 Task: Research Airbnb accommodation in Bc Kn, Vietnam from 9th December, 2023 to 12th December, 2023 for 1 adult.1  bedroom having 1 bed and 1 bathroom. Property type can be flat. Amenities needed are: wifi. Booking option can be shelf check-in. Look for 5 properties as per requirement.
Action: Mouse moved to (417, 55)
Screenshot: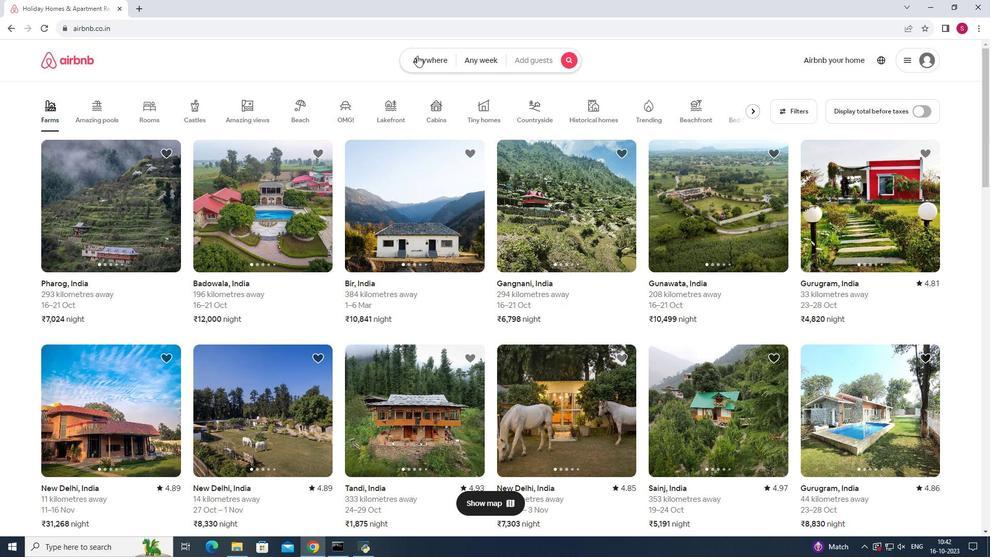 
Action: Mouse pressed left at (417, 55)
Screenshot: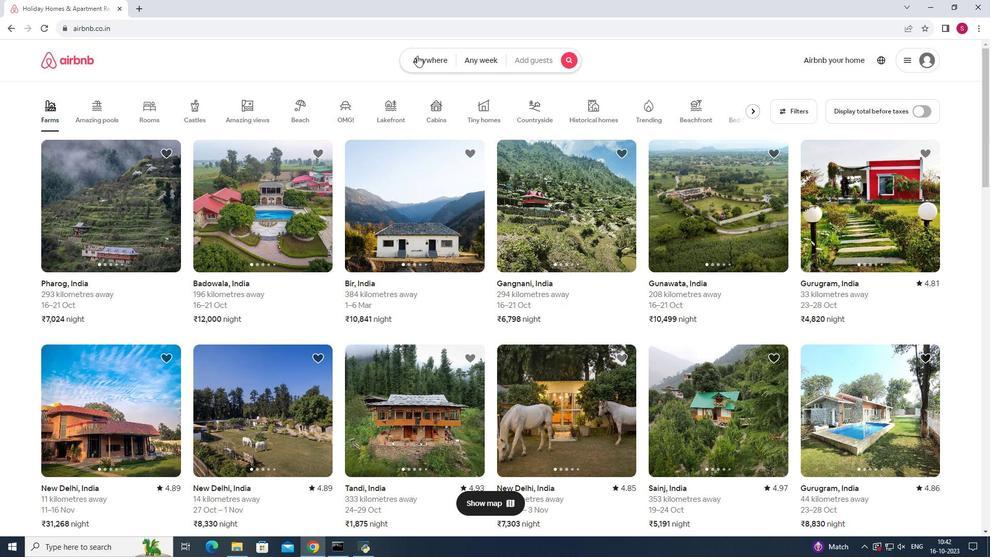 
Action: Key pressed <Key.shift>Bckn
Screenshot: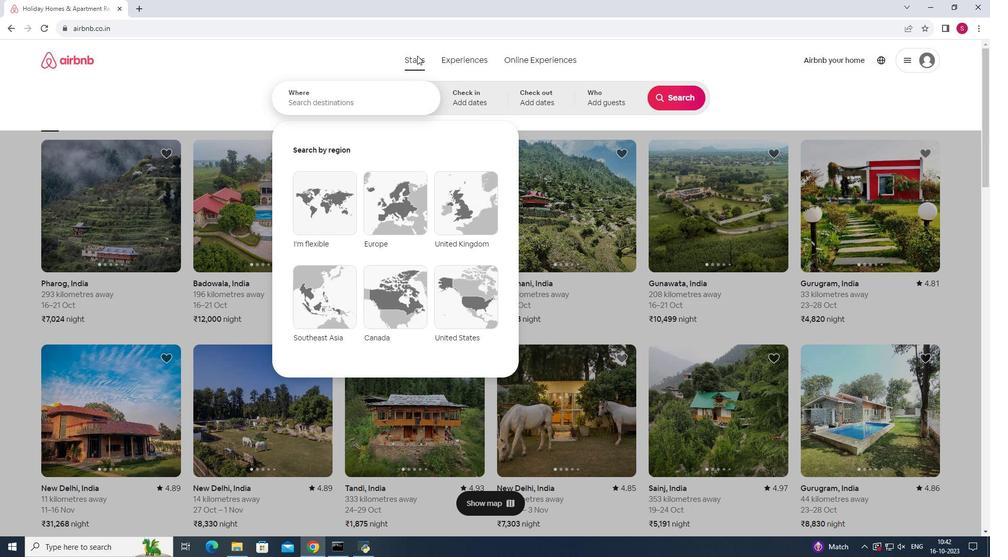 
Action: Mouse moved to (412, 98)
Screenshot: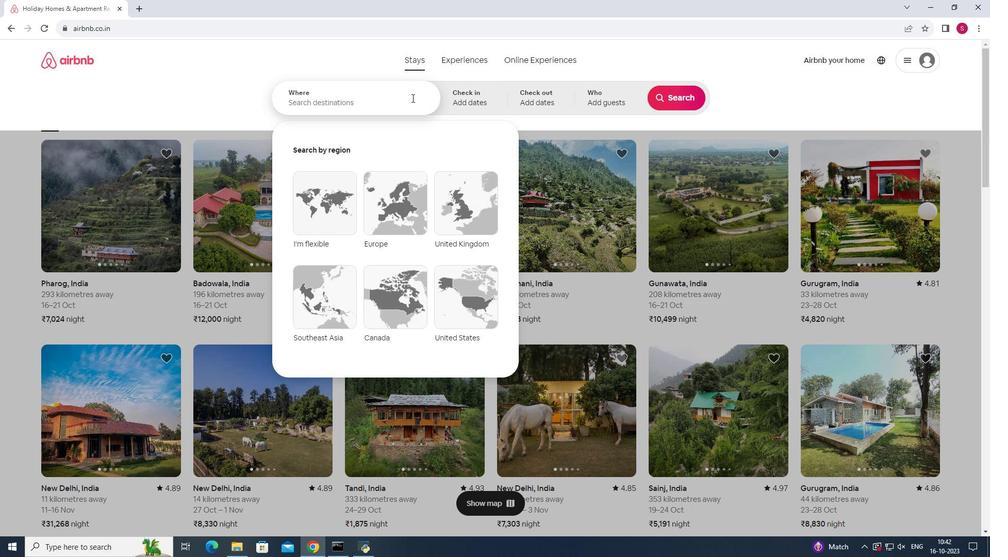 
Action: Mouse pressed left at (412, 98)
Screenshot: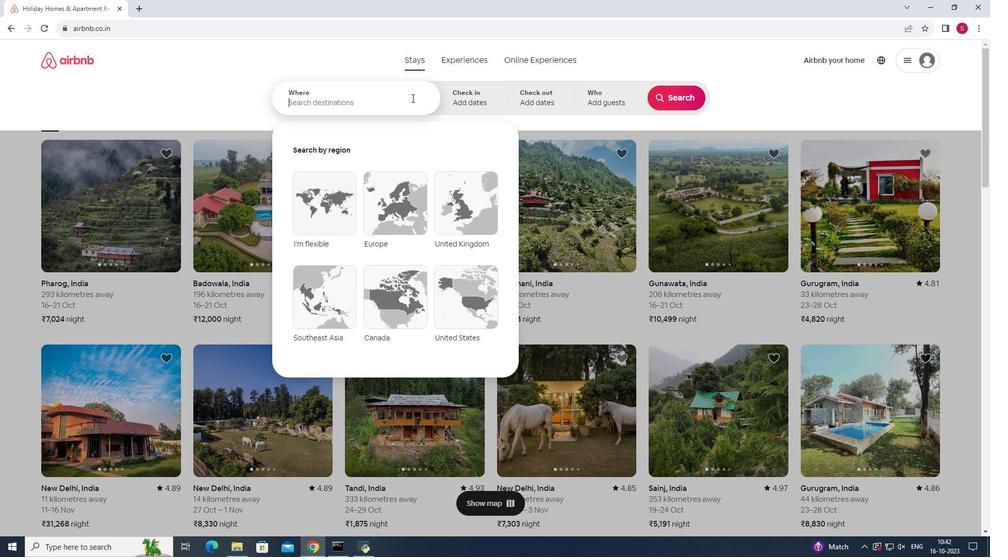 
Action: Key pressed <Key.shift>Bckn,<Key.space><Key.shift>Vietnam<Key.enter>
Screenshot: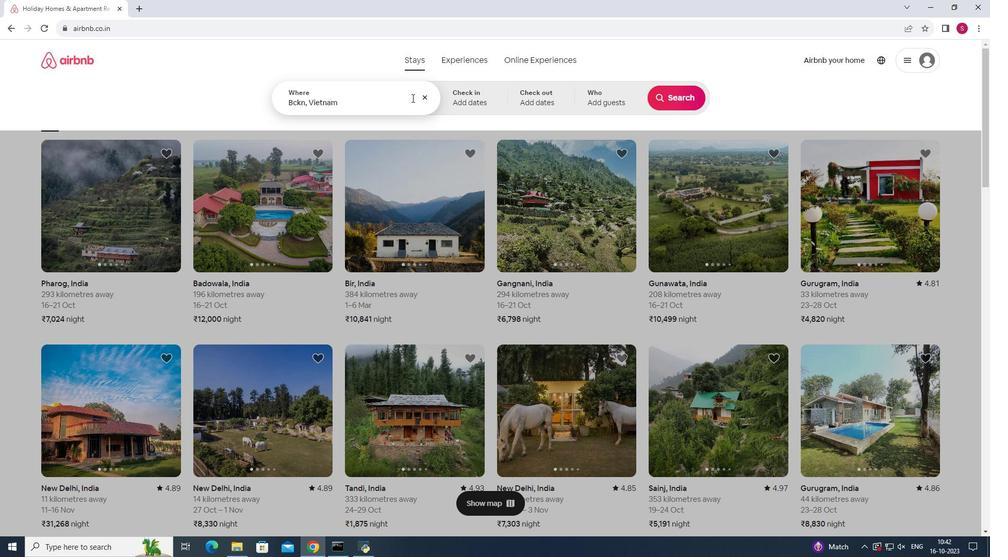 
Action: Mouse moved to (678, 182)
Screenshot: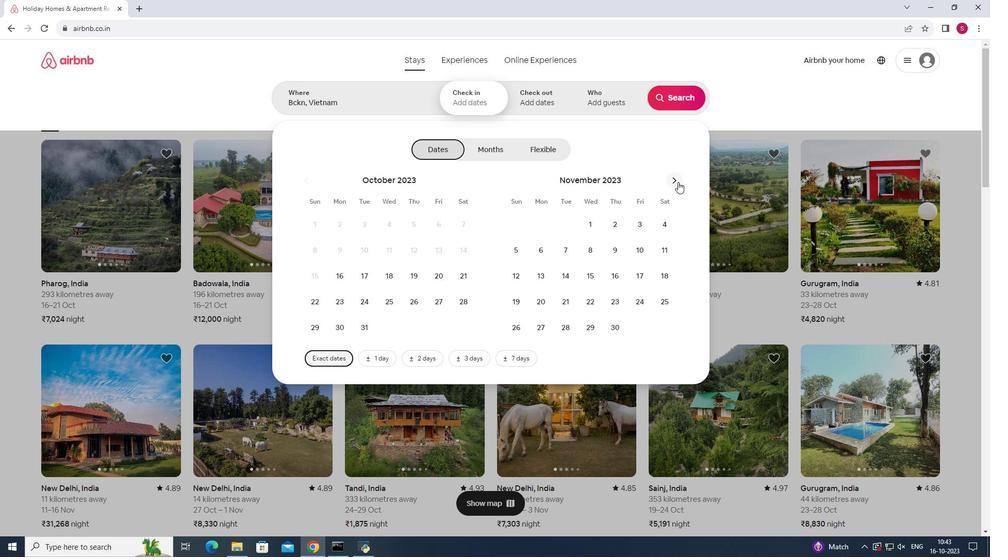 
Action: Mouse pressed left at (678, 182)
Screenshot: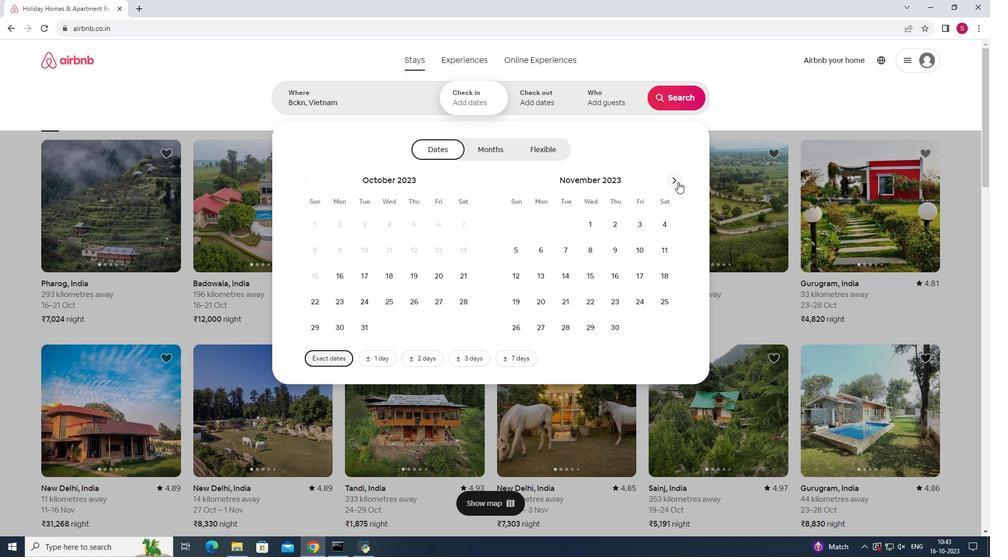 
Action: Mouse moved to (665, 255)
Screenshot: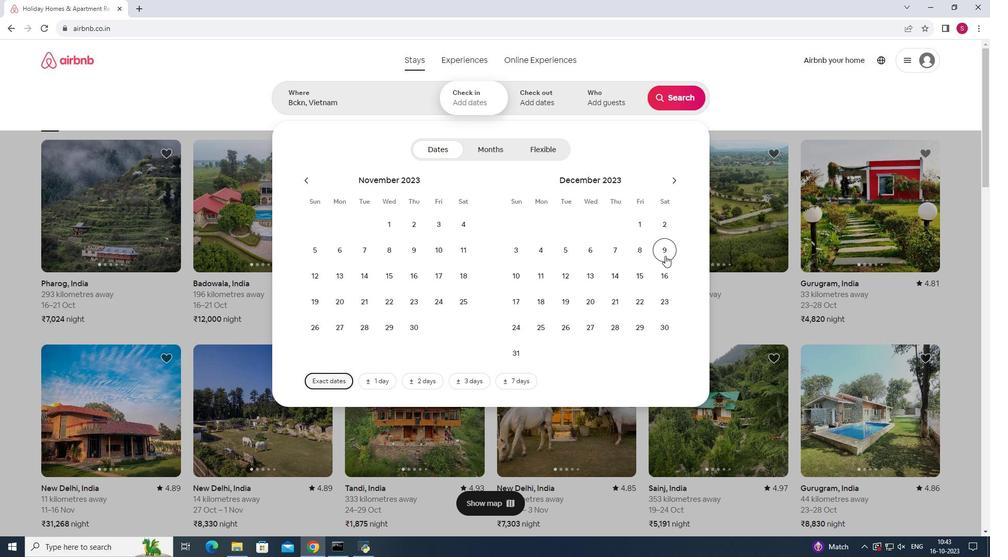 
Action: Mouse pressed left at (665, 255)
Screenshot: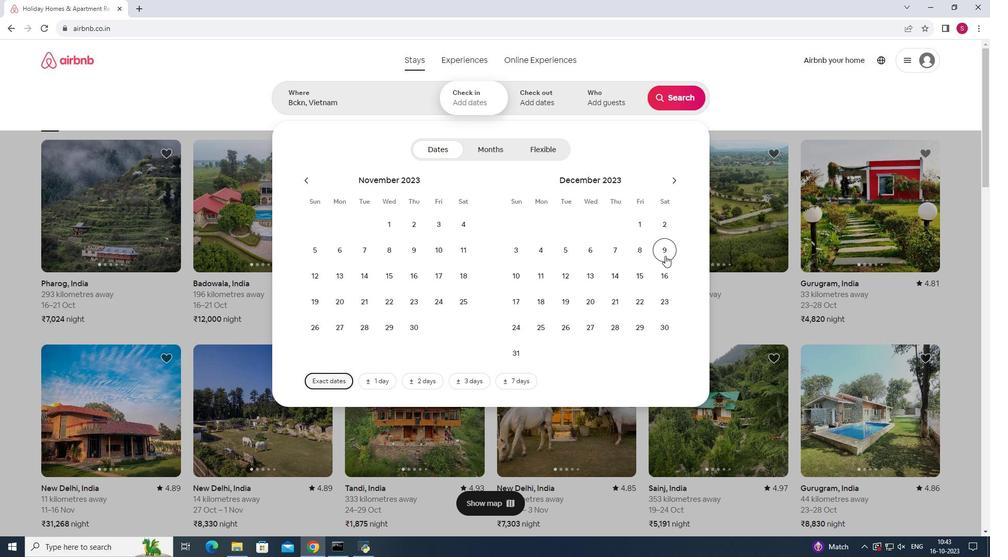 
Action: Mouse moved to (564, 273)
Screenshot: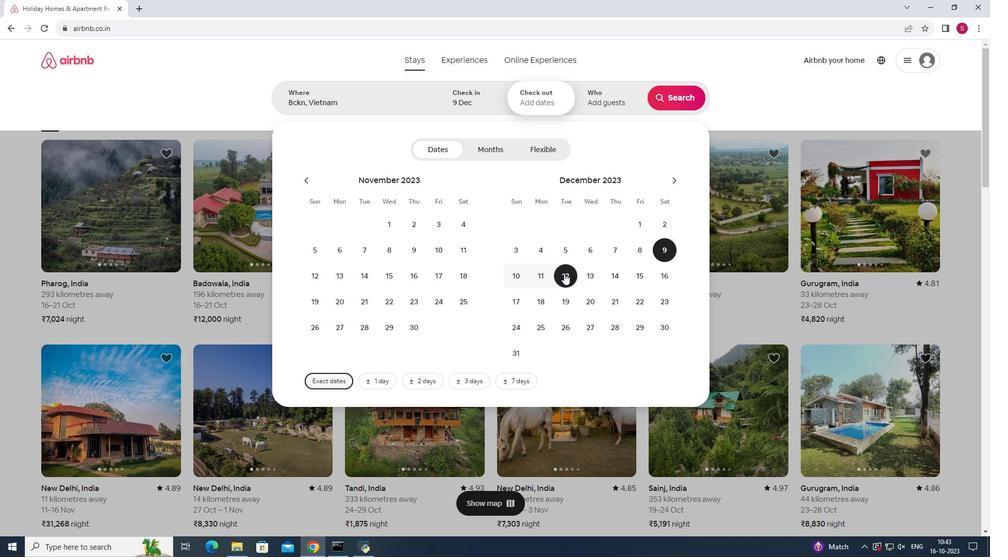 
Action: Mouse pressed left at (564, 273)
Screenshot: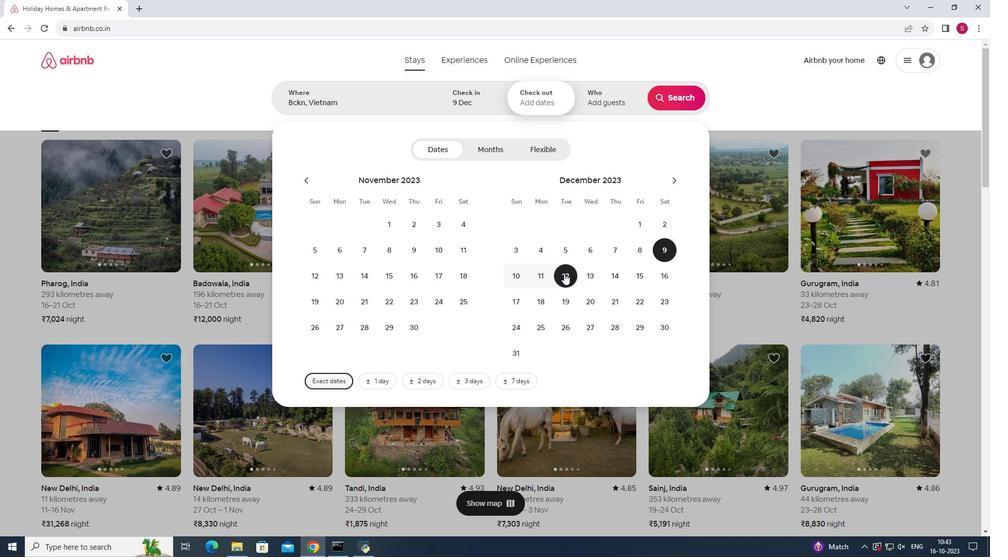 
Action: Mouse moved to (604, 92)
Screenshot: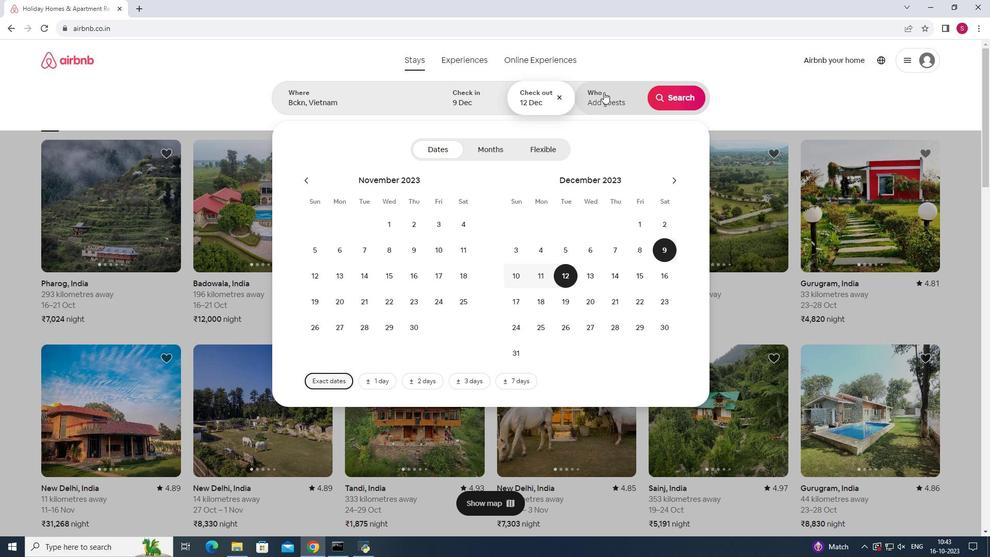 
Action: Mouse pressed left at (604, 92)
Screenshot: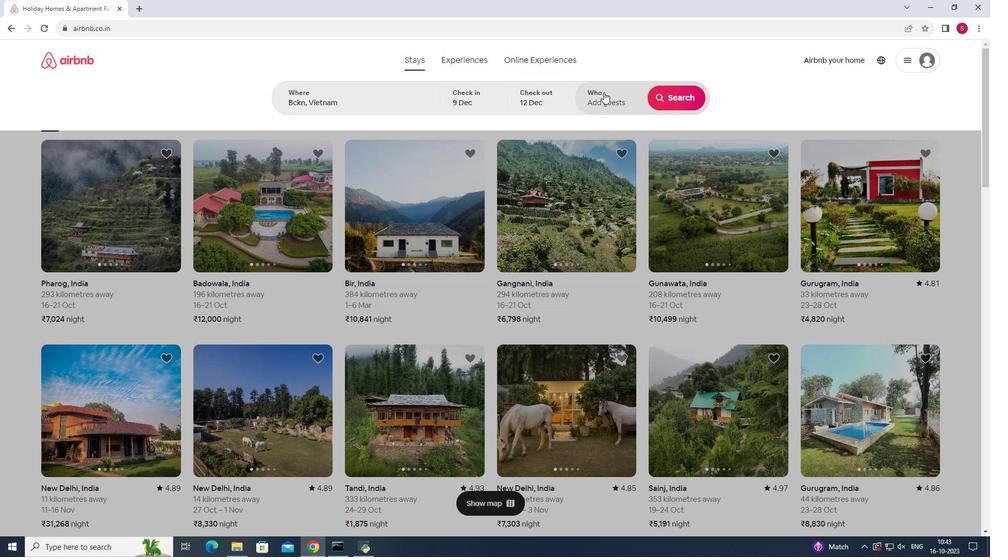 
Action: Mouse moved to (683, 151)
Screenshot: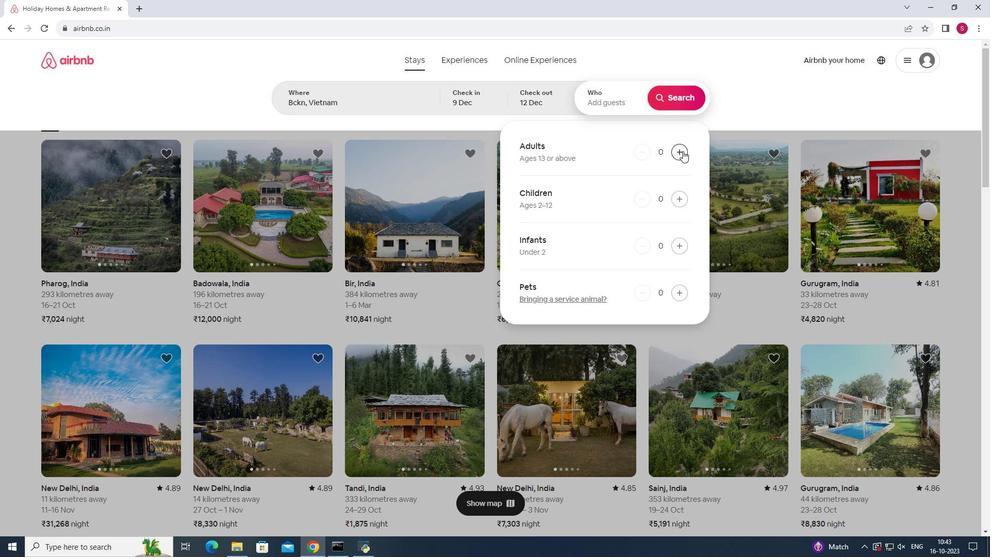 
Action: Mouse pressed left at (683, 151)
Screenshot: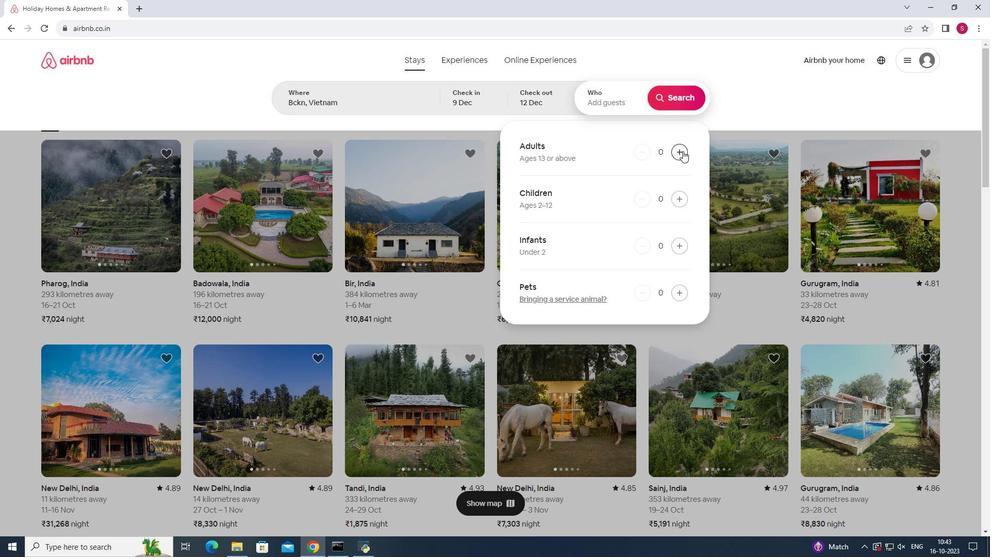 
Action: Mouse moved to (681, 92)
Screenshot: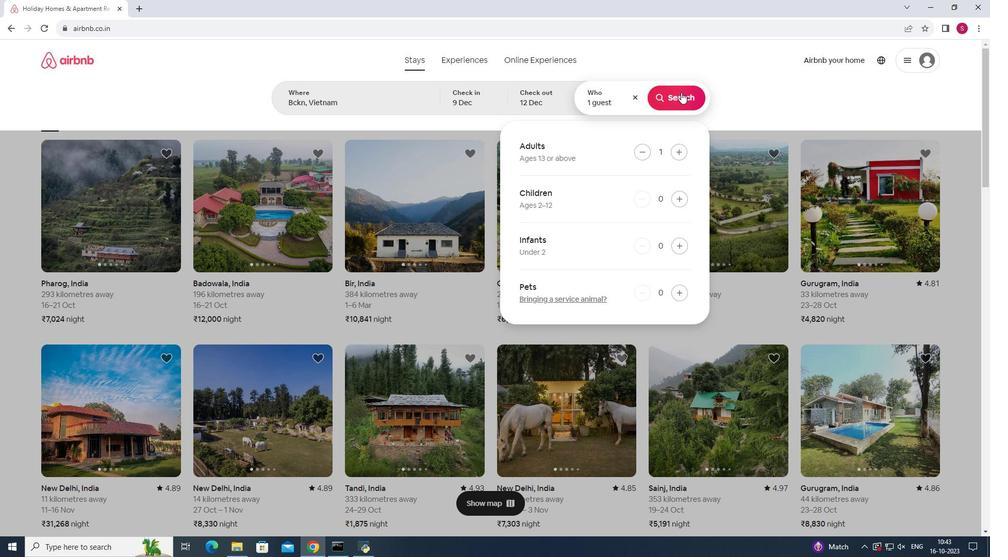 
Action: Mouse pressed left at (681, 92)
Screenshot: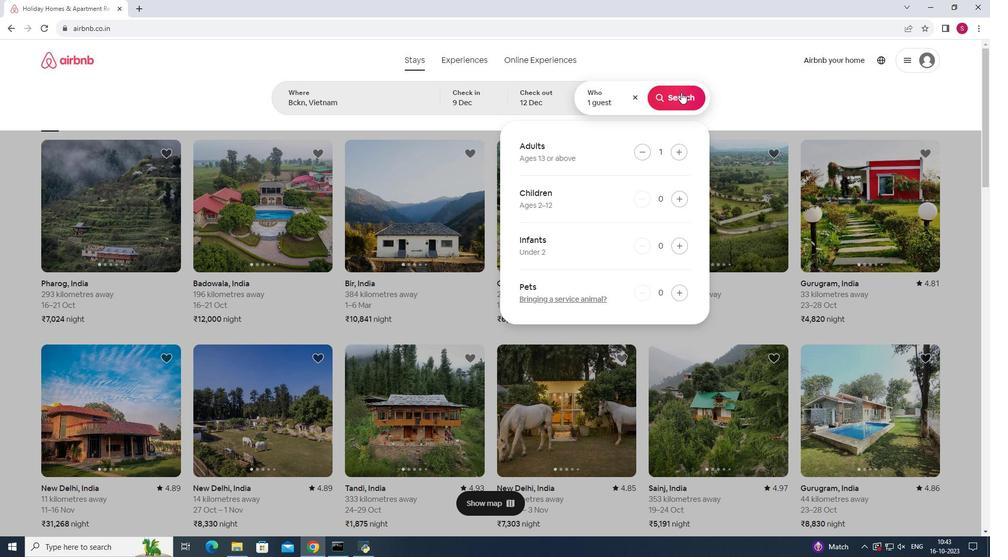 
Action: Mouse moved to (825, 104)
Screenshot: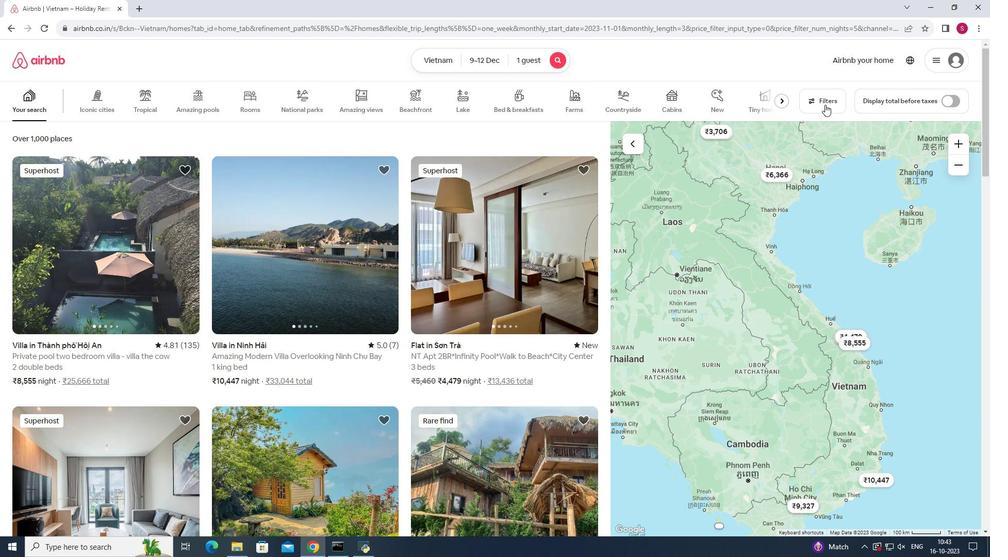 
Action: Mouse pressed left at (825, 104)
Screenshot: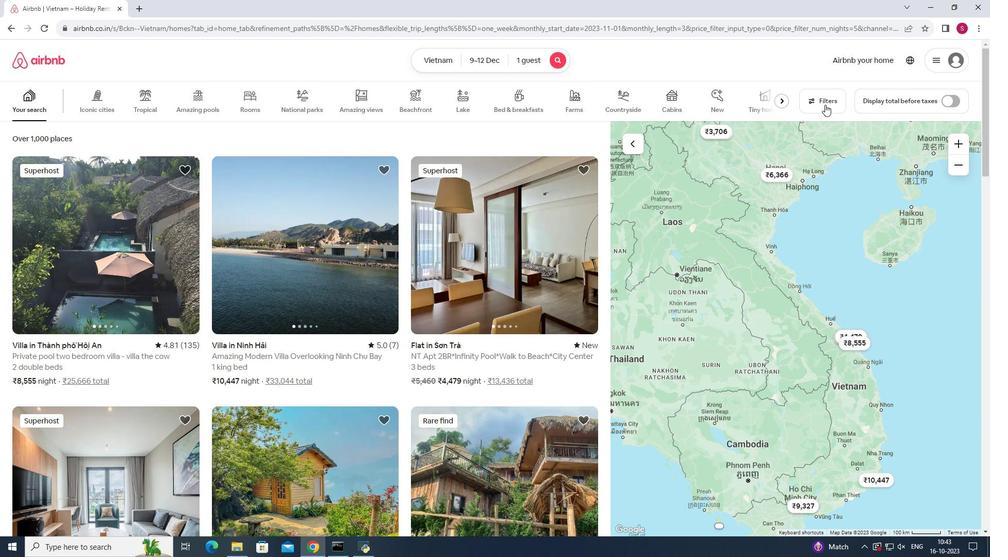 
Action: Mouse pressed left at (825, 104)
Screenshot: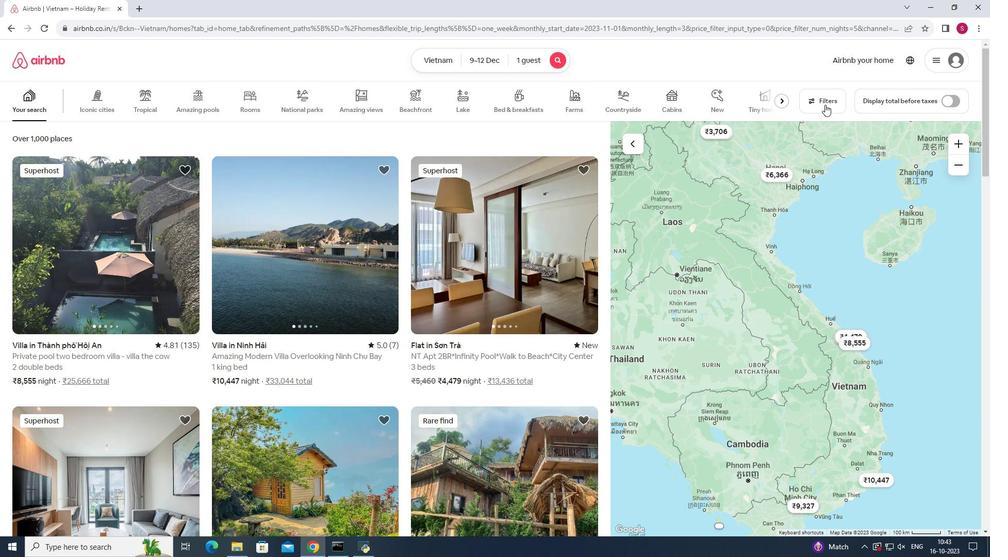 
Action: Mouse moved to (825, 101)
Screenshot: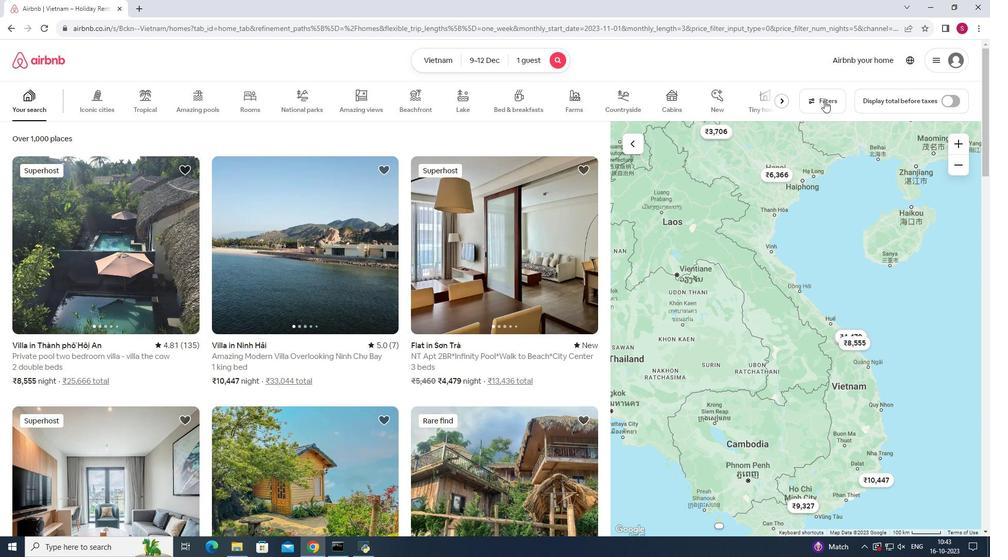 
Action: Mouse pressed left at (825, 101)
Screenshot: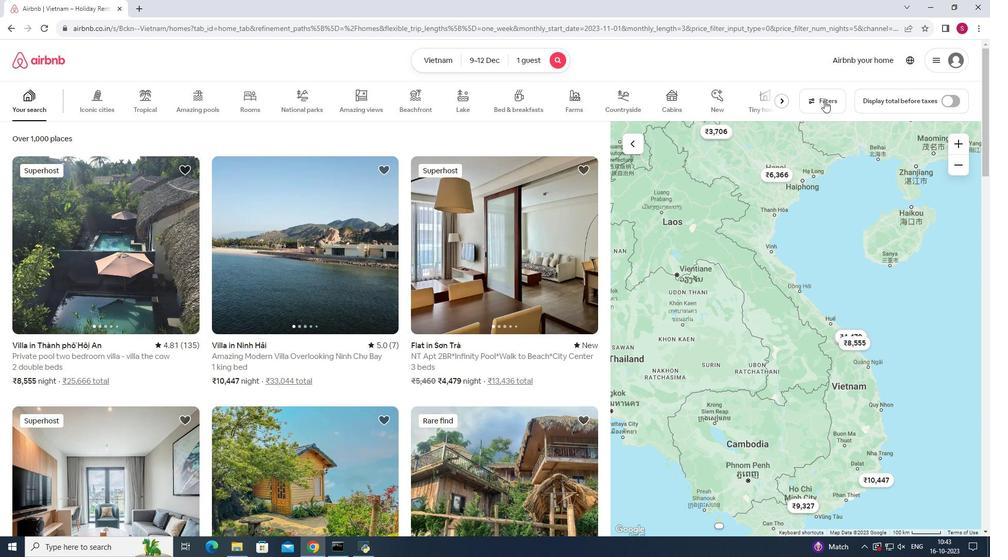 
Action: Mouse pressed left at (825, 101)
Screenshot: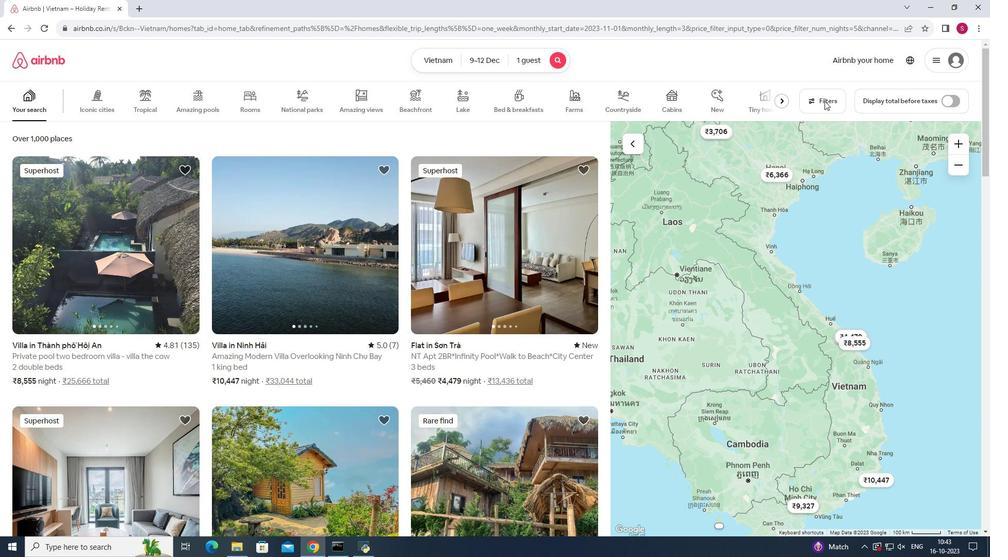 
Action: Mouse moved to (826, 94)
Screenshot: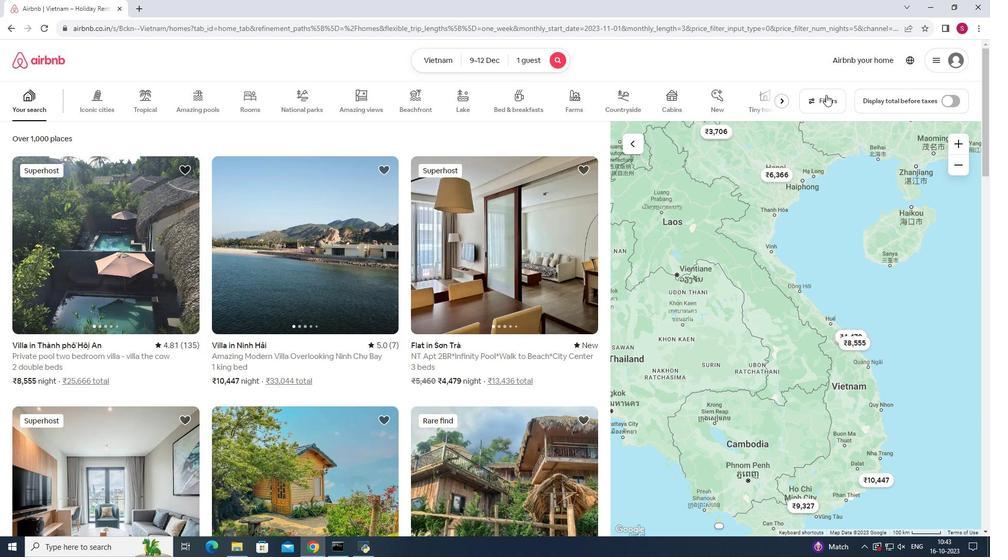 
Action: Mouse pressed left at (826, 94)
Screenshot: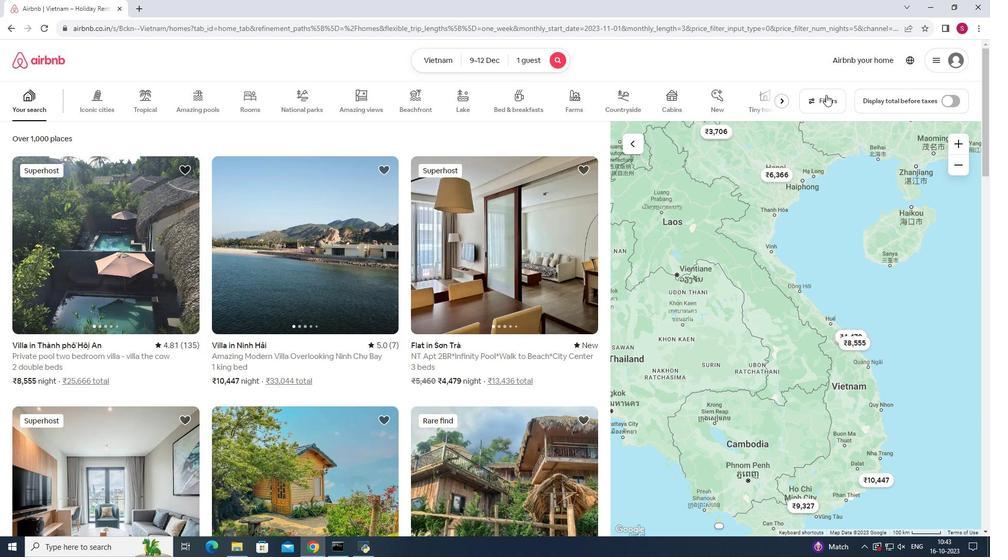 
Action: Mouse moved to (535, 237)
Screenshot: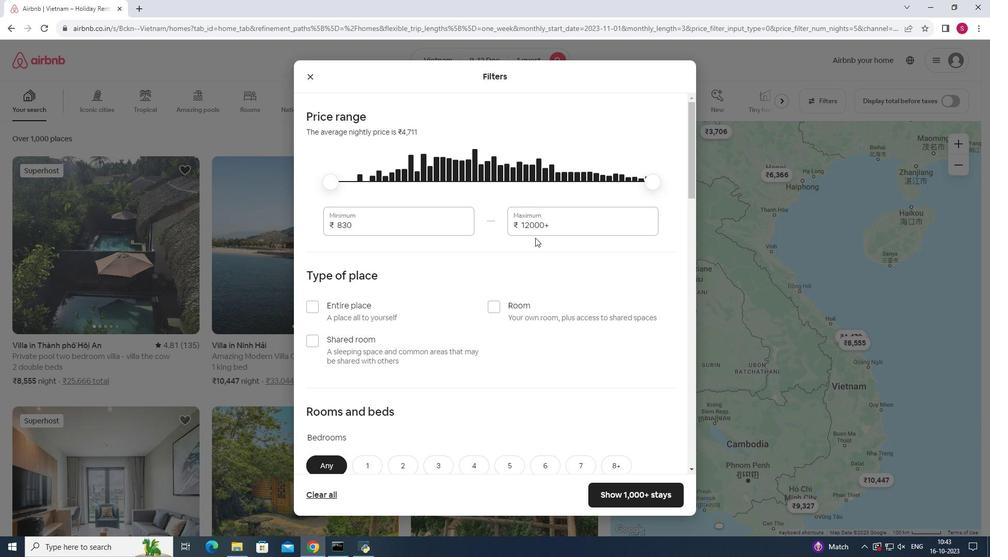 
Action: Mouse scrolled (535, 237) with delta (0, 0)
Screenshot: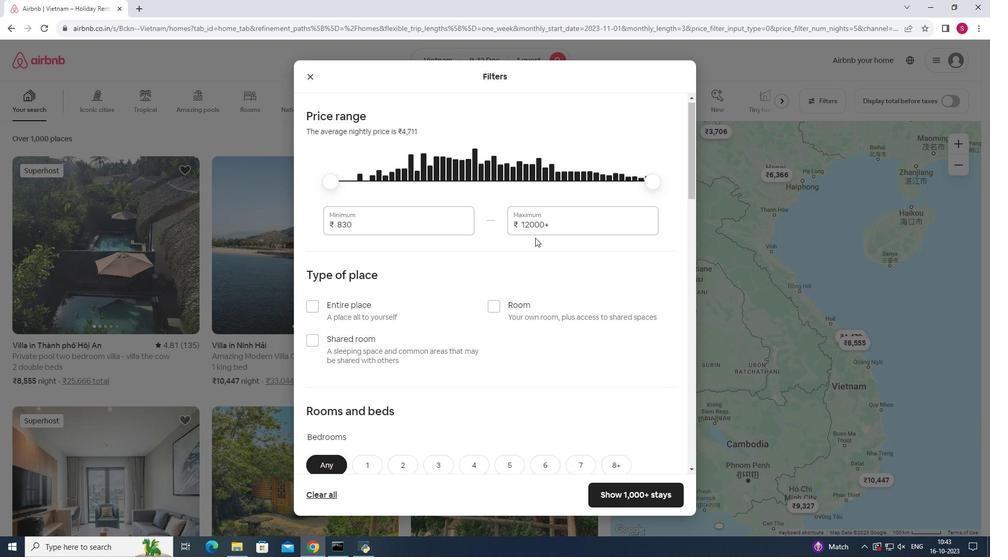 
Action: Mouse scrolled (535, 237) with delta (0, 0)
Screenshot: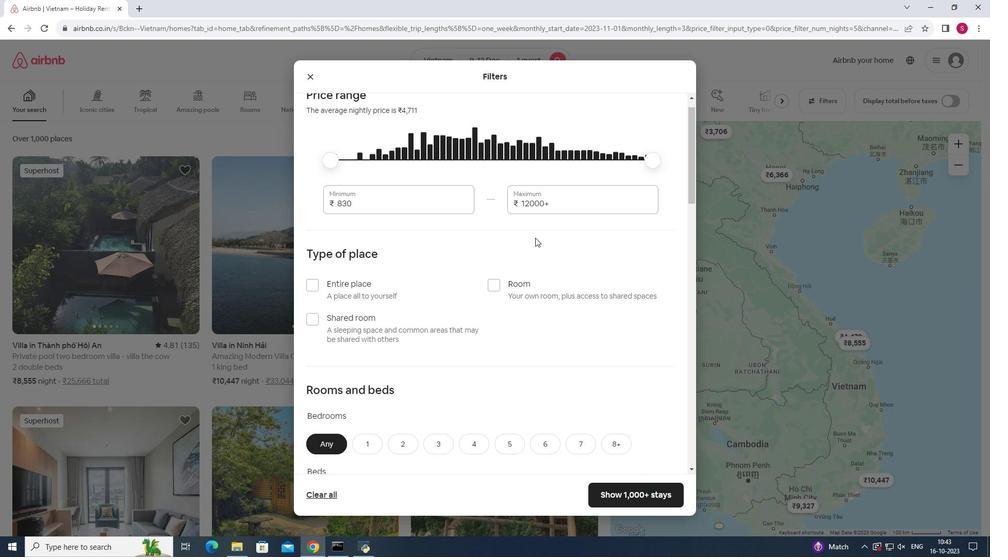 
Action: Mouse scrolled (535, 237) with delta (0, 0)
Screenshot: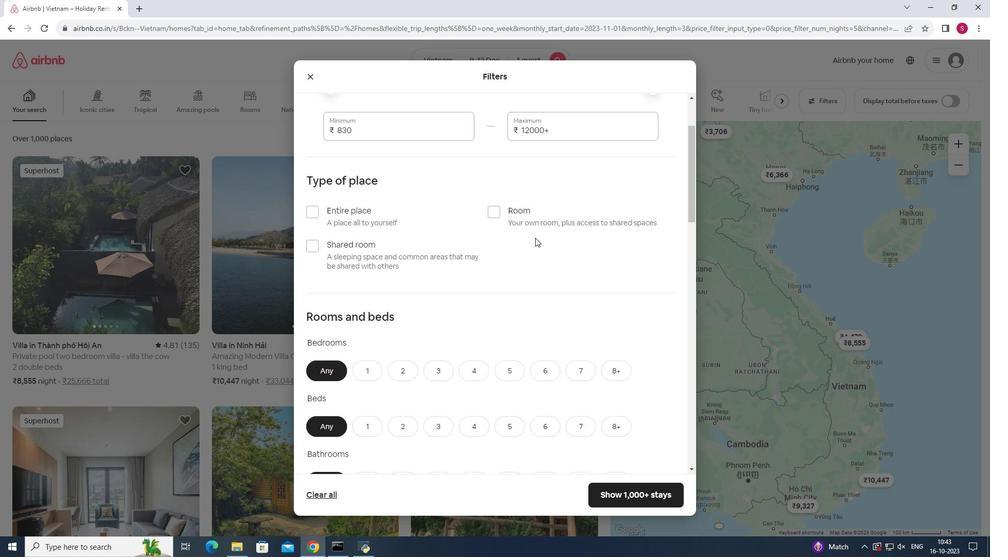 
Action: Mouse scrolled (535, 237) with delta (0, 0)
Screenshot: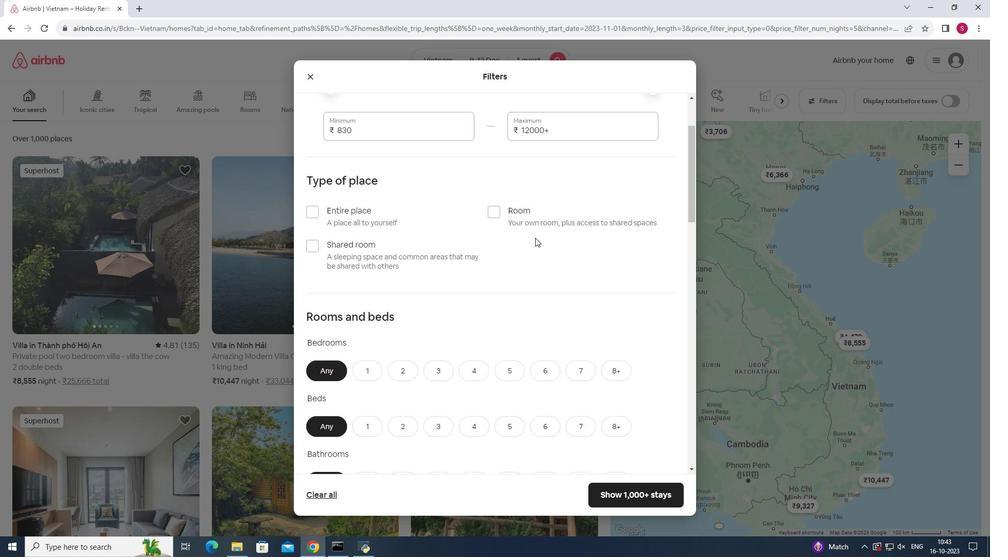 
Action: Mouse scrolled (535, 237) with delta (0, 0)
Screenshot: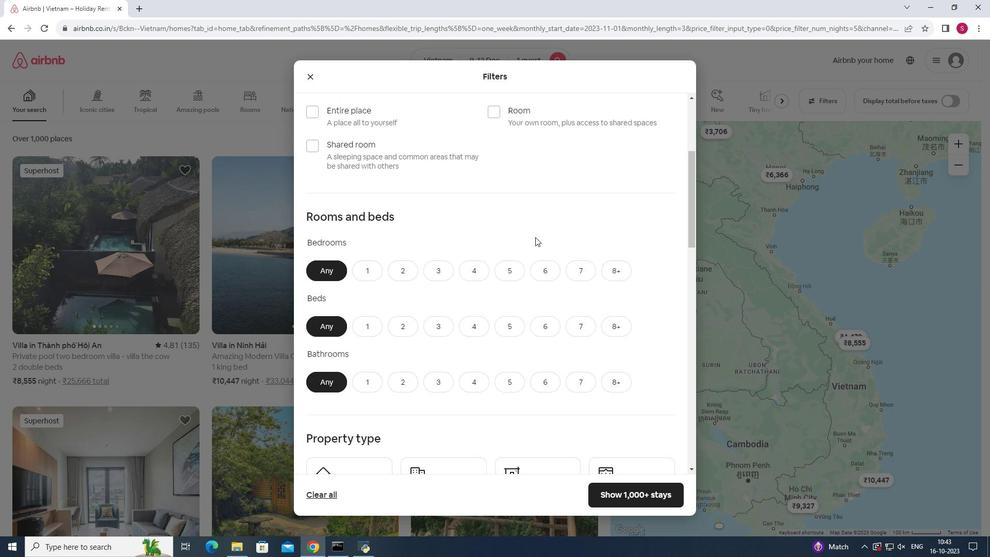 
Action: Mouse moved to (370, 209)
Screenshot: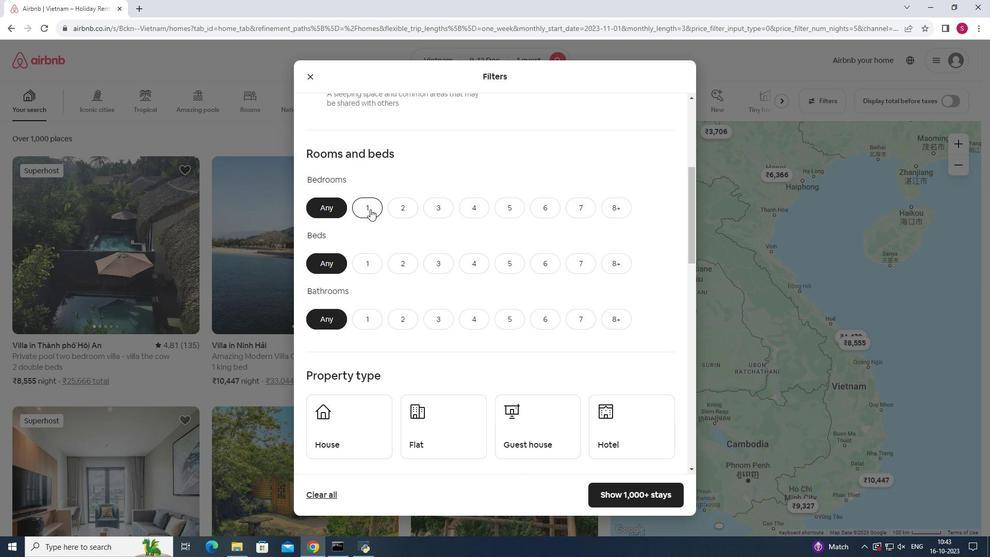 
Action: Mouse pressed left at (370, 209)
Screenshot: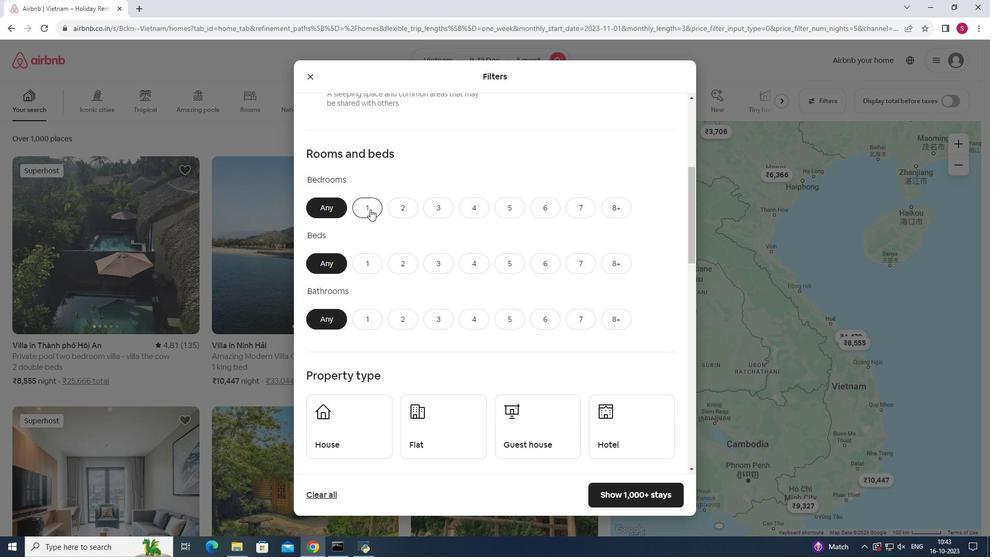 
Action: Mouse moved to (366, 262)
Screenshot: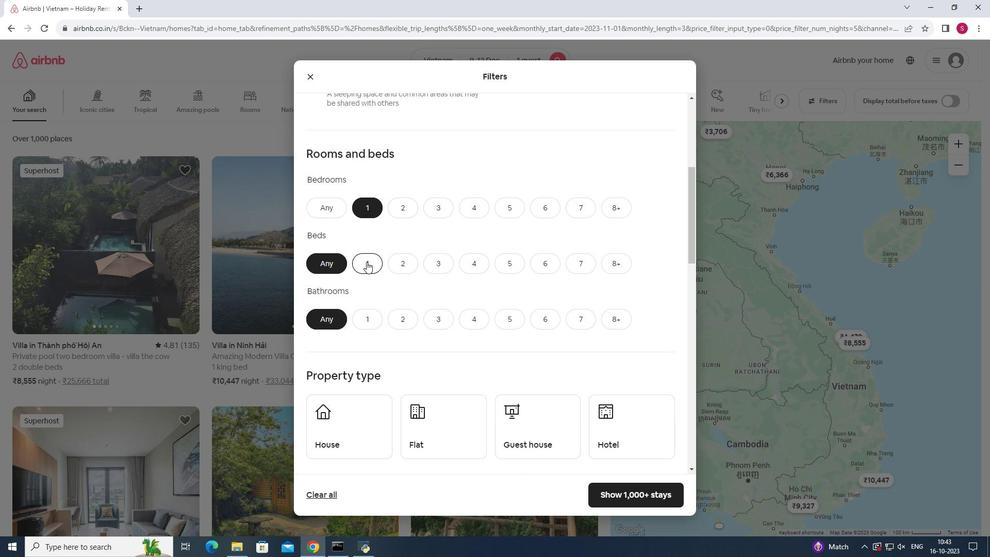
Action: Mouse pressed left at (366, 262)
Screenshot: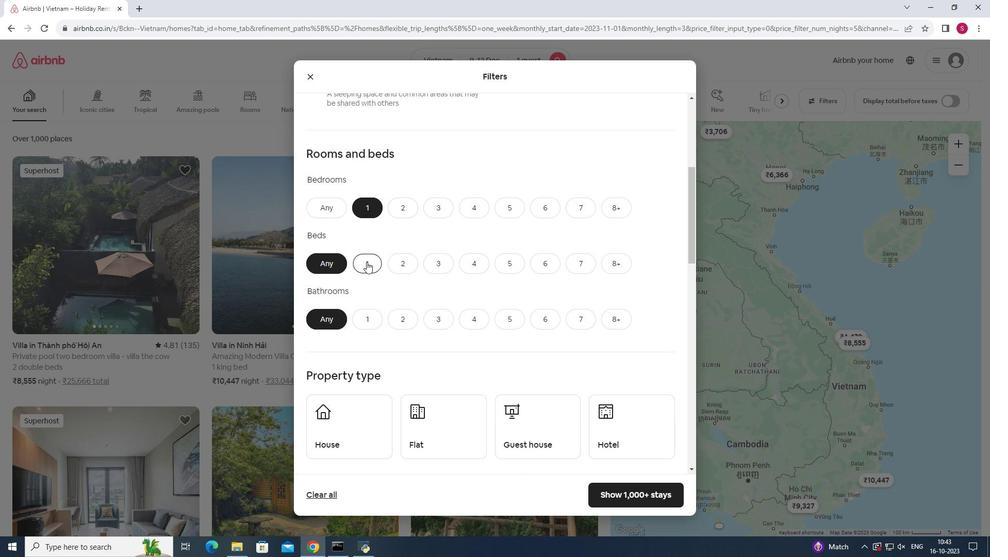 
Action: Mouse moved to (371, 316)
Screenshot: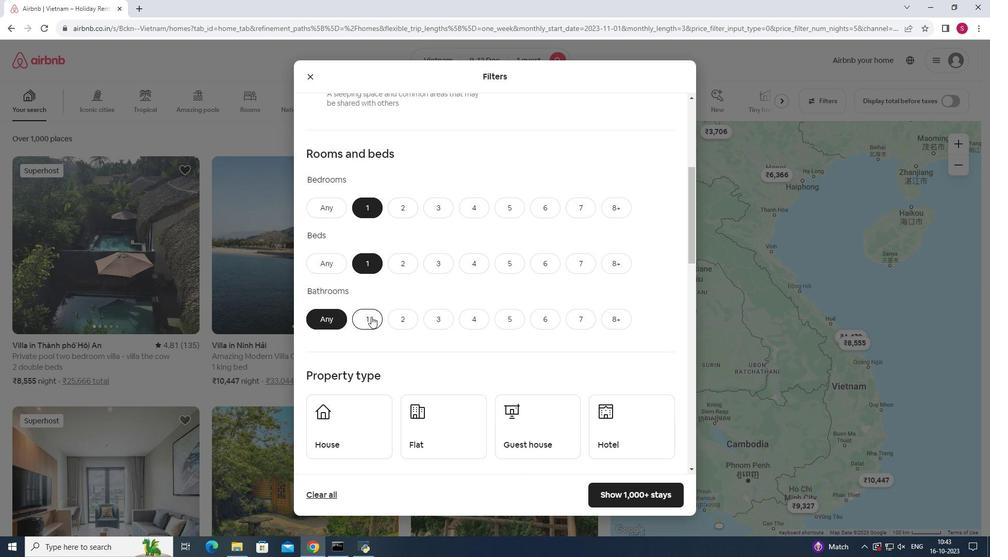 
Action: Mouse pressed left at (371, 316)
Screenshot: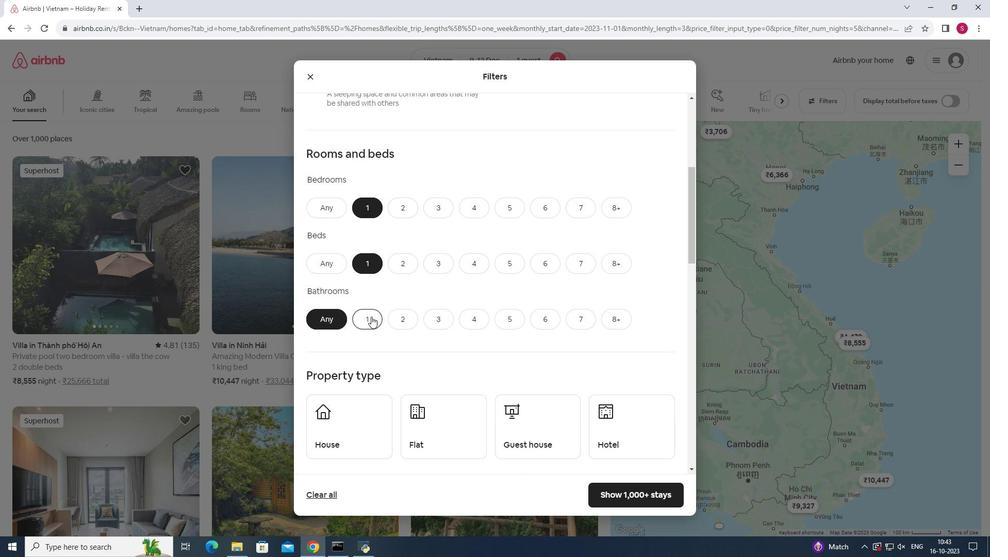 
Action: Mouse moved to (447, 318)
Screenshot: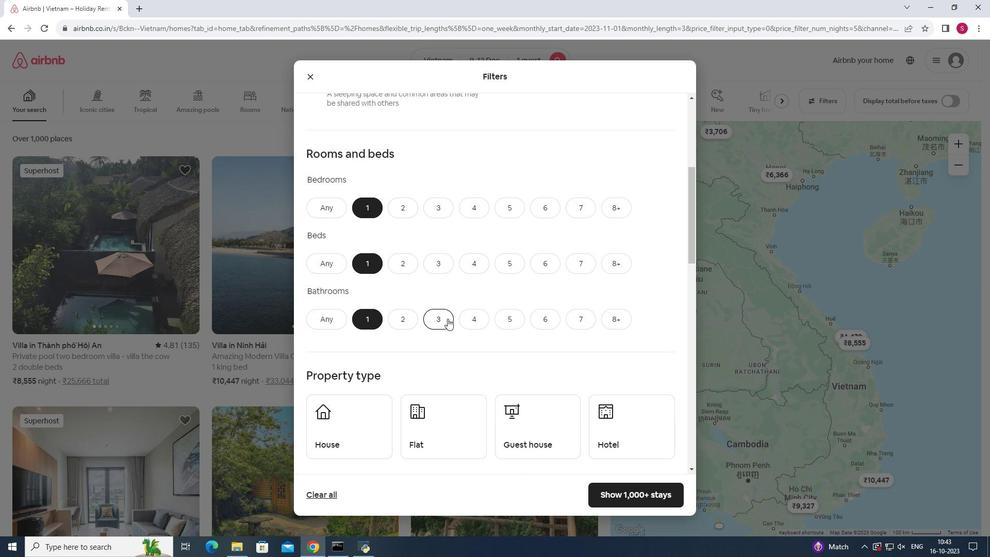 
Action: Mouse scrolled (447, 318) with delta (0, 0)
Screenshot: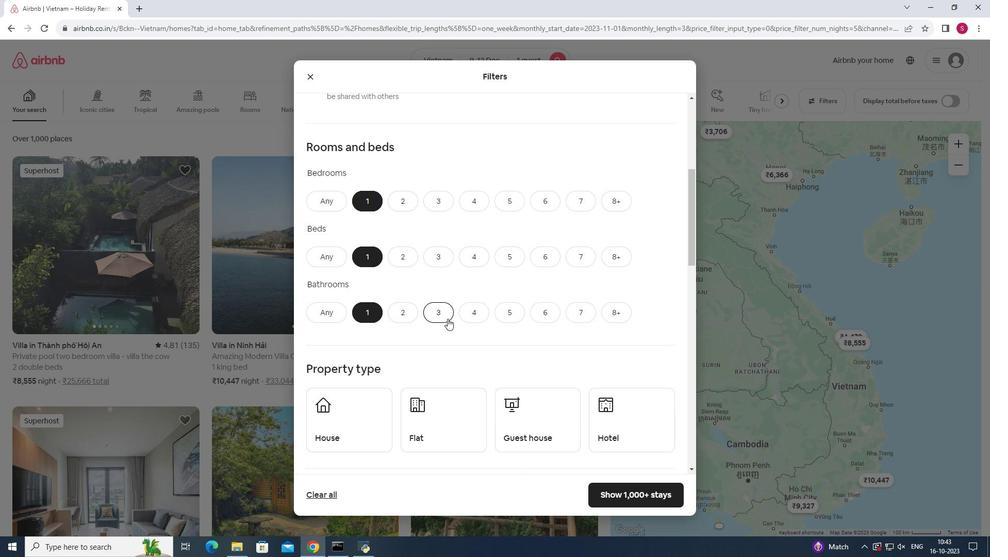 
Action: Mouse scrolled (447, 318) with delta (0, 0)
Screenshot: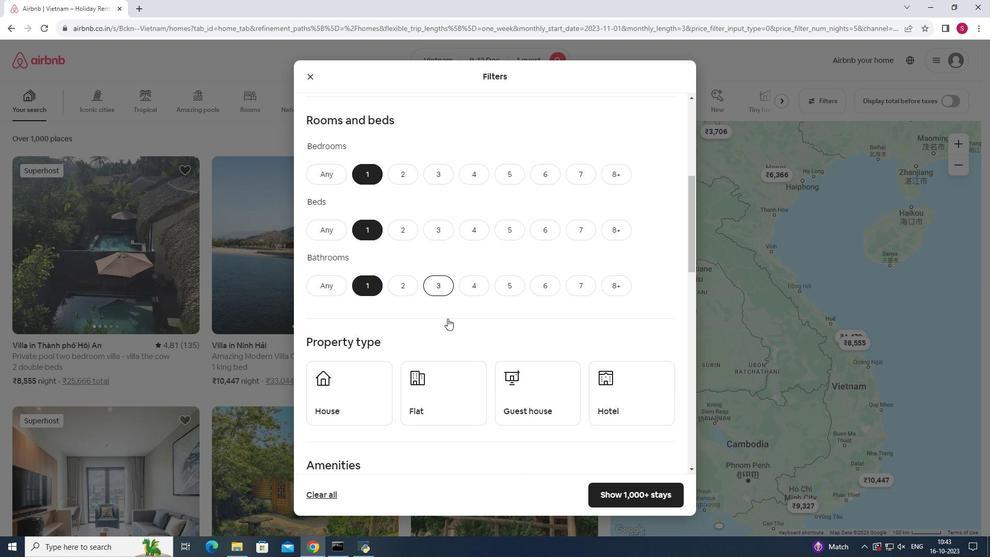 
Action: Mouse moved to (428, 319)
Screenshot: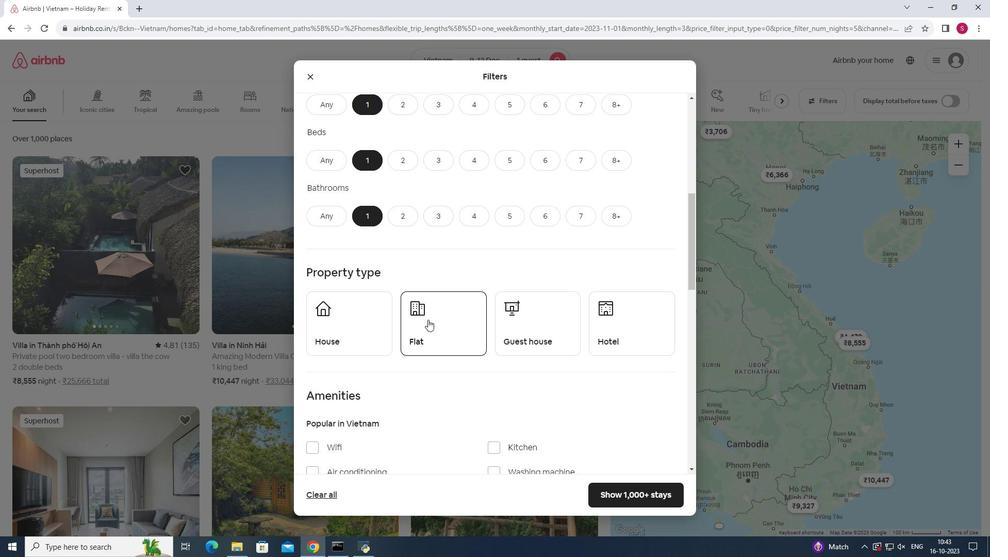 
Action: Mouse pressed left at (428, 319)
Screenshot: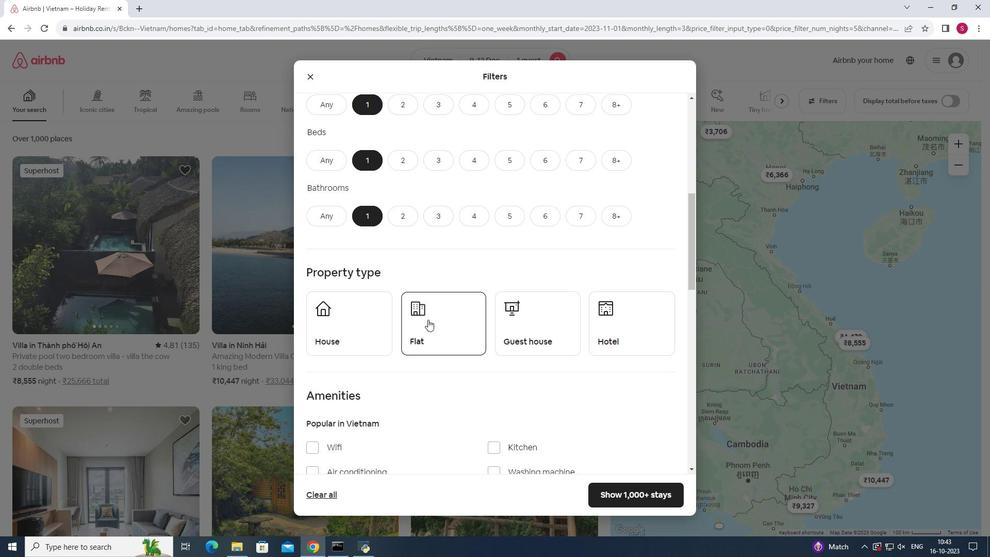 
Action: Mouse moved to (453, 325)
Screenshot: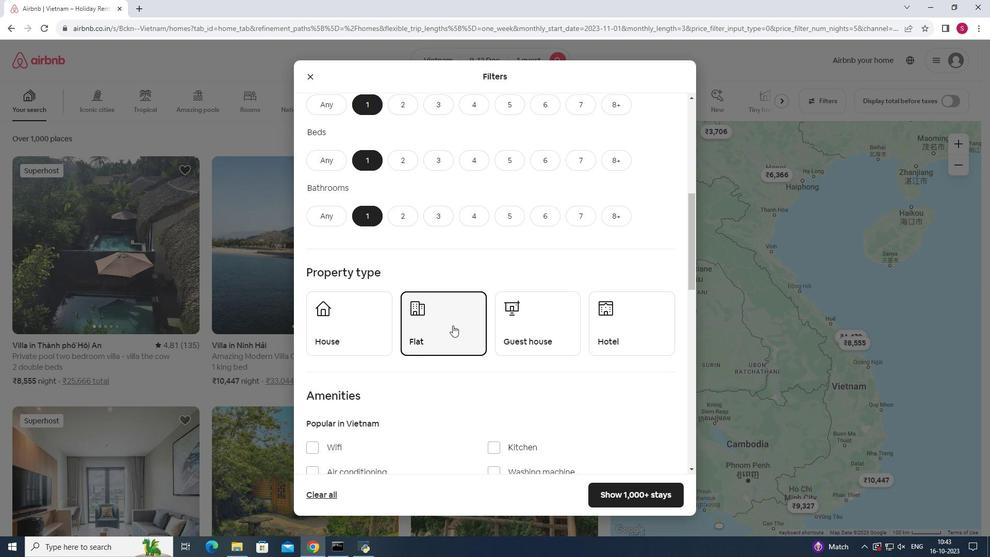 
Action: Mouse scrolled (453, 325) with delta (0, 0)
Screenshot: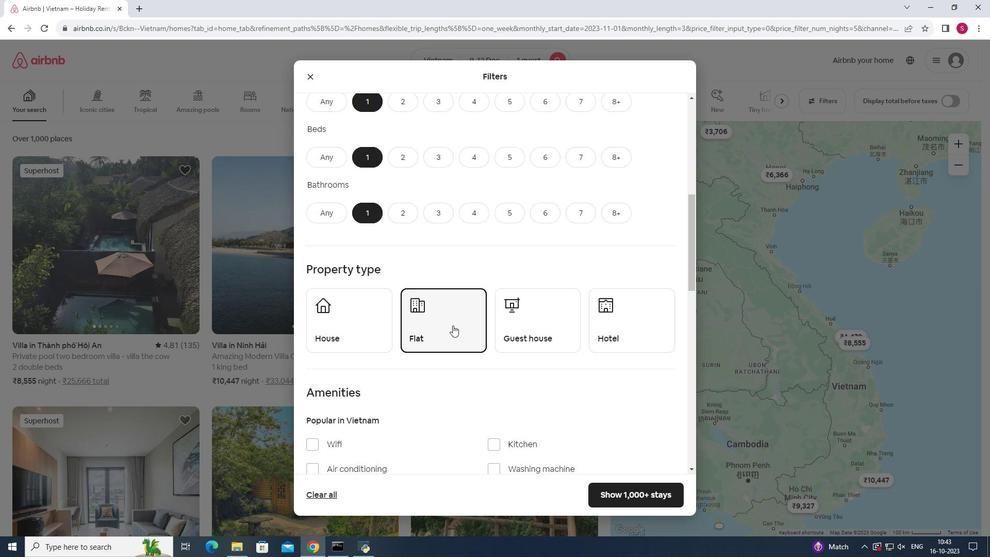 
Action: Mouse scrolled (453, 325) with delta (0, 0)
Screenshot: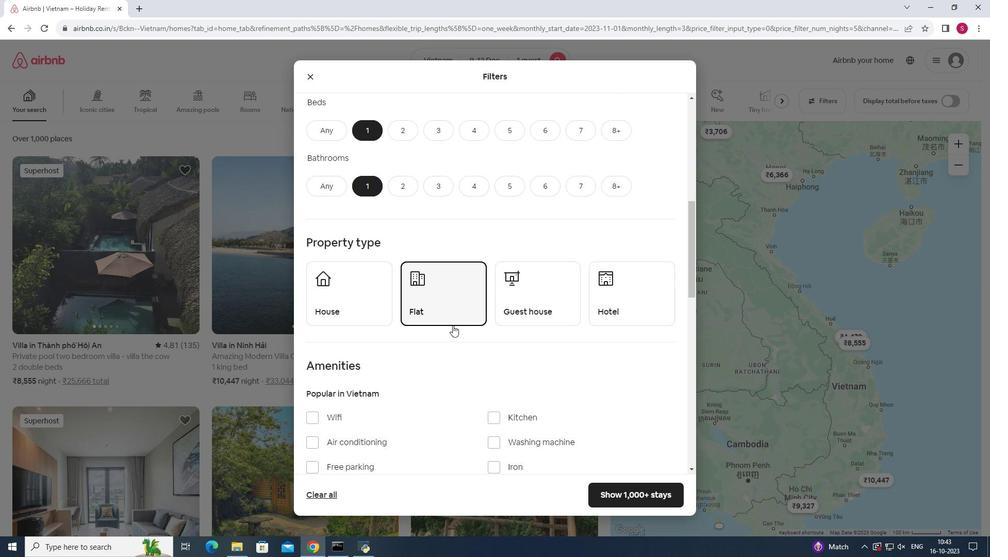 
Action: Mouse moved to (453, 325)
Screenshot: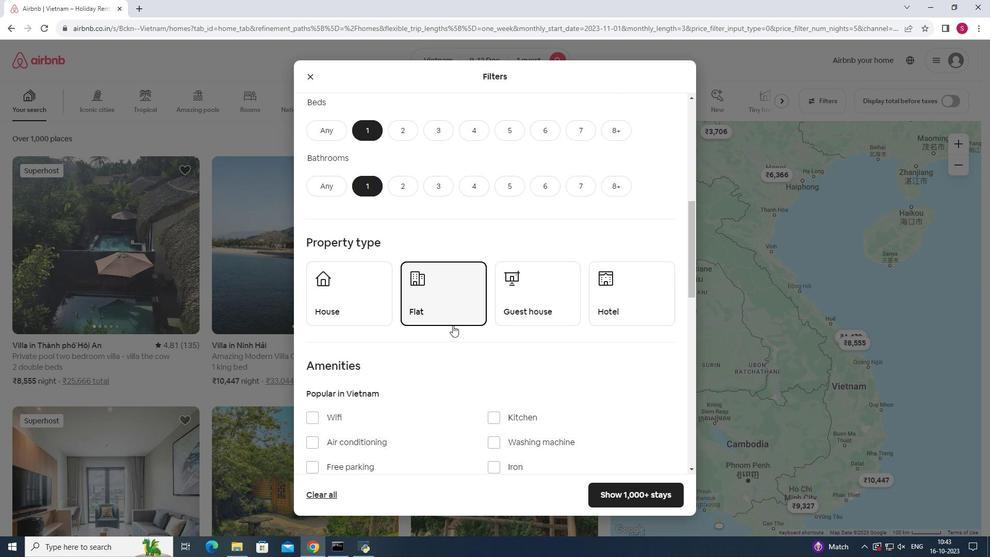 
Action: Mouse scrolled (453, 325) with delta (0, 0)
Screenshot: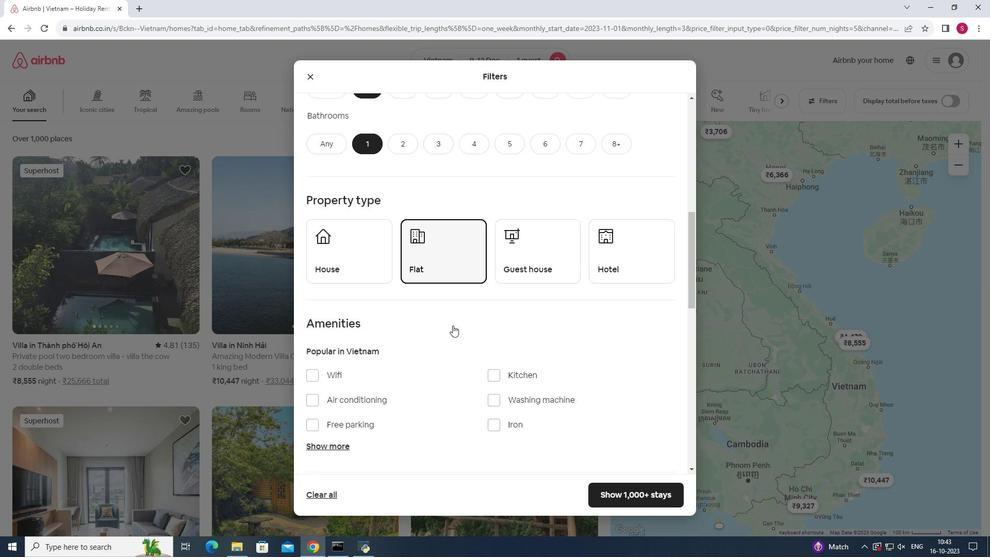 
Action: Mouse scrolled (453, 325) with delta (0, 0)
Screenshot: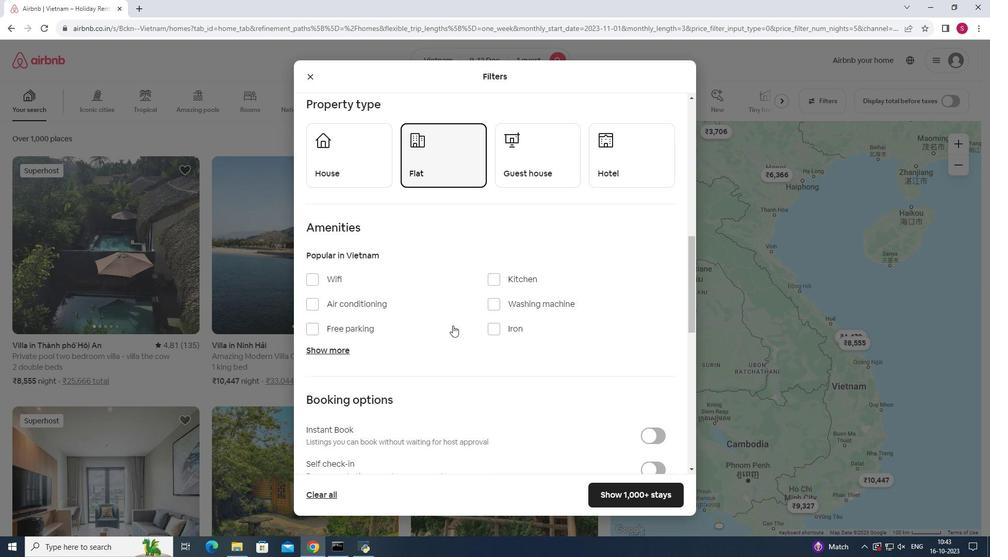 
Action: Mouse moved to (453, 326)
Screenshot: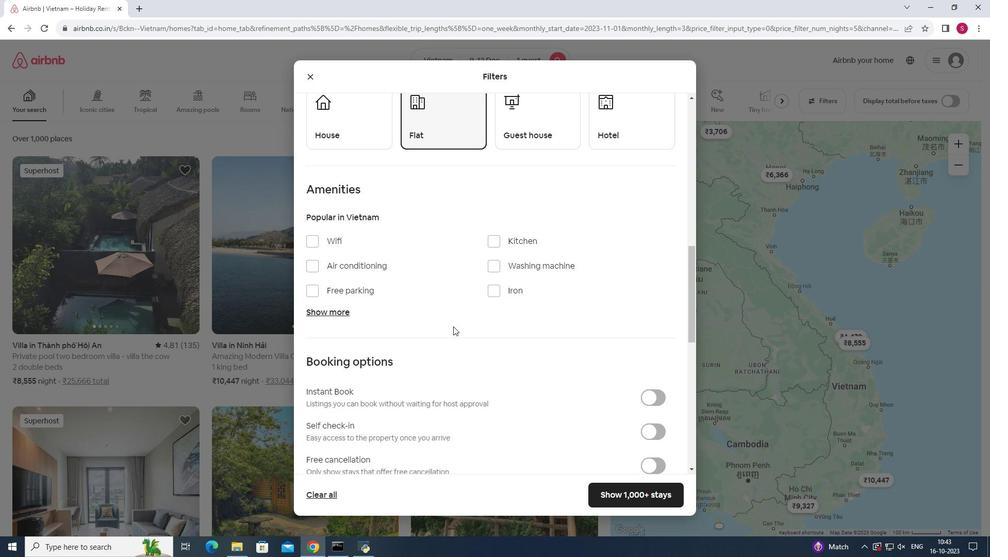 
Action: Mouse scrolled (453, 326) with delta (0, 0)
Screenshot: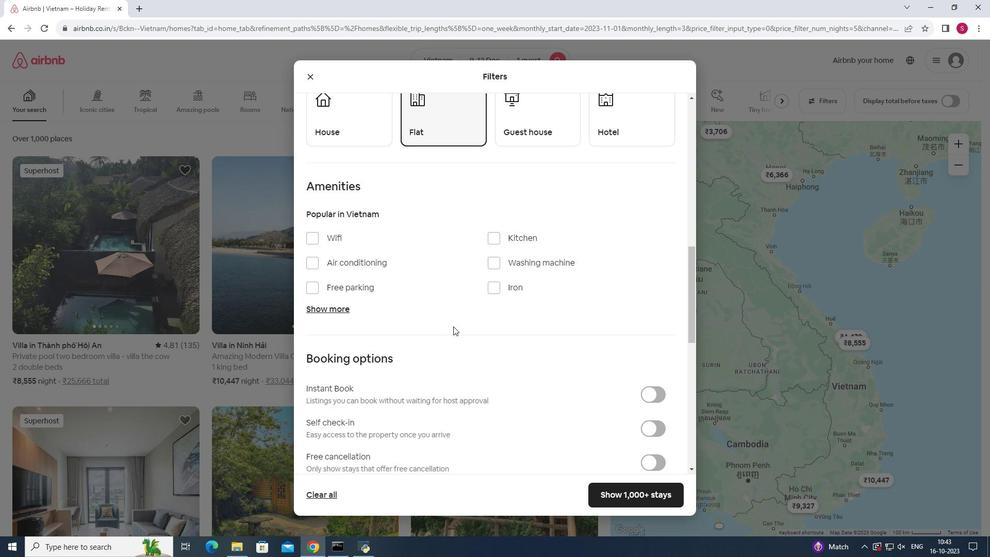 
Action: Mouse moved to (316, 189)
Screenshot: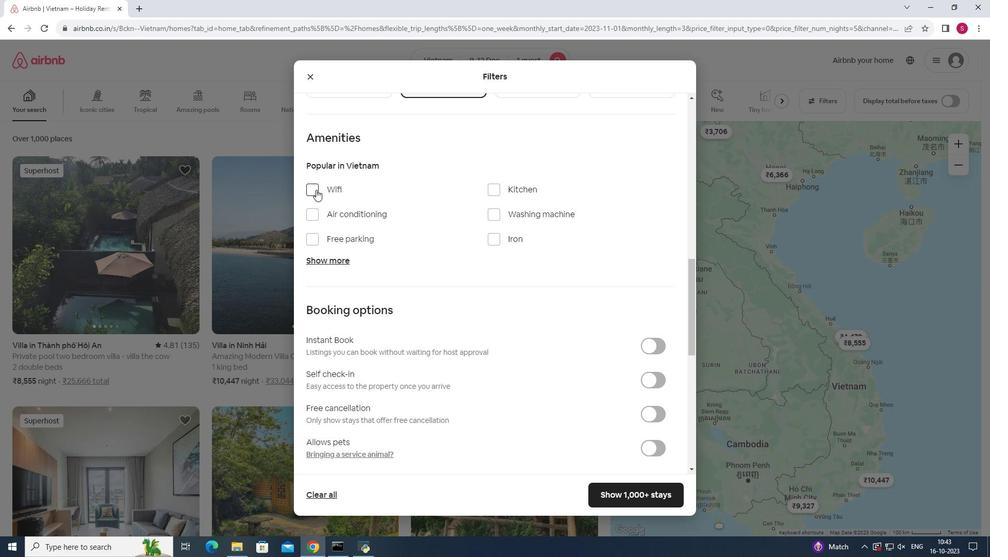 
Action: Mouse pressed left at (316, 189)
Screenshot: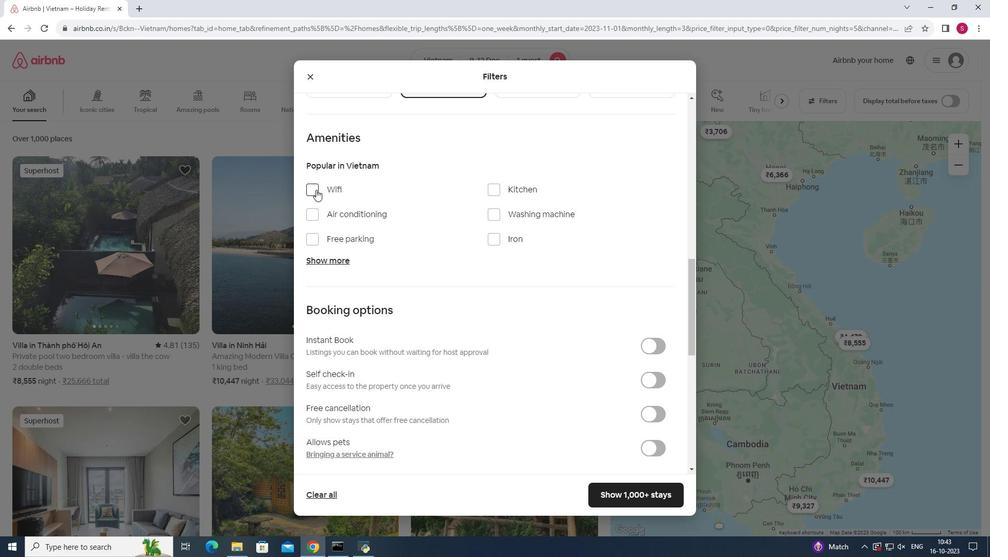 
Action: Mouse moved to (522, 354)
Screenshot: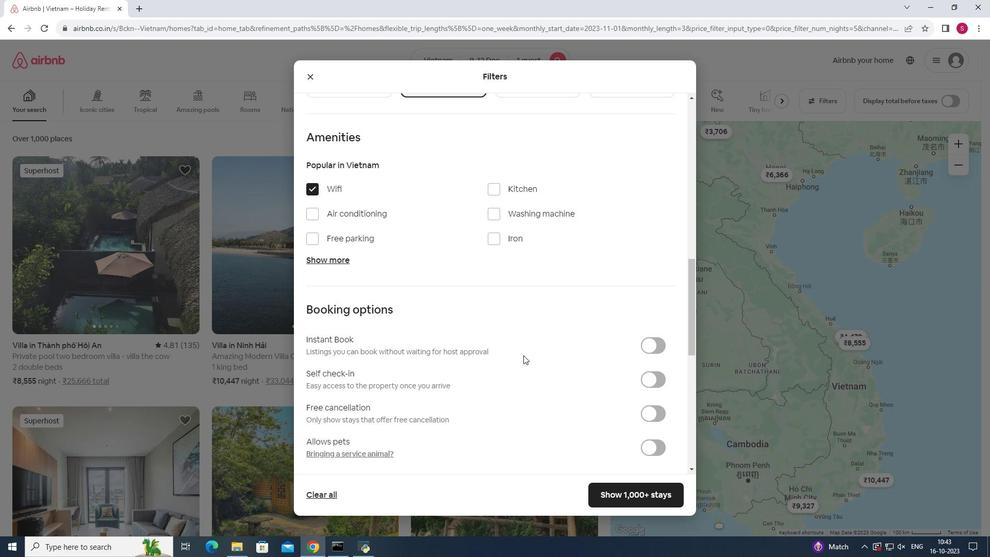 
Action: Mouse scrolled (522, 354) with delta (0, 0)
Screenshot: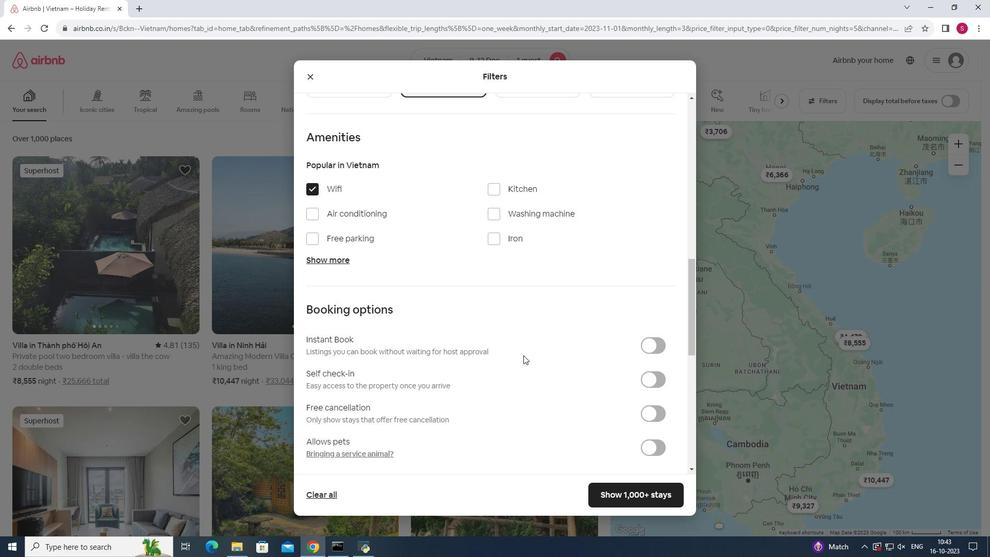 
Action: Mouse moved to (523, 355)
Screenshot: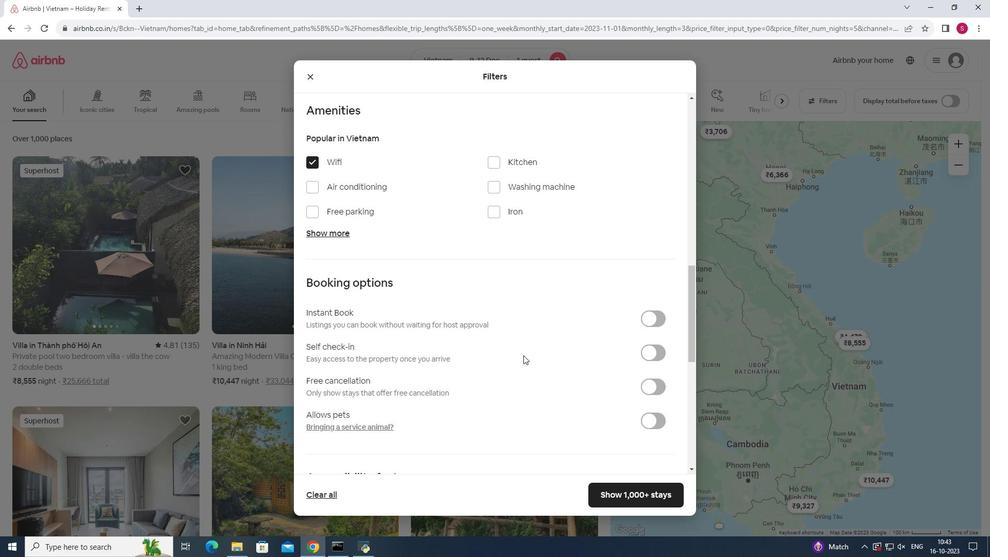 
Action: Mouse scrolled (523, 354) with delta (0, 0)
Screenshot: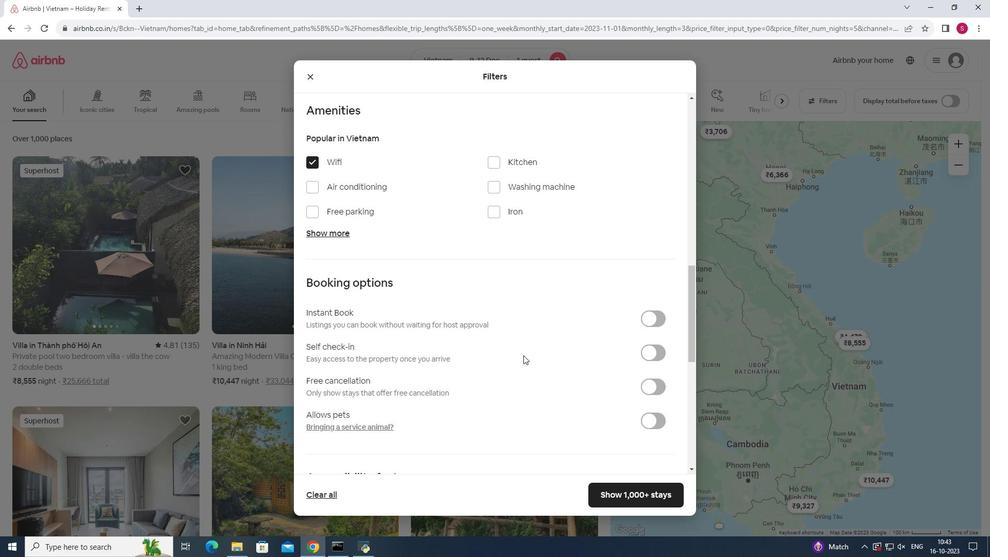 
Action: Mouse moved to (647, 281)
Screenshot: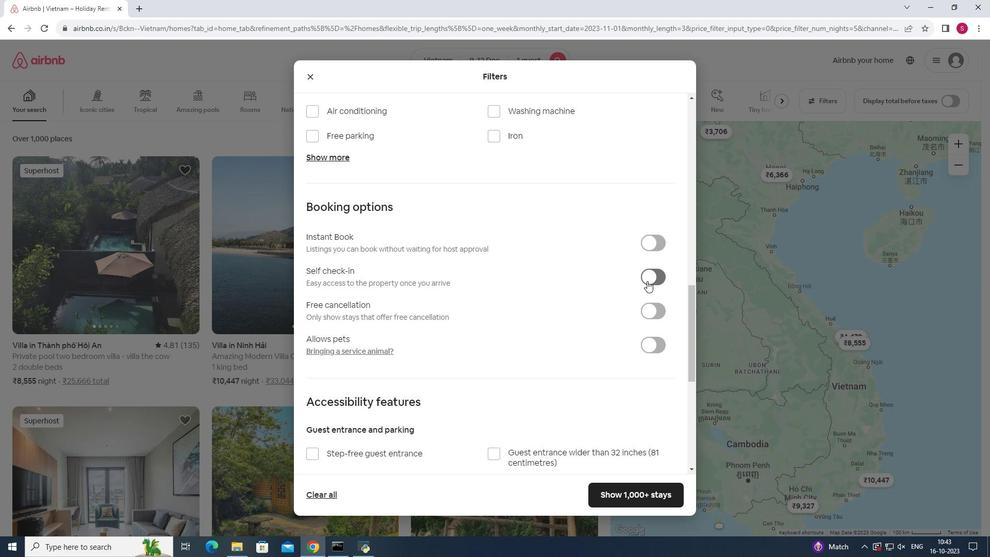 
Action: Mouse pressed left at (647, 281)
Screenshot: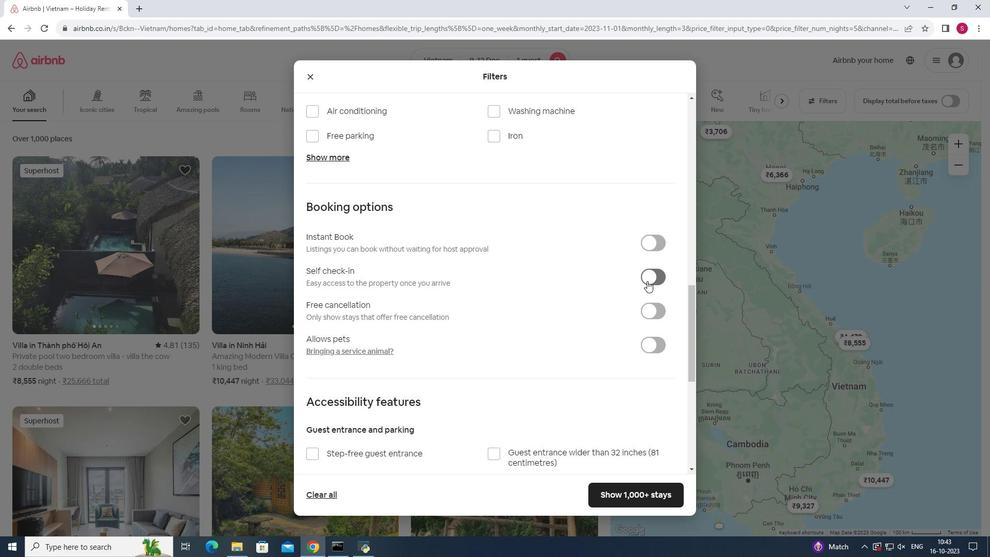 
Action: Mouse moved to (634, 496)
Screenshot: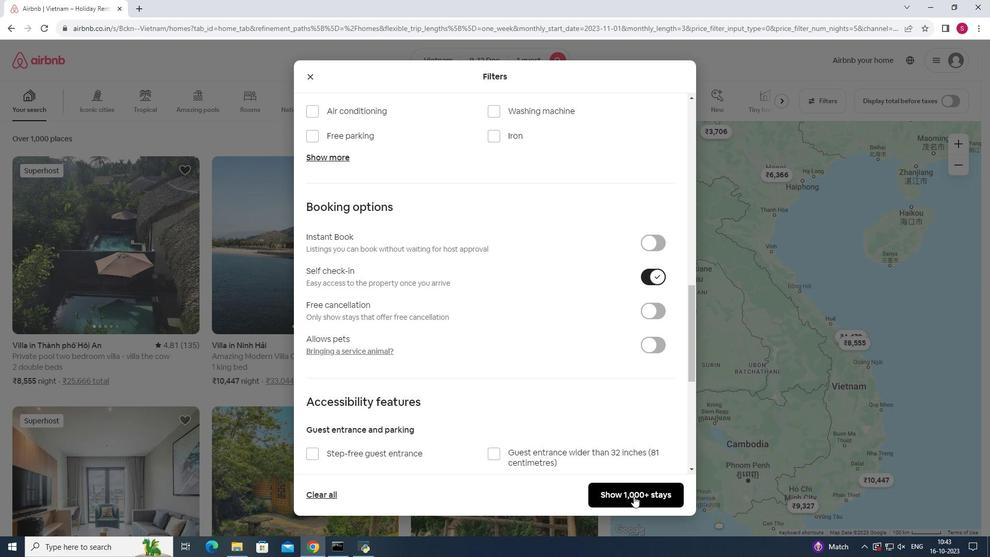 
Action: Mouse pressed left at (634, 496)
Screenshot: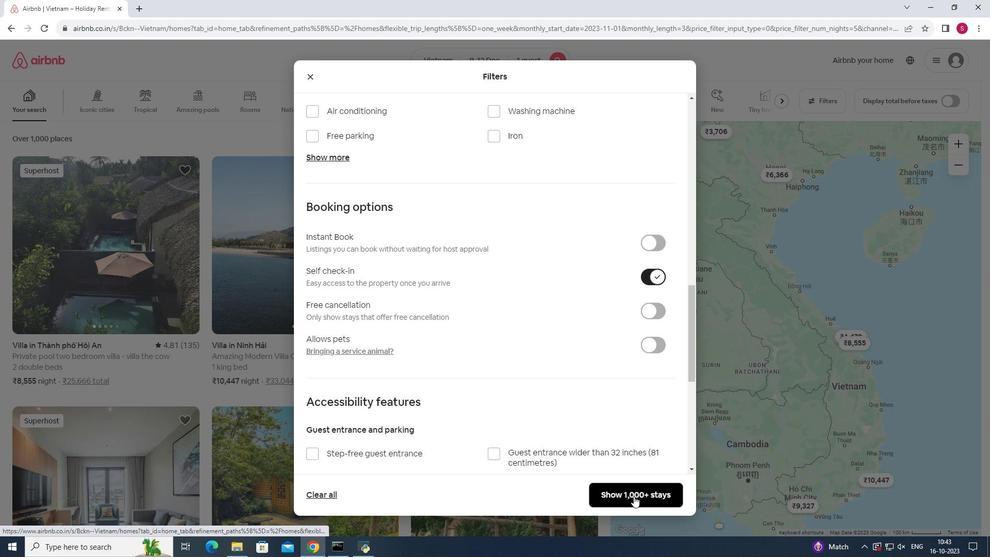 
Action: Mouse moved to (493, 275)
Screenshot: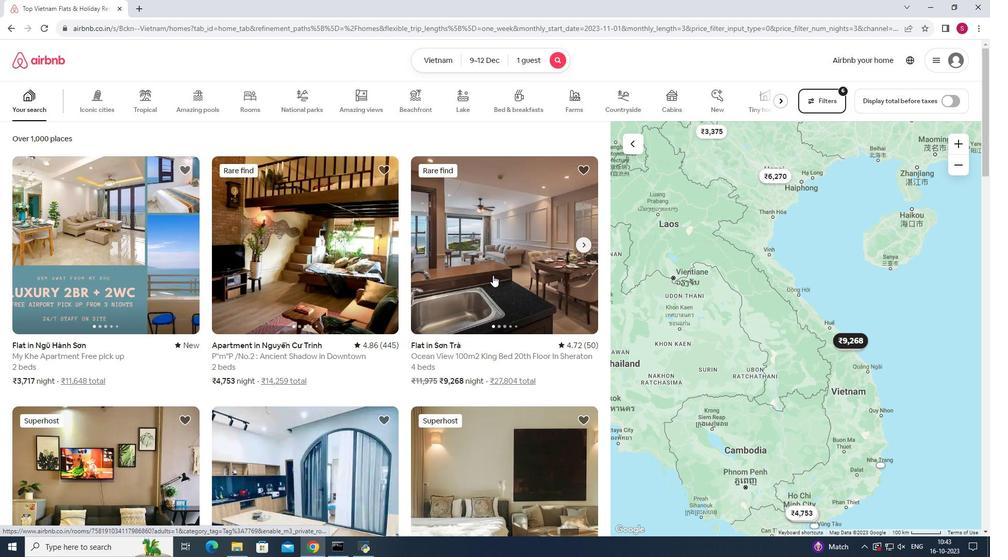 
Action: Mouse scrolled (493, 275) with delta (0, 0)
Screenshot: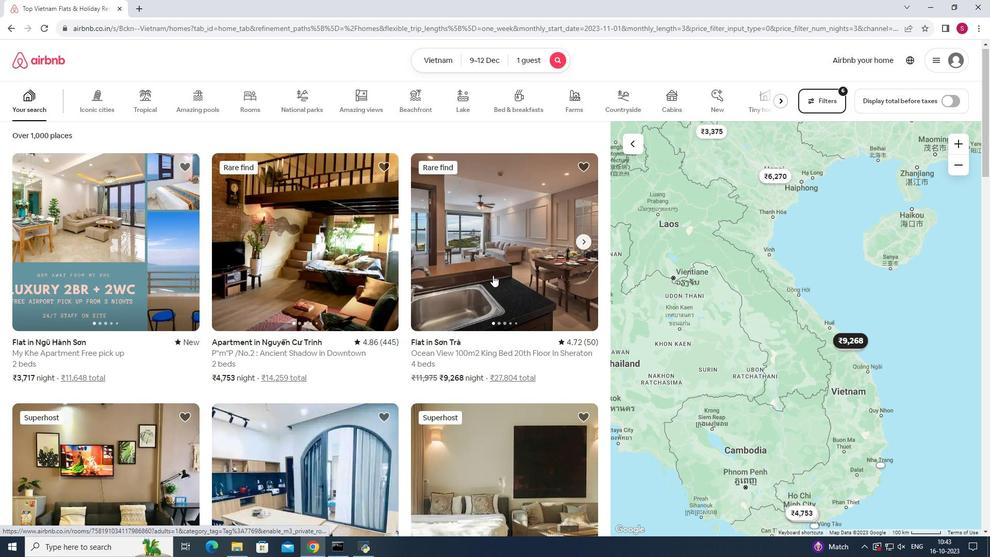 
Action: Mouse scrolled (493, 275) with delta (0, 0)
Screenshot: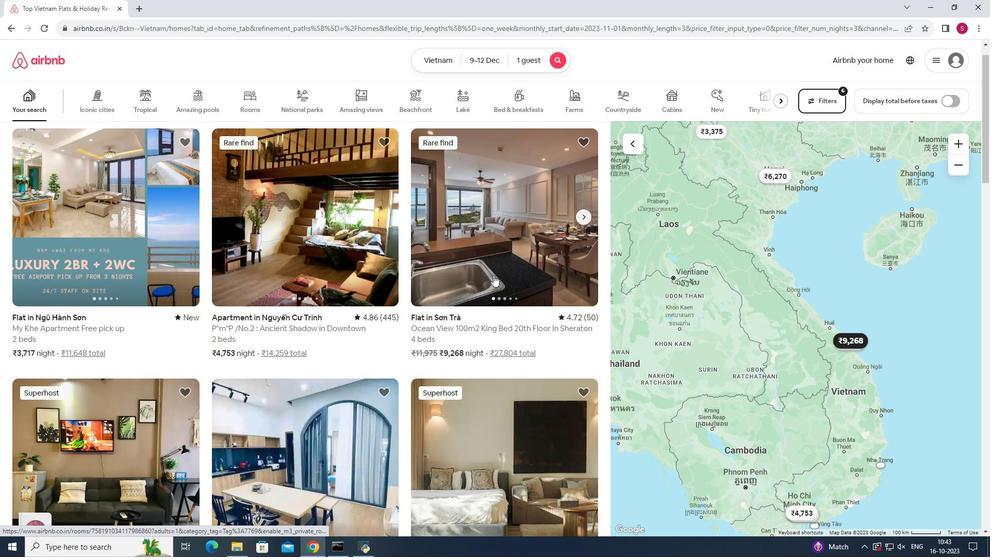 
Action: Mouse moved to (493, 275)
Screenshot: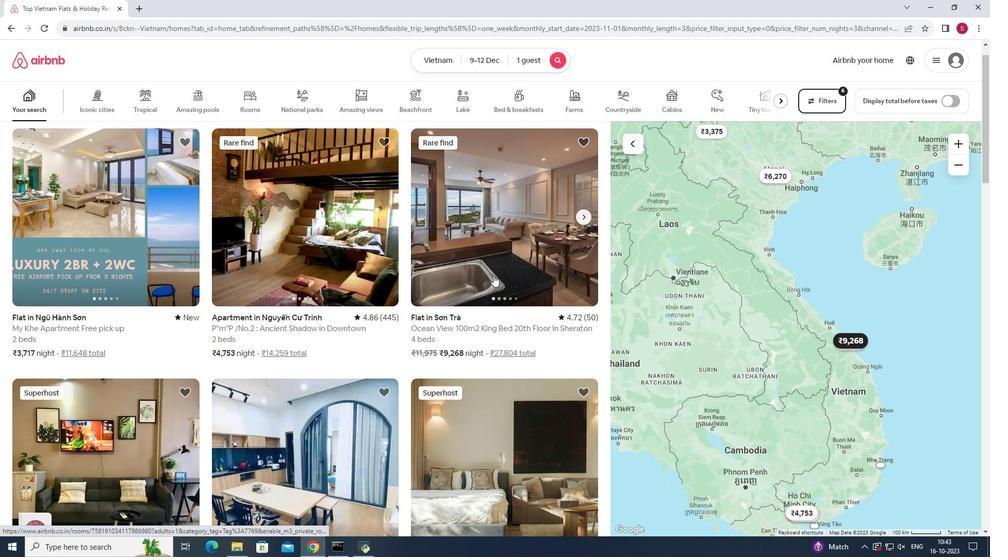 
Action: Mouse scrolled (493, 275) with delta (0, 0)
Screenshot: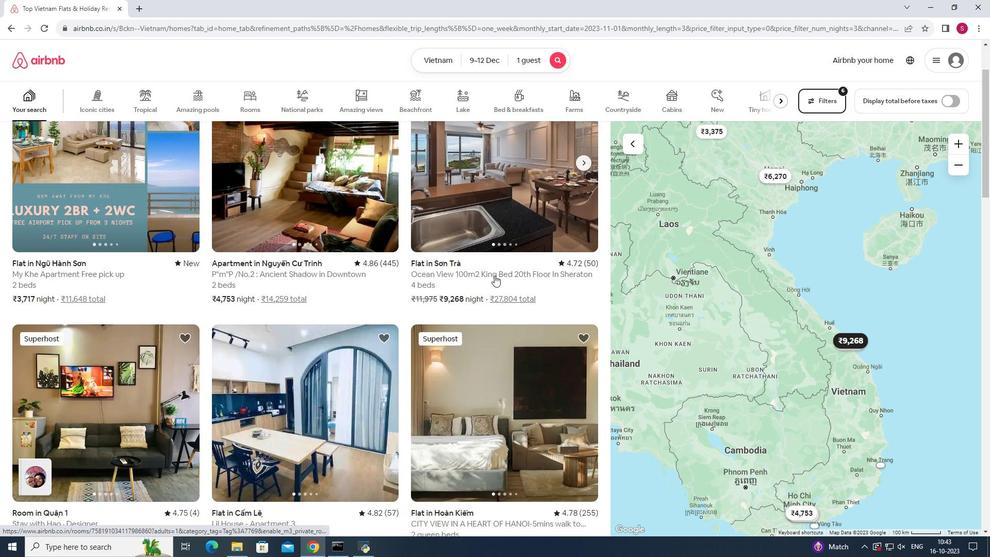 
Action: Mouse scrolled (493, 275) with delta (0, 0)
Screenshot: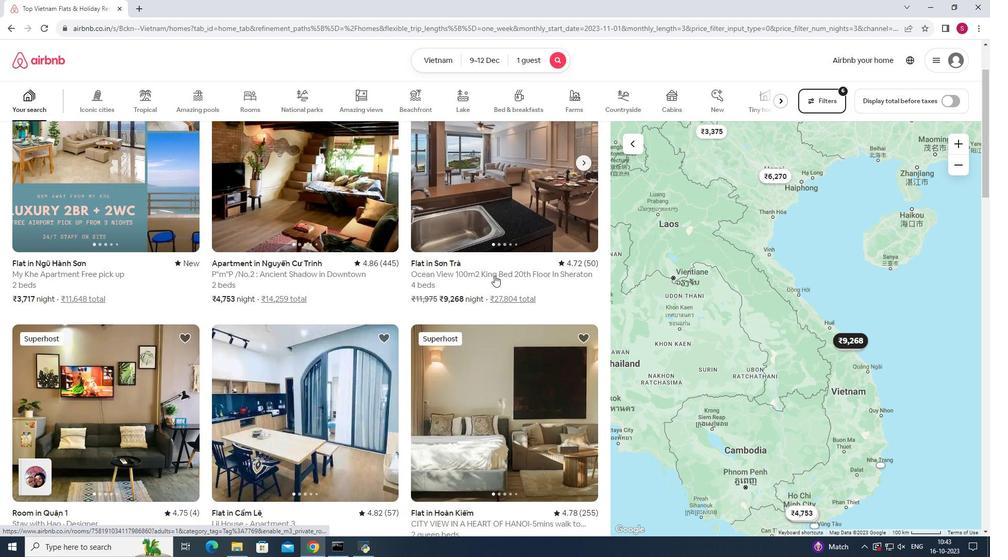 
Action: Mouse moved to (301, 275)
Screenshot: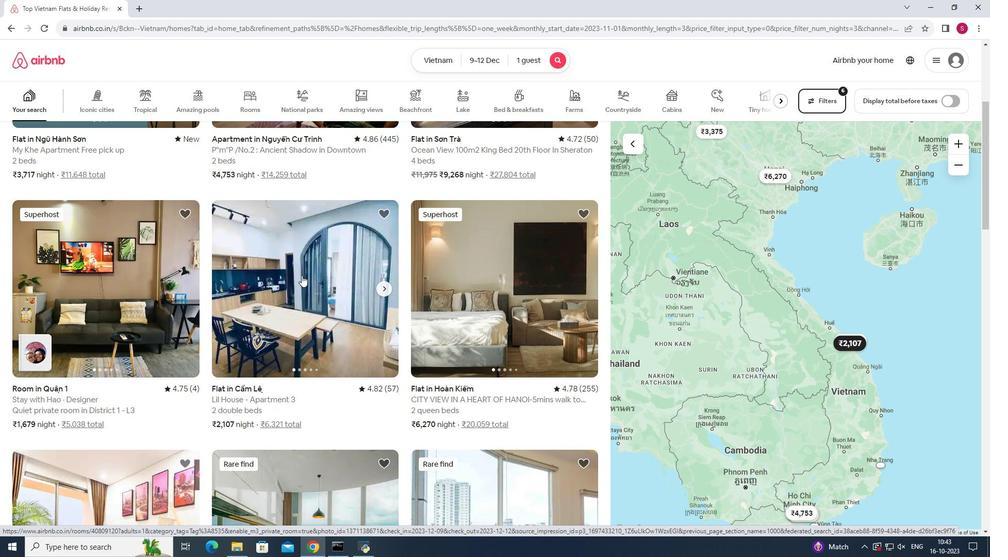 
Action: Mouse pressed left at (301, 275)
Screenshot: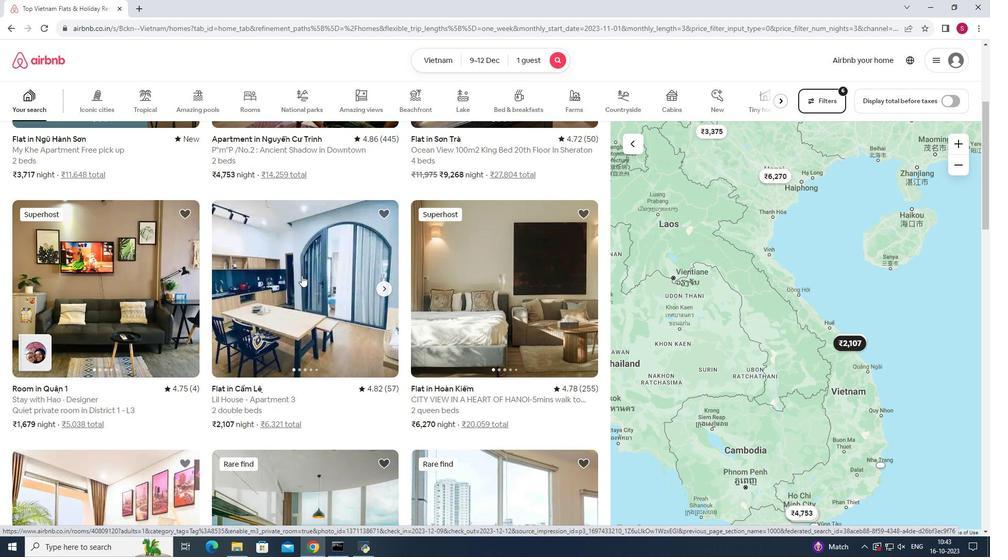 
Action: Mouse moved to (738, 383)
Screenshot: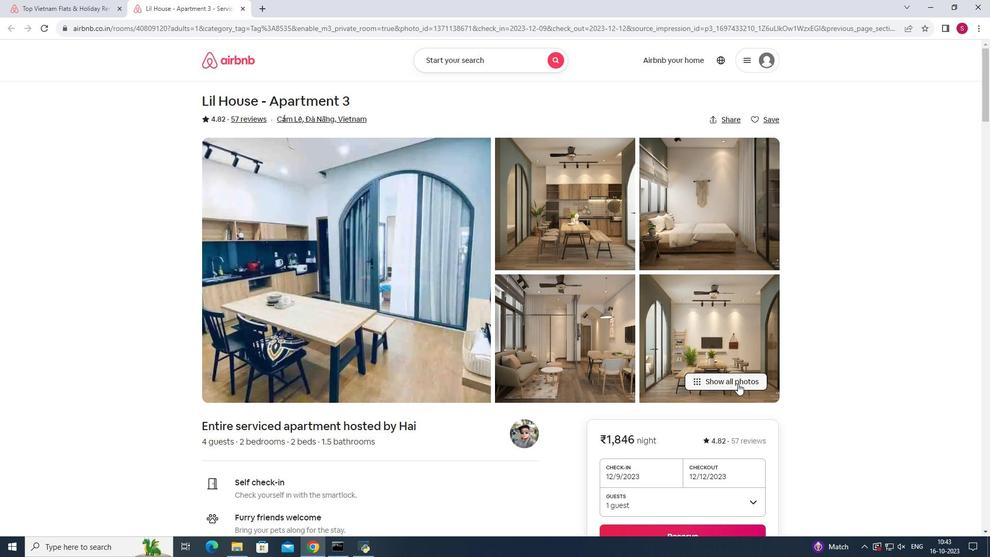 
Action: Mouse pressed left at (738, 383)
Screenshot: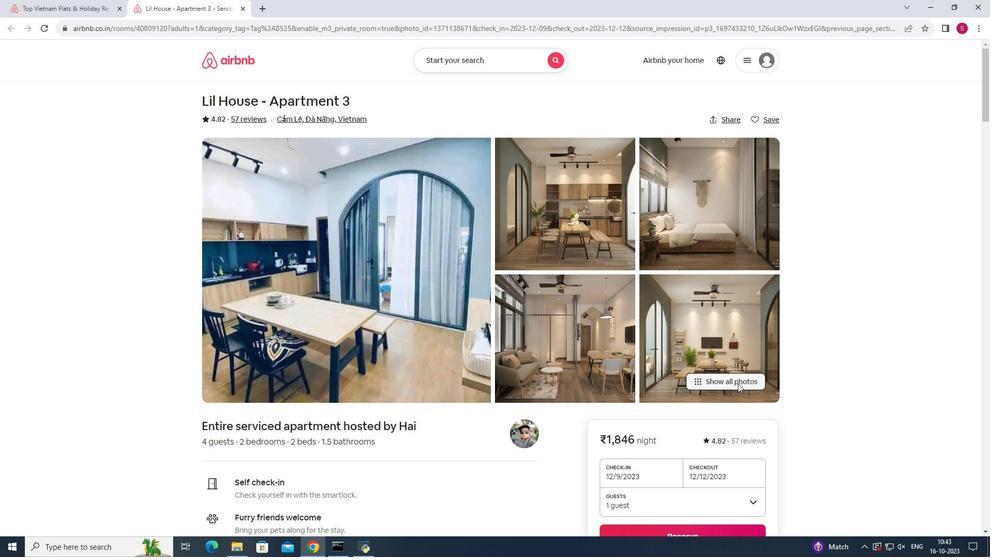 
Action: Mouse moved to (779, 378)
Screenshot: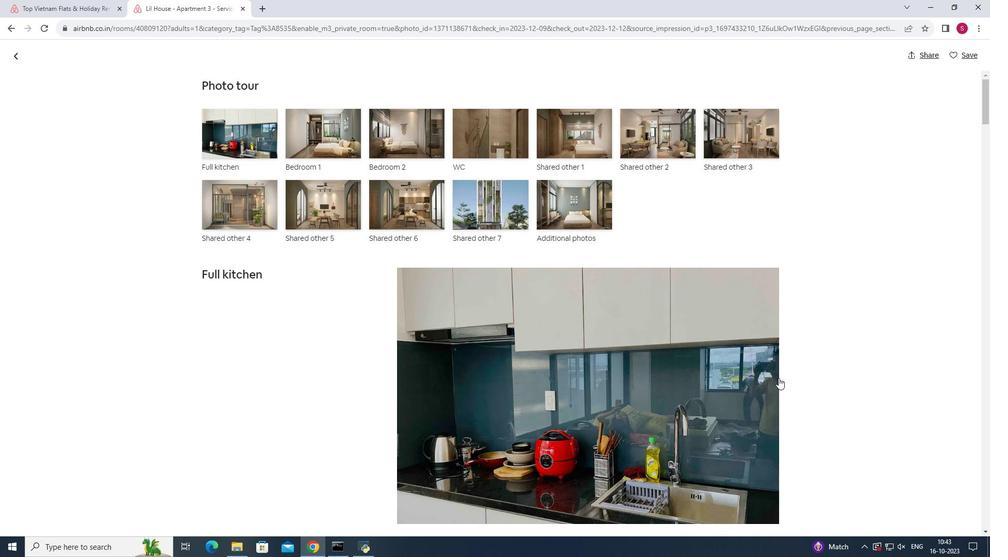 
Action: Mouse scrolled (779, 377) with delta (0, 0)
Screenshot: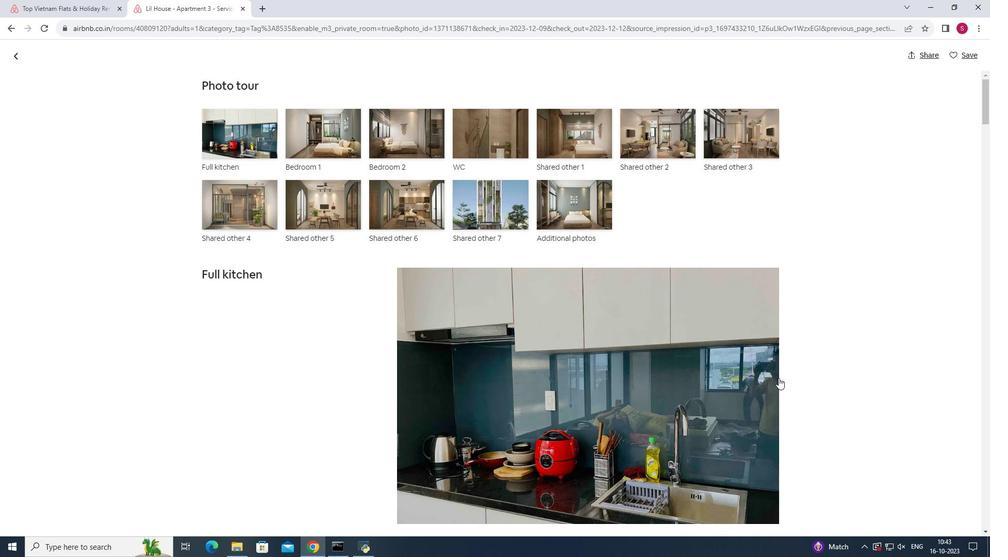 
Action: Mouse scrolled (779, 377) with delta (0, 0)
Screenshot: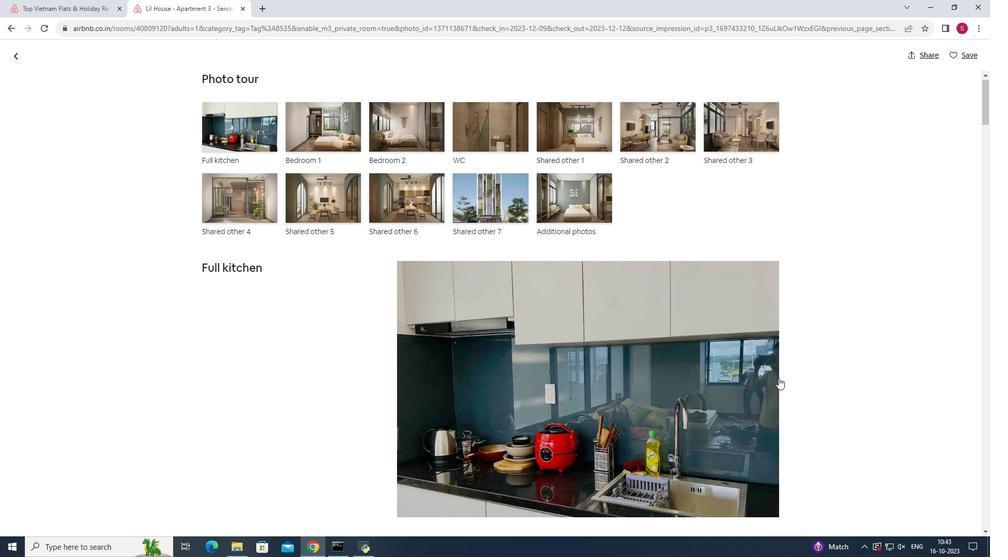 
Action: Mouse scrolled (779, 377) with delta (0, 0)
Screenshot: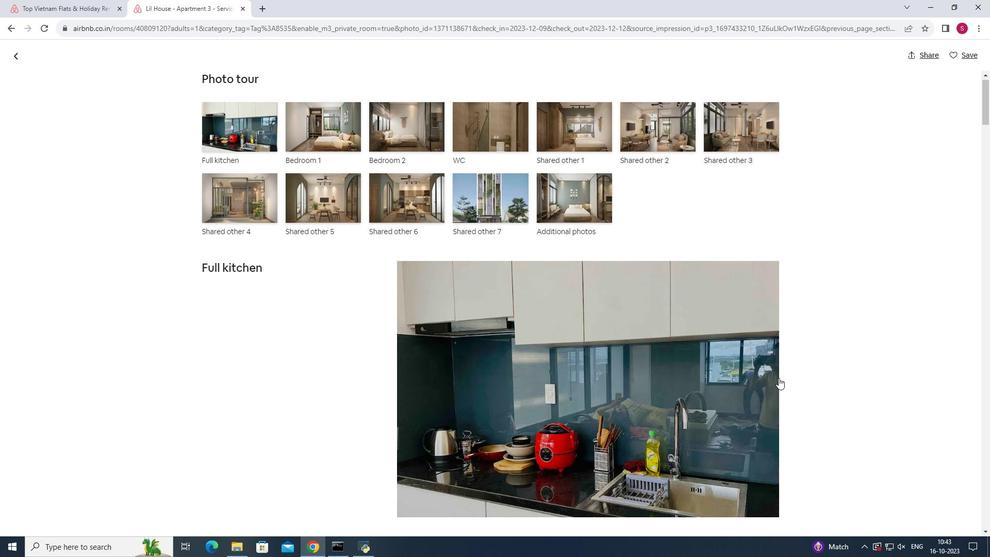 
Action: Mouse moved to (782, 374)
Screenshot: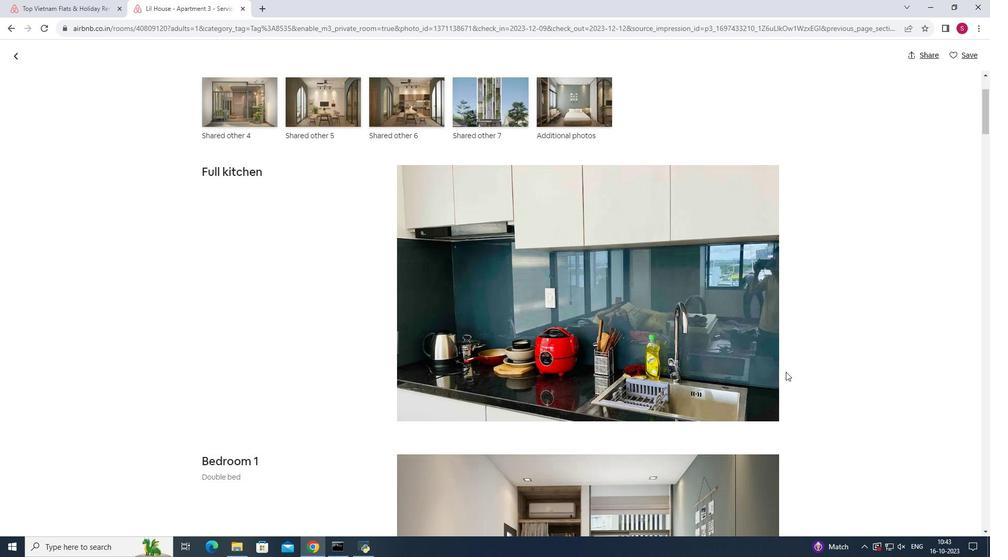 
Action: Mouse scrolled (782, 374) with delta (0, 0)
Screenshot: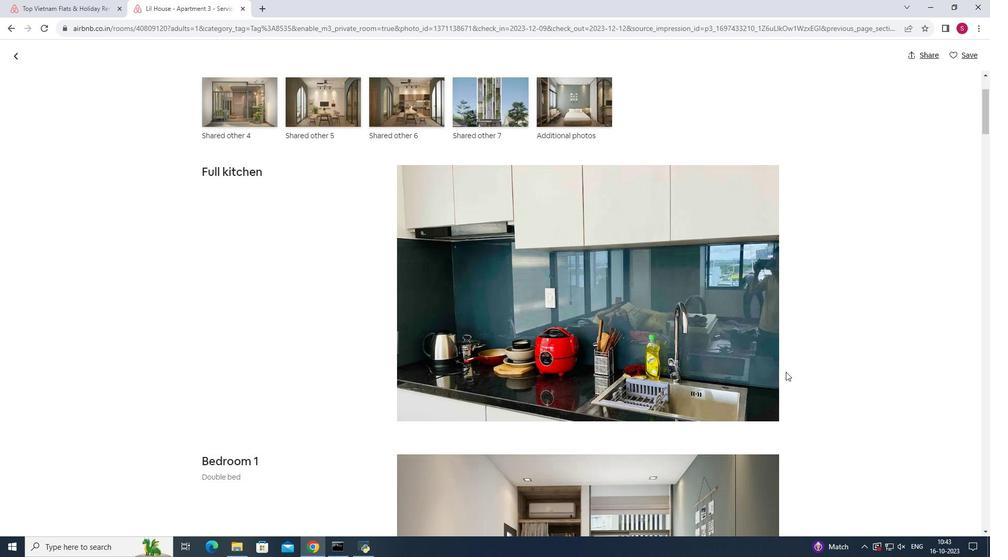 
Action: Mouse moved to (861, 370)
Screenshot: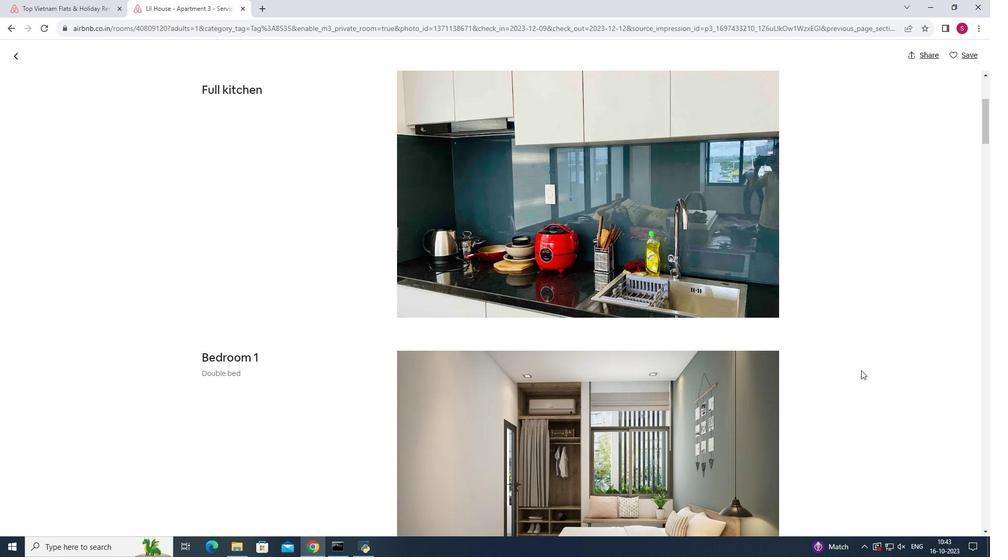 
Action: Mouse scrolled (861, 369) with delta (0, 0)
Screenshot: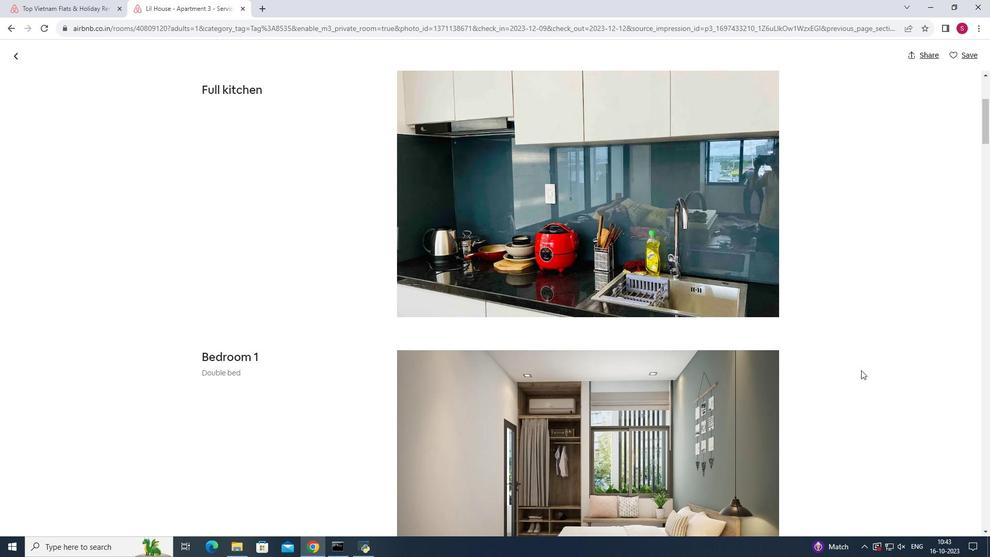 
Action: Mouse scrolled (861, 369) with delta (0, 0)
Screenshot: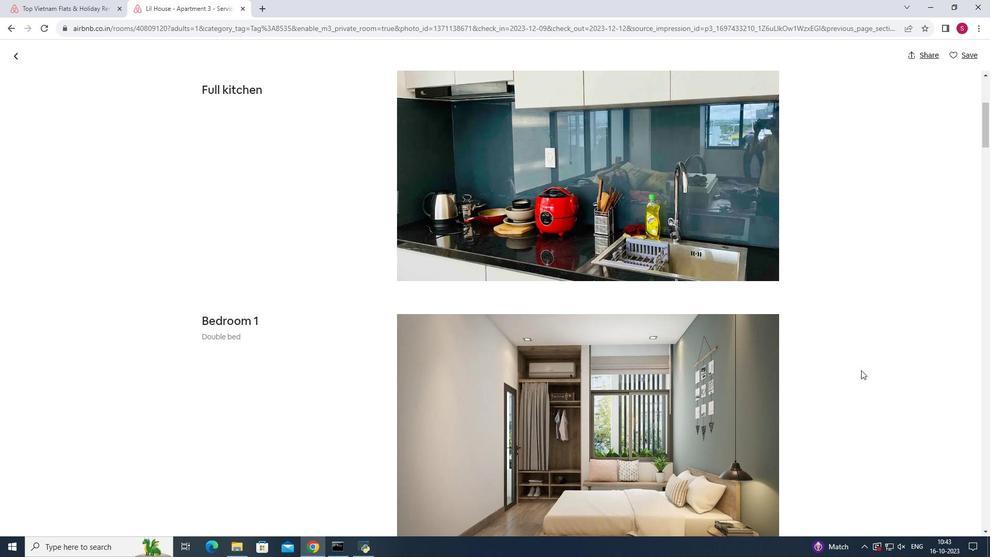 
Action: Mouse scrolled (861, 369) with delta (0, 0)
Screenshot: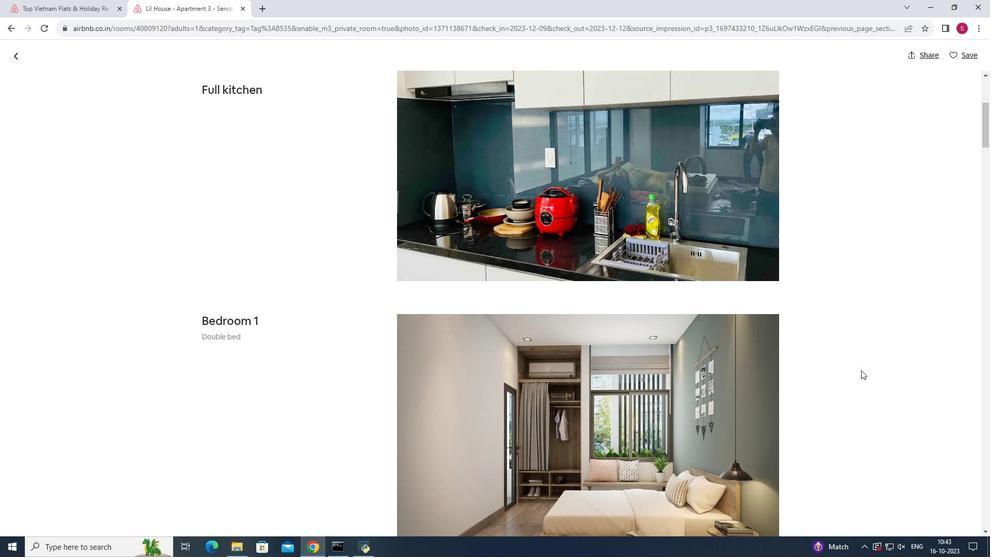 
Action: Mouse scrolled (861, 369) with delta (0, 0)
Screenshot: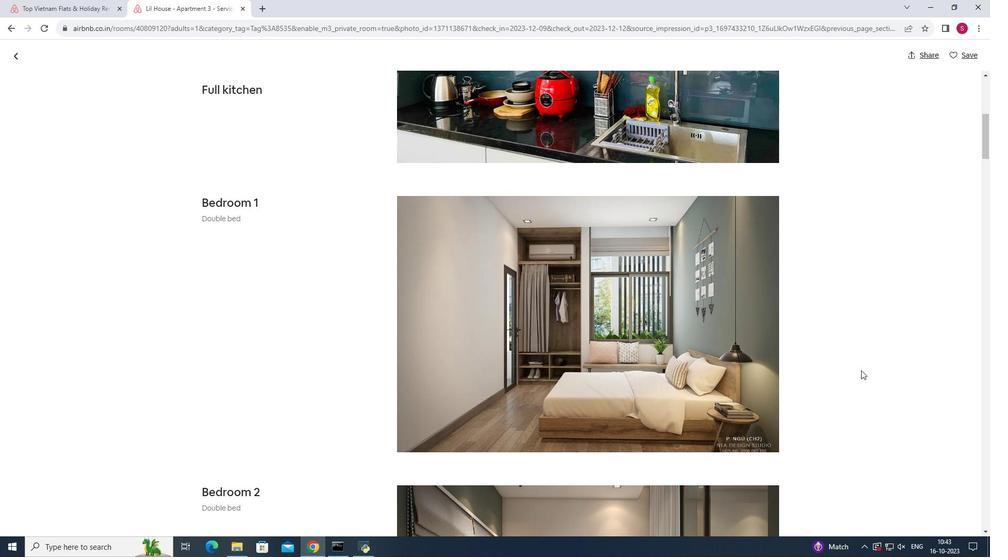 
Action: Mouse moved to (861, 370)
Screenshot: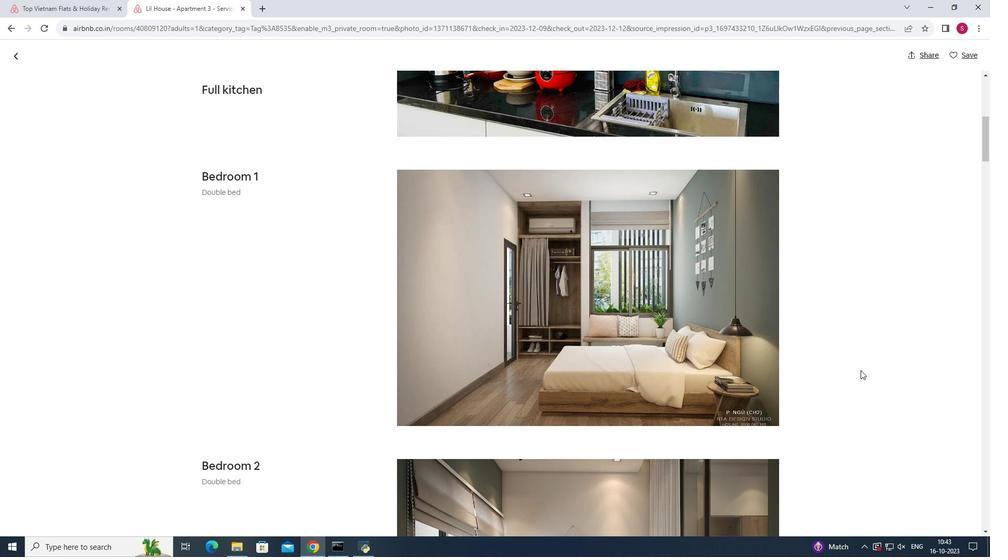 
Action: Mouse scrolled (861, 369) with delta (0, 0)
Screenshot: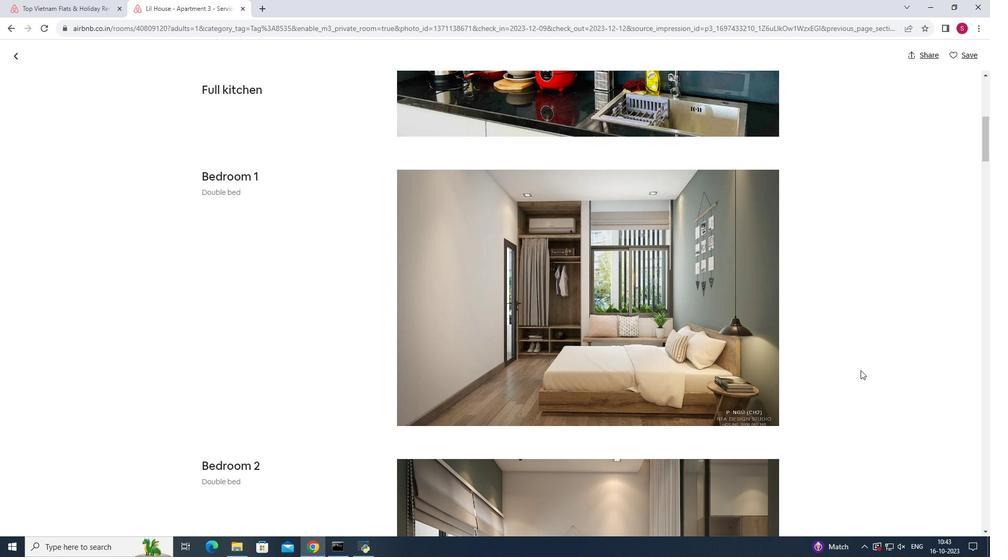 
Action: Mouse moved to (854, 365)
Screenshot: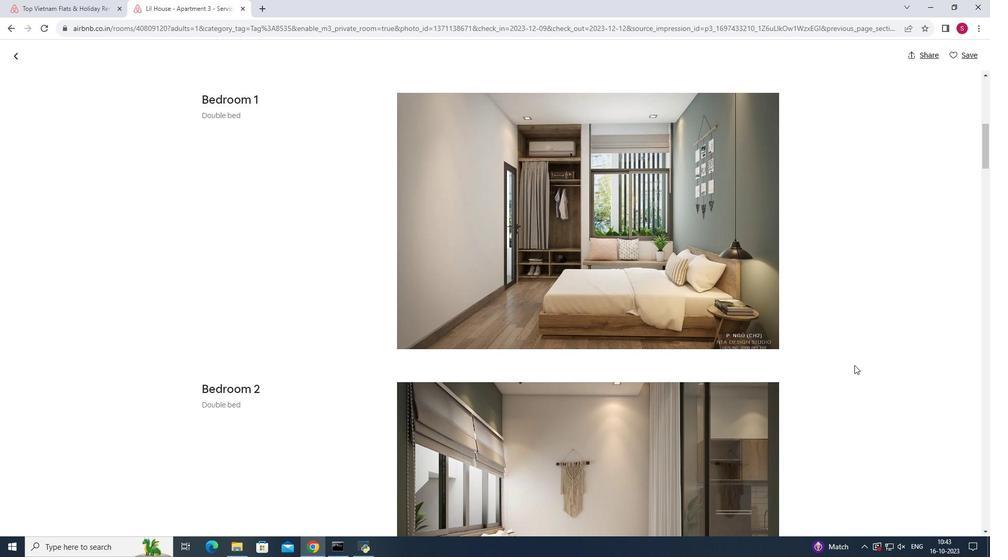 
Action: Mouse scrolled (854, 364) with delta (0, 0)
Screenshot: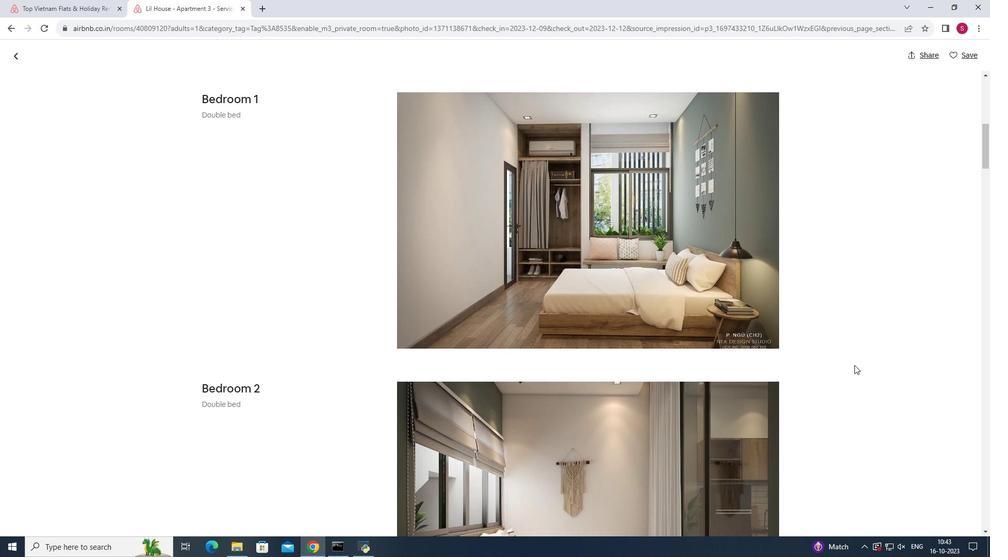 
Action: Mouse moved to (856, 364)
Screenshot: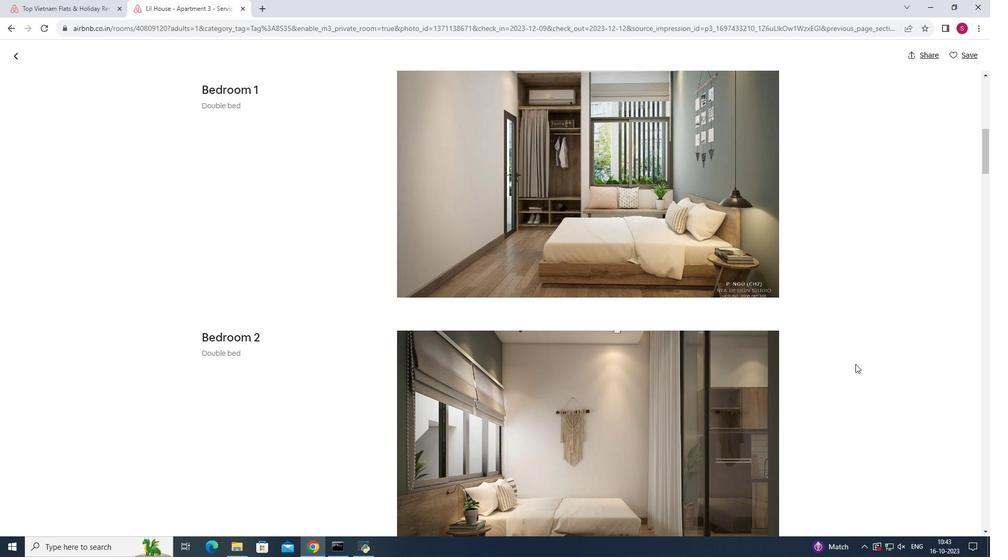 
Action: Mouse scrolled (856, 363) with delta (0, 0)
Screenshot: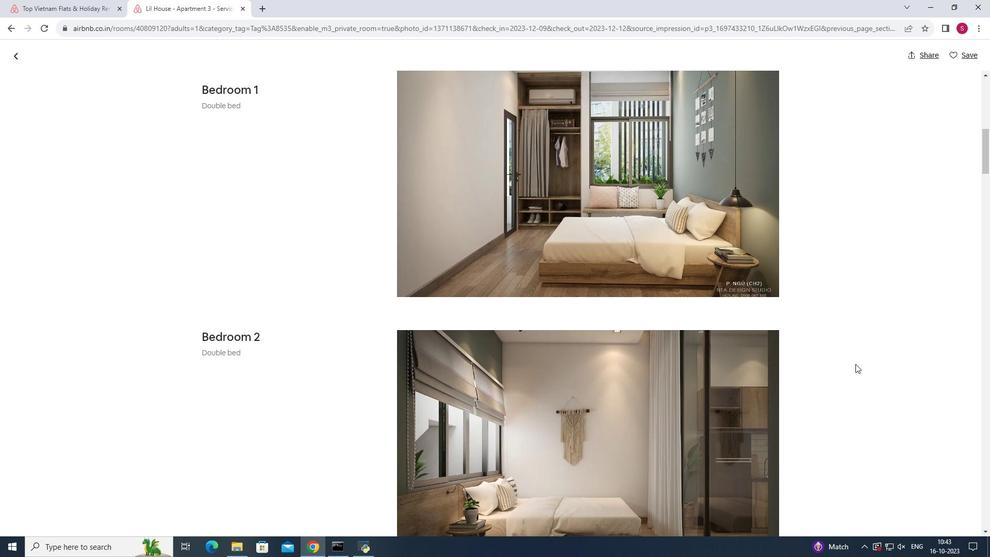 
Action: Mouse scrolled (856, 363) with delta (0, 0)
Screenshot: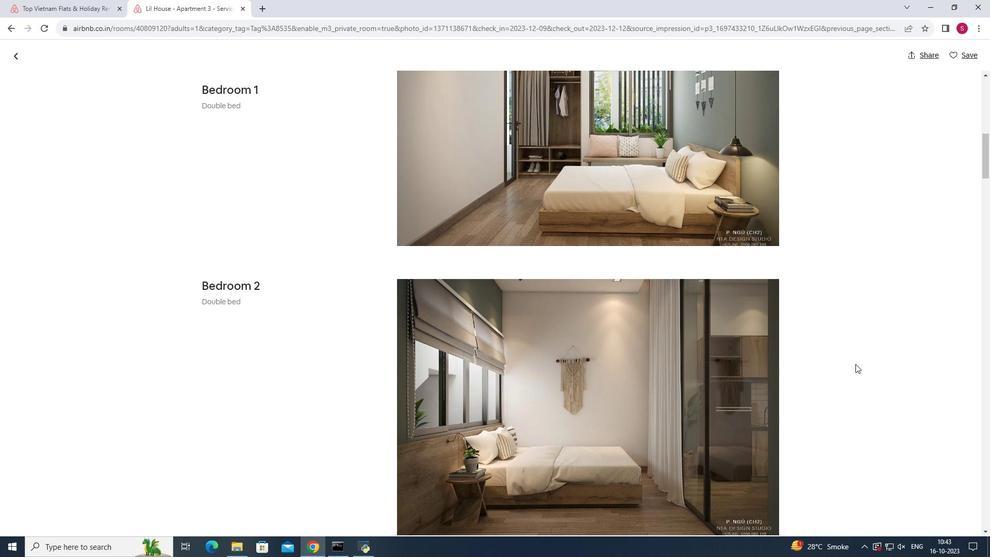 
Action: Mouse scrolled (856, 363) with delta (0, 0)
Screenshot: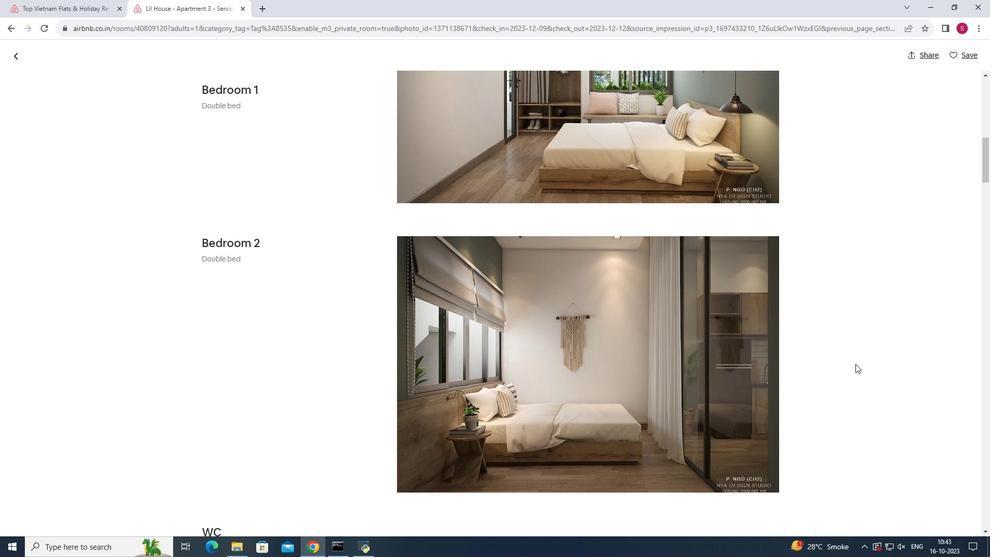 
Action: Mouse moved to (857, 362)
Screenshot: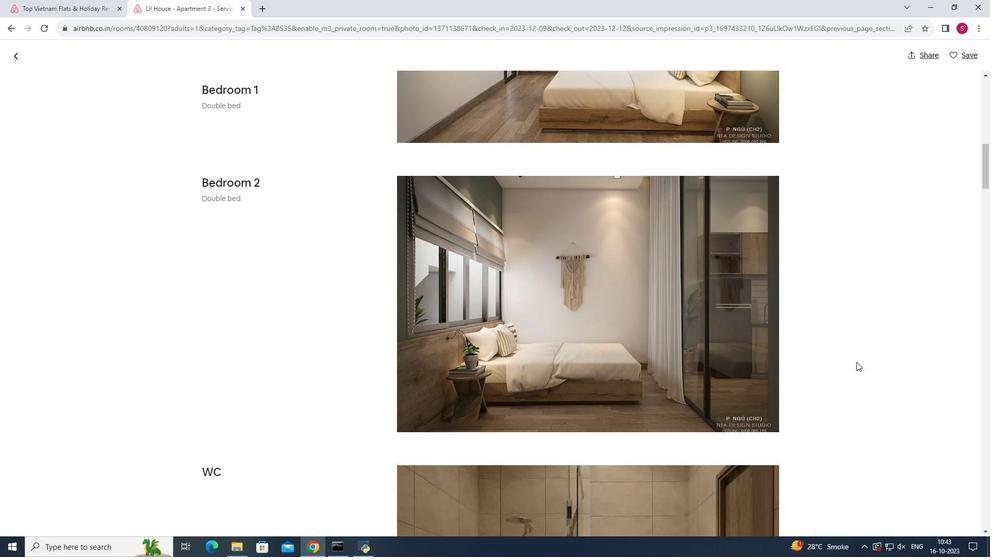 
Action: Mouse scrolled (857, 361) with delta (0, 0)
Screenshot: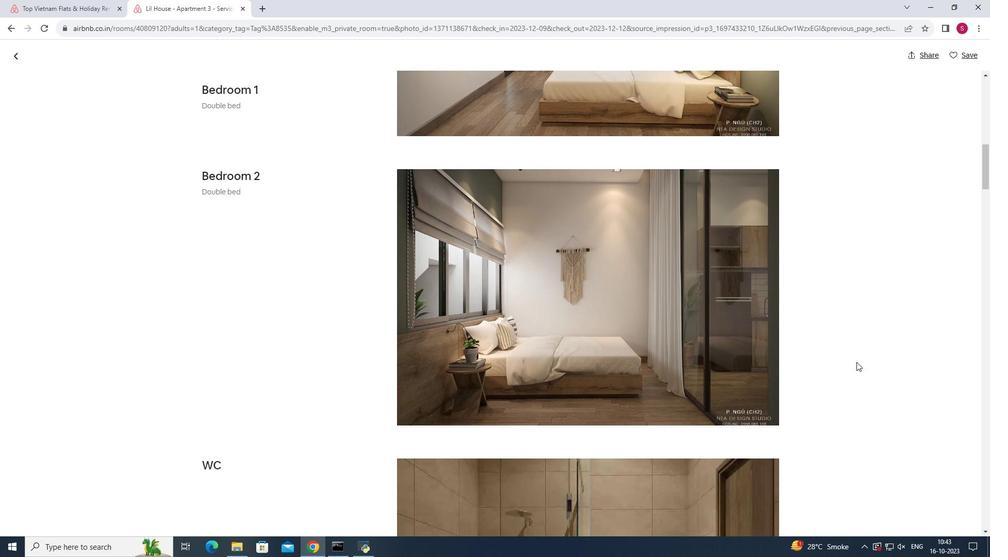 
Action: Mouse scrolled (857, 361) with delta (0, 0)
Screenshot: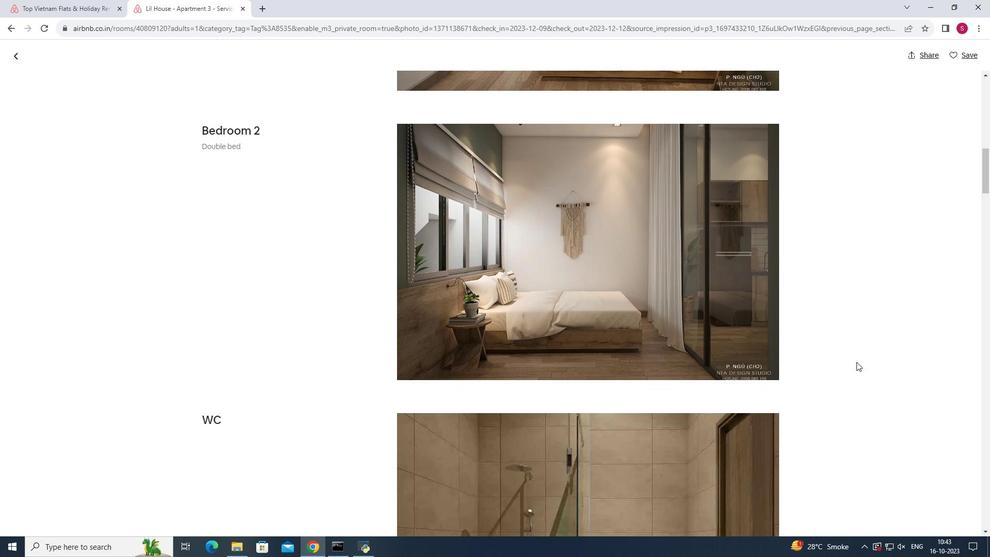 
Action: Mouse scrolled (857, 361) with delta (0, 0)
Screenshot: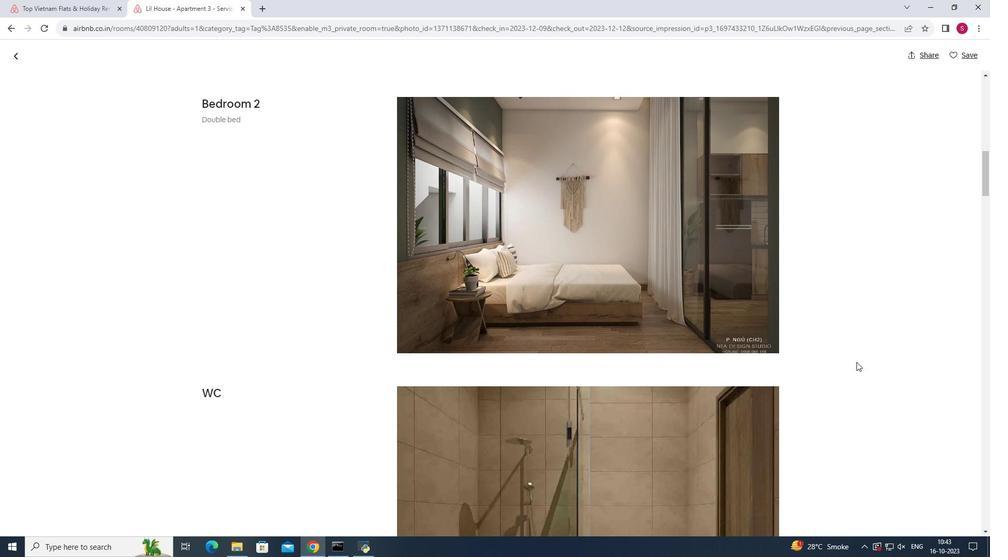 
Action: Mouse scrolled (857, 361) with delta (0, 0)
Screenshot: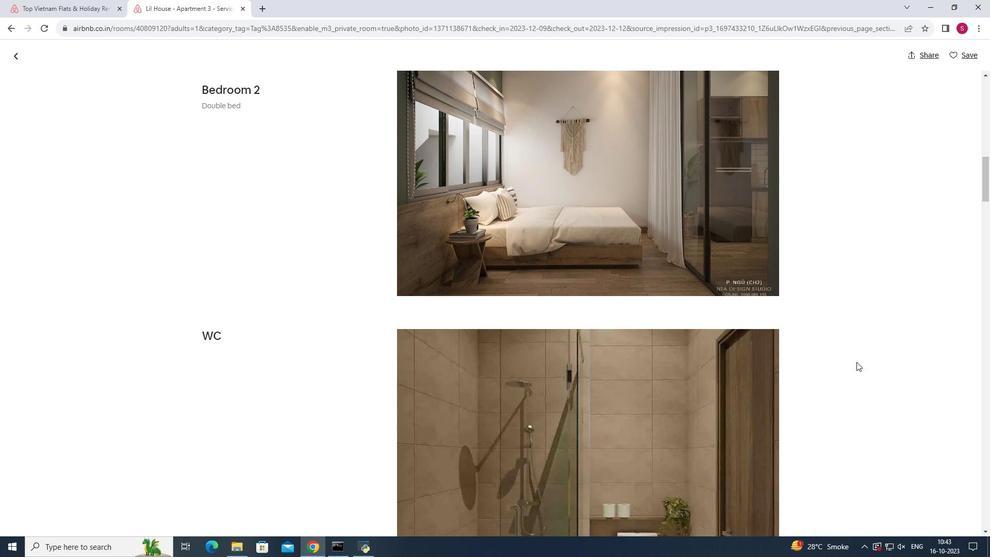 
Action: Mouse scrolled (857, 361) with delta (0, 0)
Screenshot: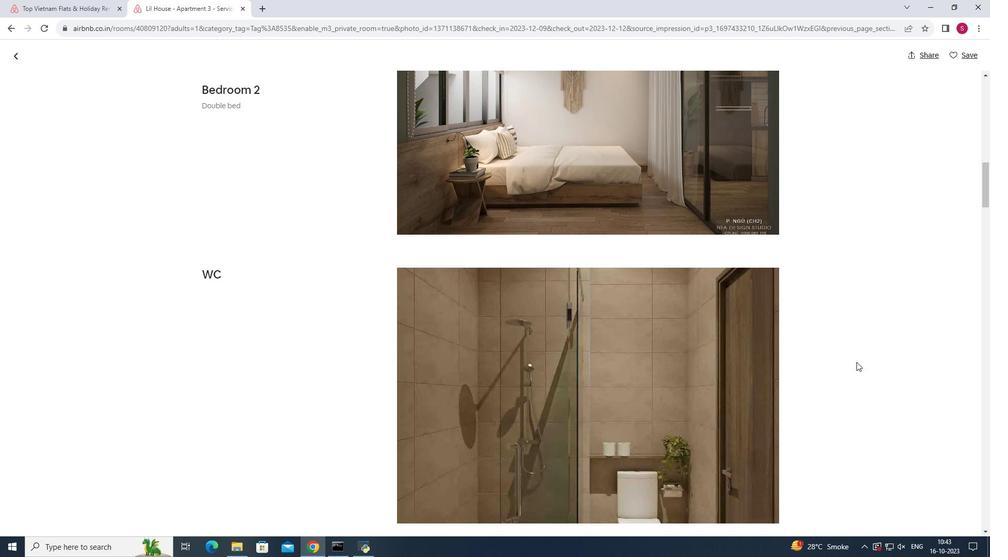 
Action: Mouse scrolled (857, 361) with delta (0, 0)
Screenshot: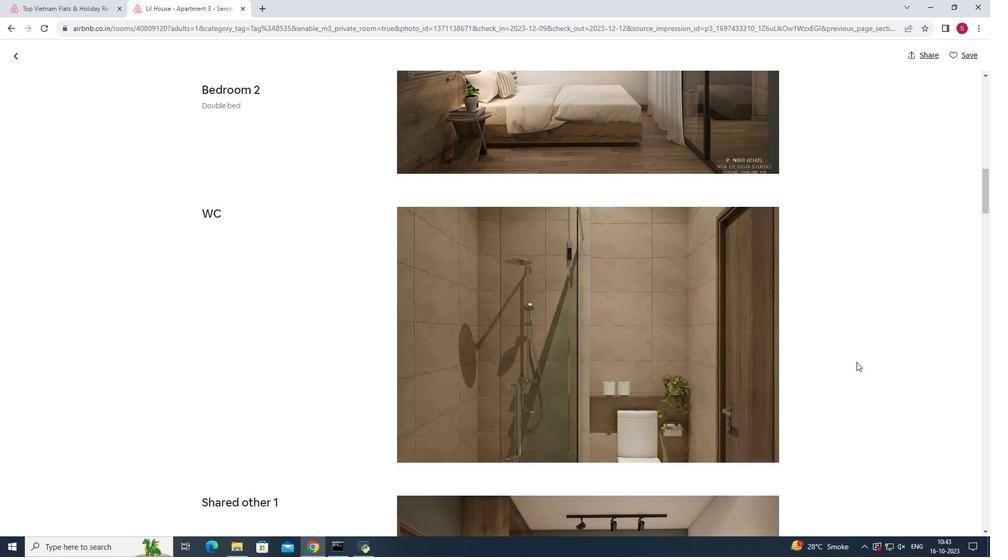
Action: Mouse scrolled (857, 361) with delta (0, 0)
Screenshot: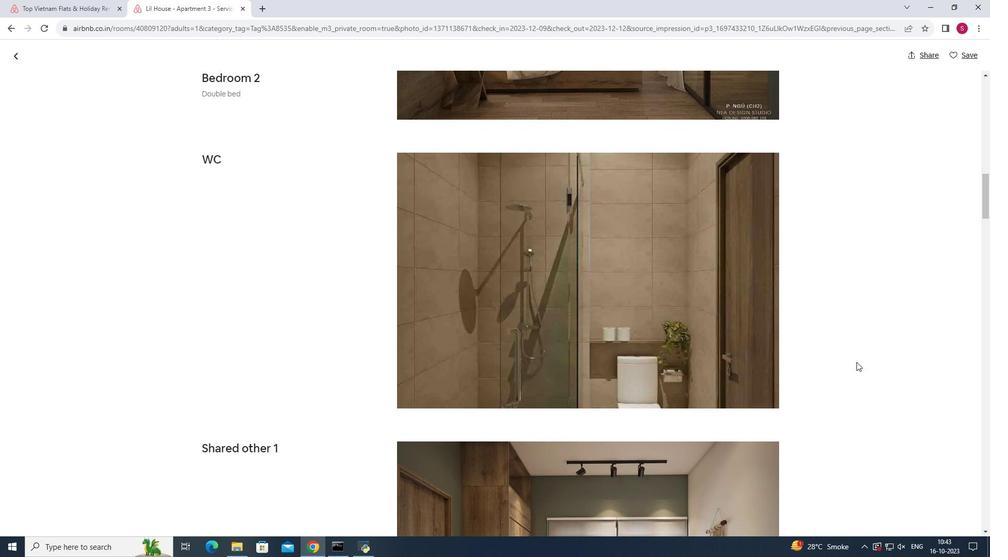 
Action: Mouse scrolled (857, 361) with delta (0, 0)
Screenshot: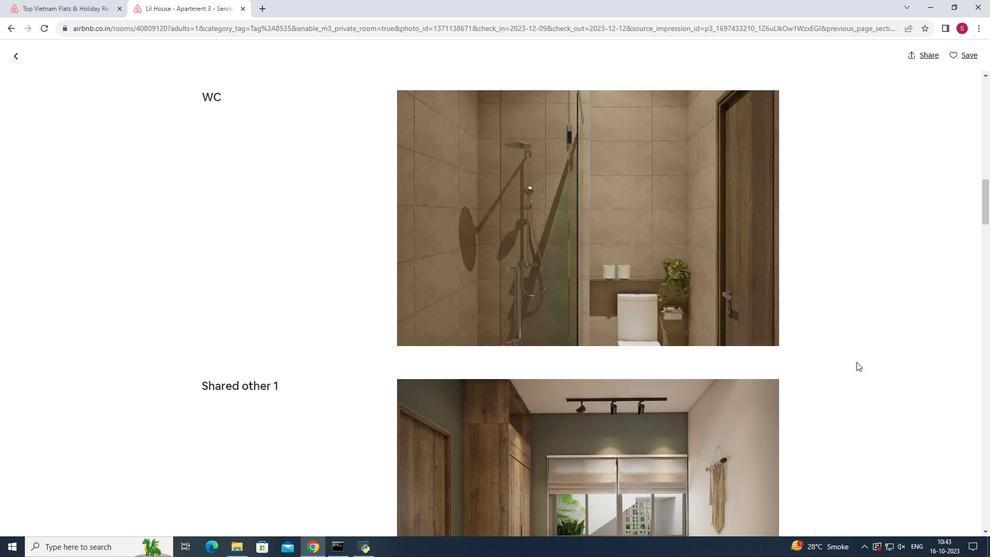 
Action: Mouse scrolled (857, 361) with delta (0, 0)
Screenshot: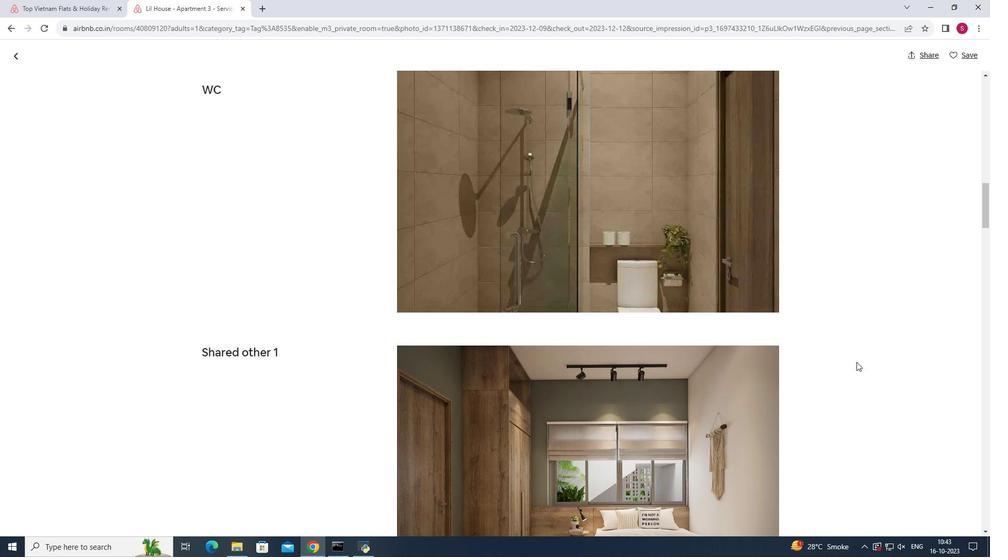
Action: Mouse scrolled (857, 361) with delta (0, 0)
Screenshot: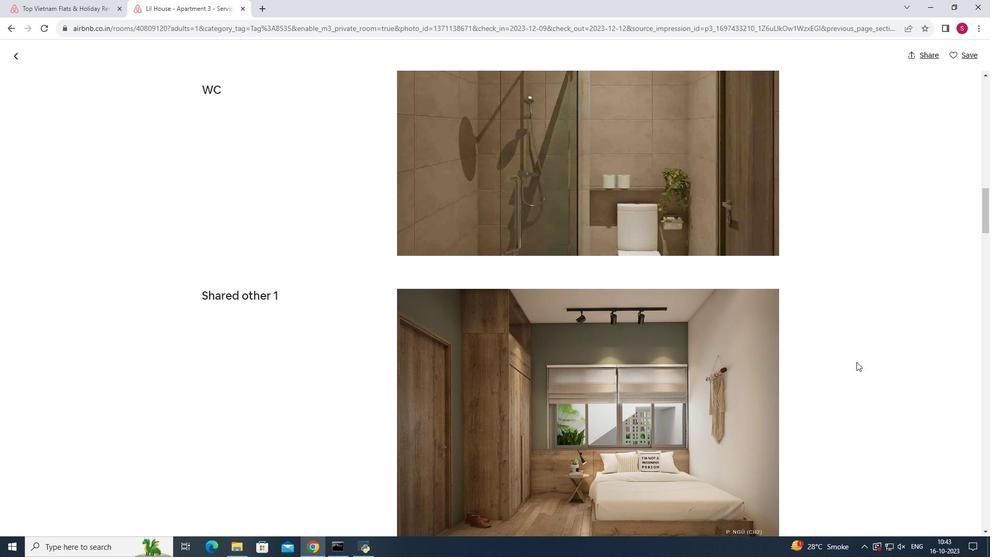 
Action: Mouse scrolled (857, 361) with delta (0, 0)
Screenshot: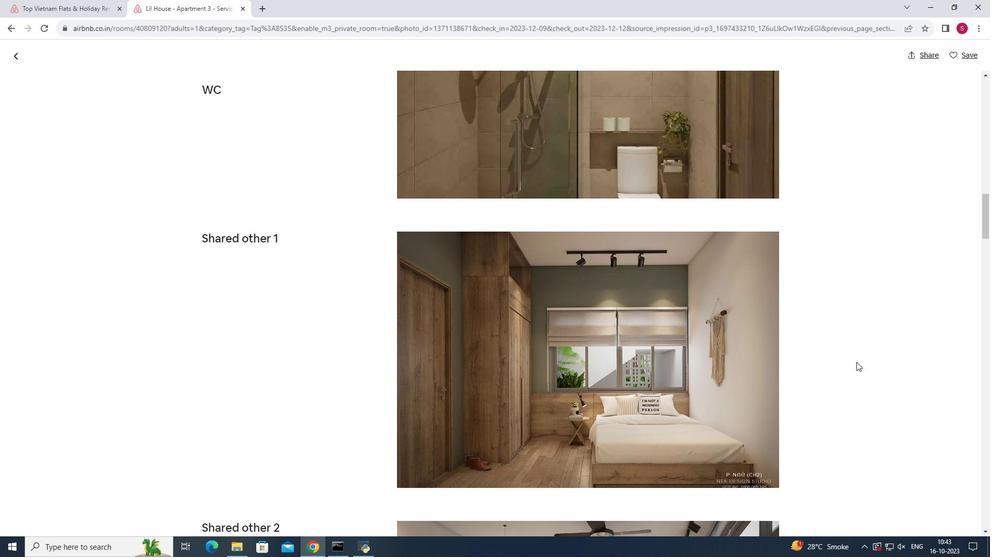 
Action: Mouse scrolled (857, 361) with delta (0, 0)
Screenshot: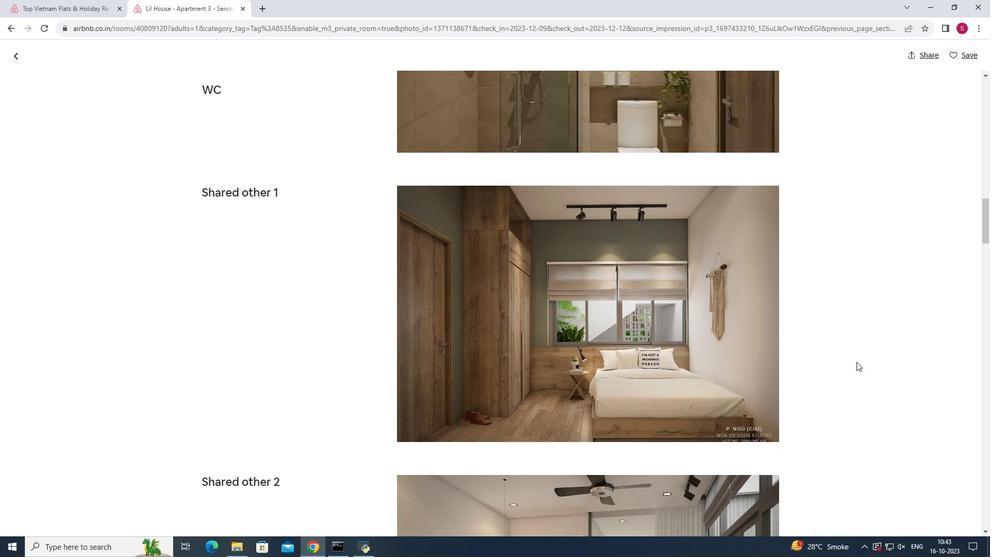 
Action: Mouse scrolled (857, 361) with delta (0, 0)
Screenshot: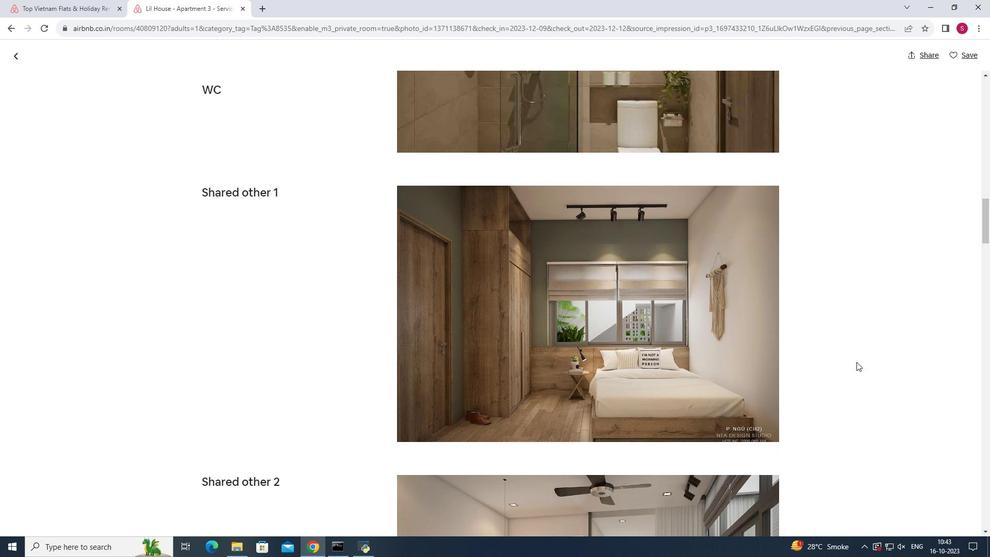 
Action: Mouse scrolled (857, 361) with delta (0, 0)
Screenshot: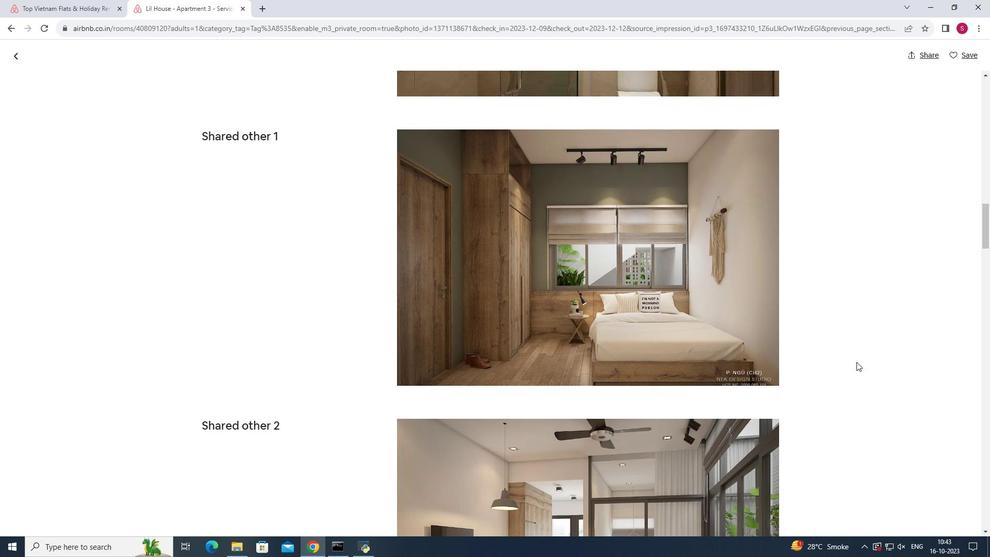 
Action: Mouse scrolled (857, 361) with delta (0, 0)
Screenshot: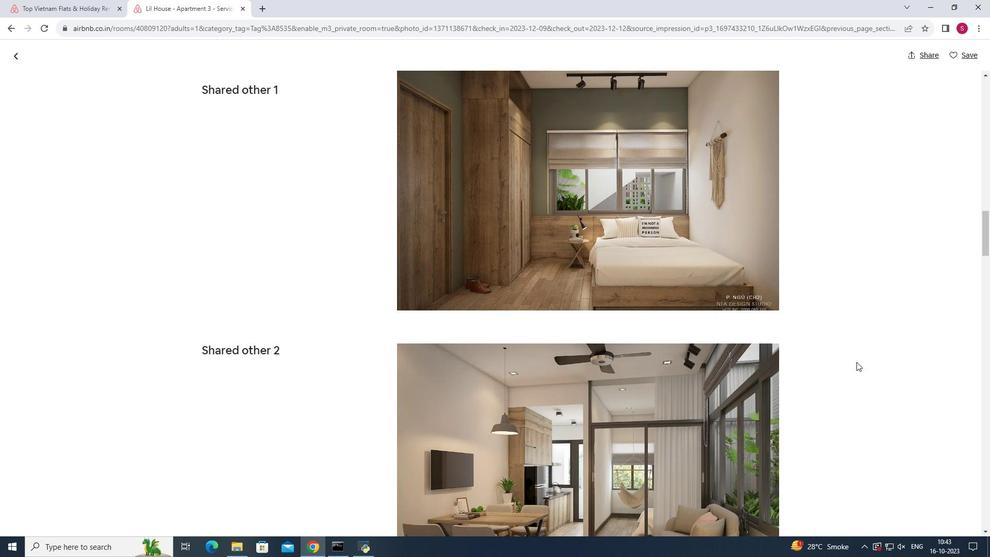 
Action: Mouse scrolled (857, 361) with delta (0, 0)
Screenshot: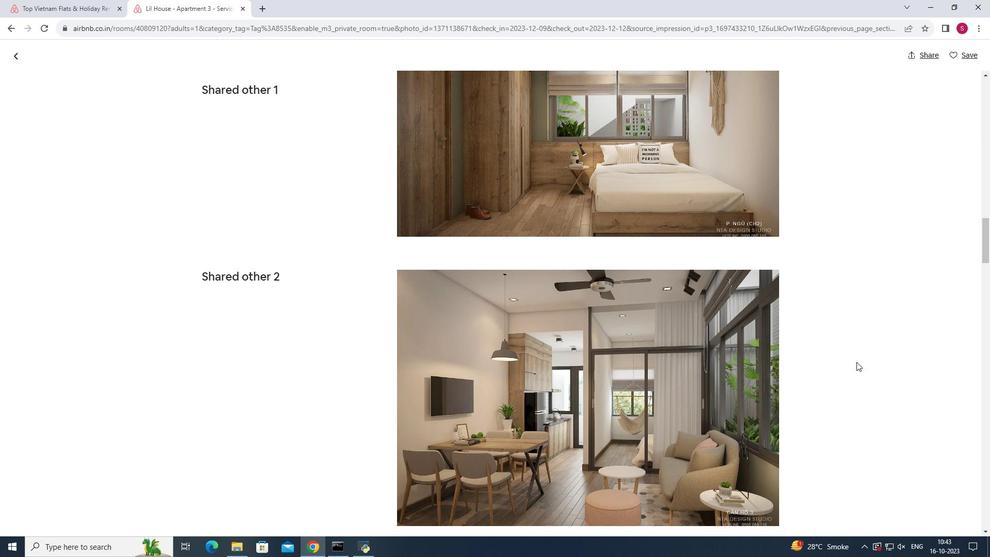 
Action: Mouse scrolled (857, 361) with delta (0, 0)
Screenshot: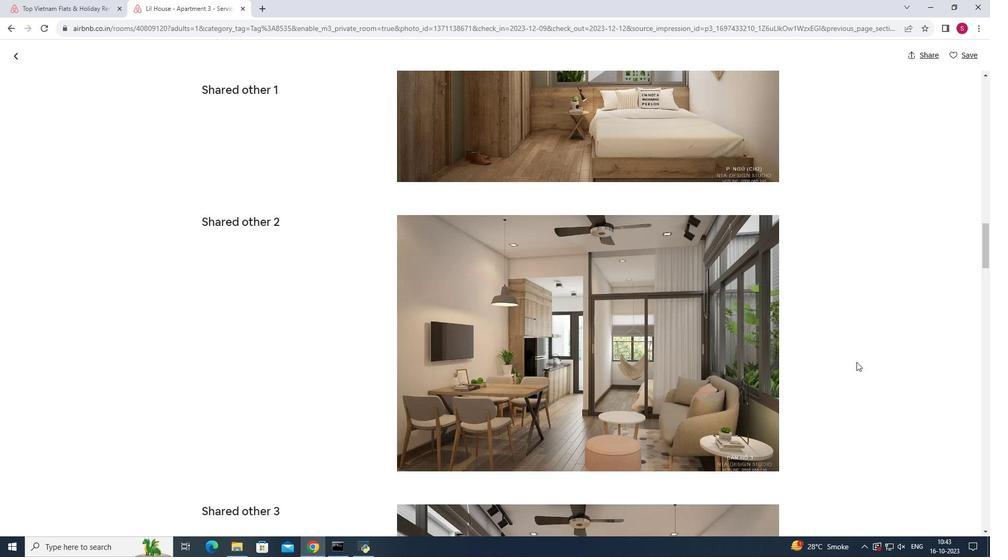 
Action: Mouse scrolled (857, 361) with delta (0, 0)
Screenshot: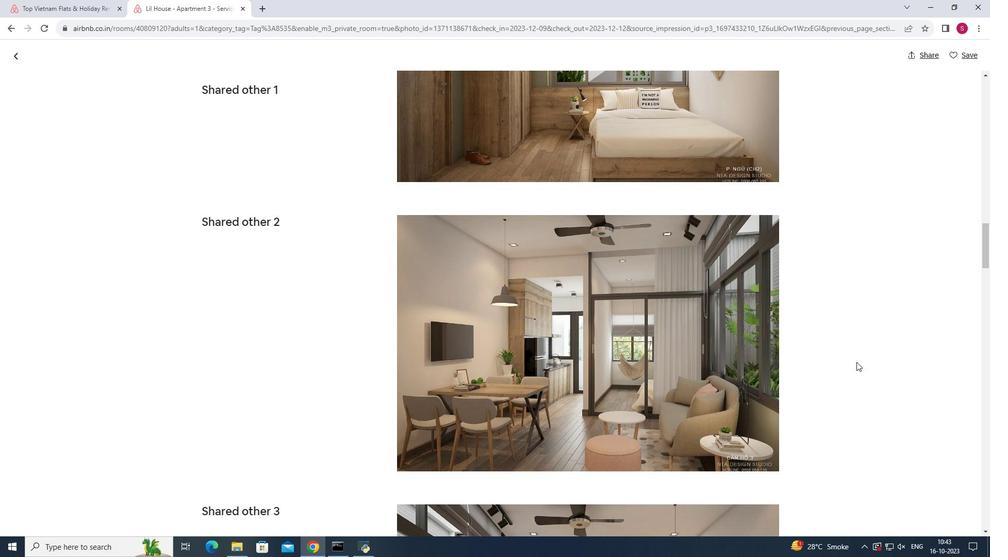 
Action: Mouse scrolled (857, 361) with delta (0, 0)
Screenshot: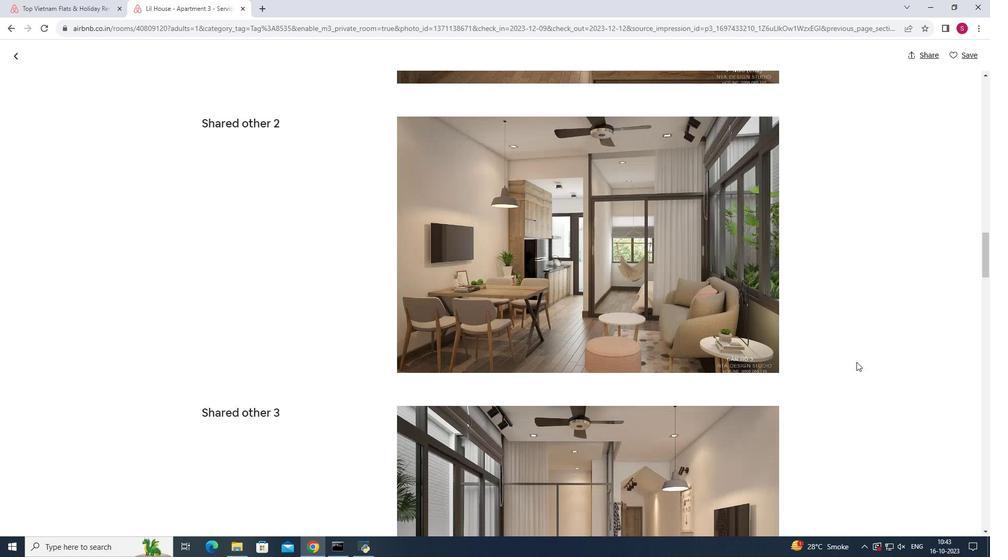 
Action: Mouse scrolled (857, 361) with delta (0, 0)
Screenshot: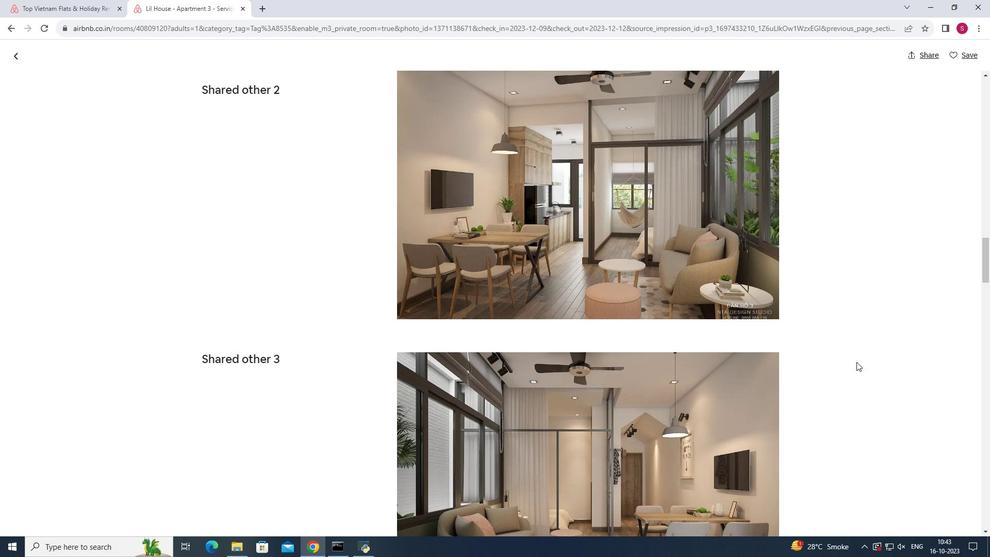
Action: Mouse scrolled (857, 361) with delta (0, 0)
Screenshot: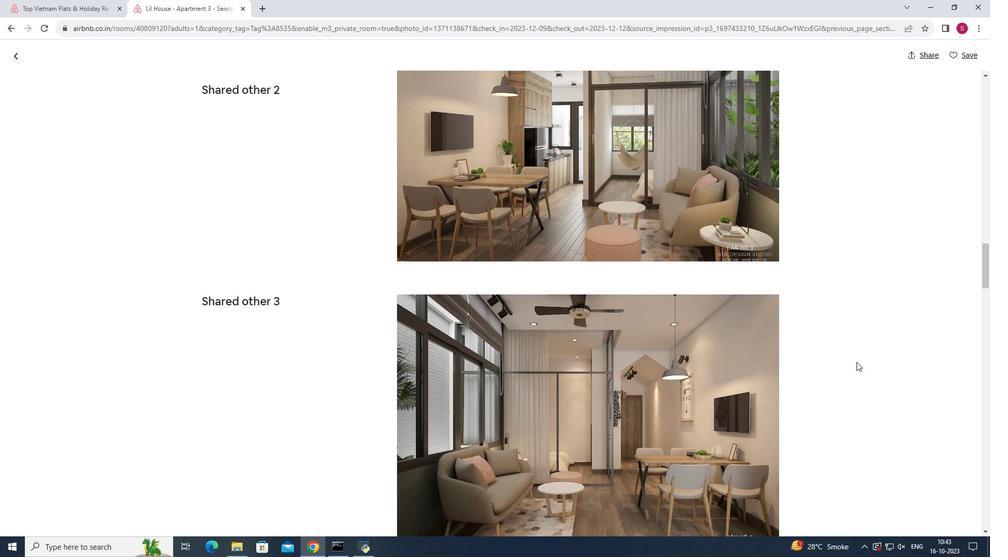 
Action: Mouse scrolled (857, 361) with delta (0, 0)
Screenshot: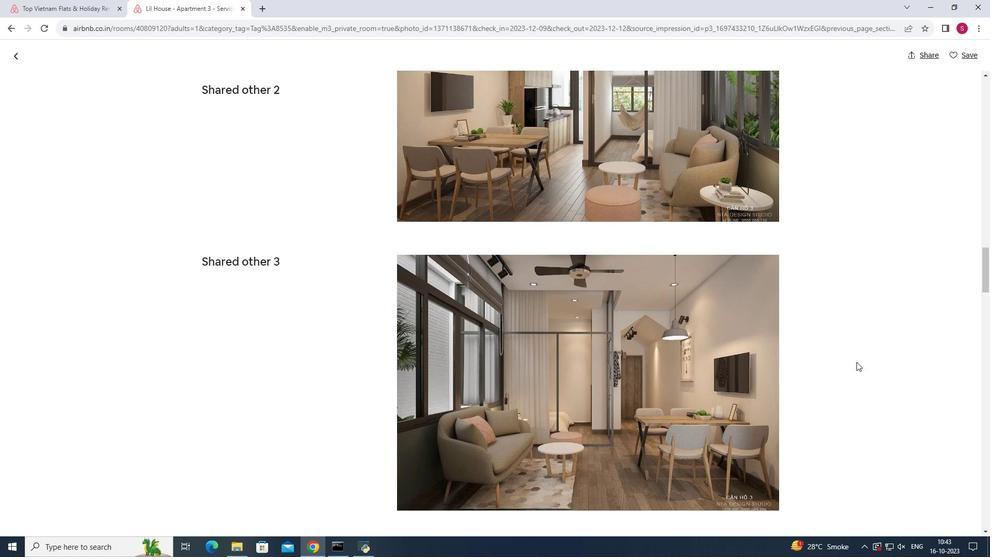 
Action: Mouse scrolled (857, 361) with delta (0, 0)
Screenshot: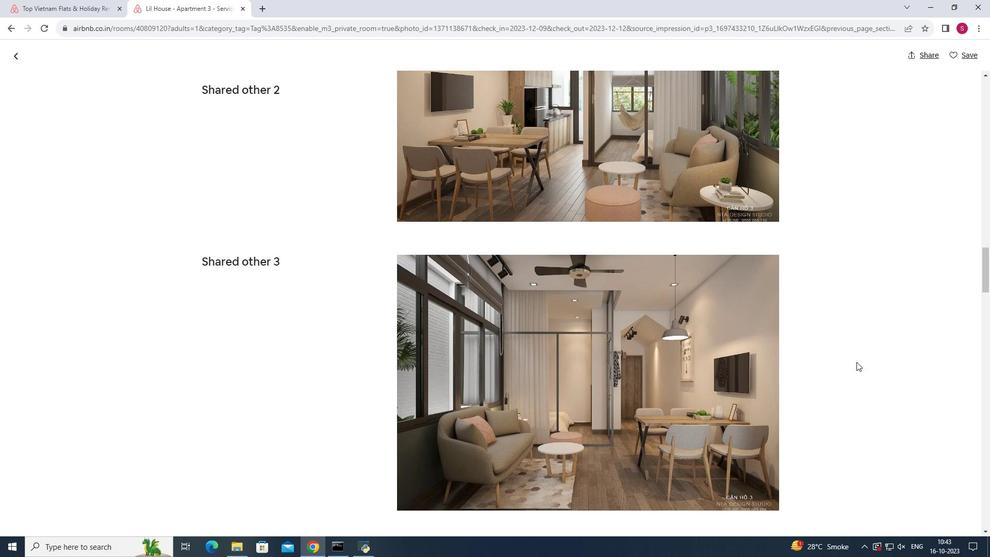 
Action: Mouse scrolled (857, 361) with delta (0, 0)
Screenshot: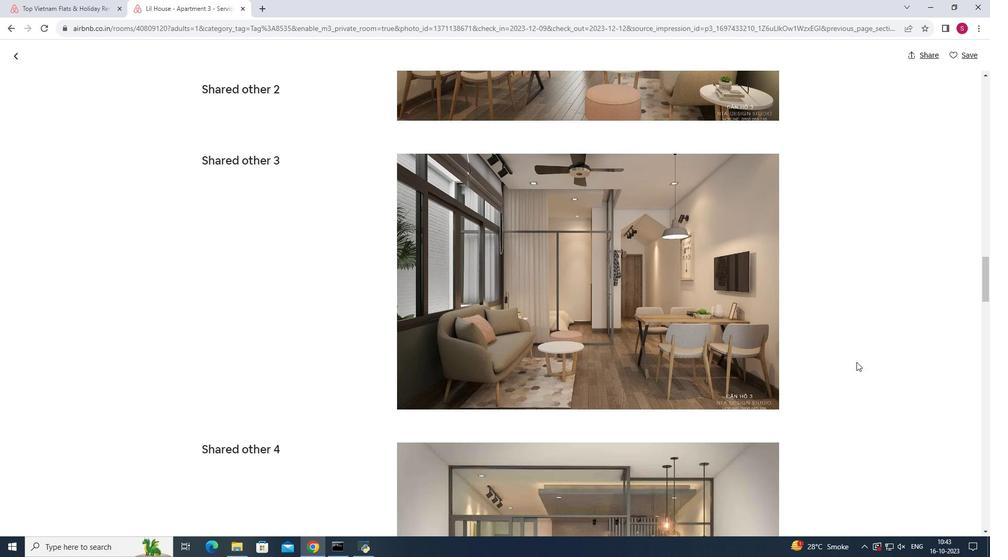 
Action: Mouse scrolled (857, 361) with delta (0, 0)
Screenshot: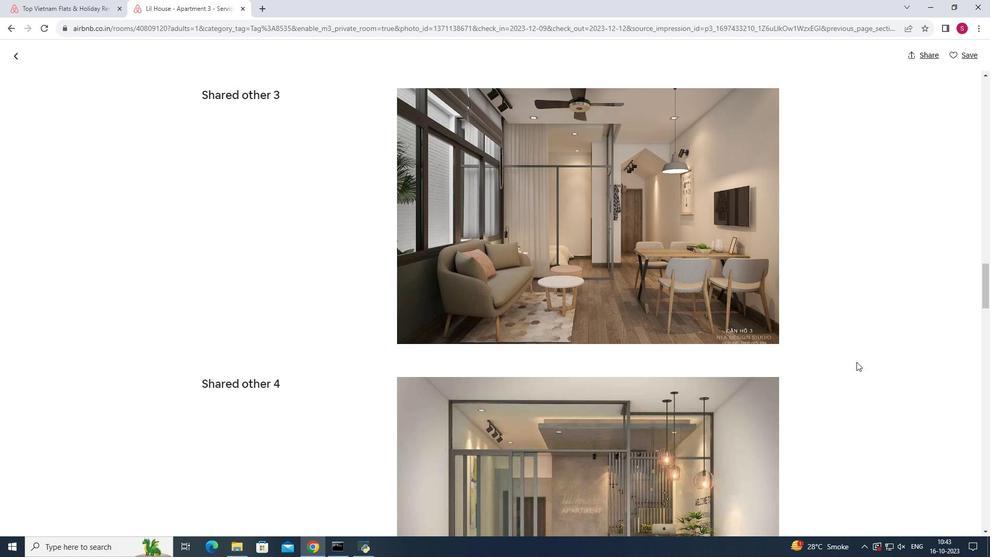 
Action: Mouse scrolled (857, 361) with delta (0, 0)
Screenshot: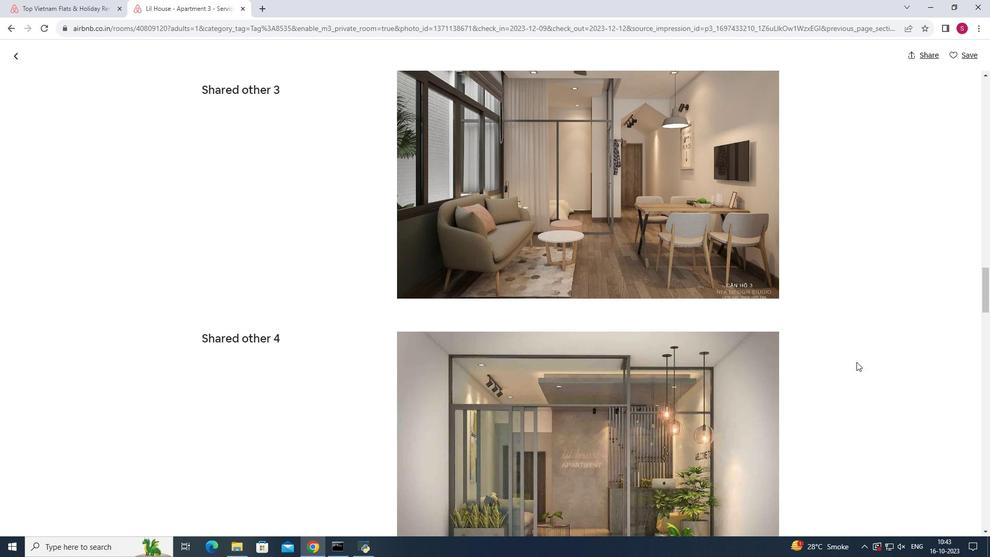 
Action: Mouse scrolled (857, 361) with delta (0, 0)
Screenshot: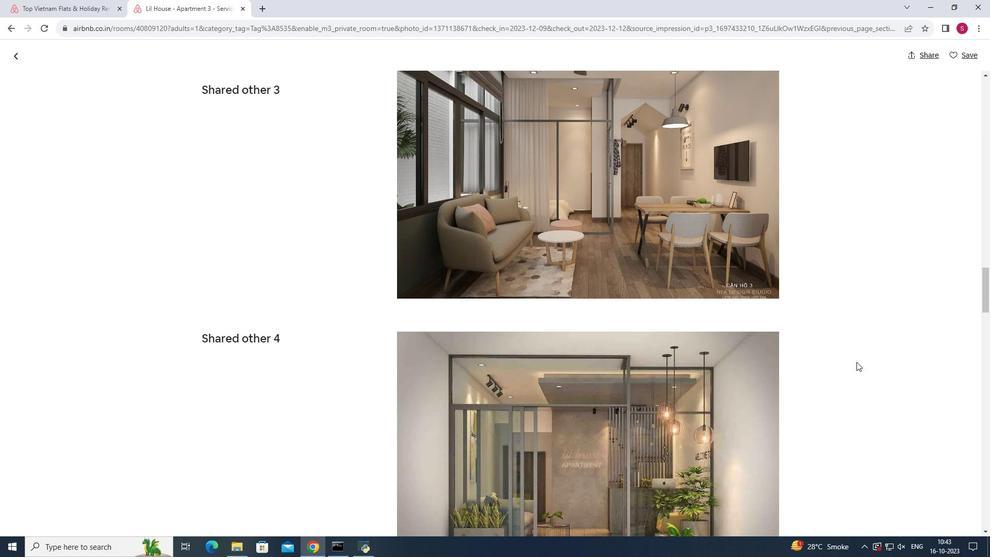 
Action: Mouse scrolled (857, 361) with delta (0, 0)
Screenshot: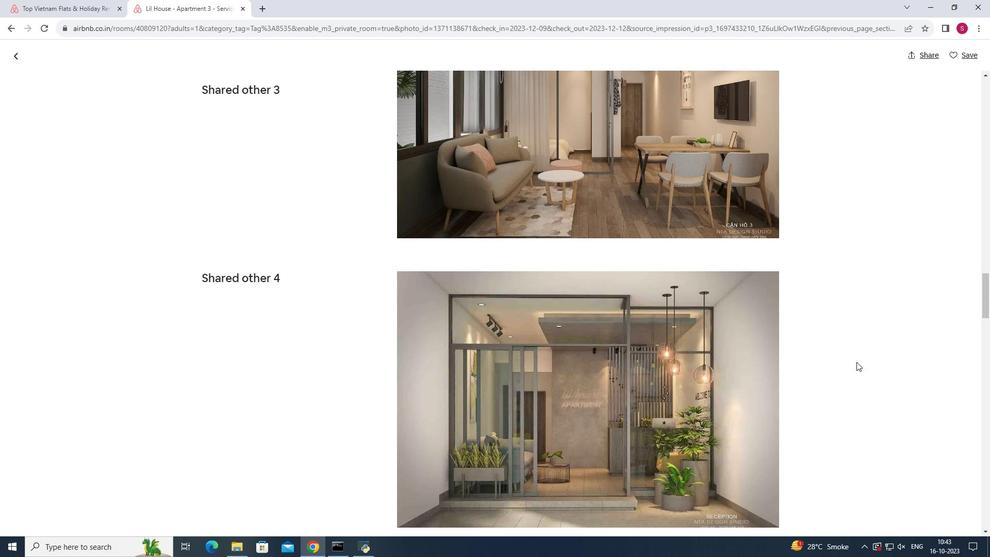 
Action: Mouse scrolled (857, 361) with delta (0, 0)
Screenshot: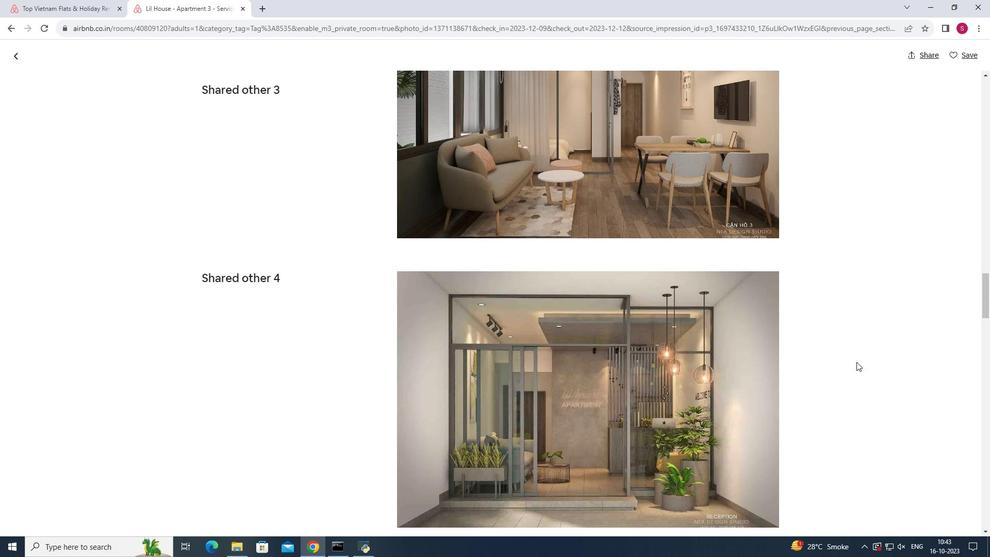 
Action: Mouse scrolled (857, 361) with delta (0, 0)
Screenshot: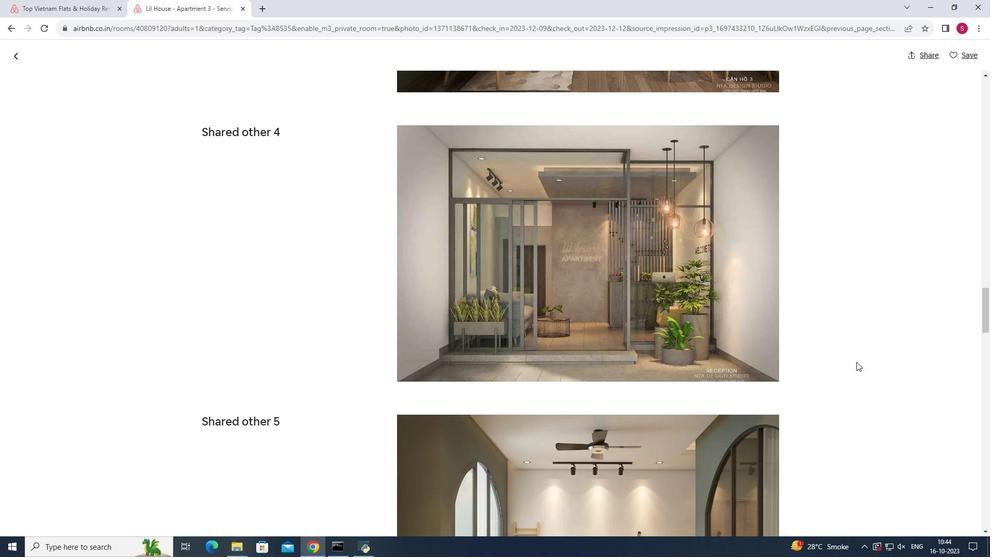 
Action: Mouse scrolled (857, 361) with delta (0, 0)
Screenshot: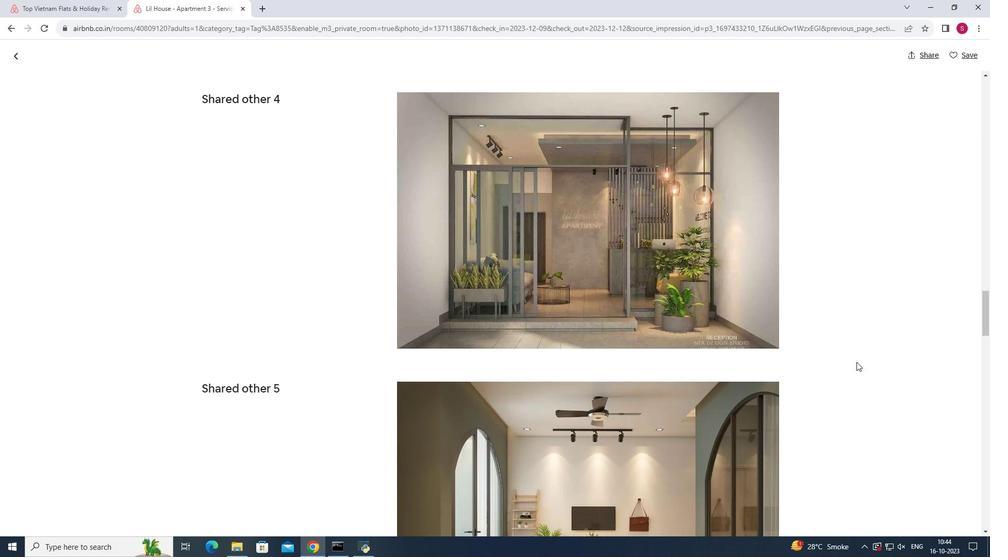 
Action: Mouse scrolled (857, 361) with delta (0, 0)
Screenshot: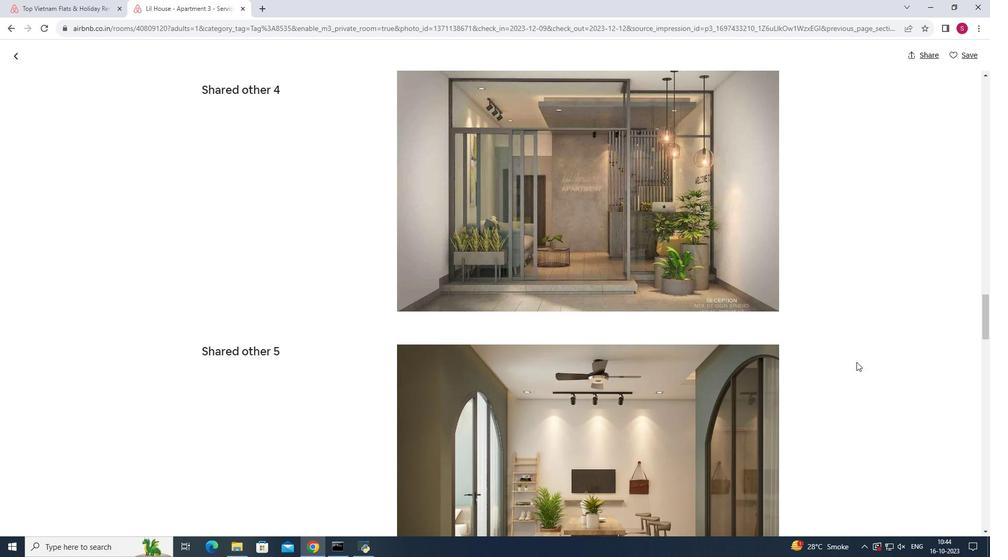 
Action: Mouse scrolled (857, 361) with delta (0, 0)
Screenshot: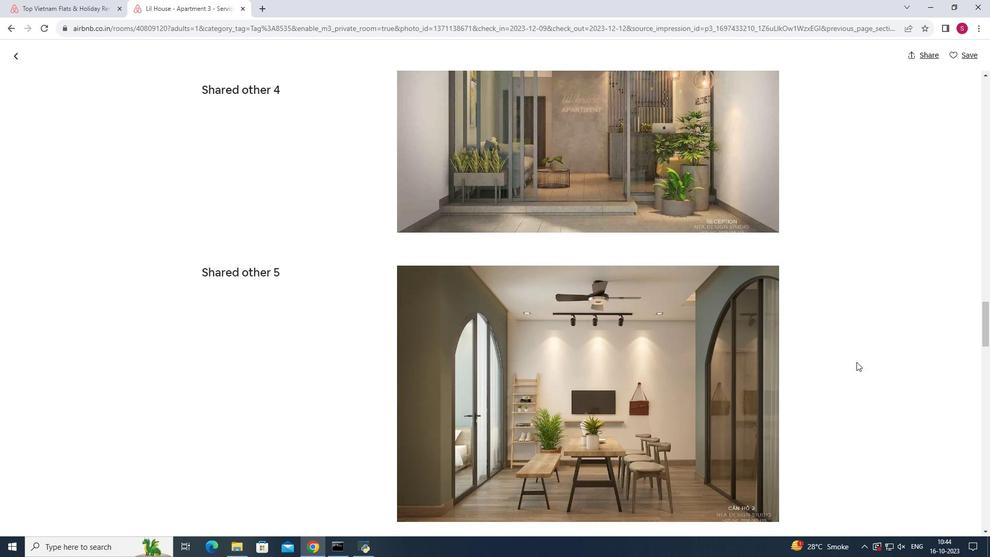 
Action: Mouse scrolled (857, 361) with delta (0, 0)
Screenshot: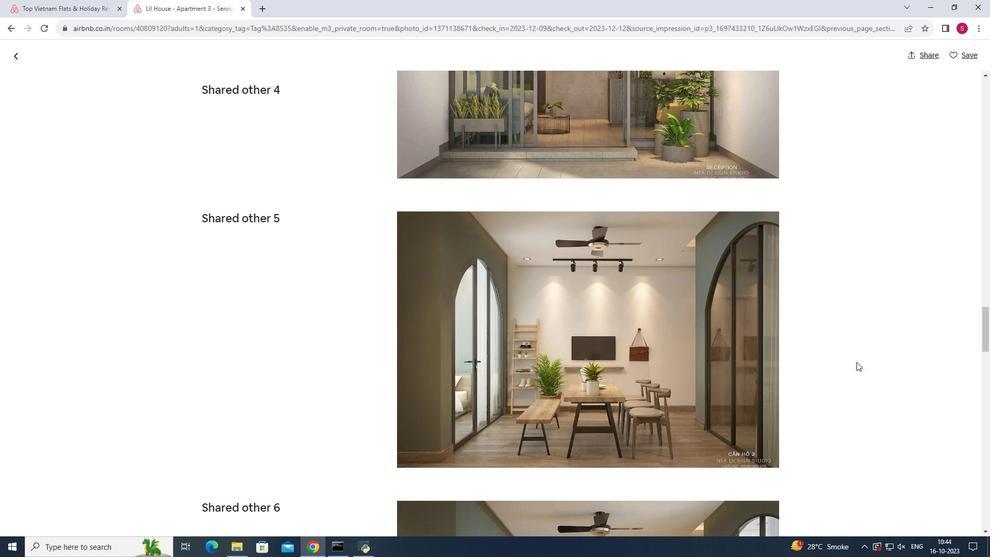 
Action: Mouse moved to (887, 362)
Screenshot: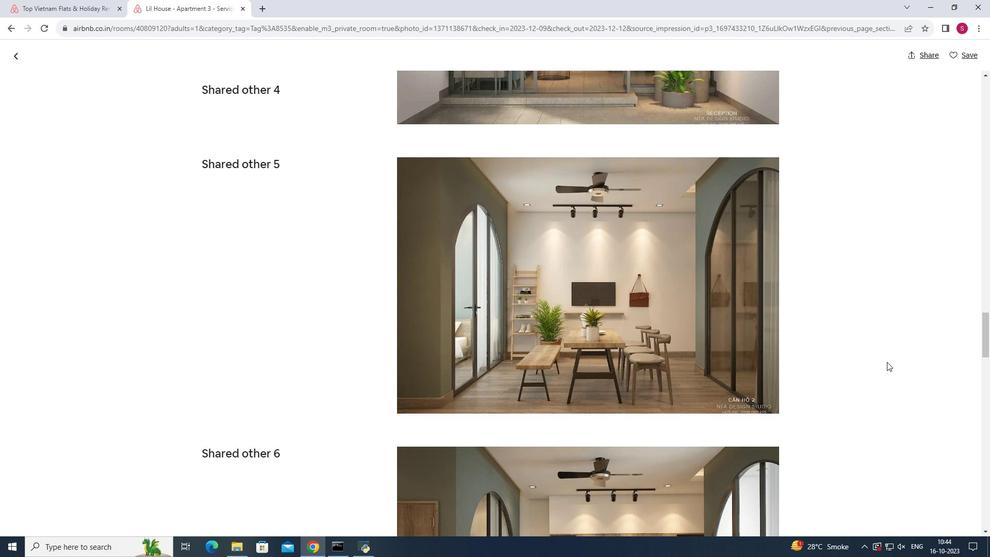 
Action: Mouse scrolled (887, 361) with delta (0, 0)
Screenshot: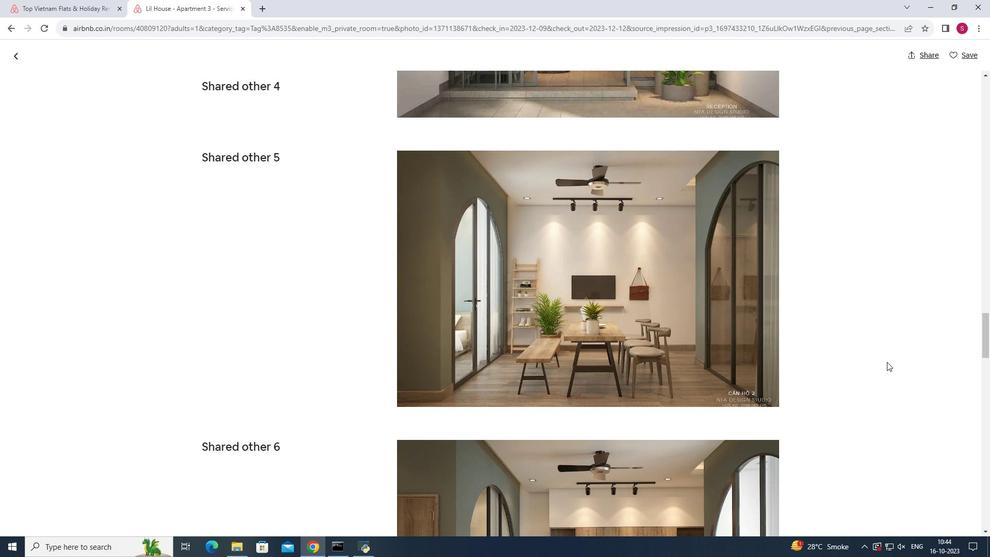 
Action: Mouse scrolled (887, 361) with delta (0, 0)
Screenshot: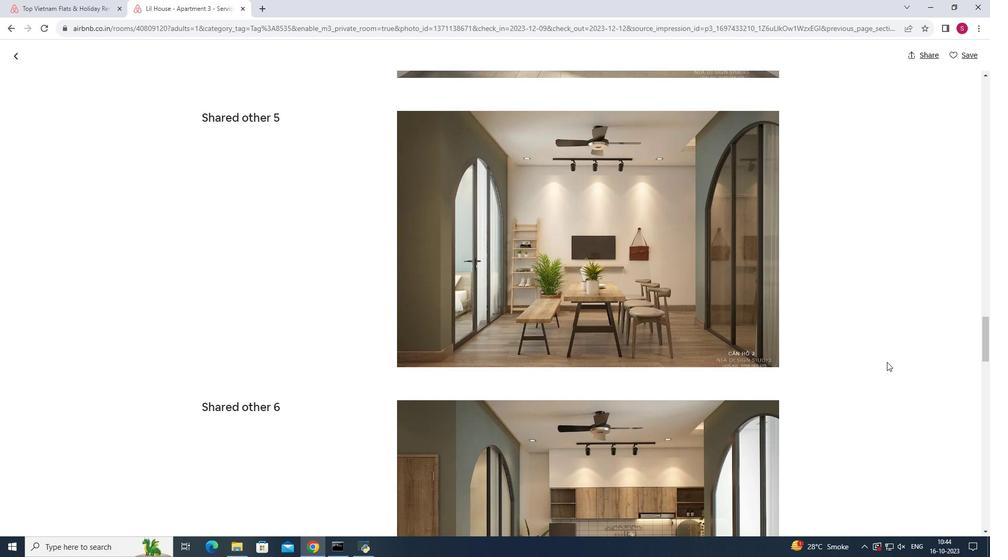 
Action: Mouse scrolled (887, 361) with delta (0, 0)
Screenshot: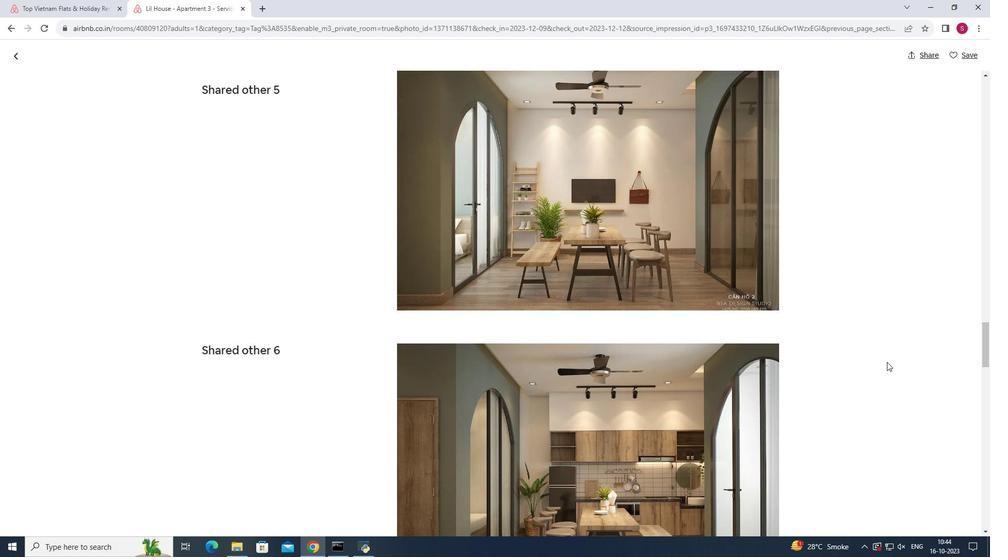 
Action: Mouse scrolled (887, 361) with delta (0, 0)
Screenshot: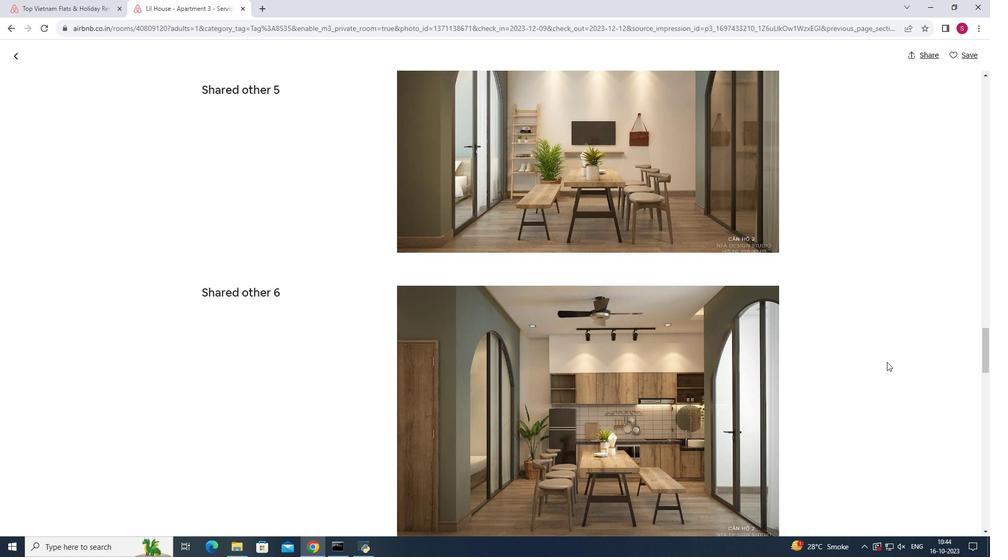 
Action: Mouse scrolled (887, 361) with delta (0, 0)
Screenshot: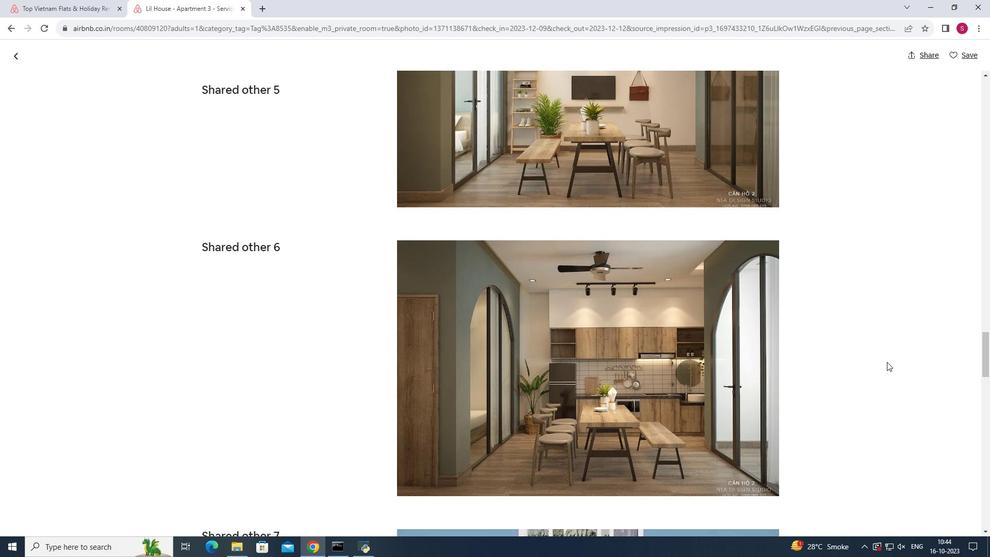 
Action: Mouse scrolled (887, 361) with delta (0, 0)
Screenshot: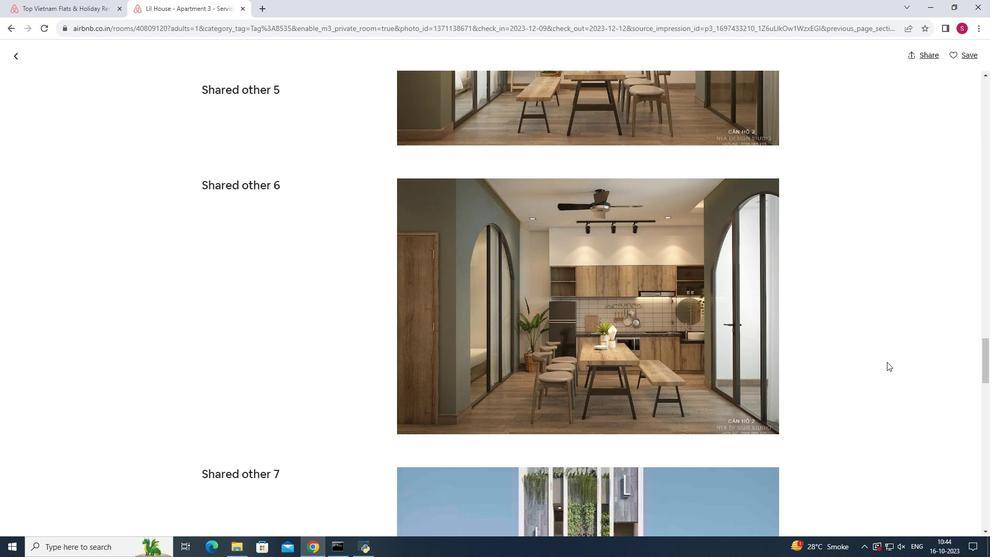 
Action: Mouse scrolled (887, 361) with delta (0, 0)
Screenshot: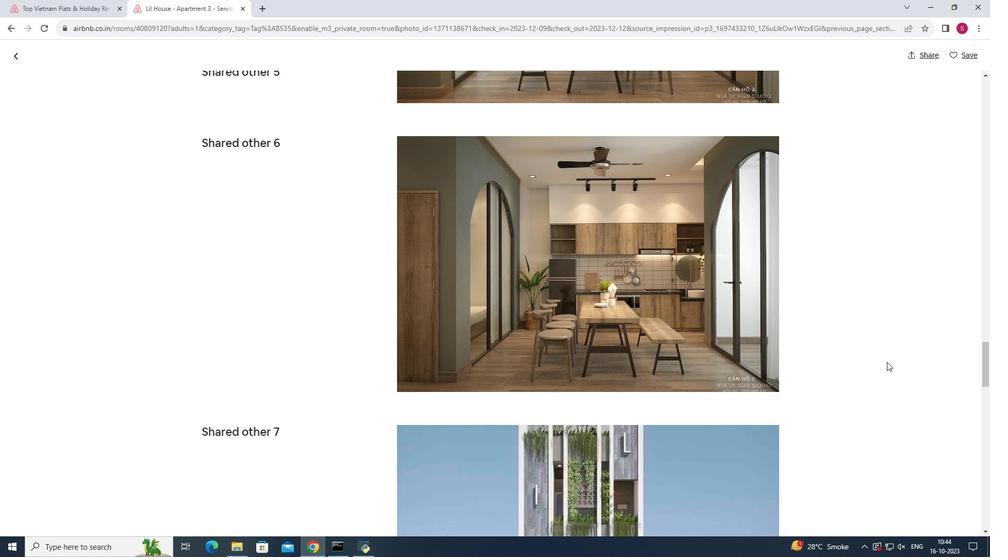 
Action: Mouse scrolled (887, 361) with delta (0, 0)
Screenshot: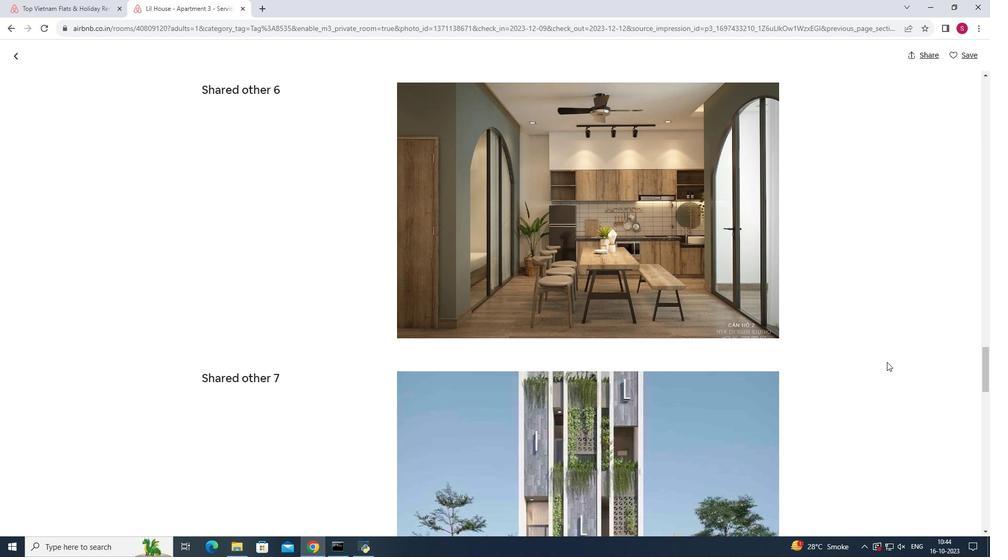 
Action: Mouse scrolled (887, 361) with delta (0, 0)
Screenshot: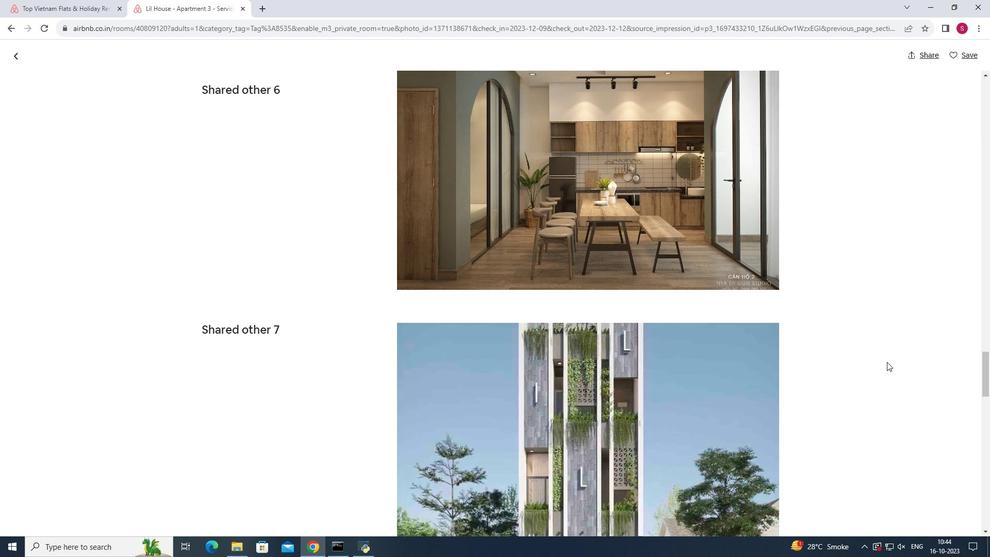 
Action: Mouse scrolled (887, 361) with delta (0, 0)
Screenshot: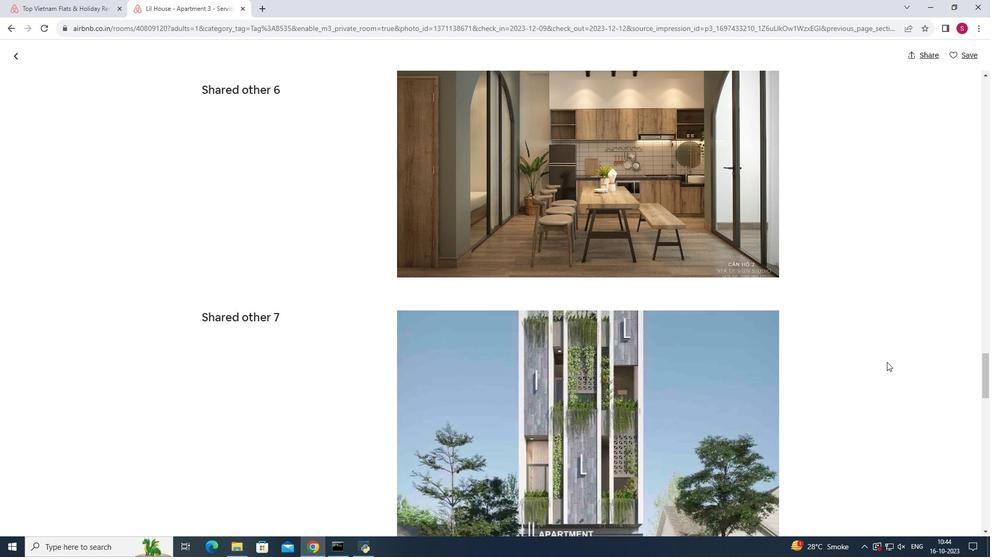
Action: Mouse scrolled (887, 361) with delta (0, 0)
Screenshot: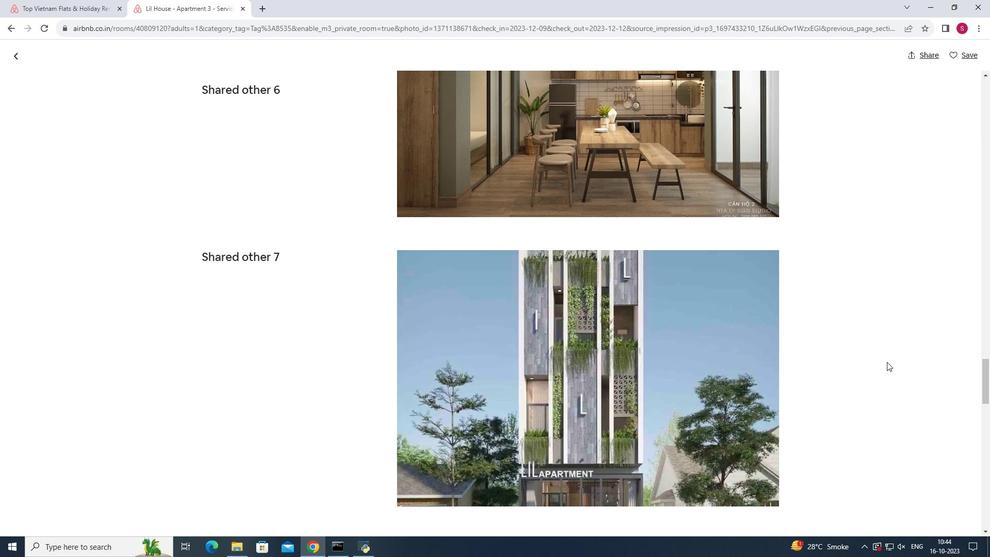 
Action: Mouse scrolled (887, 361) with delta (0, 0)
Screenshot: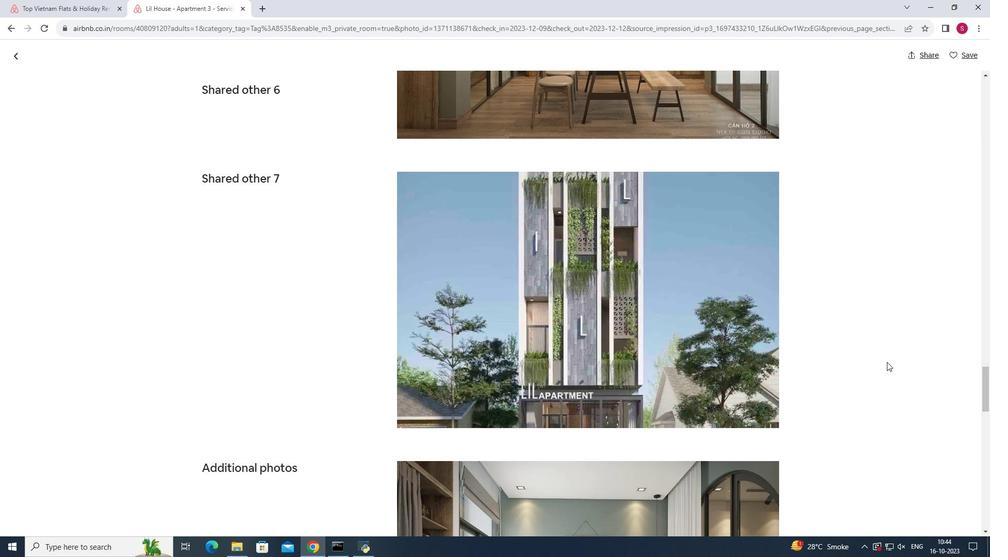 
Action: Mouse scrolled (887, 361) with delta (0, 0)
Screenshot: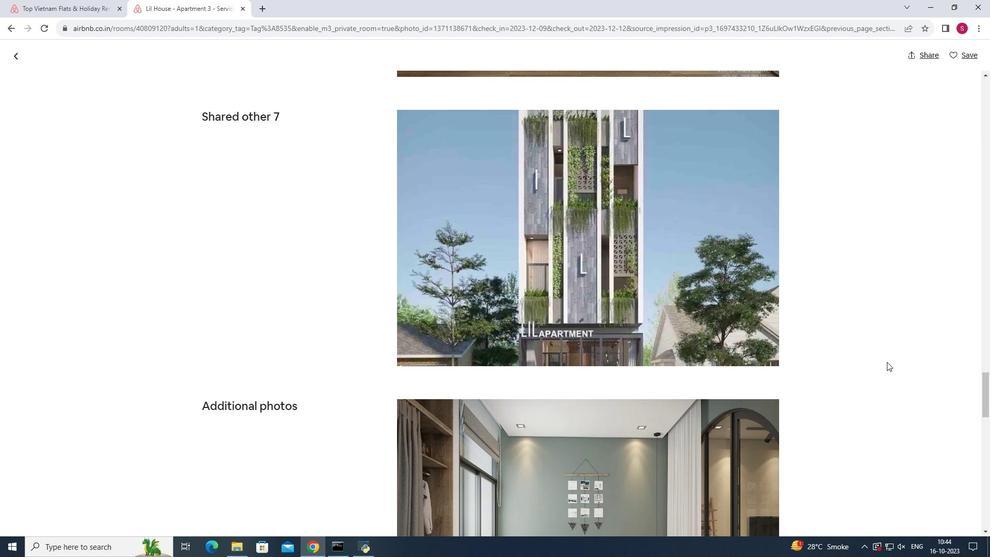 
Action: Mouse scrolled (887, 361) with delta (0, 0)
Screenshot: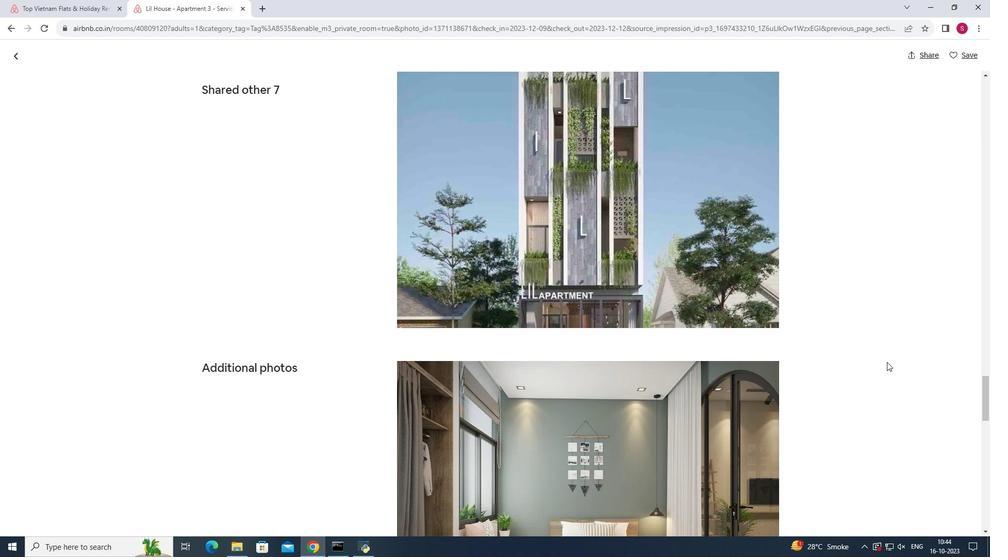 
Action: Mouse scrolled (887, 361) with delta (0, 0)
Screenshot: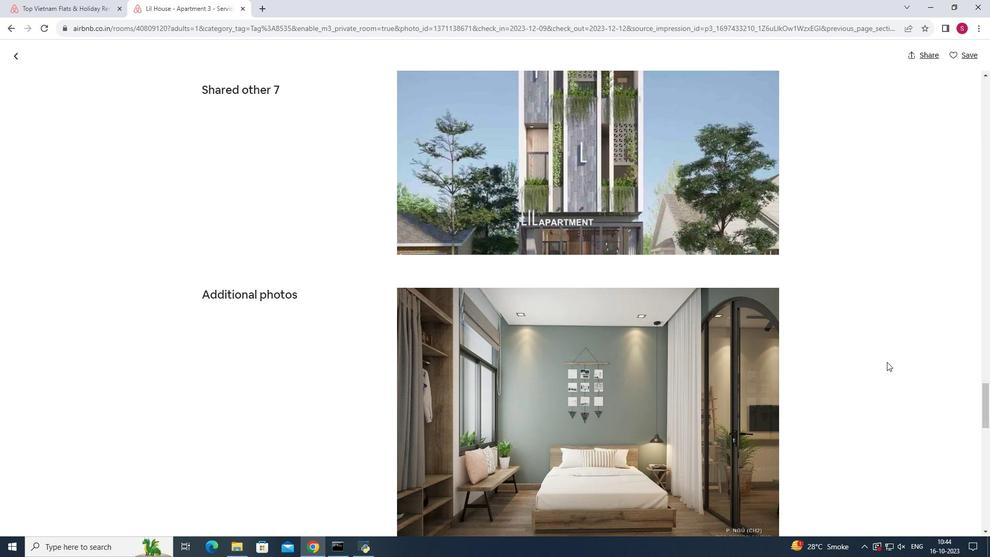 
Action: Mouse scrolled (887, 361) with delta (0, 0)
Screenshot: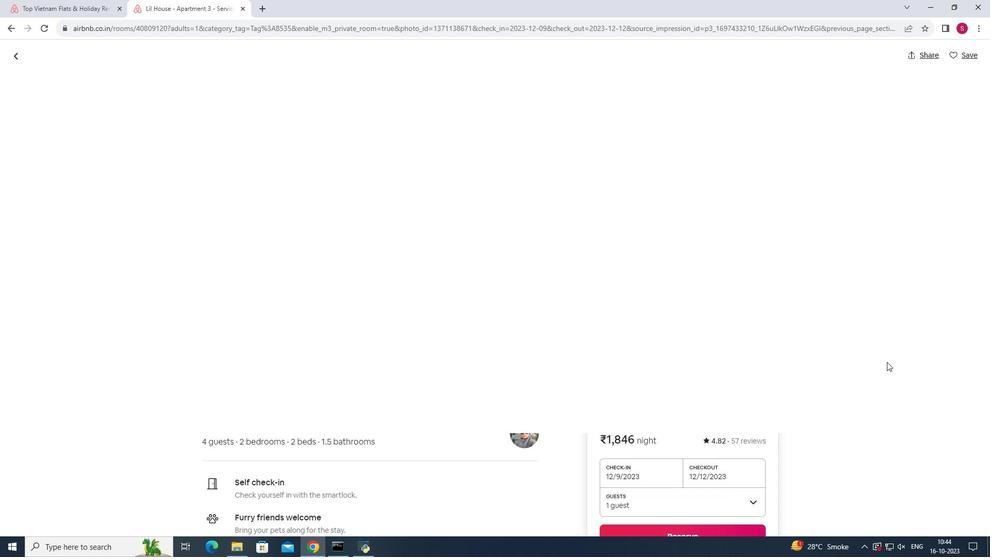 
Action: Mouse scrolled (887, 361) with delta (0, 0)
Screenshot: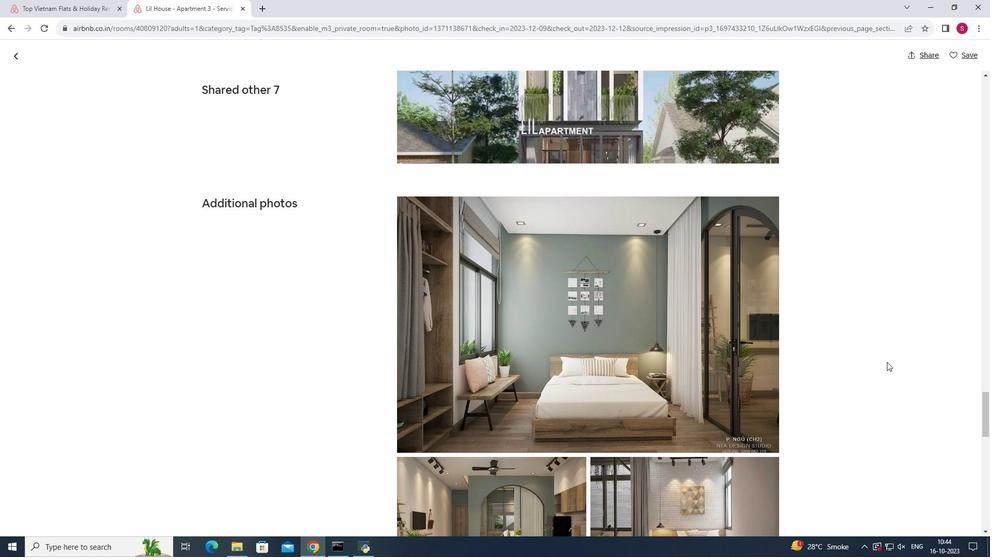 
Action: Mouse scrolled (887, 361) with delta (0, 0)
Screenshot: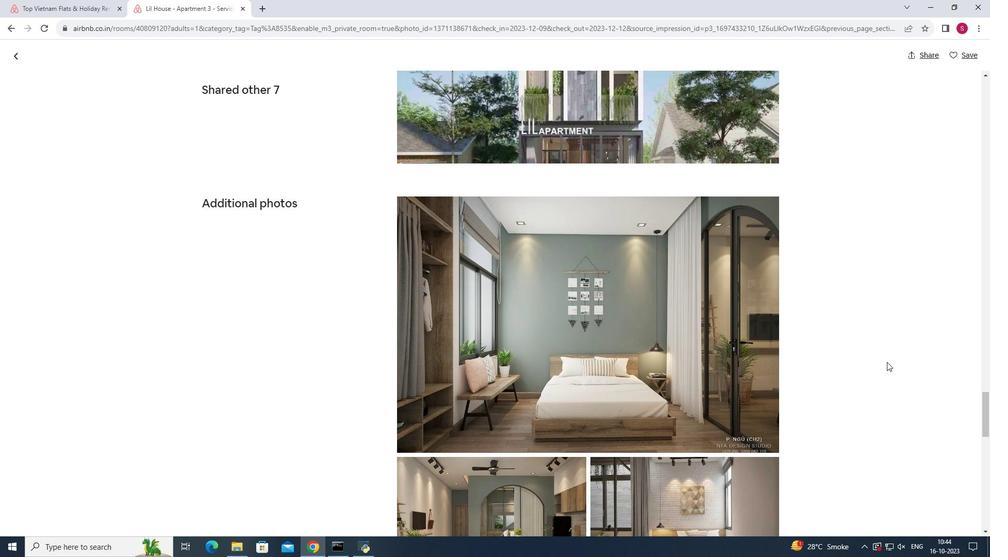 
Action: Mouse scrolled (887, 361) with delta (0, 0)
Screenshot: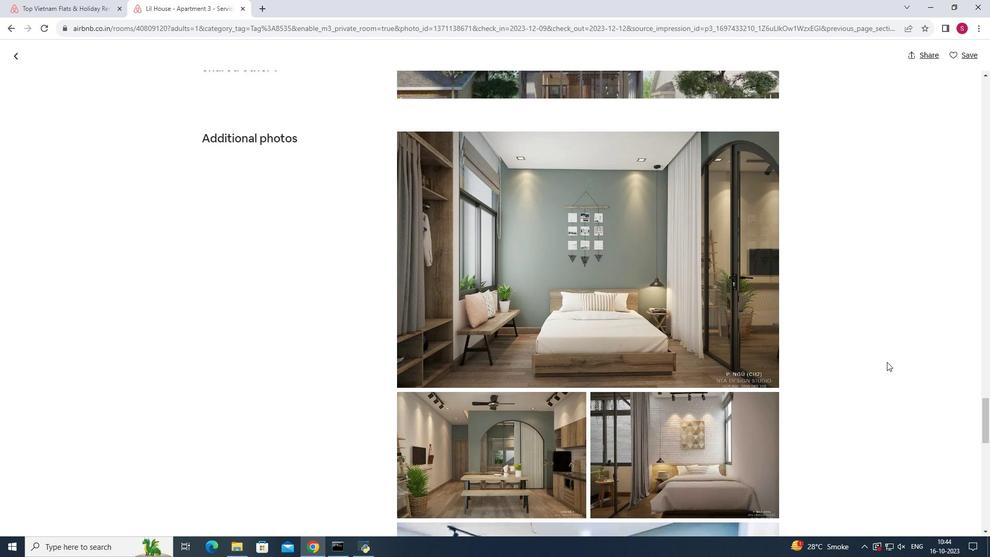 
Action: Mouse scrolled (887, 361) with delta (0, 0)
Screenshot: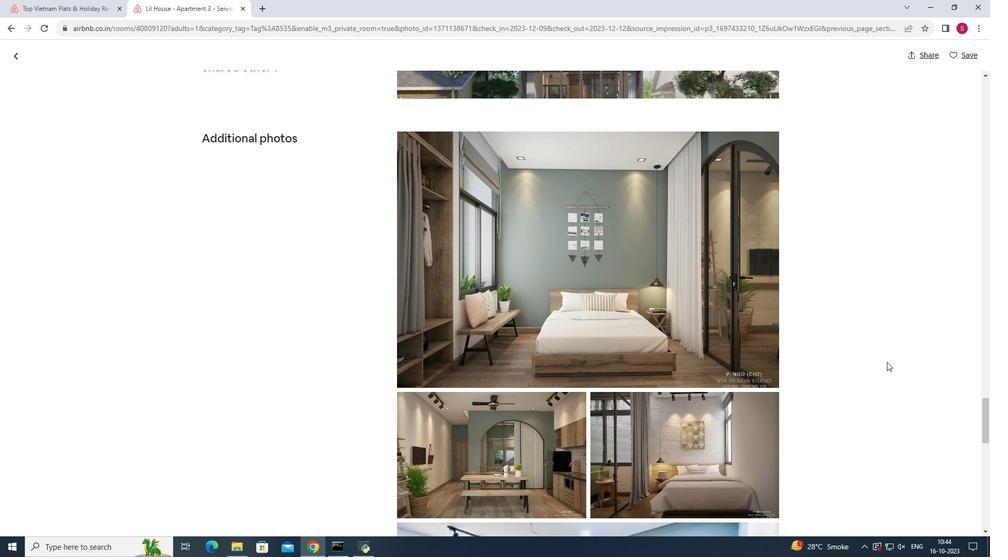 
Action: Mouse scrolled (887, 361) with delta (0, 0)
Screenshot: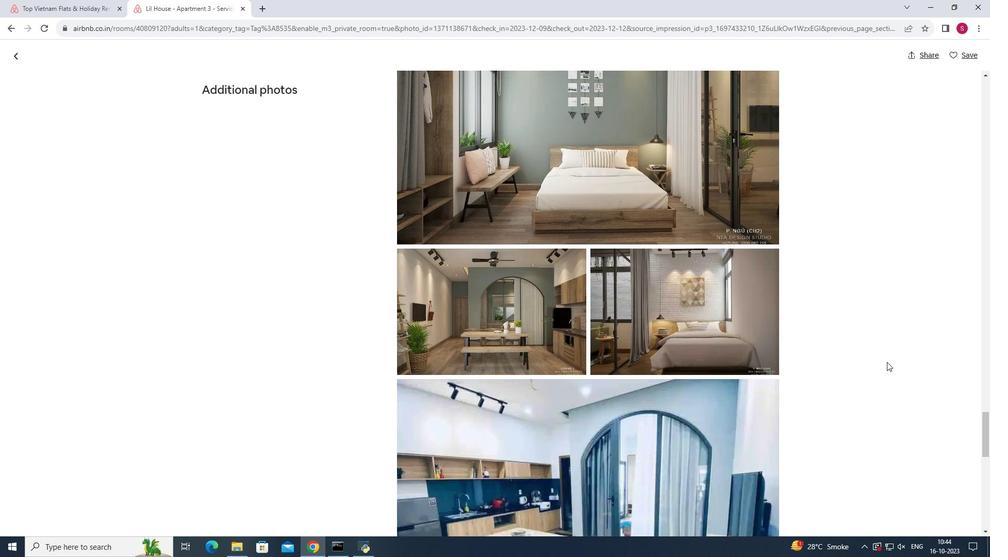 
Action: Mouse scrolled (887, 361) with delta (0, 0)
Screenshot: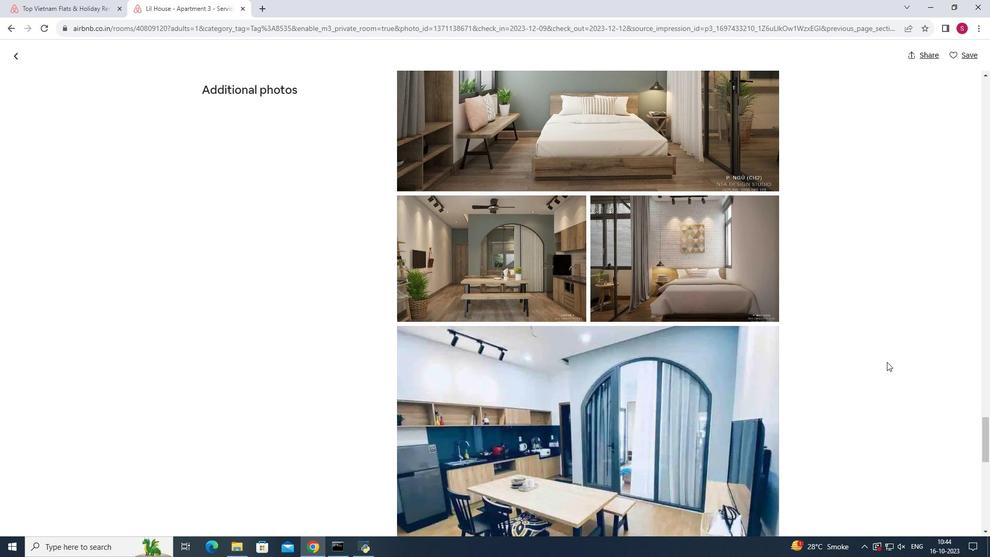 
Action: Mouse scrolled (887, 361) with delta (0, 0)
Screenshot: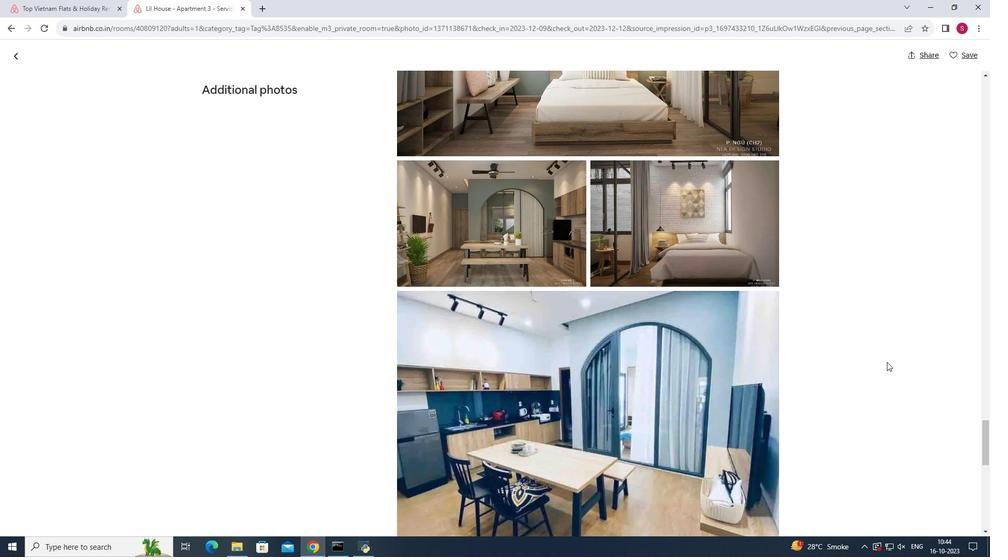 
Action: Mouse scrolled (887, 361) with delta (0, 0)
Screenshot: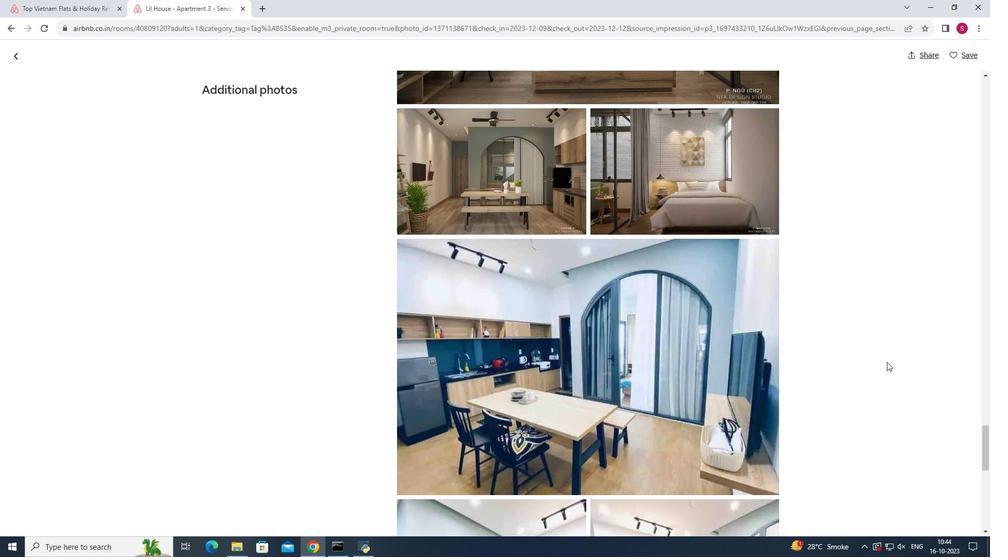 
Action: Mouse scrolled (887, 361) with delta (0, 0)
Screenshot: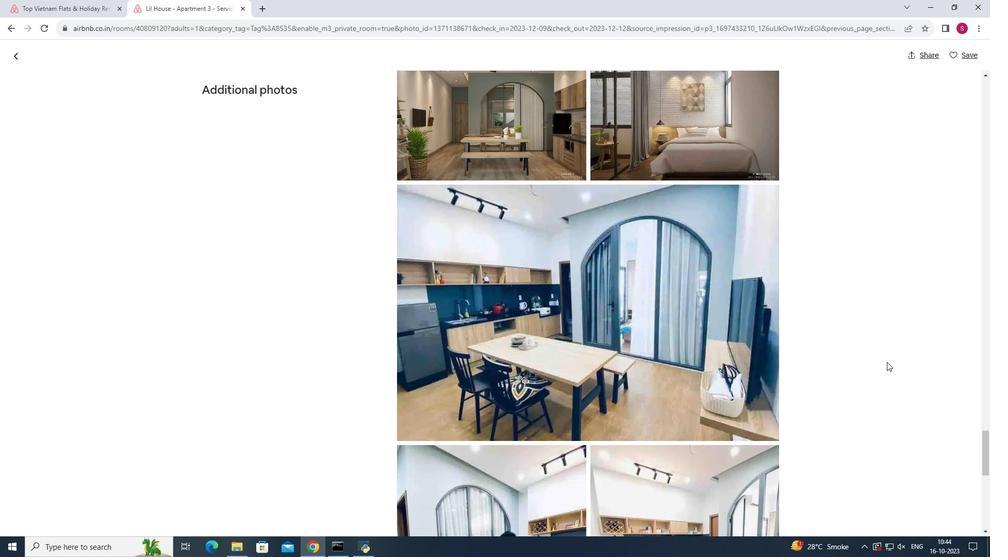
Action: Mouse scrolled (887, 361) with delta (0, 0)
Screenshot: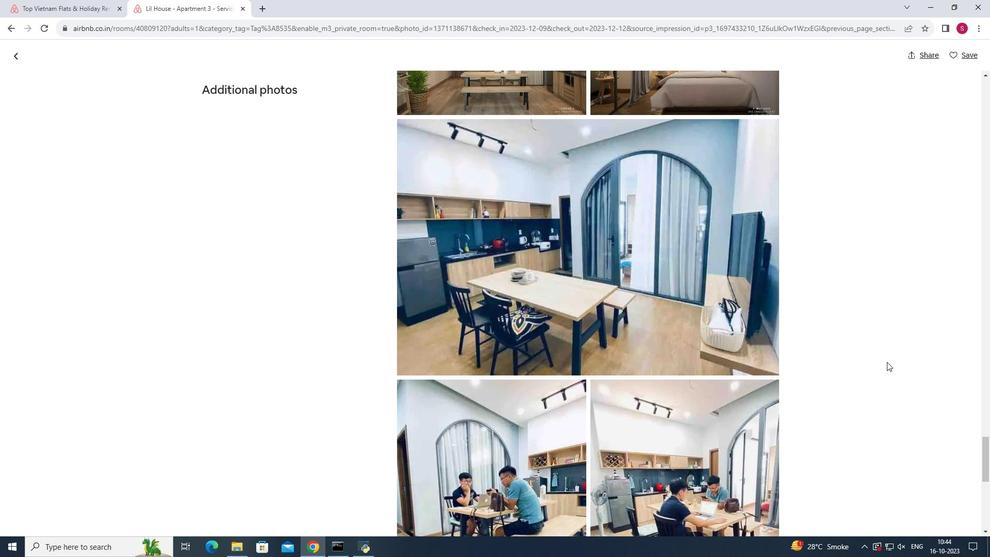 
Action: Mouse scrolled (887, 361) with delta (0, 0)
Screenshot: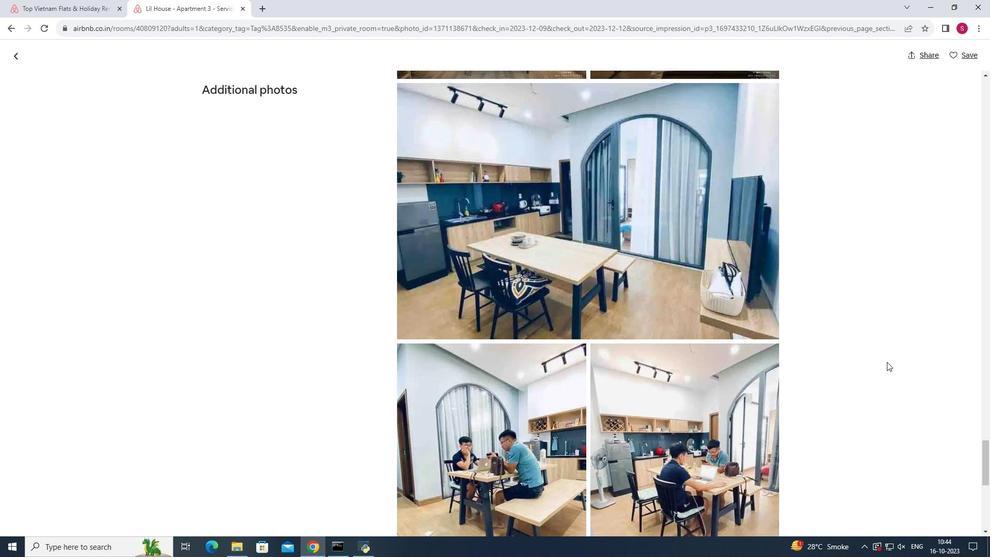 
Action: Mouse scrolled (887, 361) with delta (0, 0)
Screenshot: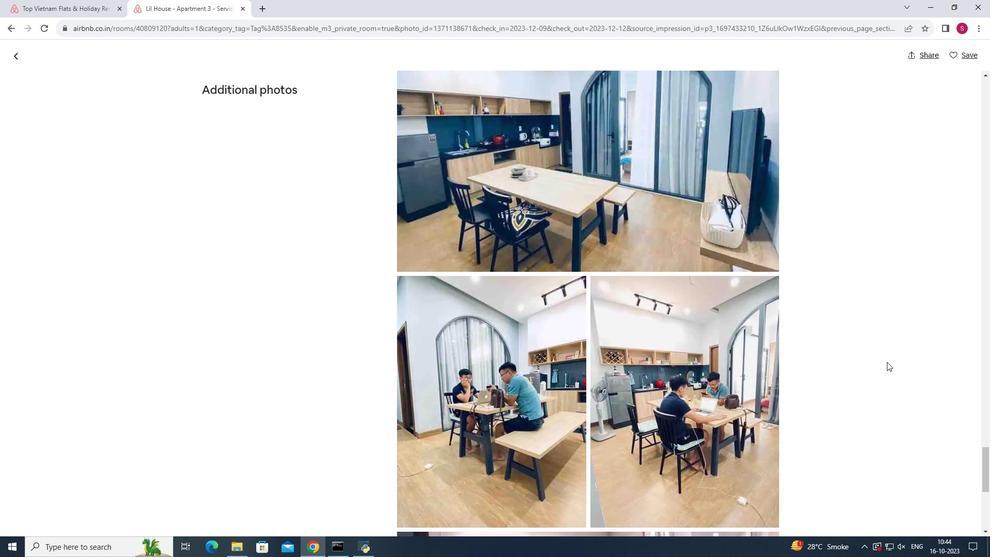 
Action: Mouse scrolled (887, 361) with delta (0, 0)
Screenshot: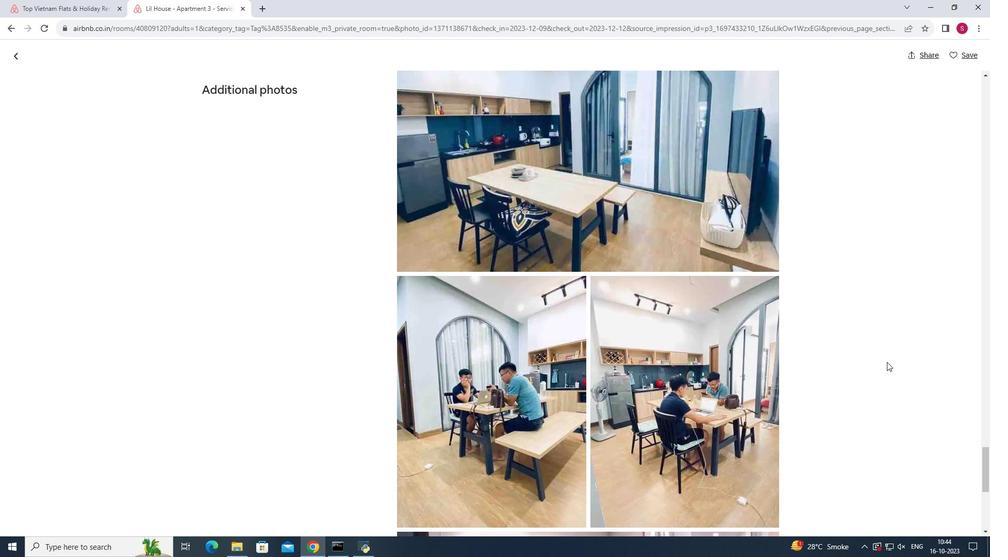 
Action: Mouse scrolled (887, 361) with delta (0, 0)
Screenshot: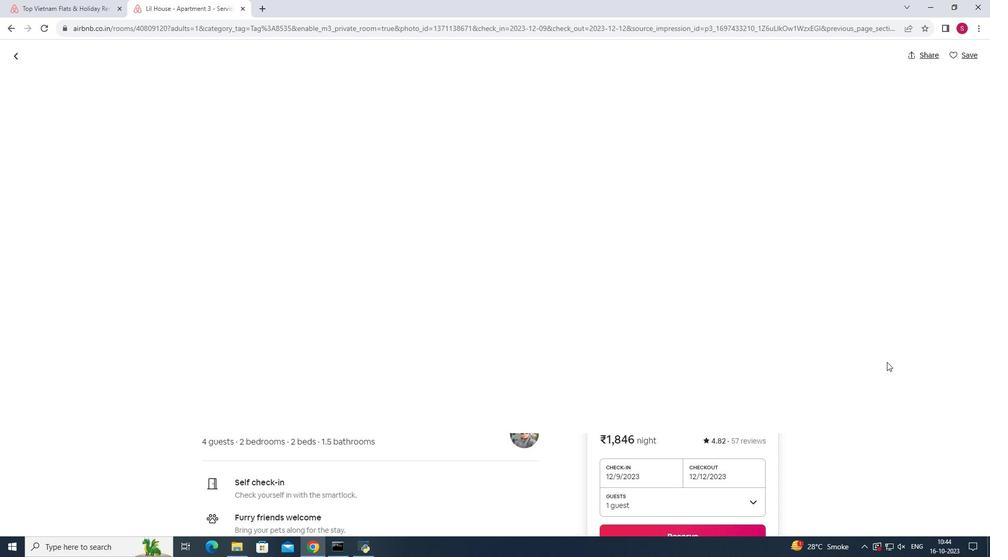 
Action: Mouse scrolled (887, 361) with delta (0, 0)
Screenshot: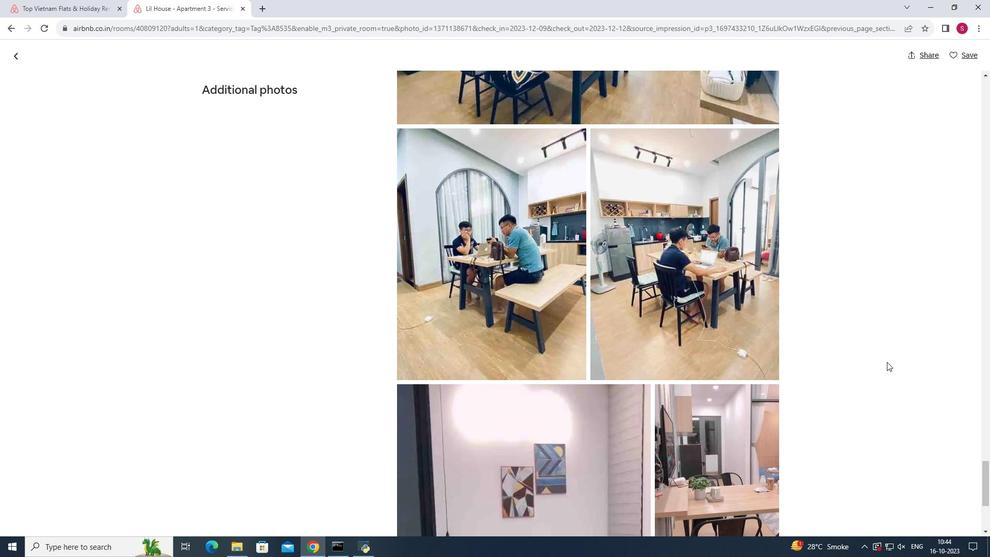 
Action: Mouse scrolled (887, 361) with delta (0, 0)
Screenshot: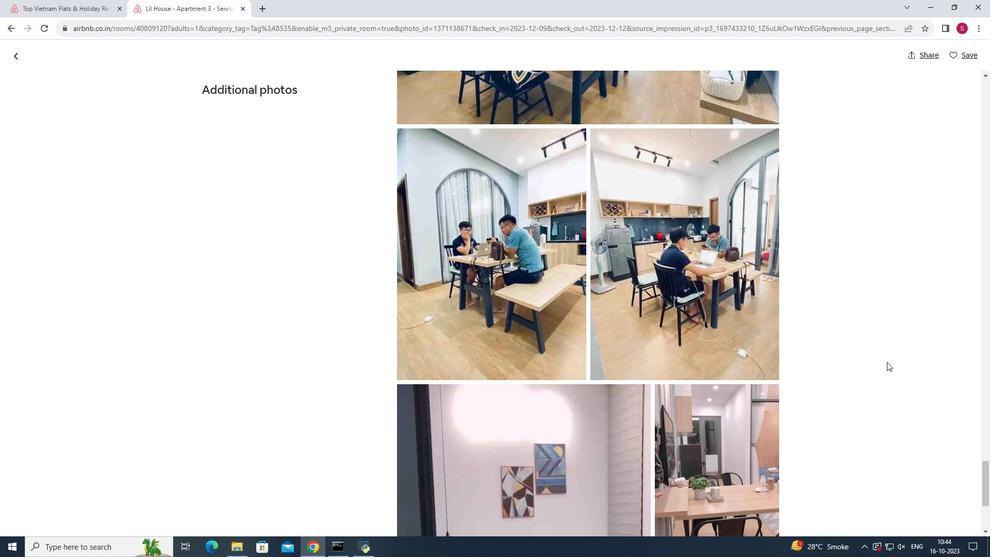 
Action: Mouse scrolled (887, 361) with delta (0, 0)
Screenshot: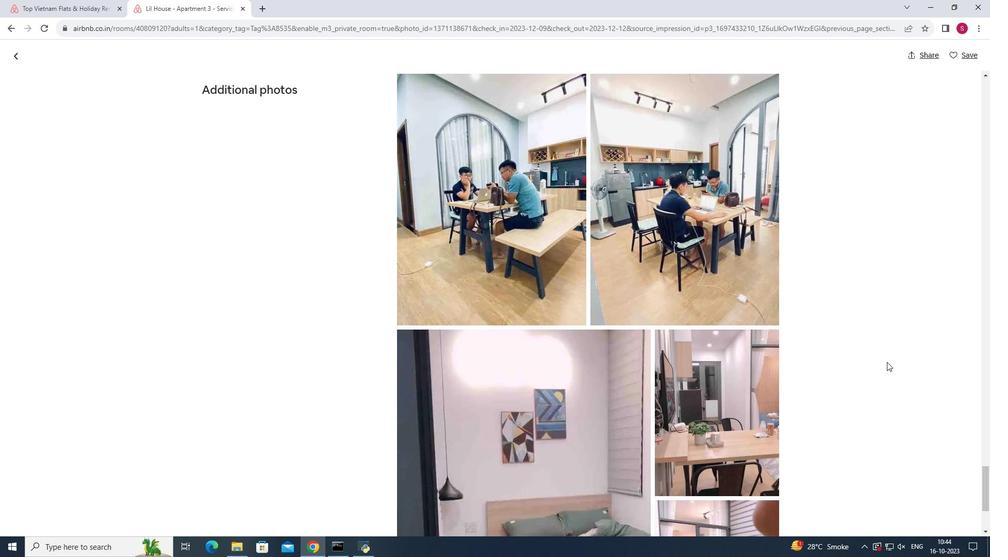 
Action: Mouse scrolled (887, 361) with delta (0, 0)
Screenshot: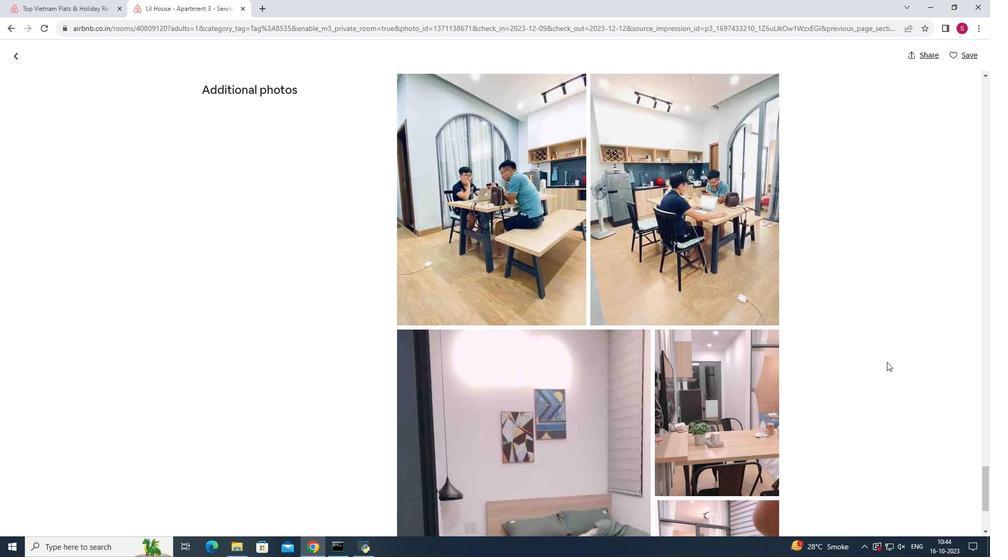 
Action: Mouse scrolled (887, 361) with delta (0, 0)
Screenshot: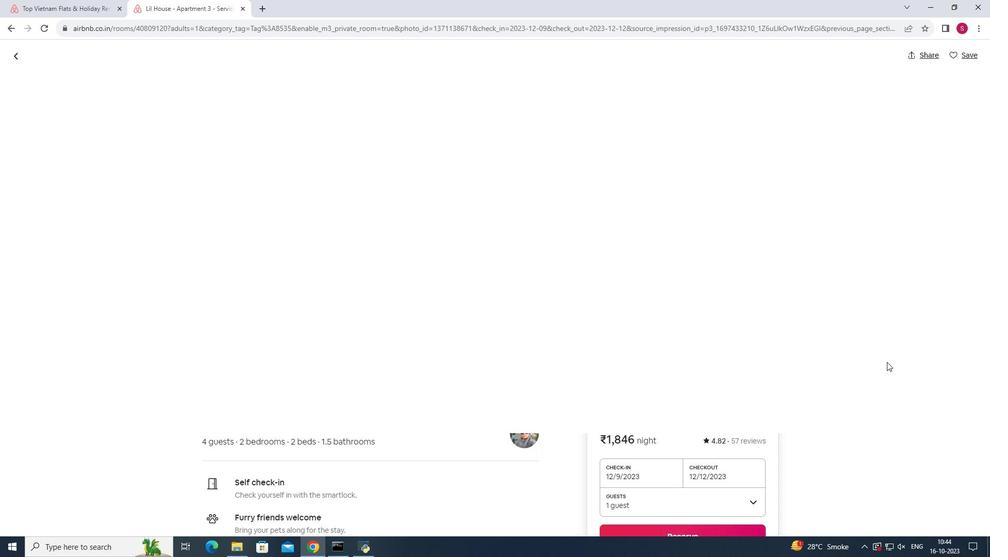 
Action: Mouse moved to (17, 55)
Screenshot: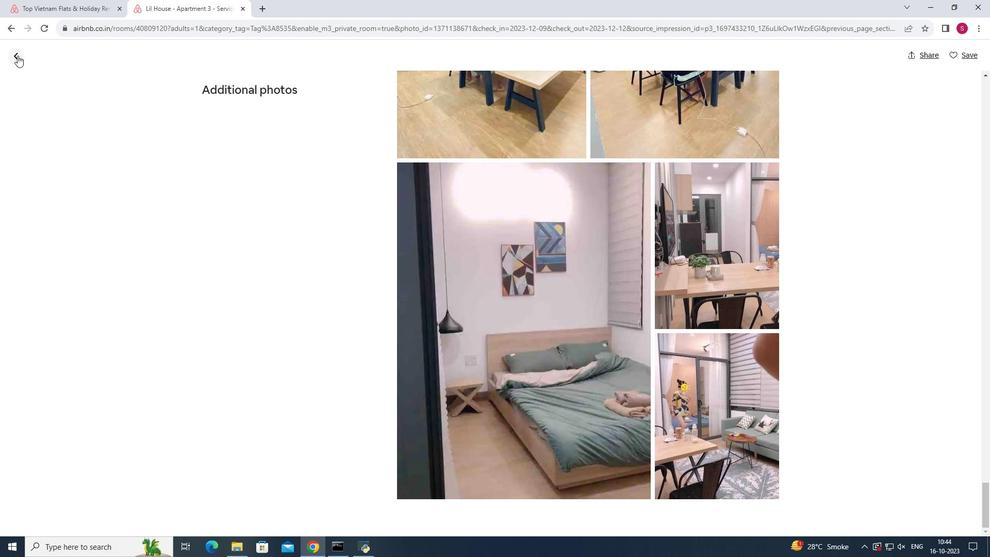 
Action: Mouse pressed left at (17, 55)
Screenshot: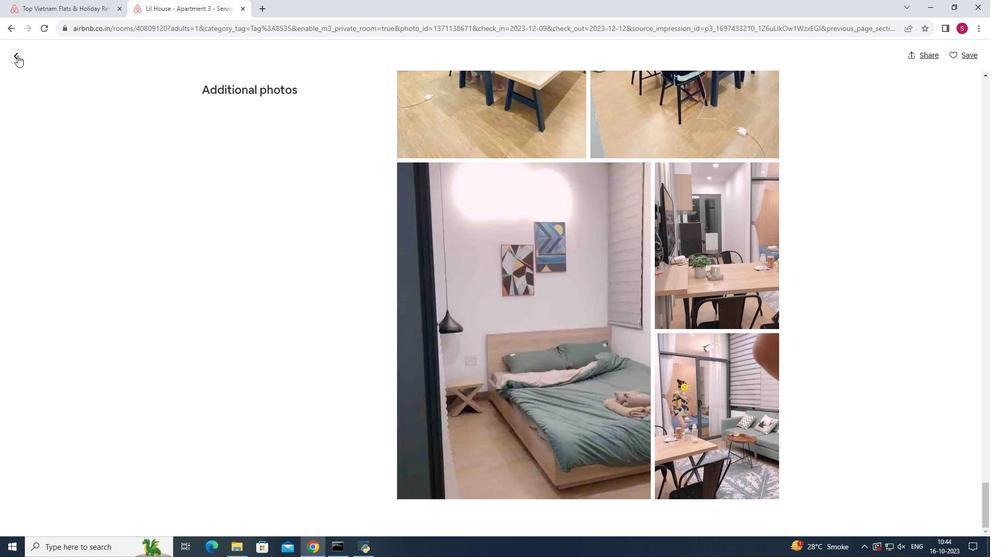 
Action: Mouse moved to (905, 280)
Screenshot: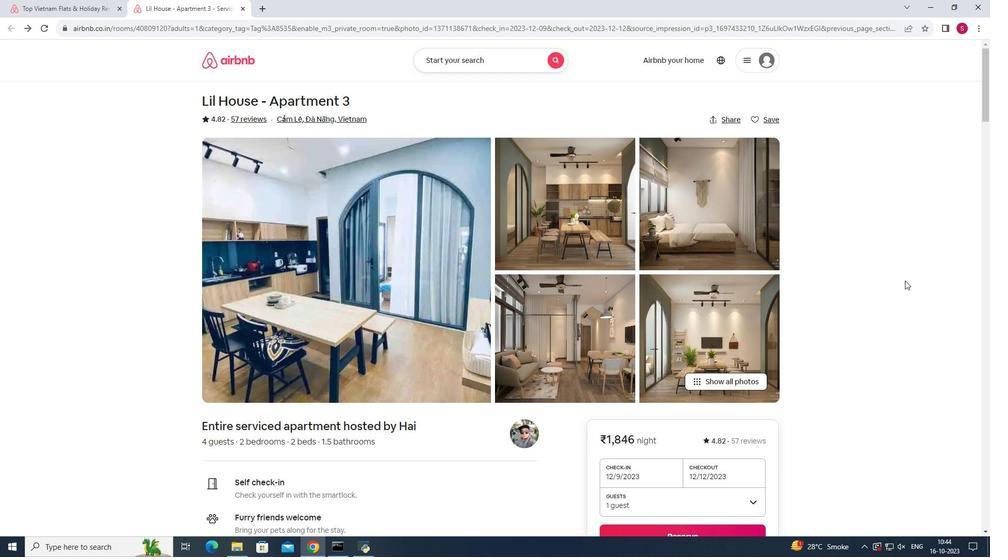 
Action: Mouse scrolled (905, 280) with delta (0, 0)
Screenshot: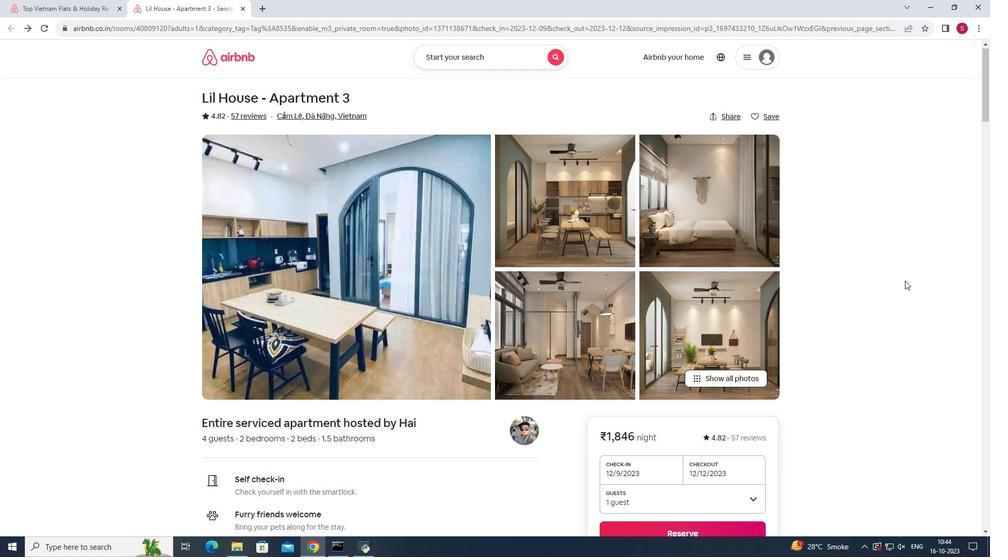 
Action: Mouse scrolled (905, 280) with delta (0, 0)
Screenshot: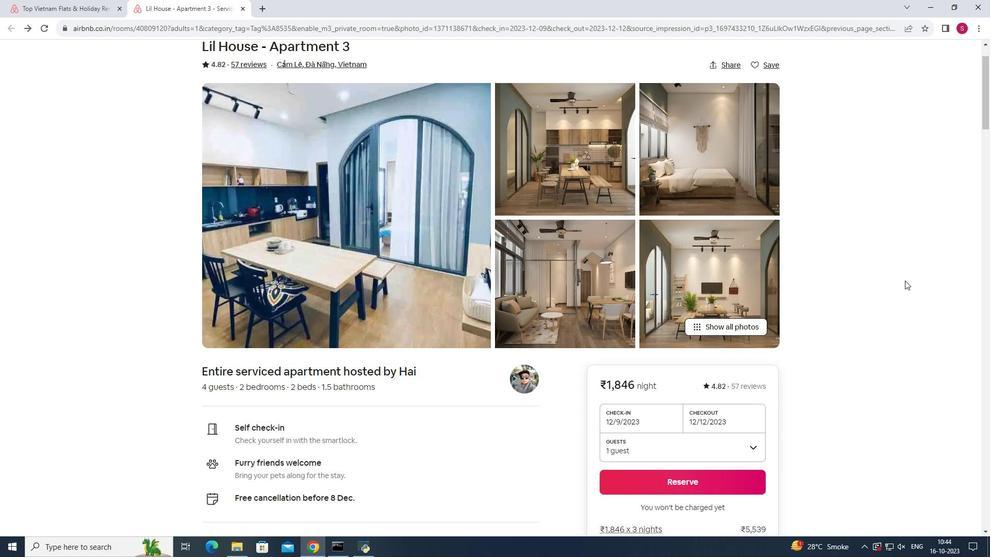 
Action: Mouse scrolled (905, 280) with delta (0, 0)
Screenshot: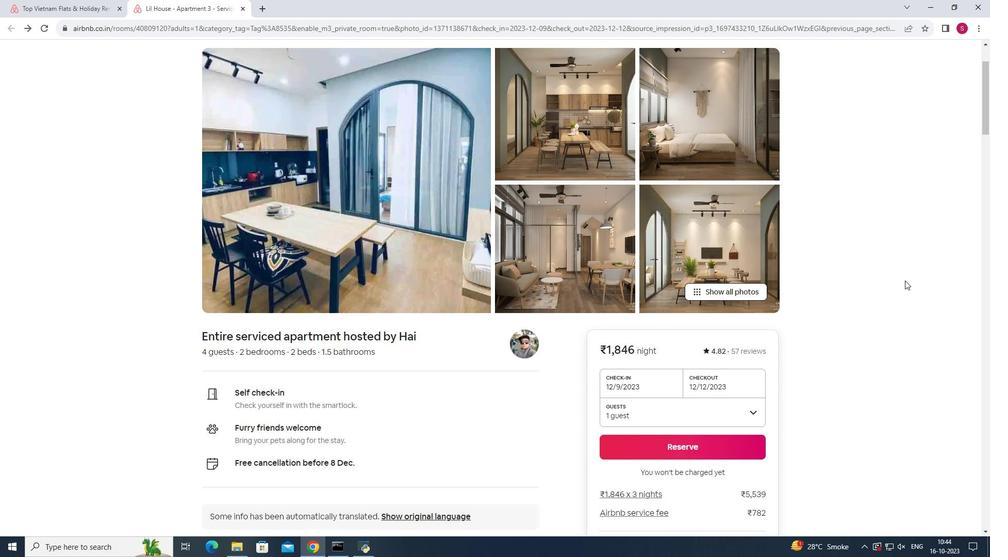 
Action: Mouse scrolled (905, 280) with delta (0, 0)
Screenshot: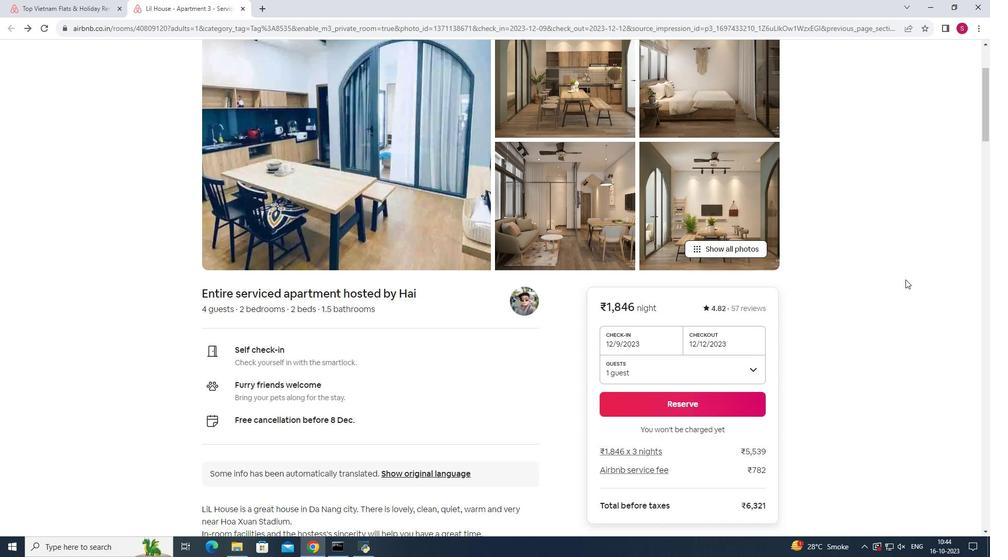
Action: Mouse moved to (833, 307)
Screenshot: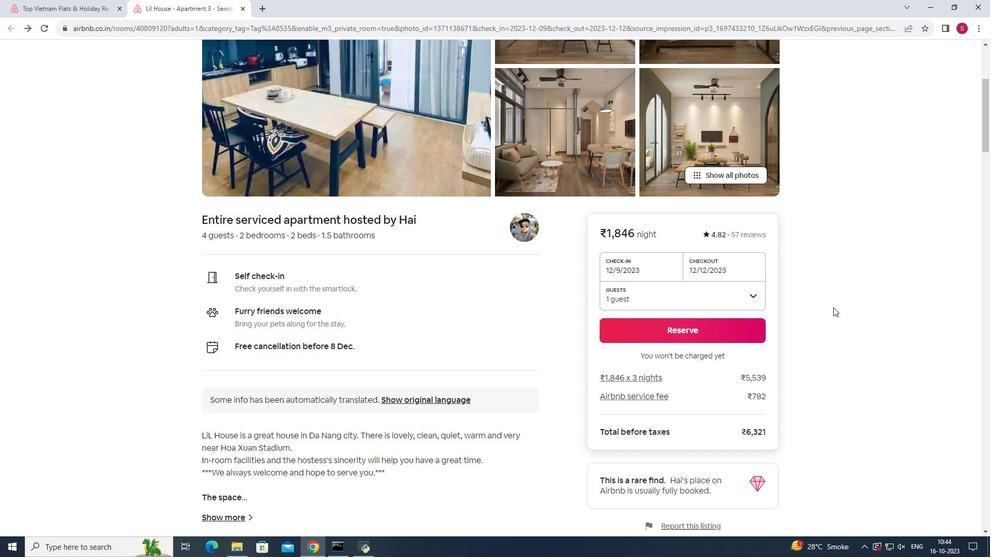 
Action: Mouse scrolled (833, 307) with delta (0, 0)
Screenshot: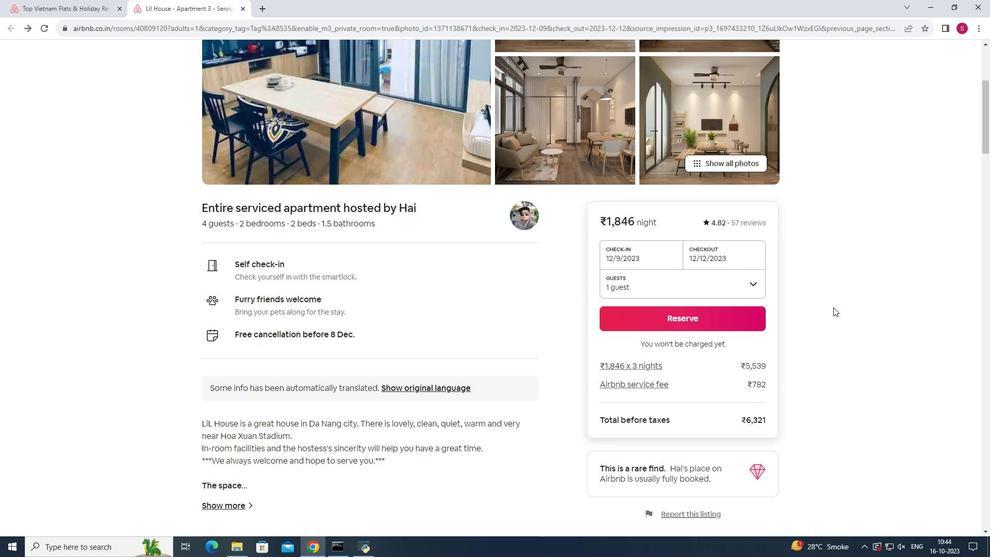 
Action: Mouse scrolled (833, 307) with delta (0, 0)
Screenshot: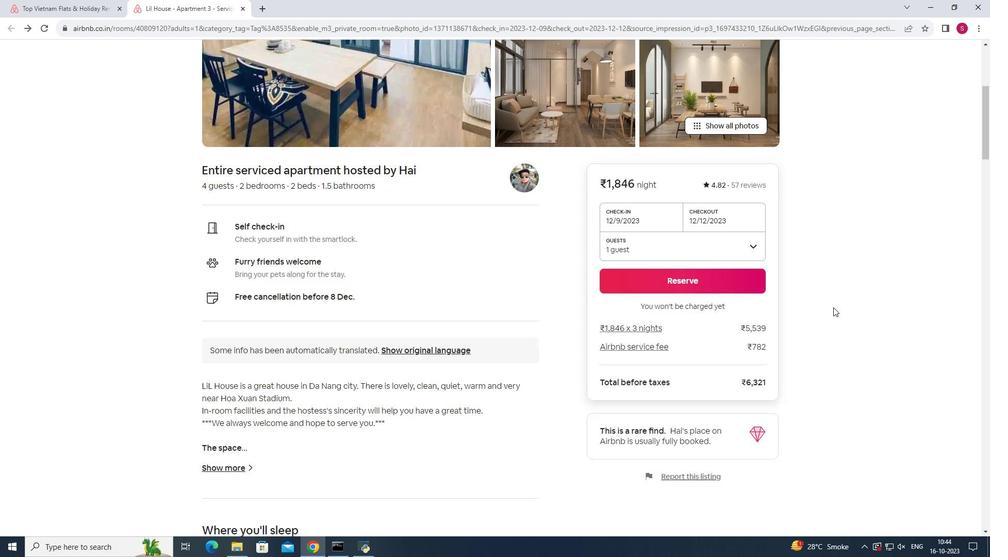 
Action: Mouse scrolled (833, 307) with delta (0, 0)
Screenshot: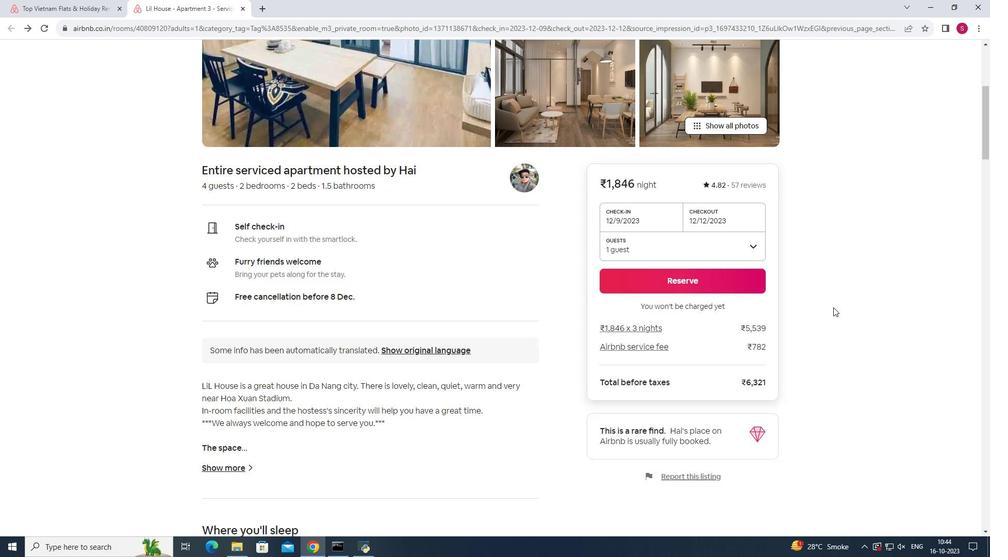 
Action: Mouse scrolled (833, 307) with delta (0, 0)
Screenshot: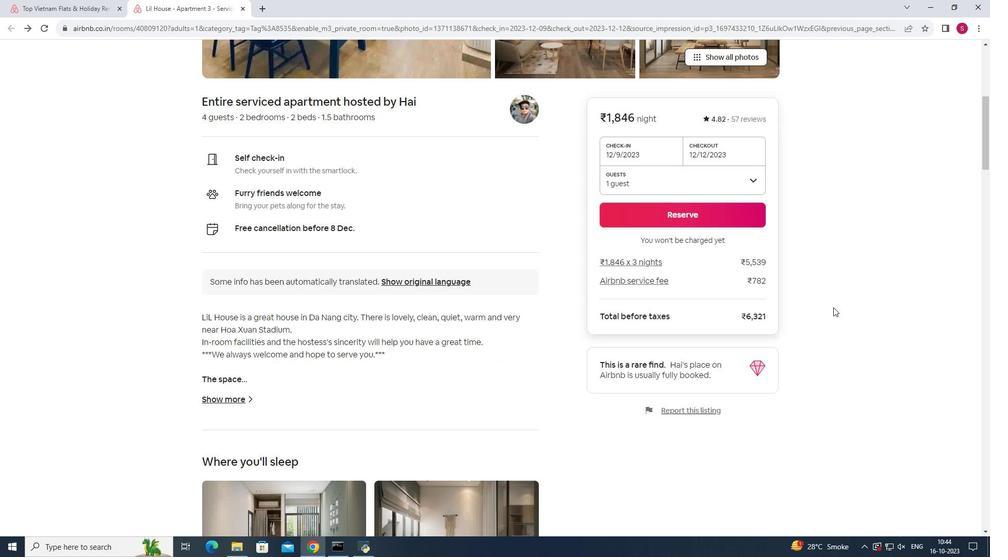 
Action: Mouse scrolled (833, 307) with delta (0, 0)
Screenshot: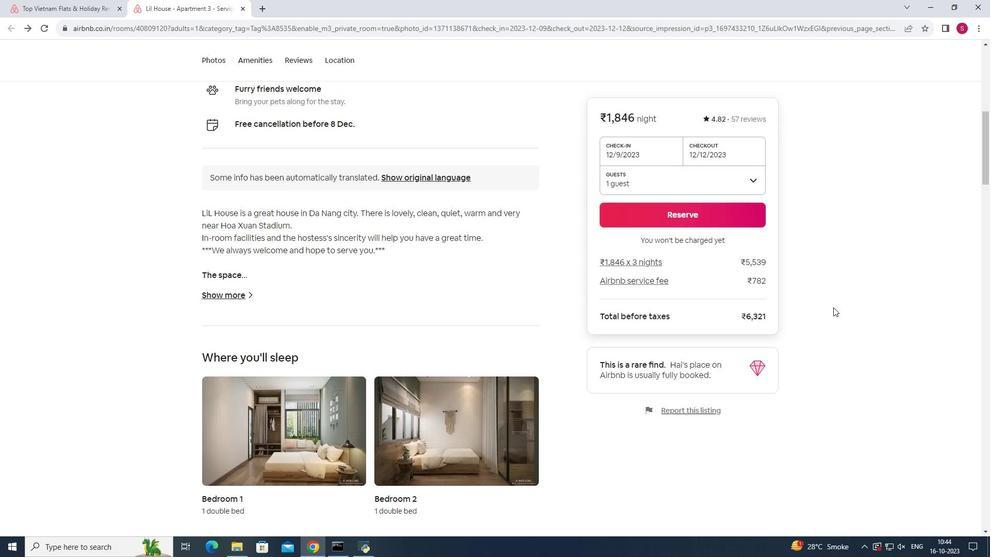 
Action: Mouse moved to (228, 262)
Screenshot: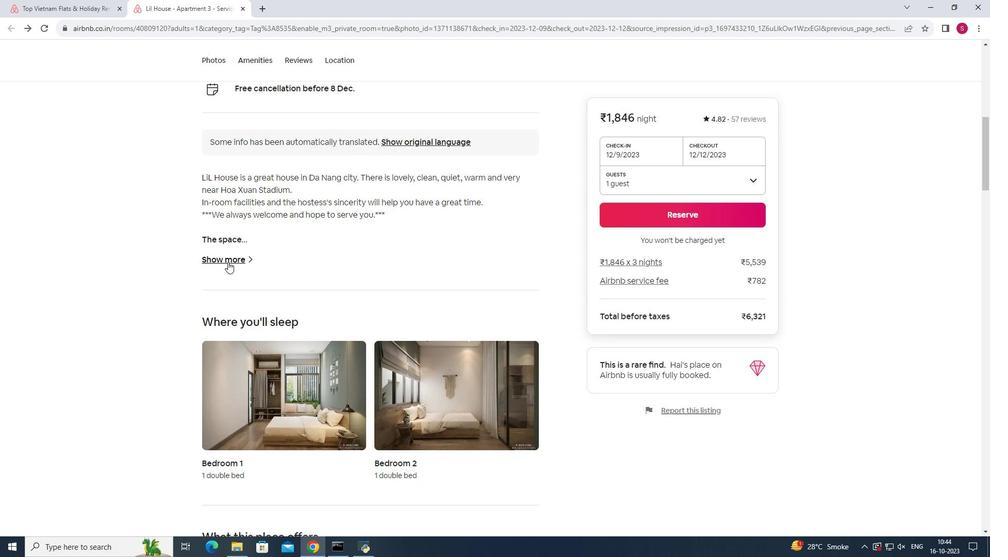 
Action: Mouse pressed left at (228, 262)
Screenshot: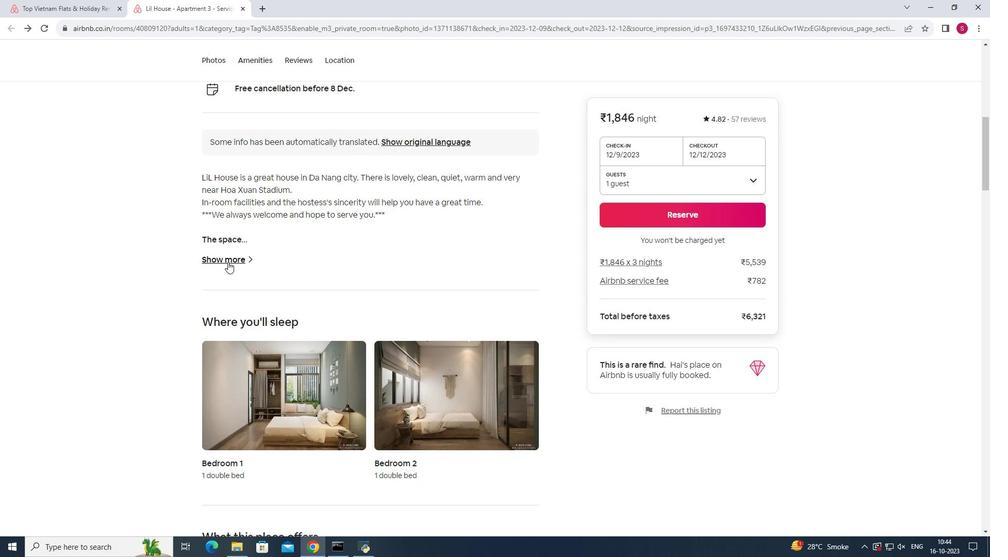 
Action: Mouse moved to (634, 263)
Screenshot: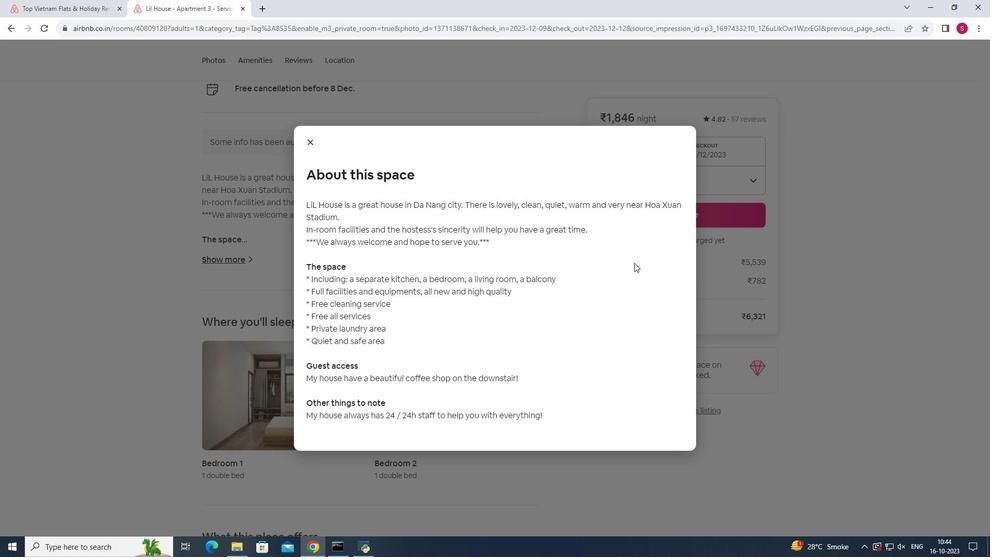 
Action: Mouse scrolled (634, 262) with delta (0, 0)
Screenshot: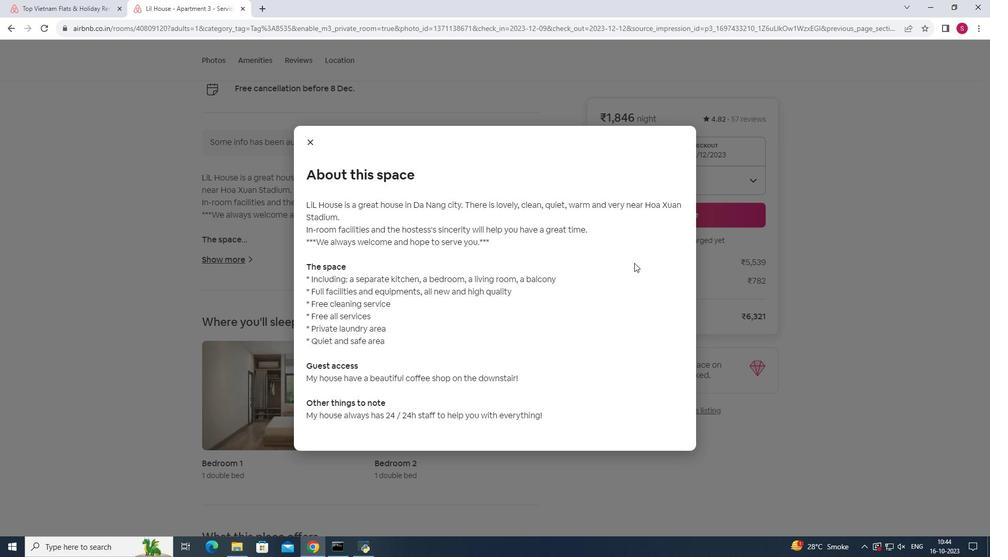 
Action: Mouse moved to (309, 139)
Screenshot: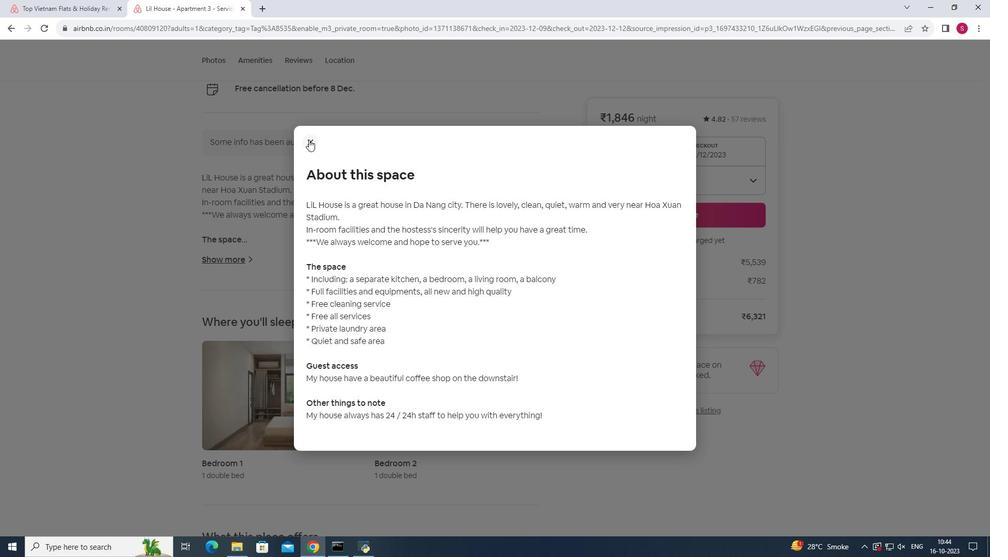 
Action: Mouse pressed left at (309, 139)
Screenshot: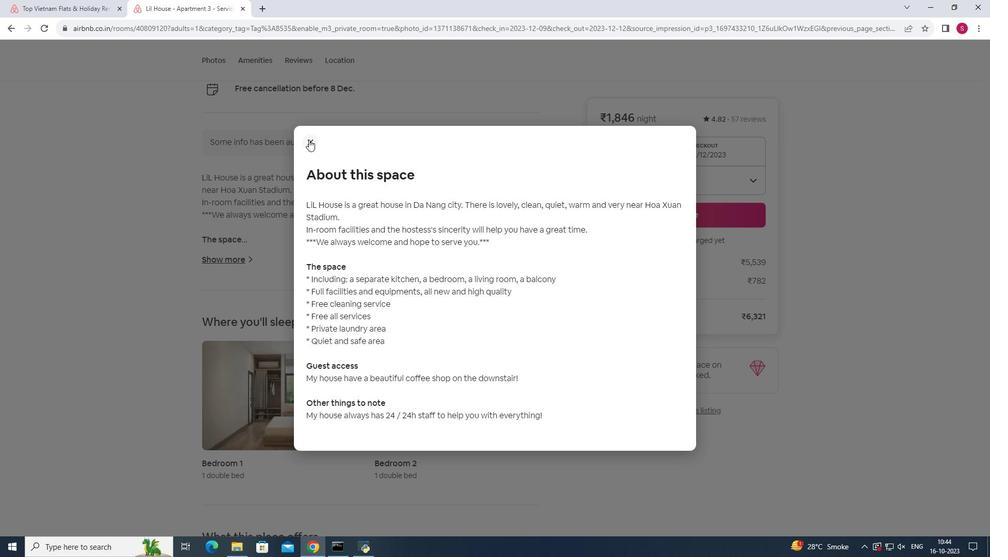
Action: Mouse moved to (863, 264)
Screenshot: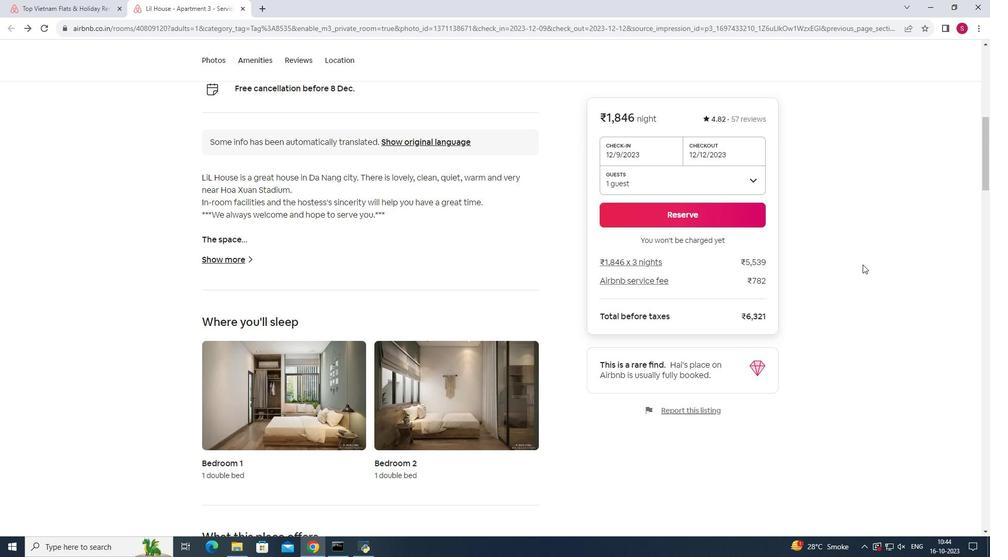 
Action: Mouse scrolled (863, 264) with delta (0, 0)
Screenshot: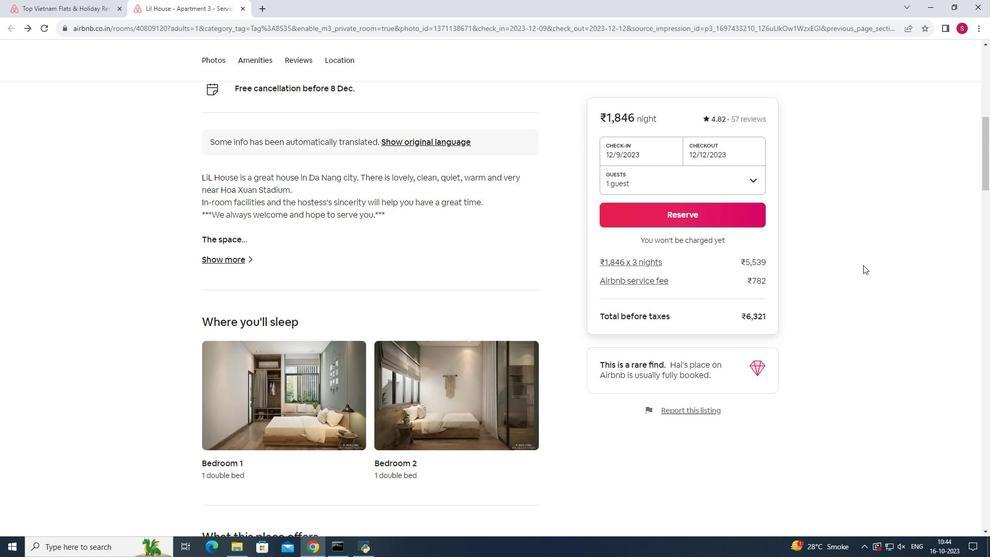 
Action: Mouse moved to (863, 265)
Screenshot: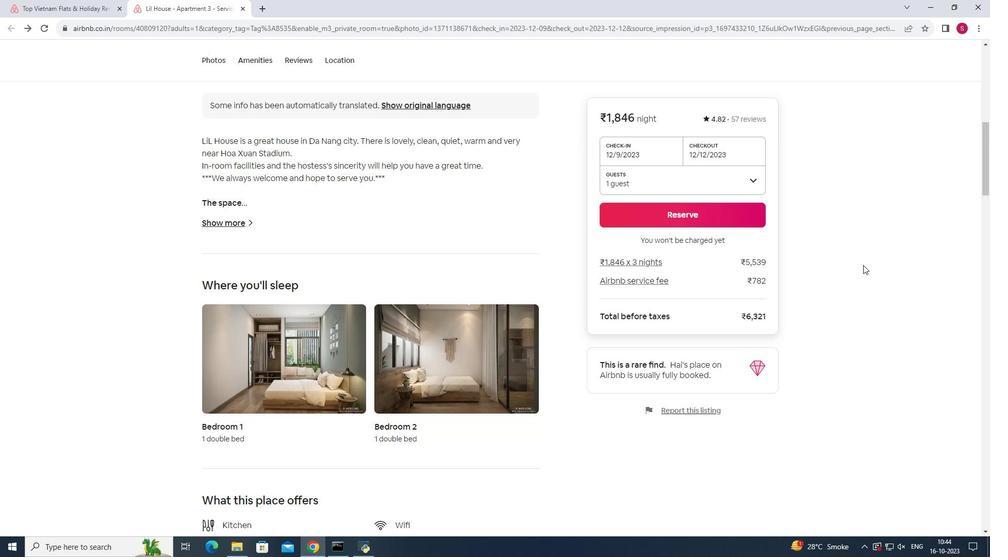
Action: Mouse scrolled (863, 264) with delta (0, 0)
Screenshot: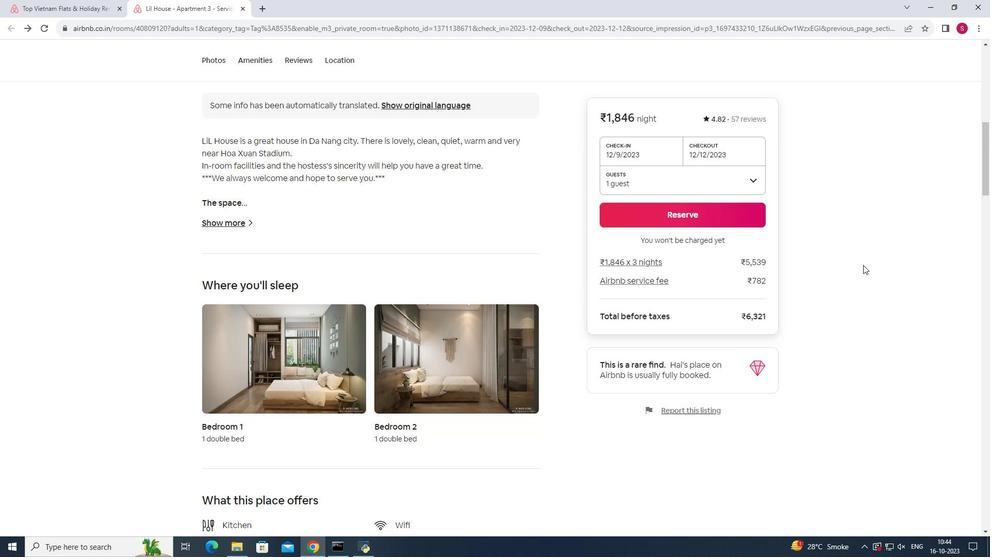 
Action: Mouse scrolled (863, 264) with delta (0, 0)
Screenshot: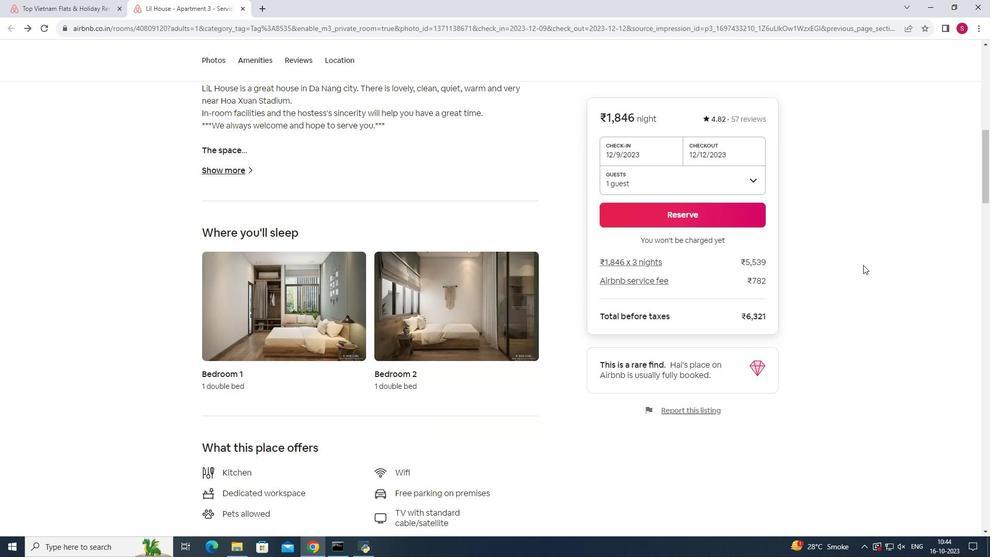 
Action: Mouse scrolled (863, 264) with delta (0, 0)
Screenshot: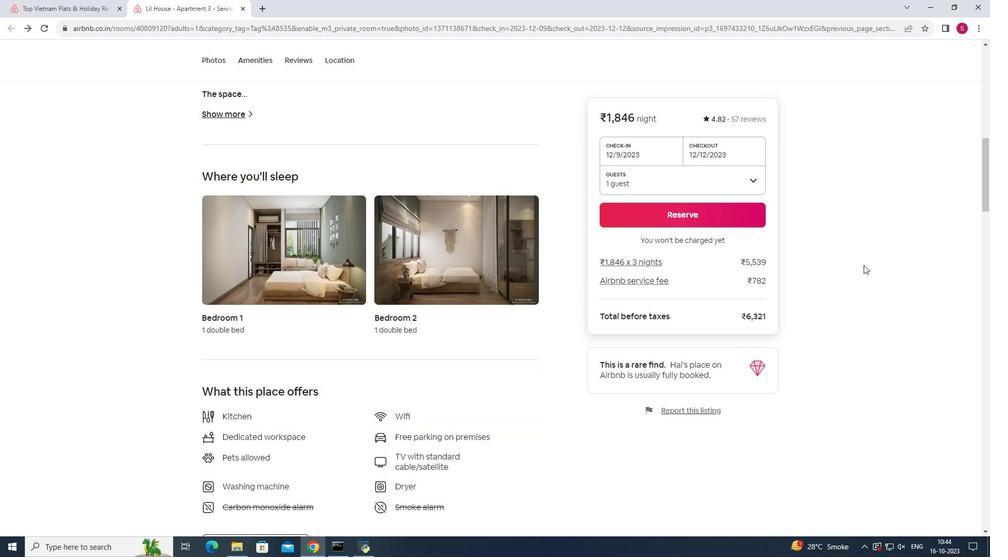 
Action: Mouse moved to (866, 265)
Screenshot: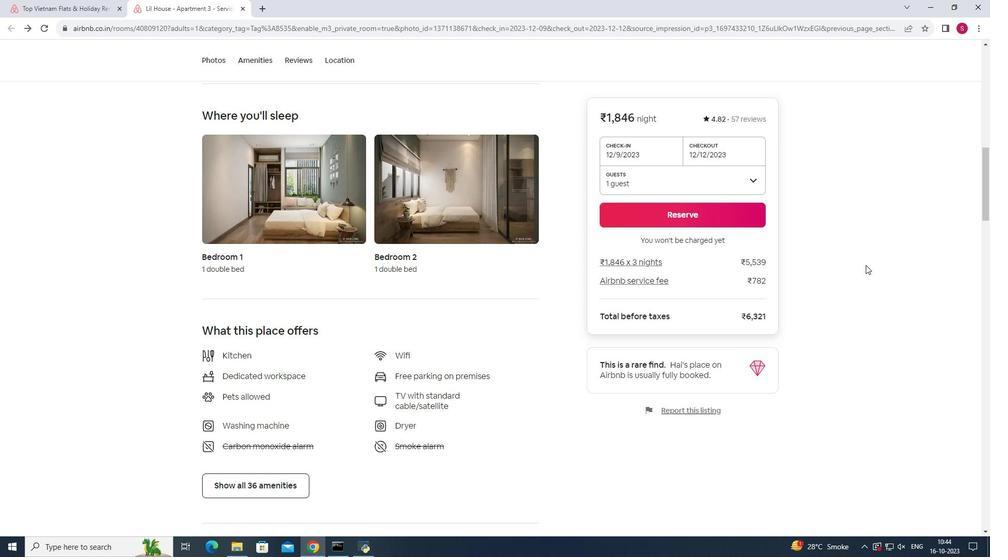 
Action: Mouse scrolled (866, 264) with delta (0, 0)
Screenshot: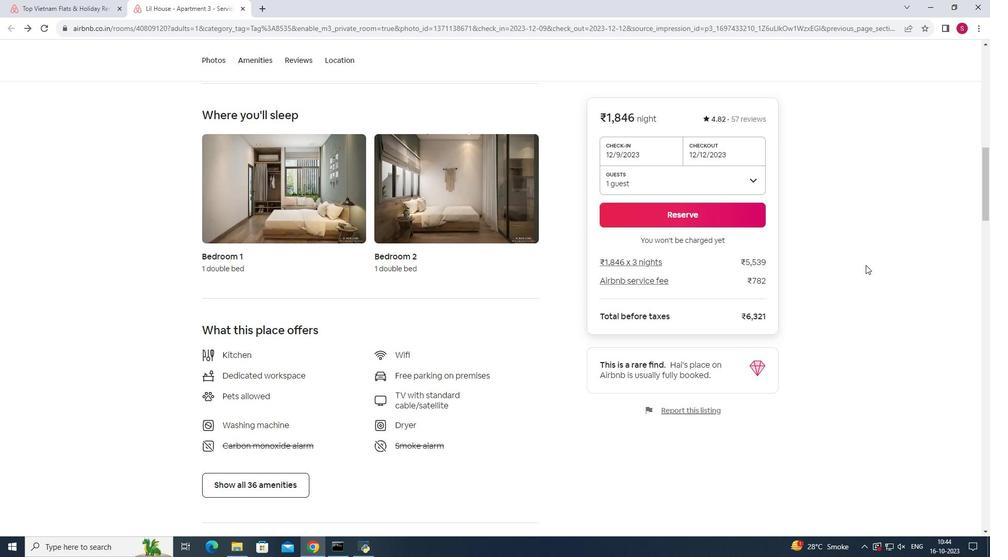 
Action: Mouse scrolled (866, 264) with delta (0, 0)
Screenshot: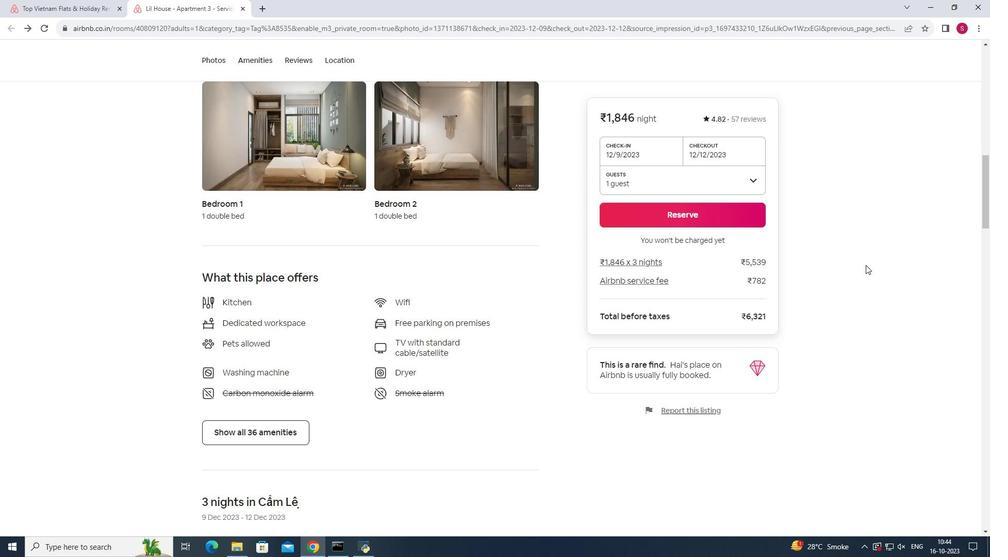 
Action: Mouse scrolled (866, 264) with delta (0, 0)
Screenshot: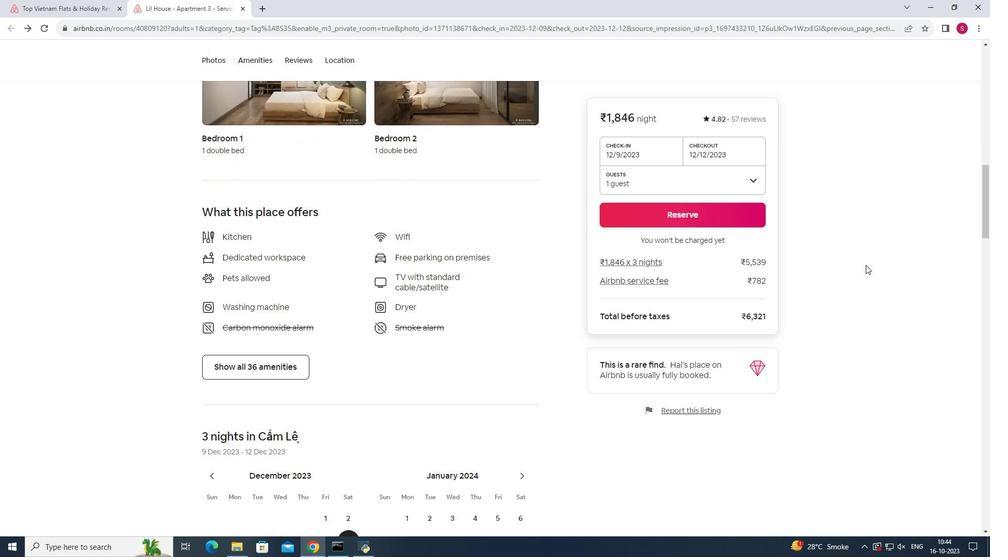 
Action: Mouse moved to (265, 326)
Screenshot: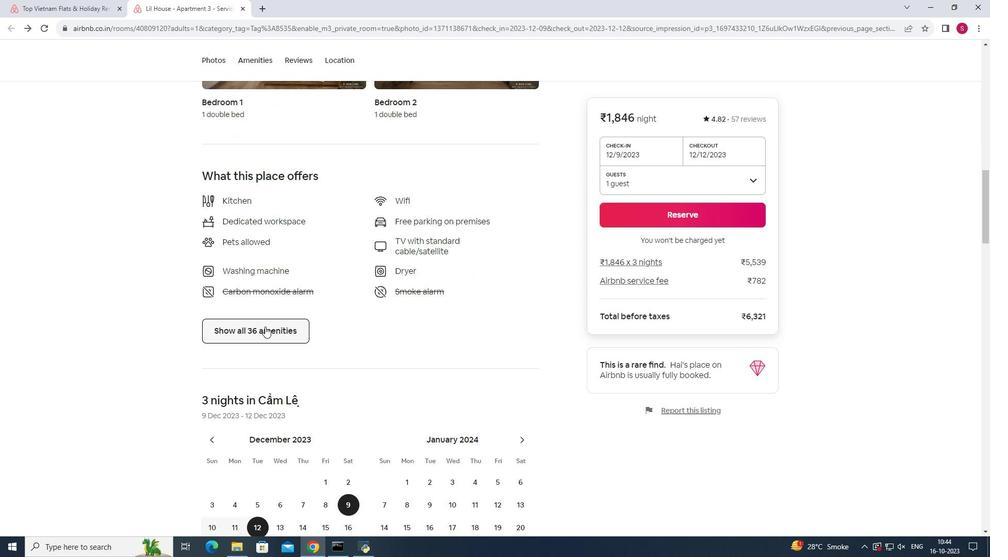 
Action: Mouse pressed left at (265, 326)
Screenshot: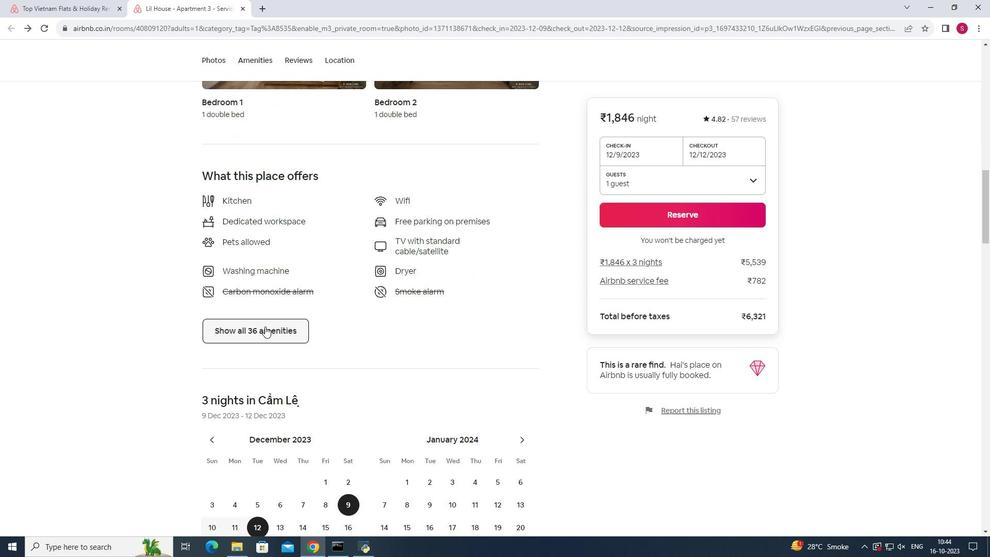 
Action: Mouse moved to (653, 244)
Screenshot: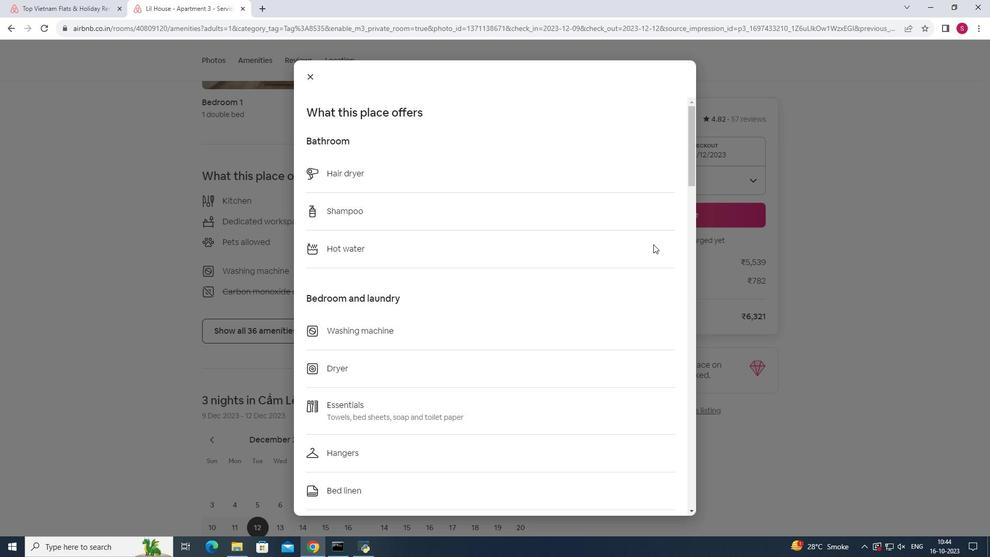 
Action: Mouse scrolled (653, 244) with delta (0, 0)
Screenshot: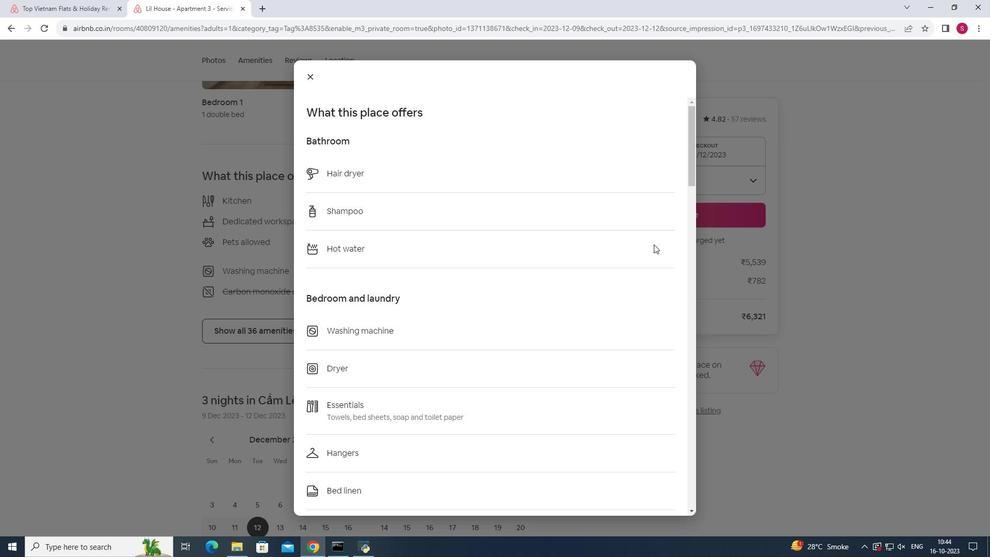 
Action: Mouse moved to (654, 244)
Screenshot: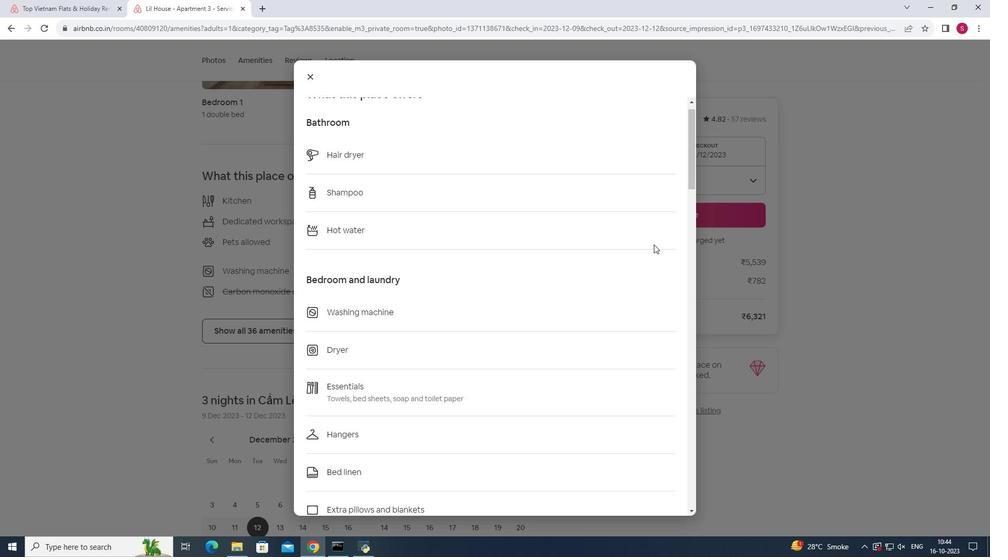 
Action: Mouse scrolled (654, 244) with delta (0, 0)
Screenshot: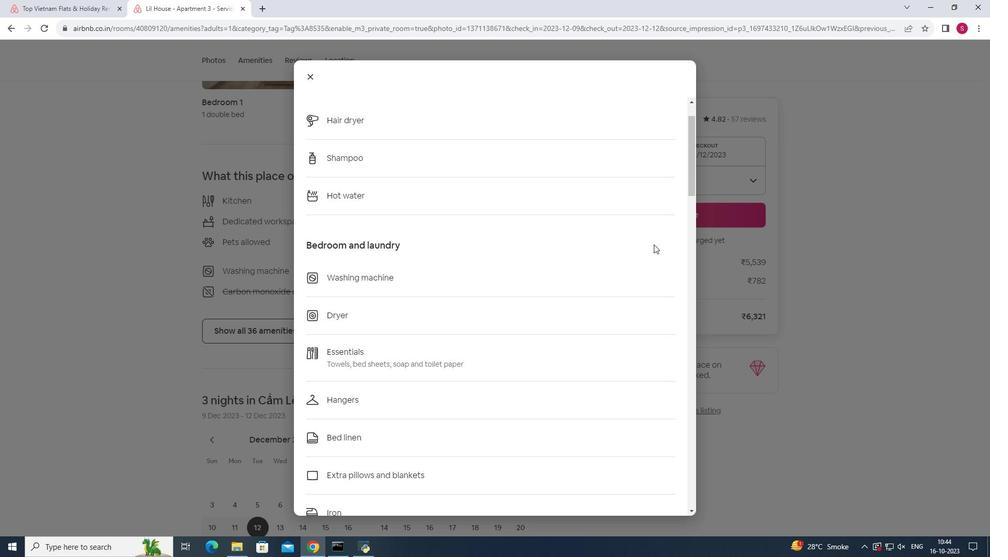 
Action: Mouse scrolled (654, 244) with delta (0, 0)
Screenshot: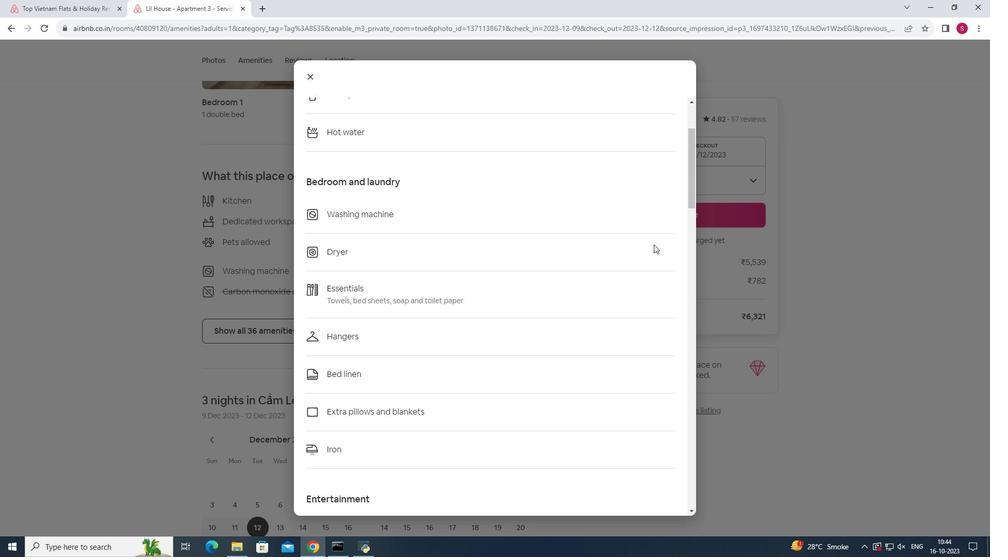 
Action: Mouse scrolled (654, 244) with delta (0, 0)
Screenshot: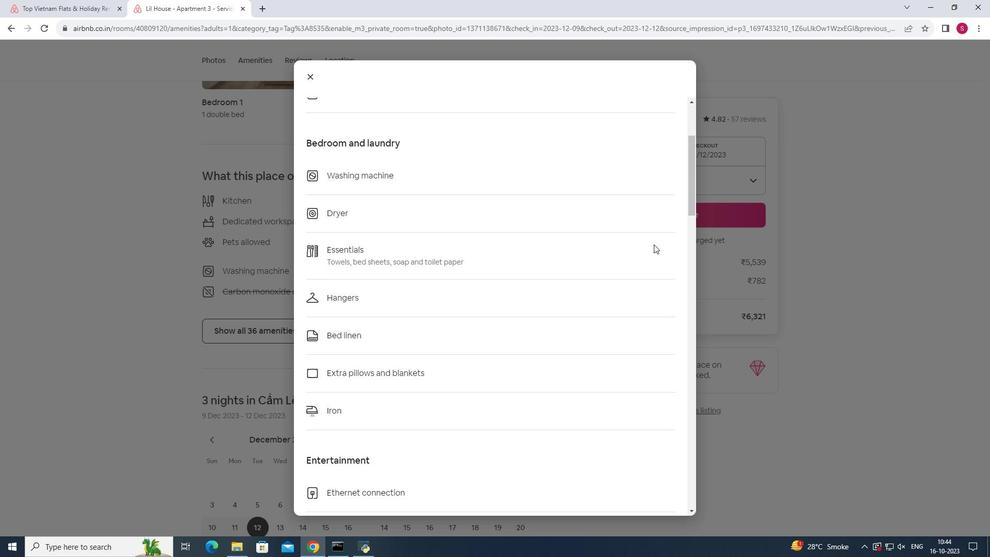 
Action: Mouse scrolled (654, 244) with delta (0, 0)
Screenshot: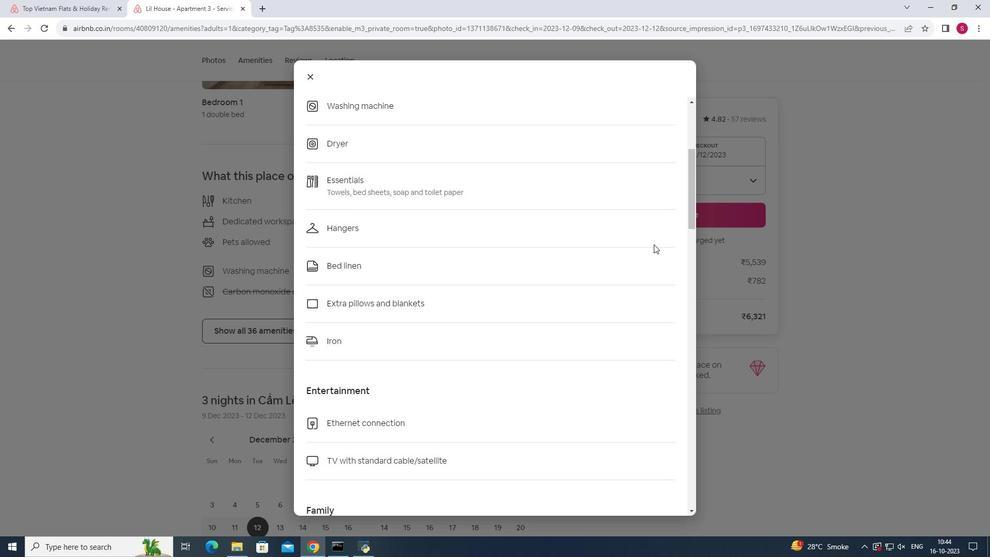 
Action: Mouse scrolled (654, 244) with delta (0, 0)
Screenshot: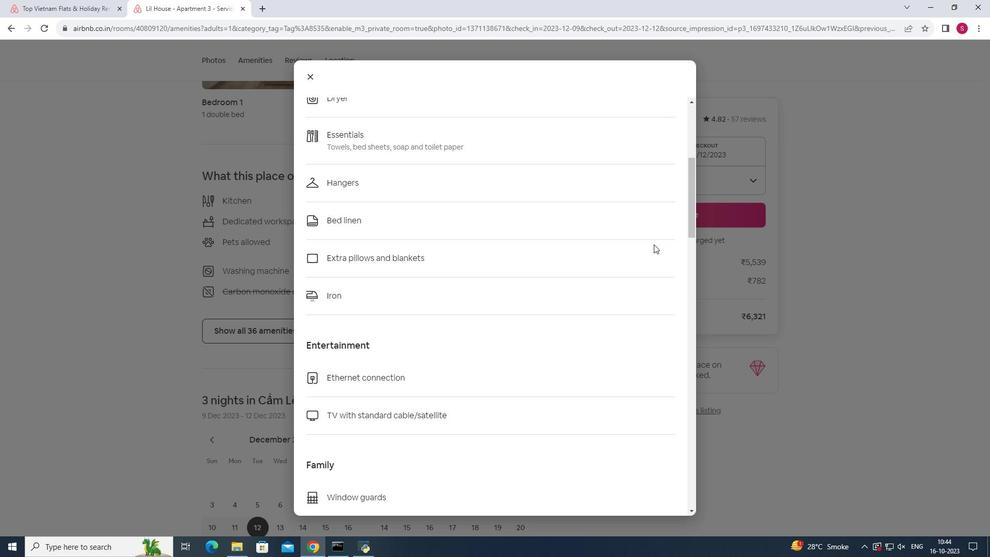 
Action: Mouse scrolled (654, 244) with delta (0, 0)
Screenshot: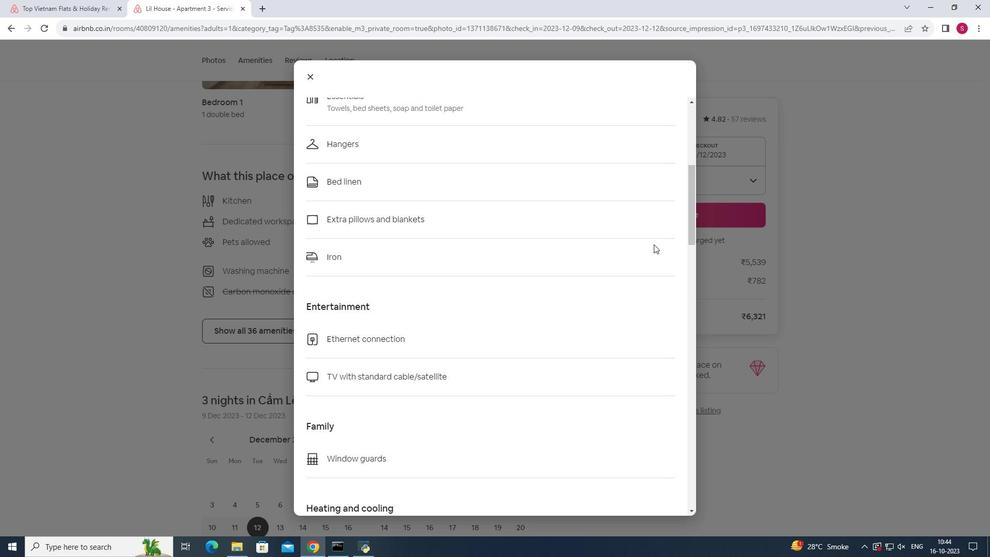 
Action: Mouse scrolled (654, 244) with delta (0, 0)
Screenshot: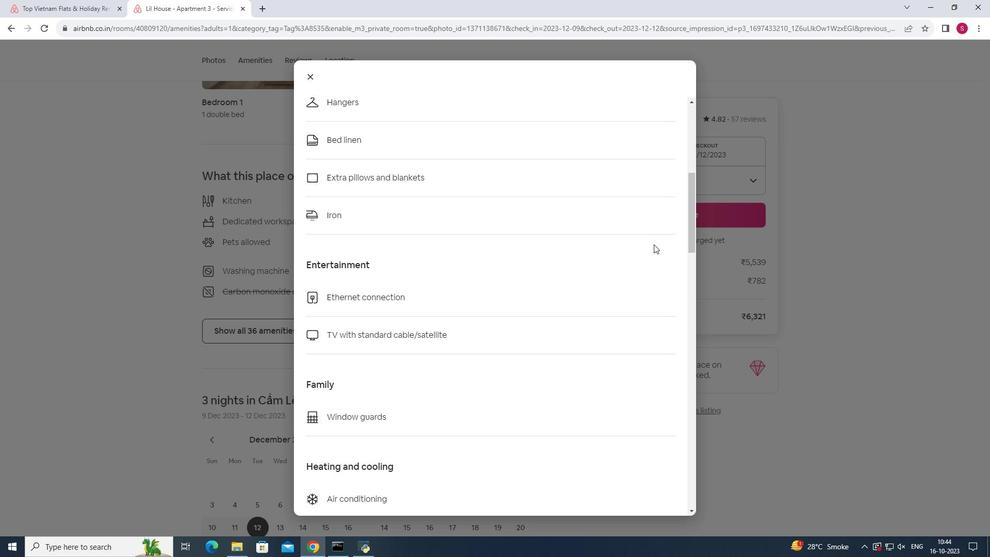 
Action: Mouse scrolled (654, 244) with delta (0, 0)
Screenshot: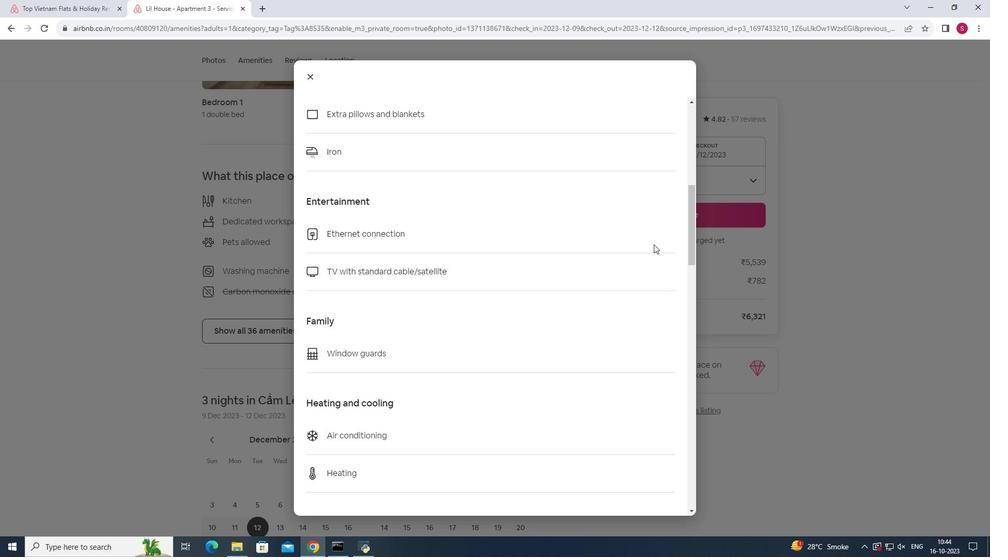 
Action: Mouse scrolled (654, 244) with delta (0, 0)
Screenshot: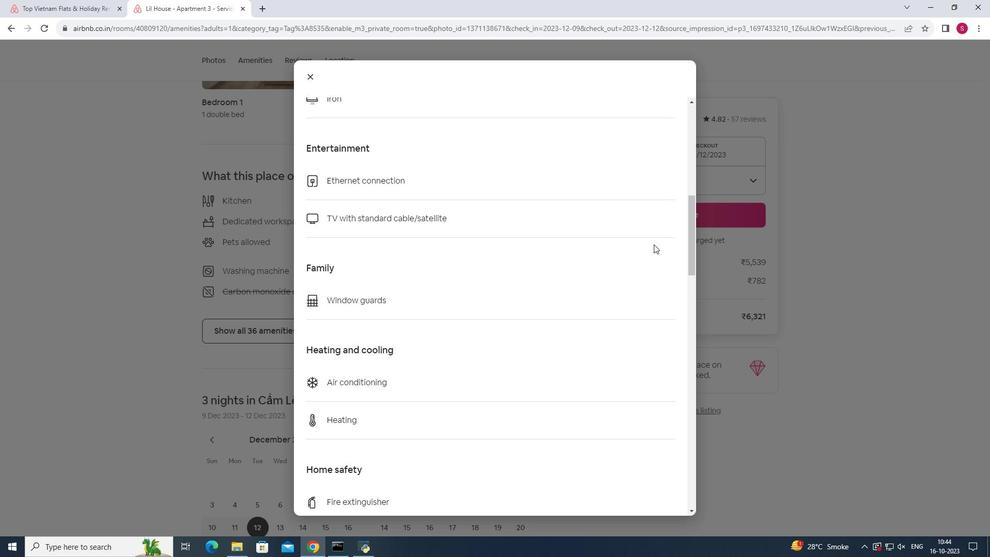 
Action: Mouse scrolled (654, 244) with delta (0, 0)
Screenshot: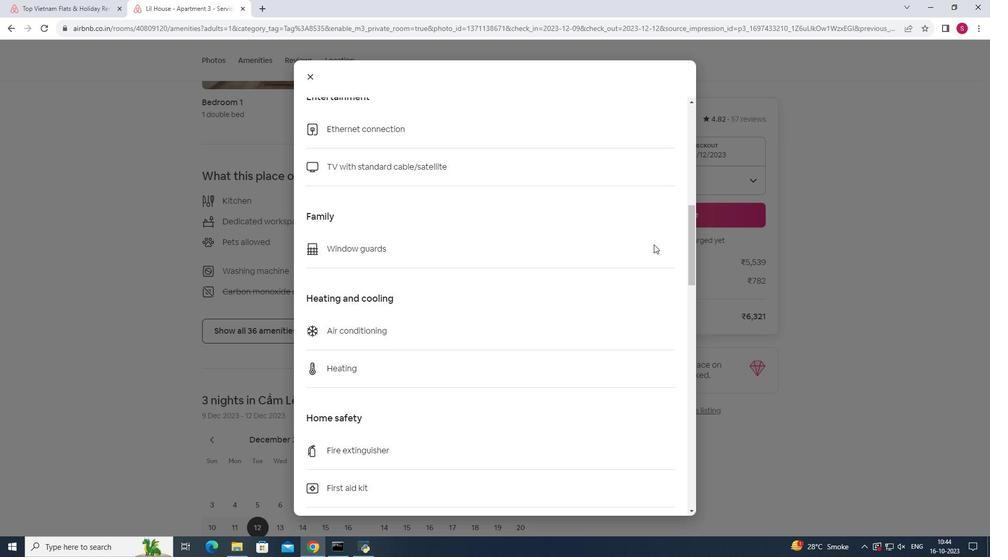 
Action: Mouse scrolled (654, 244) with delta (0, 0)
Screenshot: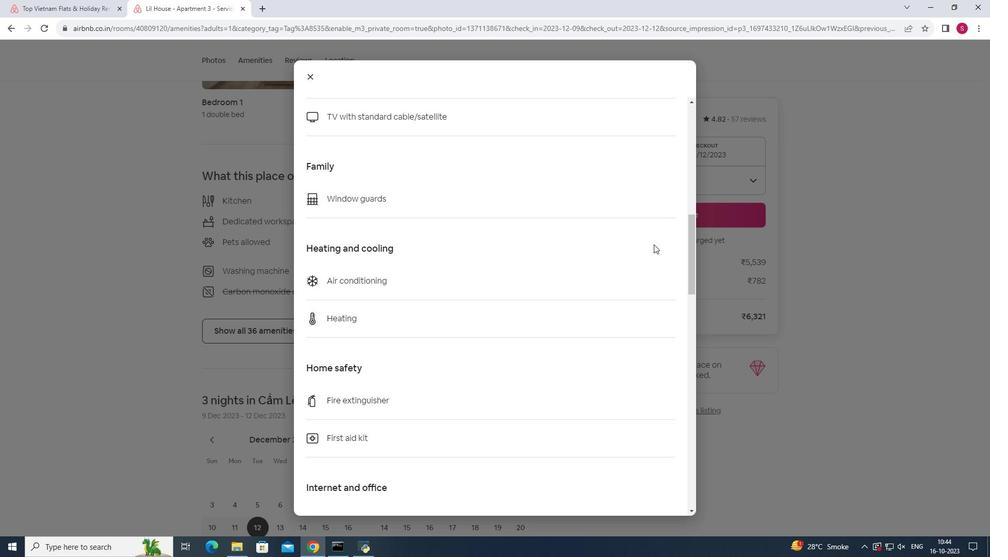 
Action: Mouse scrolled (654, 244) with delta (0, 0)
Screenshot: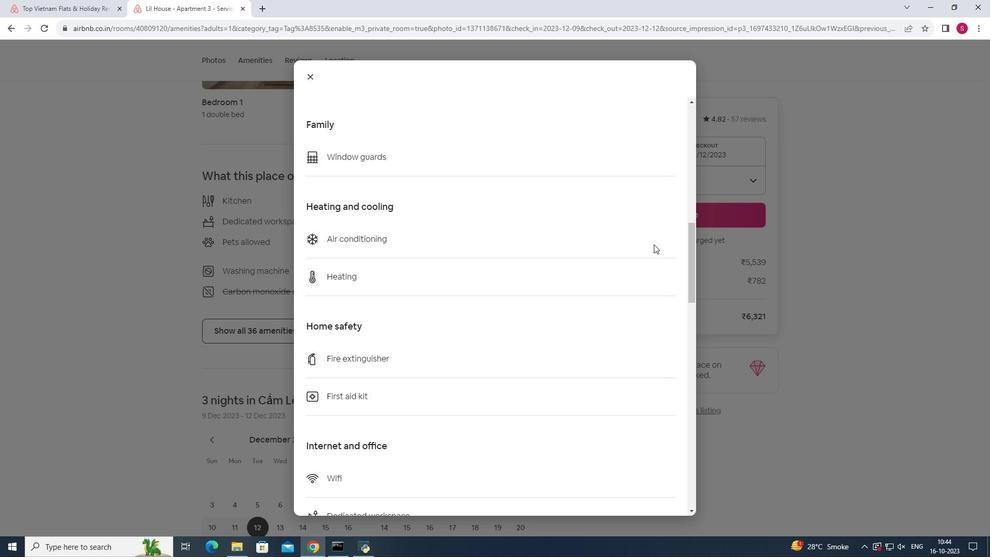 
Action: Mouse scrolled (654, 244) with delta (0, 0)
Screenshot: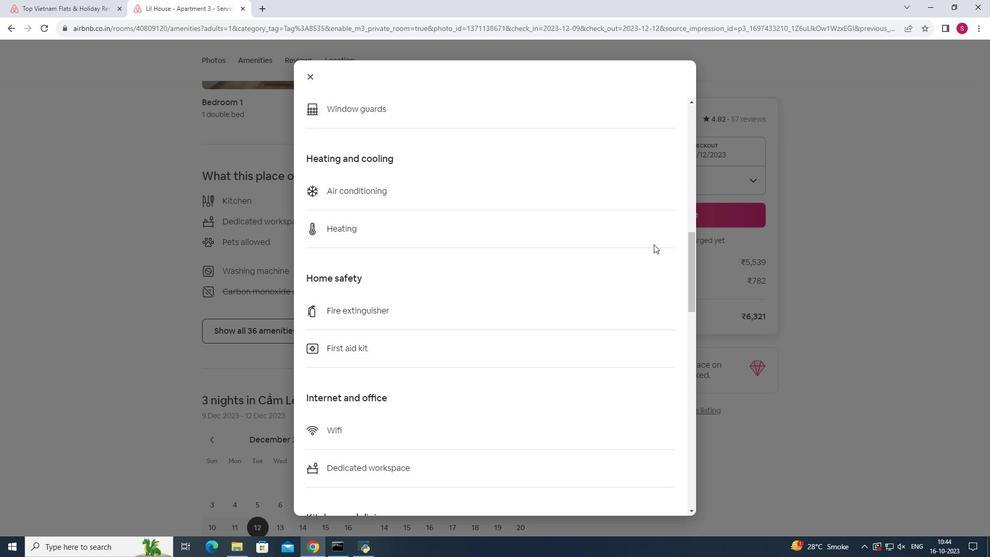 
Action: Mouse scrolled (654, 244) with delta (0, 0)
Screenshot: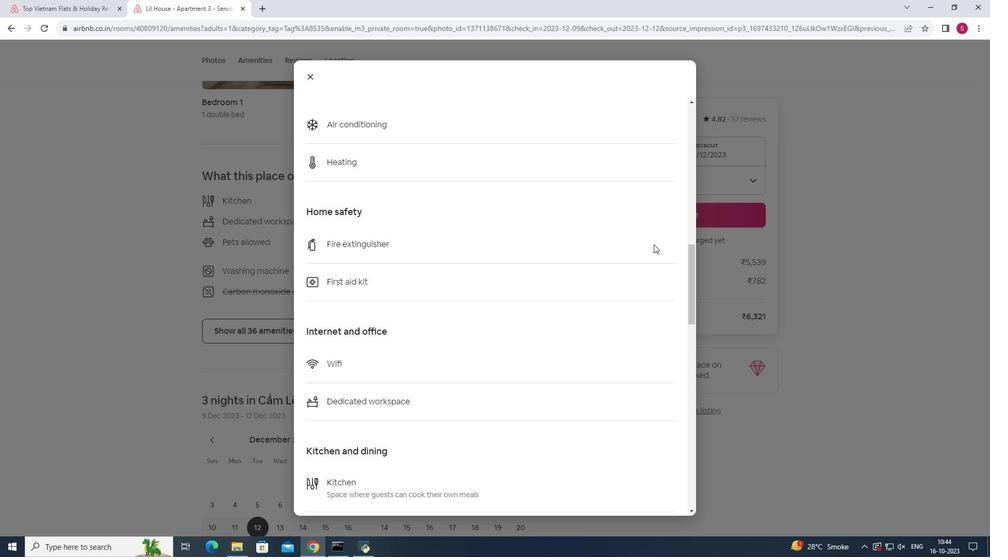 
Action: Mouse scrolled (654, 244) with delta (0, 0)
Screenshot: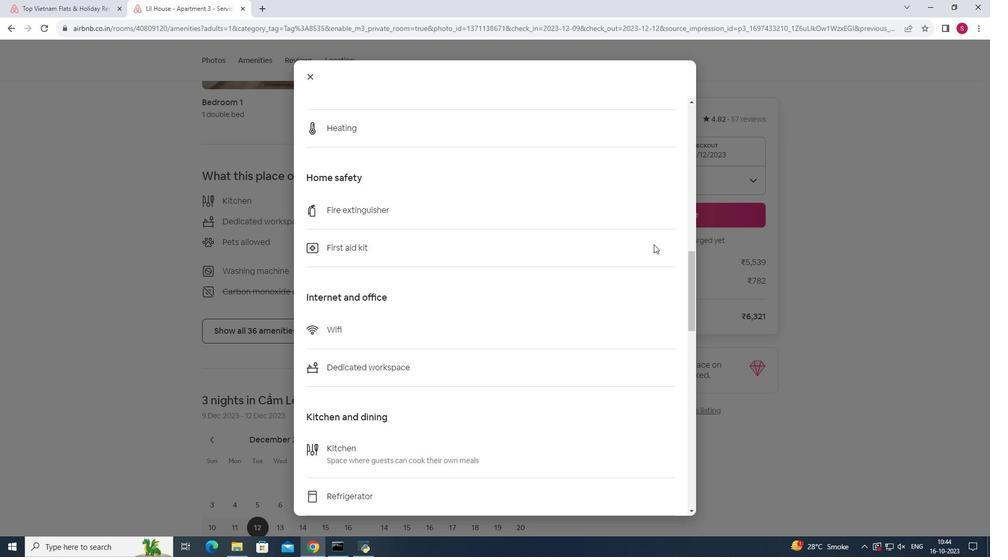 
Action: Mouse scrolled (654, 244) with delta (0, 0)
Screenshot: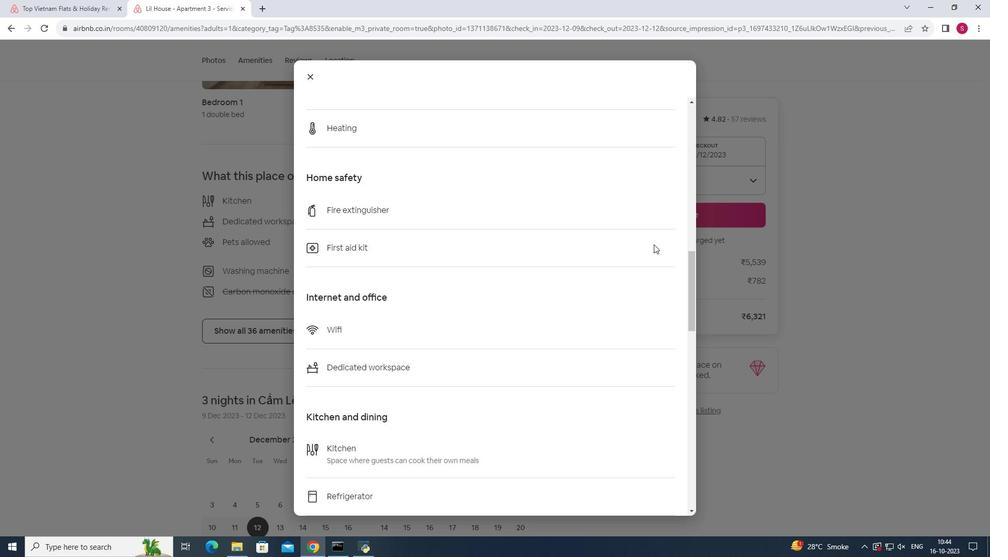 
Action: Mouse scrolled (654, 244) with delta (0, 0)
Screenshot: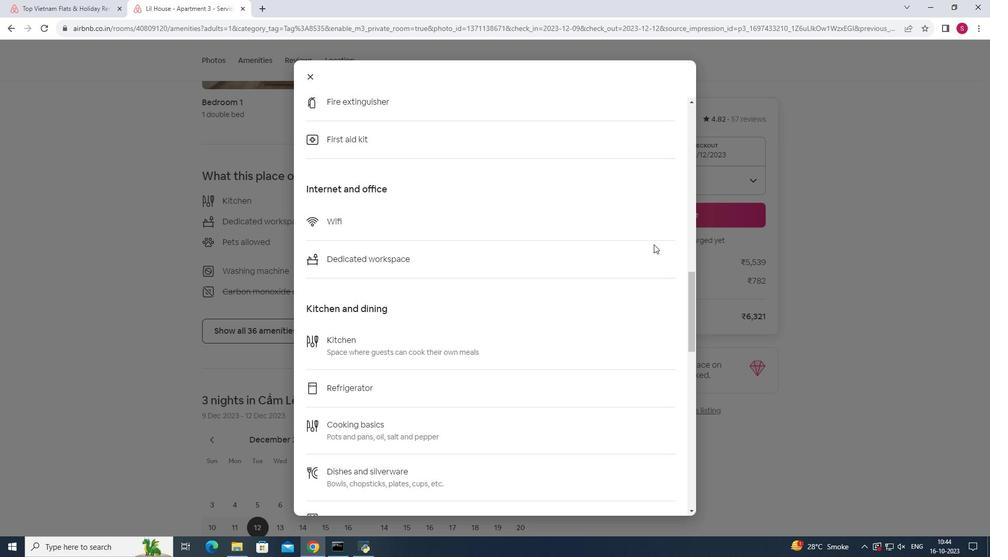 
Action: Mouse scrolled (654, 244) with delta (0, 0)
Screenshot: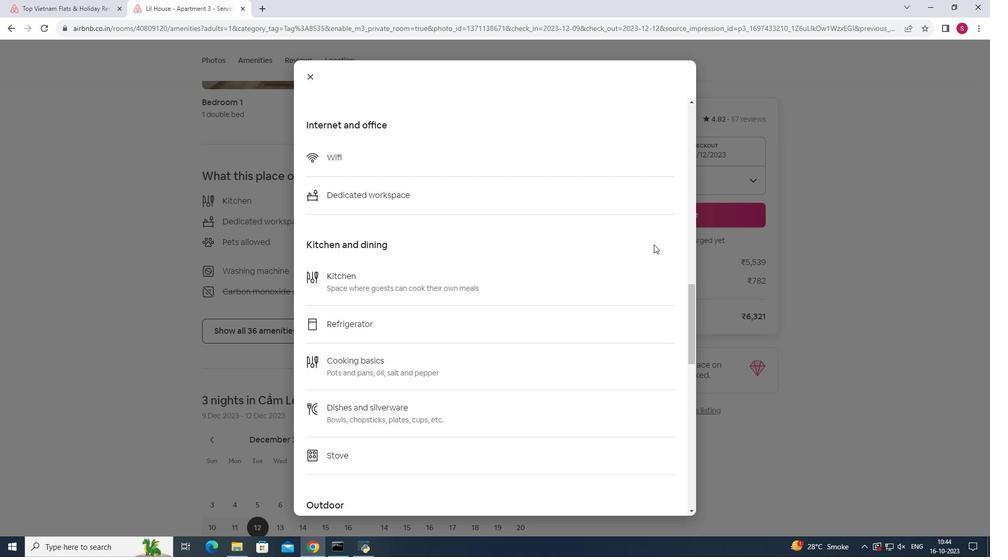 
Action: Mouse scrolled (654, 244) with delta (0, 0)
Screenshot: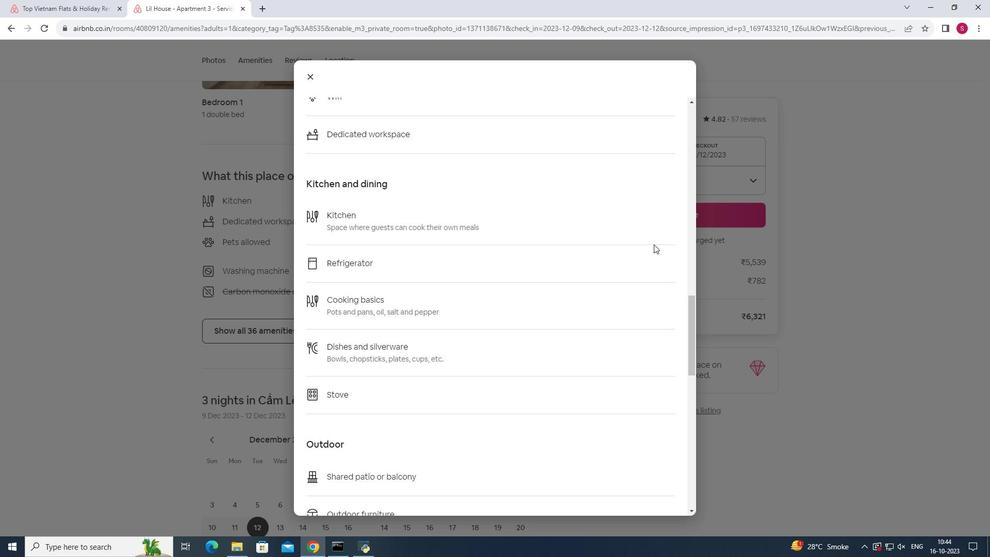 
Action: Mouse scrolled (654, 244) with delta (0, 0)
Screenshot: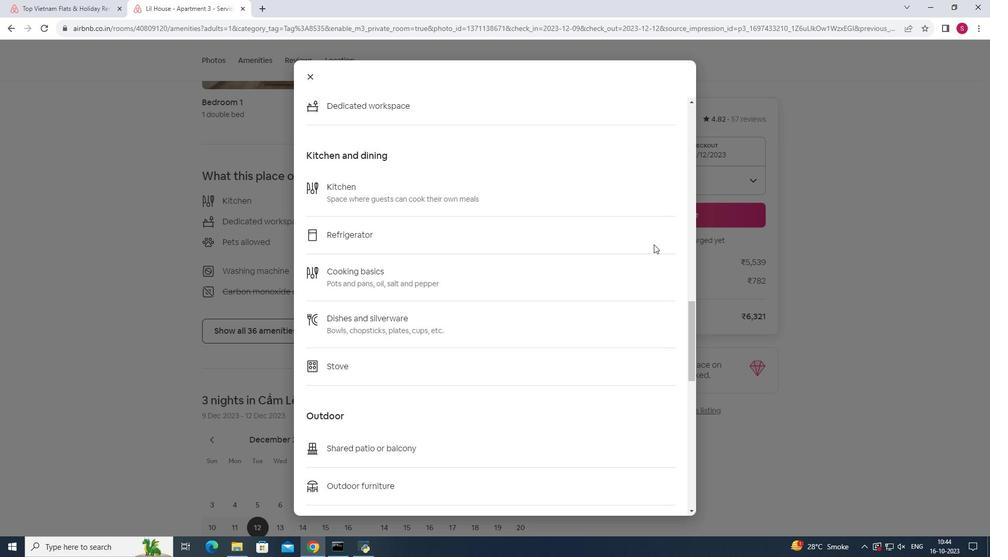 
Action: Mouse scrolled (654, 244) with delta (0, 0)
Screenshot: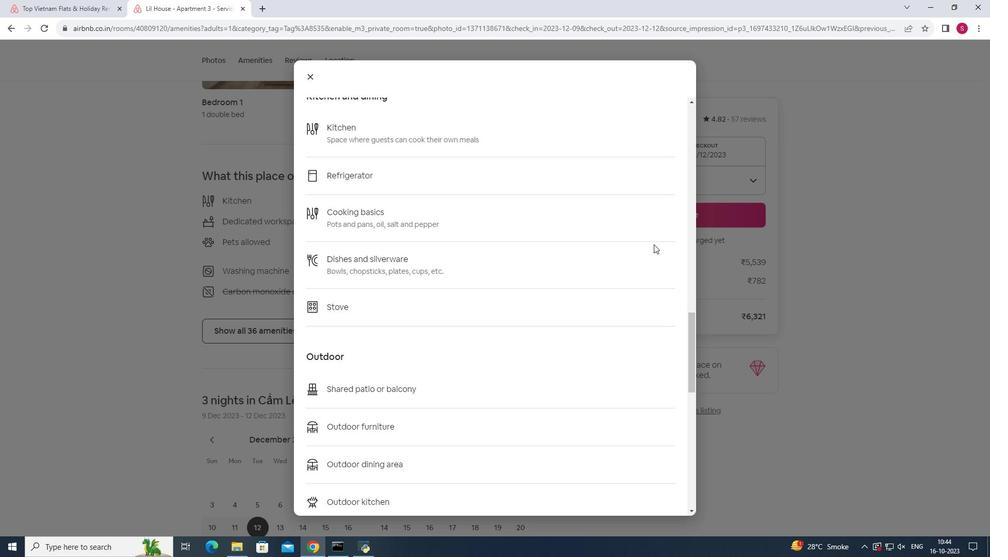
Action: Mouse scrolled (654, 244) with delta (0, 0)
Screenshot: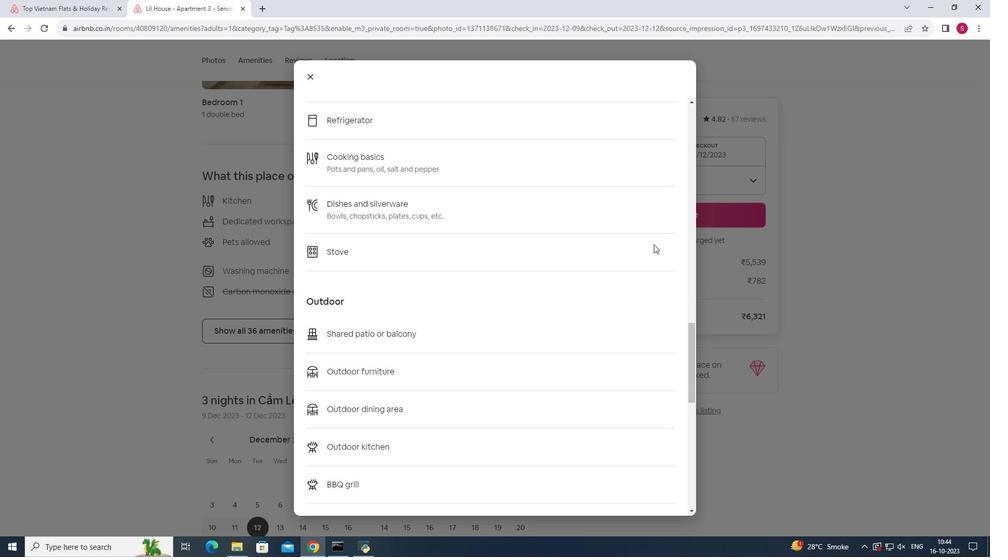 
Action: Mouse scrolled (654, 244) with delta (0, 0)
Screenshot: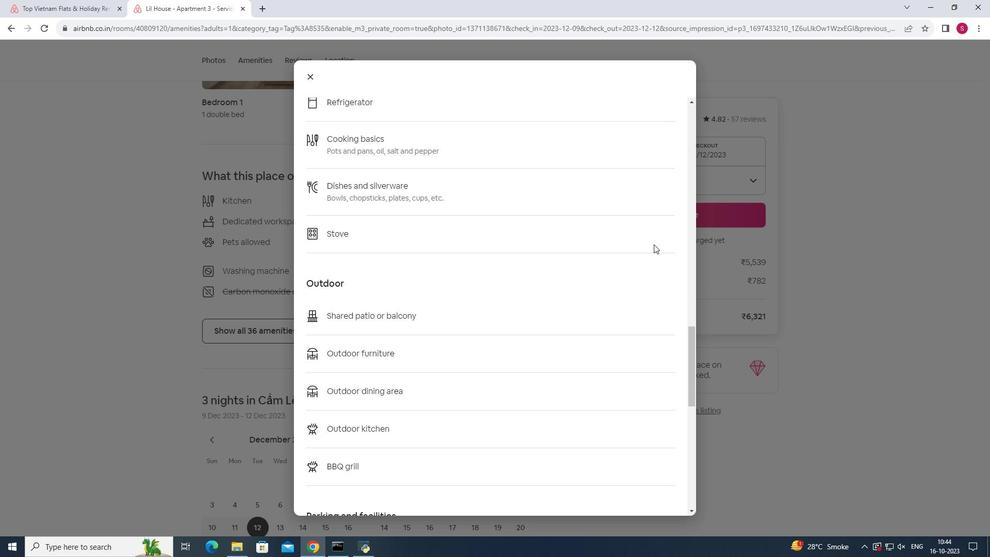 
Action: Mouse scrolled (654, 244) with delta (0, 0)
Screenshot: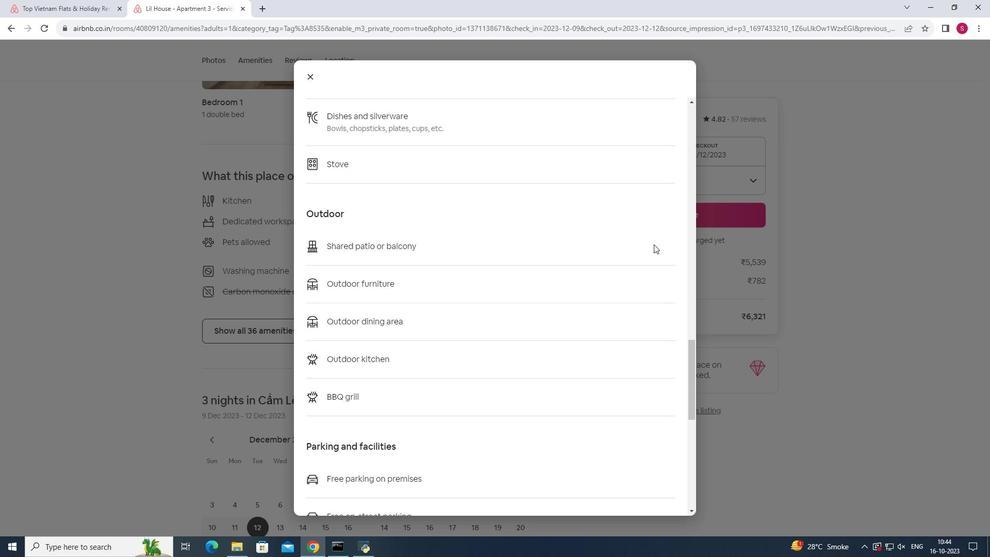 
Action: Mouse scrolled (654, 244) with delta (0, 0)
Screenshot: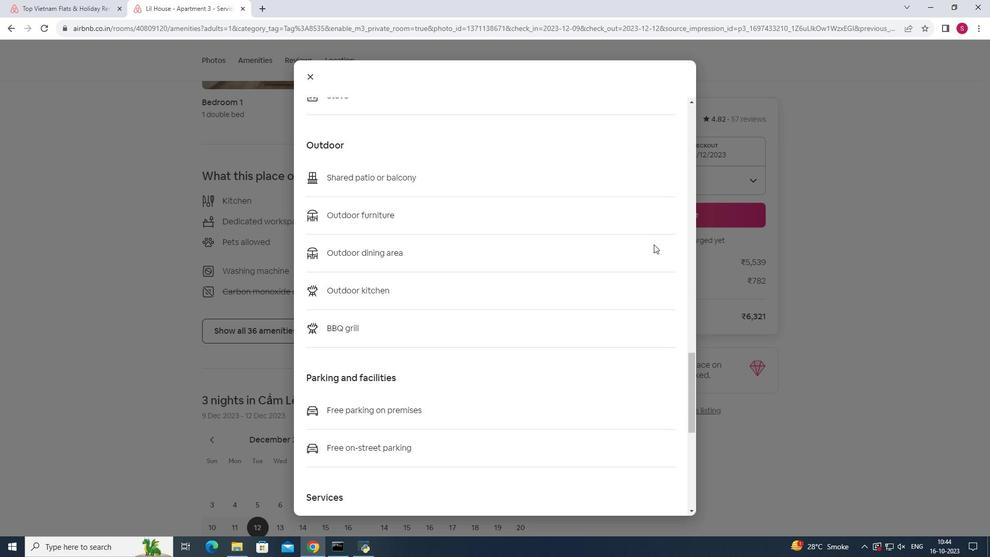 
Action: Mouse scrolled (654, 244) with delta (0, 0)
Screenshot: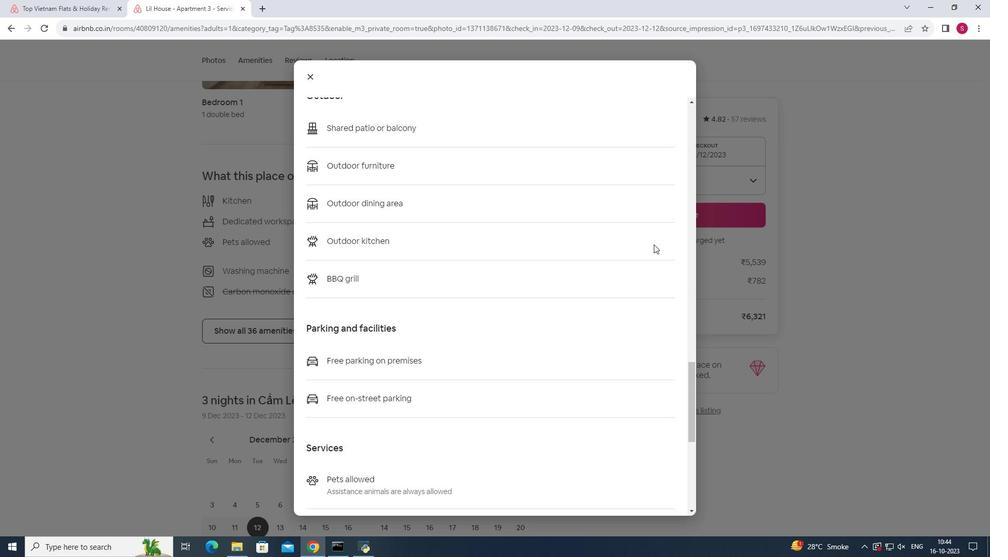 
Action: Mouse scrolled (654, 244) with delta (0, 0)
Screenshot: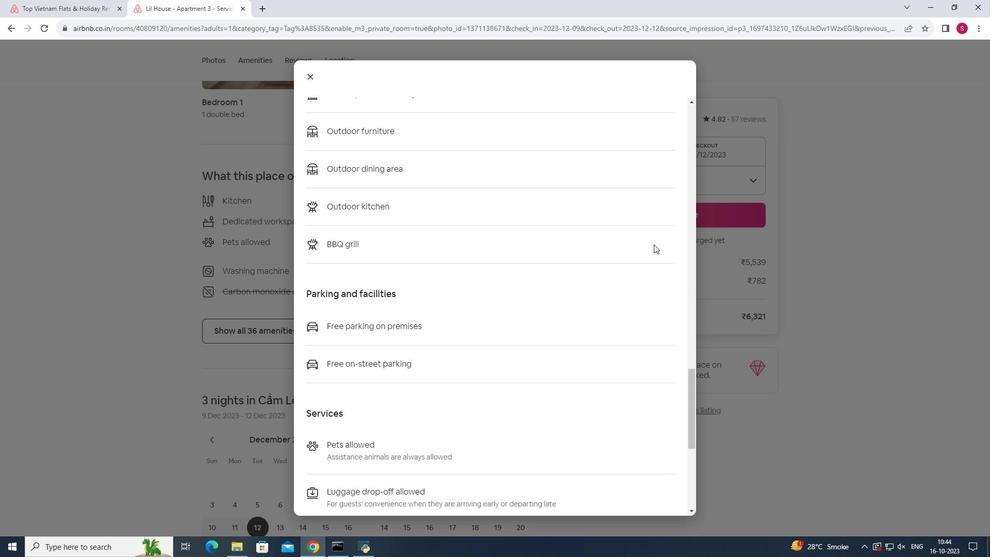 
Action: Mouse scrolled (654, 244) with delta (0, 0)
Screenshot: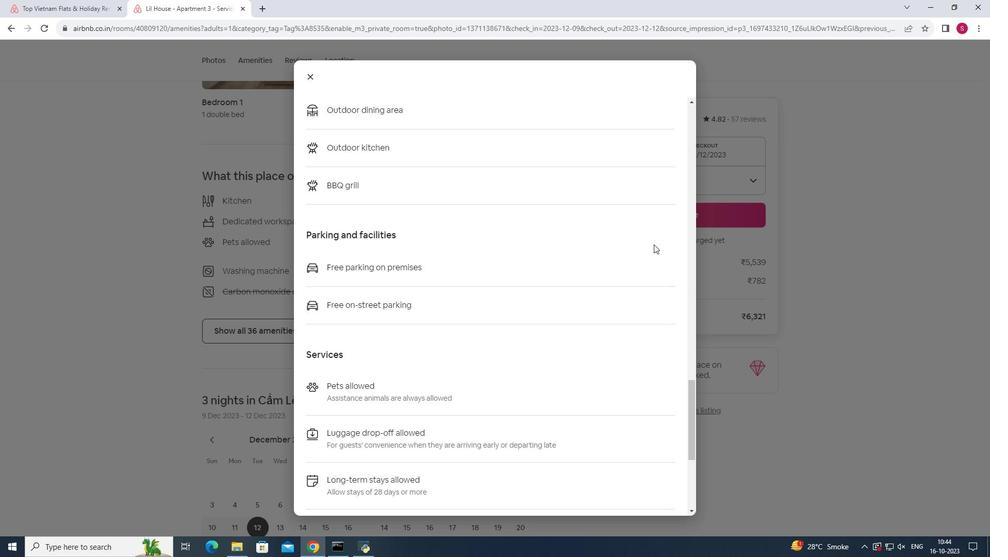 
Action: Mouse scrolled (654, 244) with delta (0, 0)
Screenshot: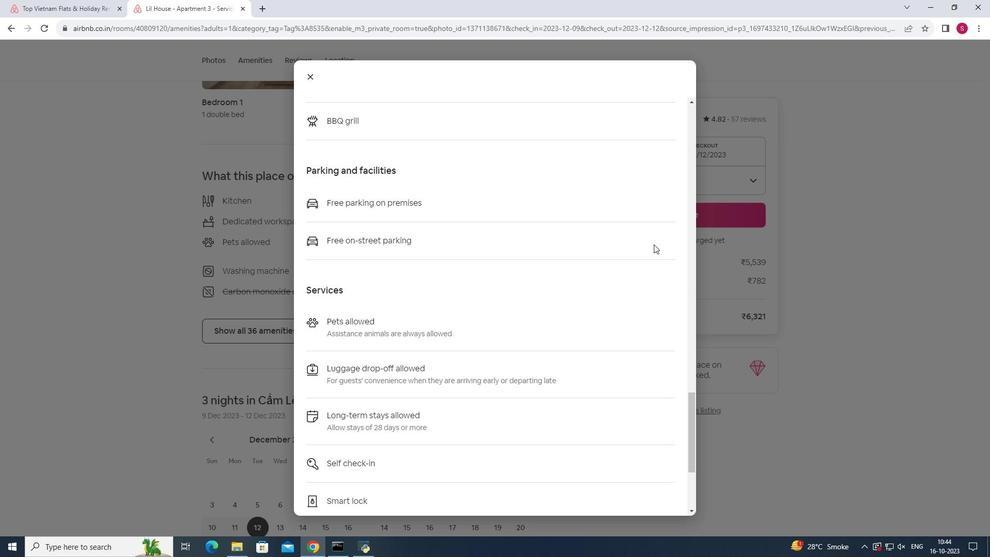 
Action: Mouse scrolled (654, 244) with delta (0, 0)
Screenshot: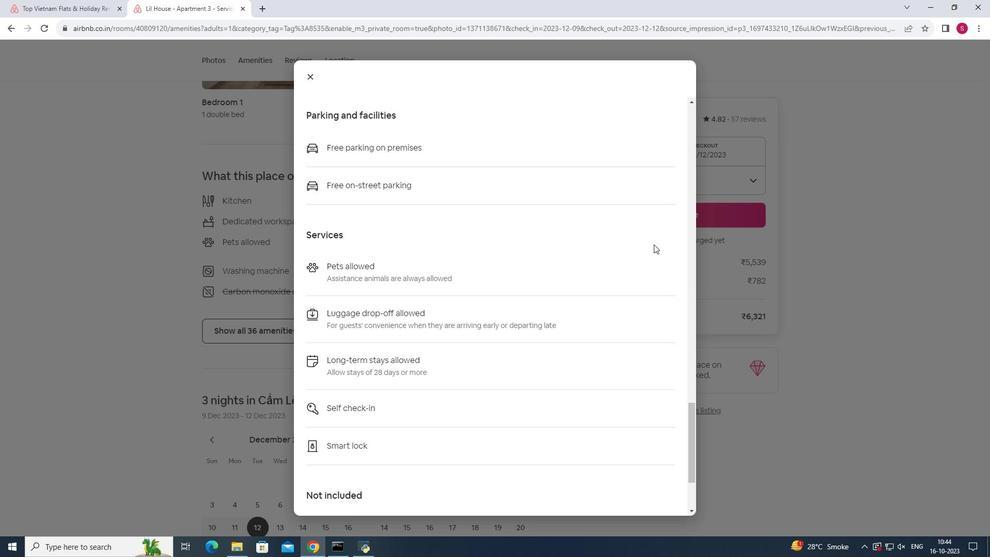 
Action: Mouse scrolled (654, 244) with delta (0, 0)
Screenshot: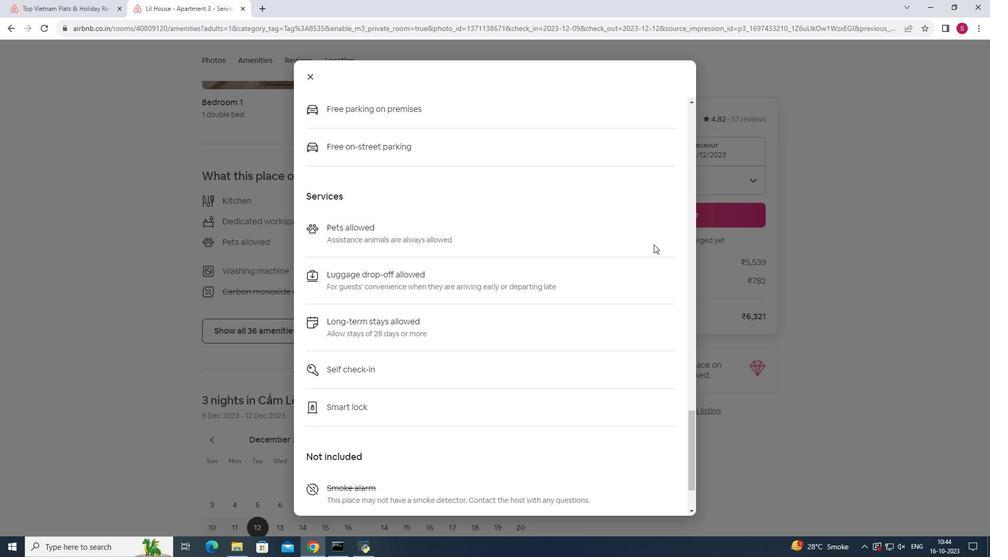 
Action: Mouse scrolled (654, 244) with delta (0, 0)
Screenshot: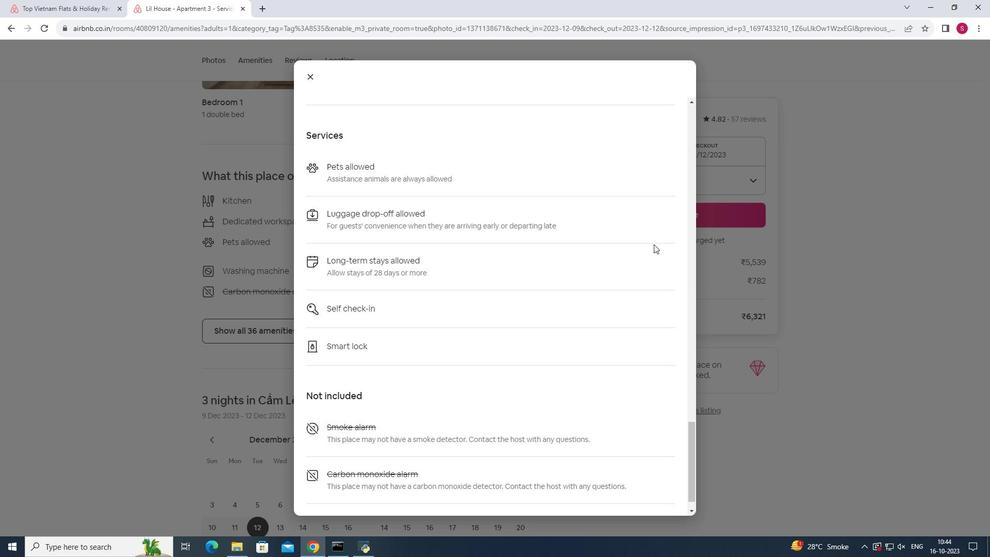 
Action: Mouse moved to (310, 79)
Screenshot: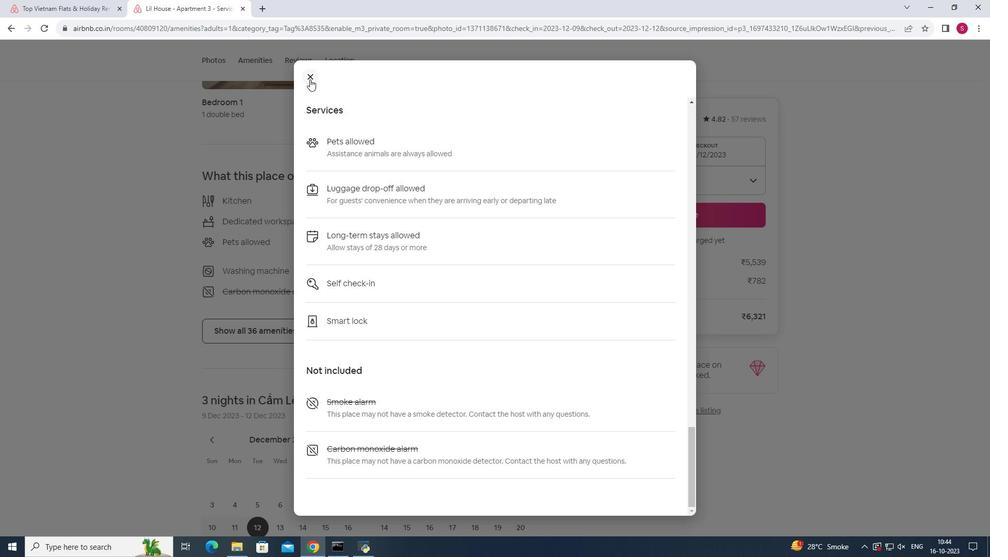 
Action: Mouse pressed left at (310, 79)
Screenshot: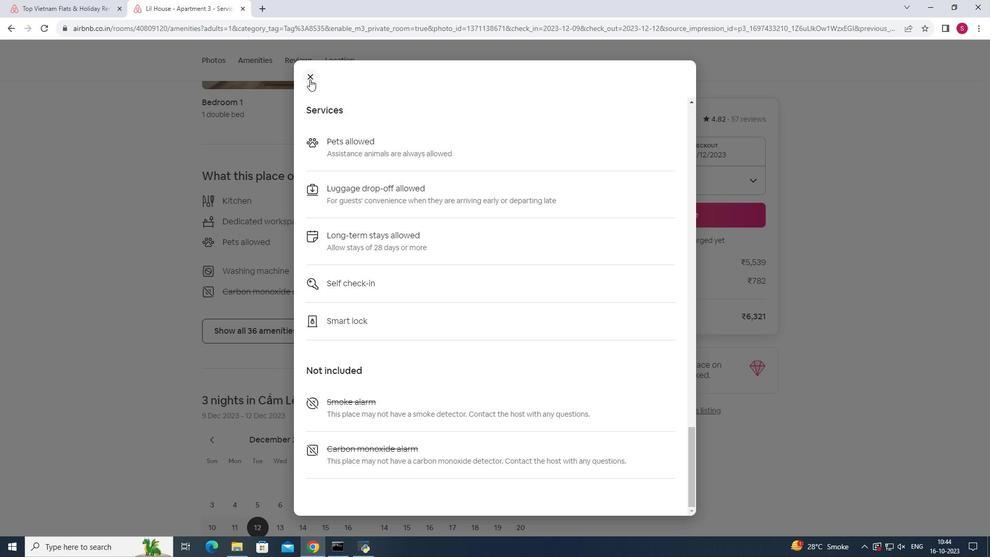 
Action: Mouse pressed left at (310, 79)
Screenshot: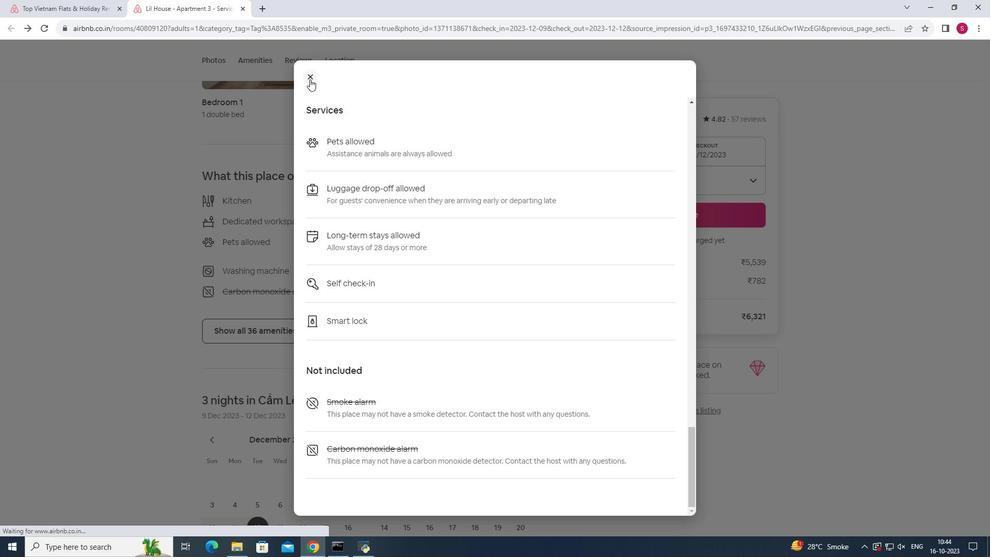 
Action: Mouse moved to (883, 281)
Screenshot: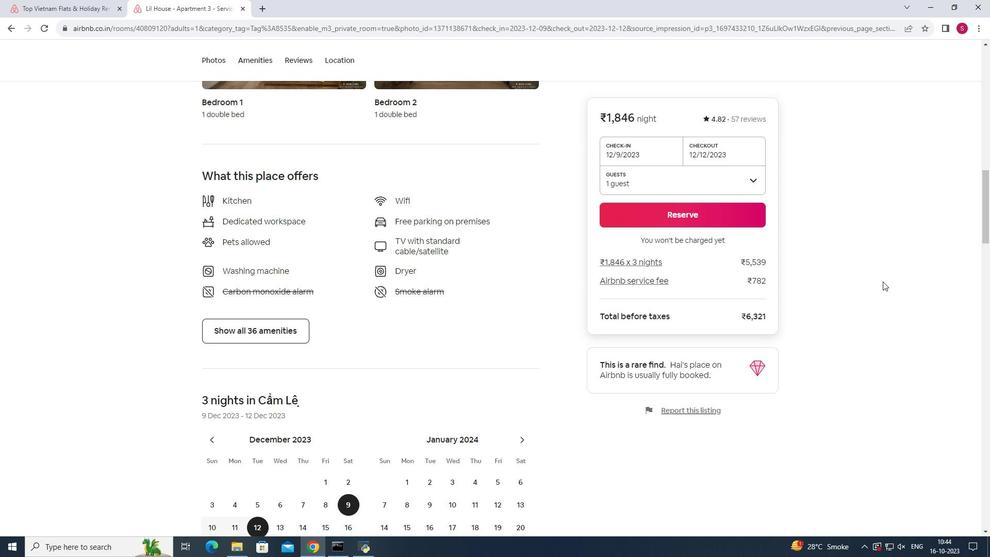 
Action: Mouse scrolled (883, 281) with delta (0, 0)
Screenshot: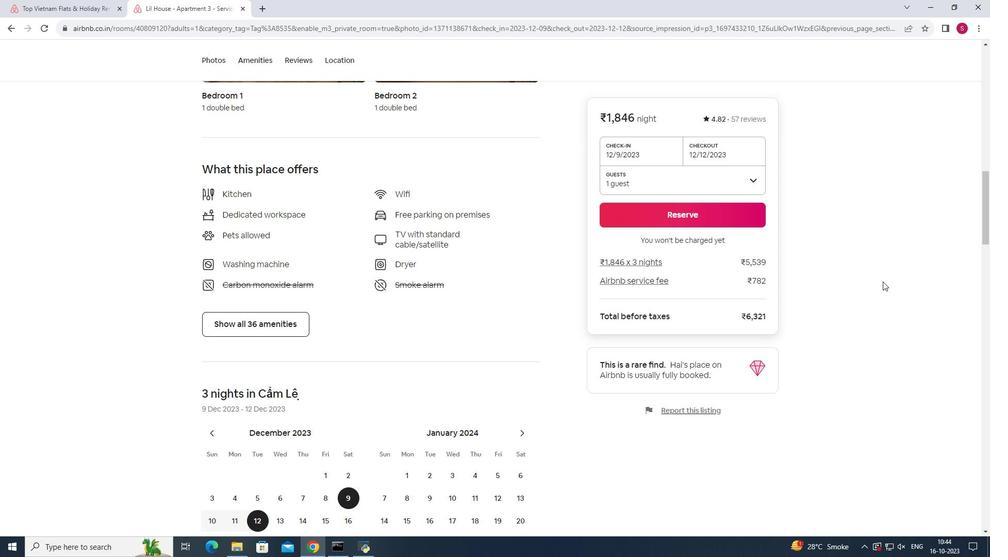 
Action: Mouse scrolled (883, 281) with delta (0, 0)
Screenshot: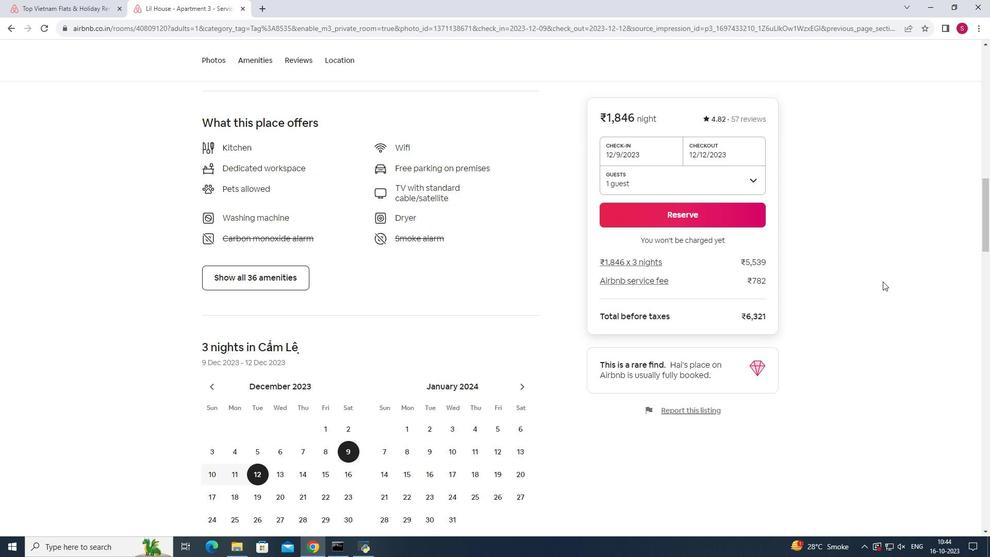 
Action: Mouse scrolled (883, 281) with delta (0, 0)
Screenshot: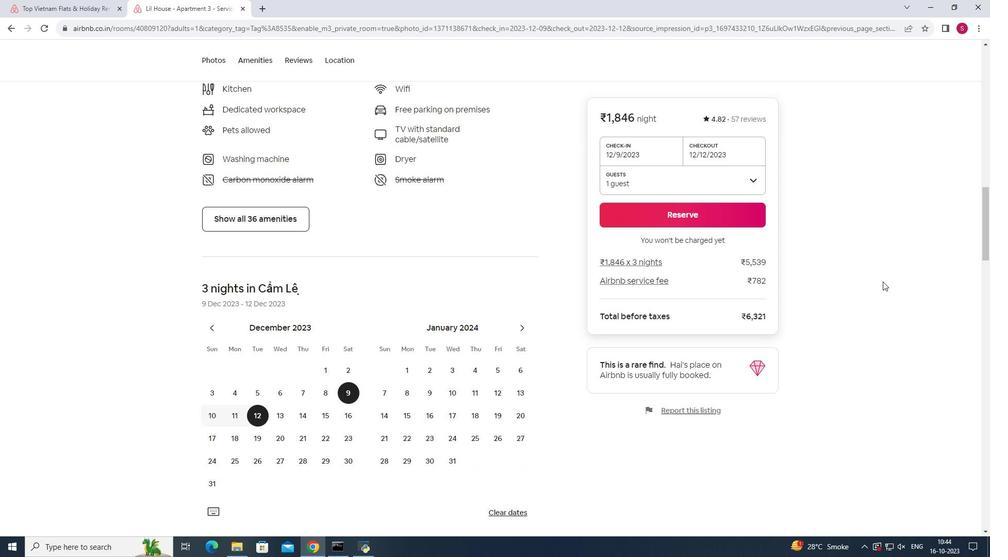 
Action: Mouse scrolled (883, 281) with delta (0, 0)
Screenshot: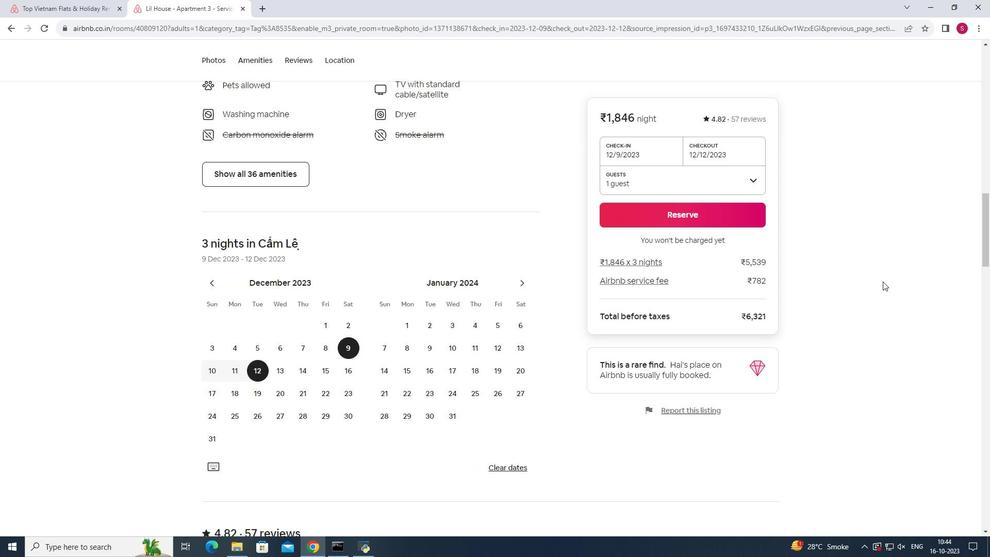 
Action: Mouse scrolled (883, 281) with delta (0, 0)
Screenshot: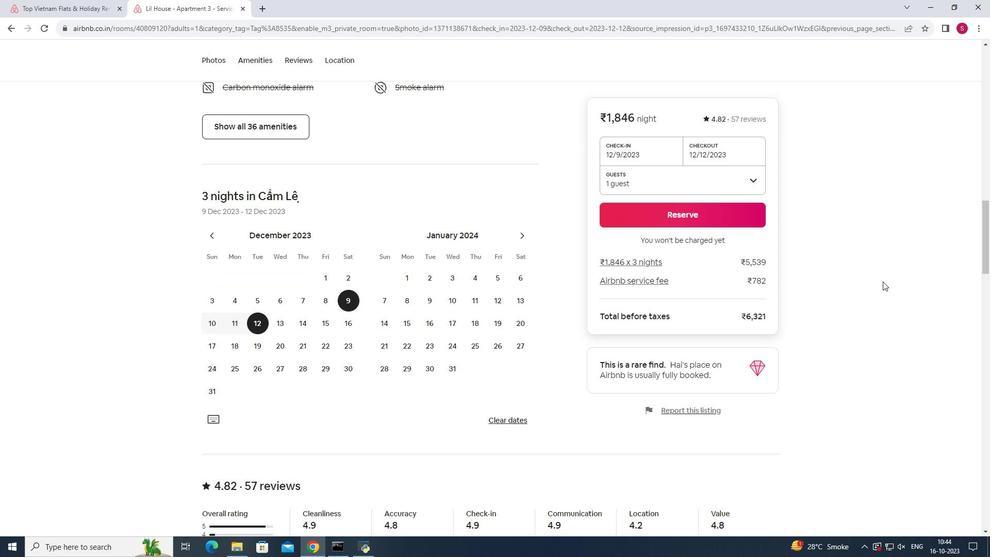 
Action: Mouse scrolled (883, 281) with delta (0, 0)
Screenshot: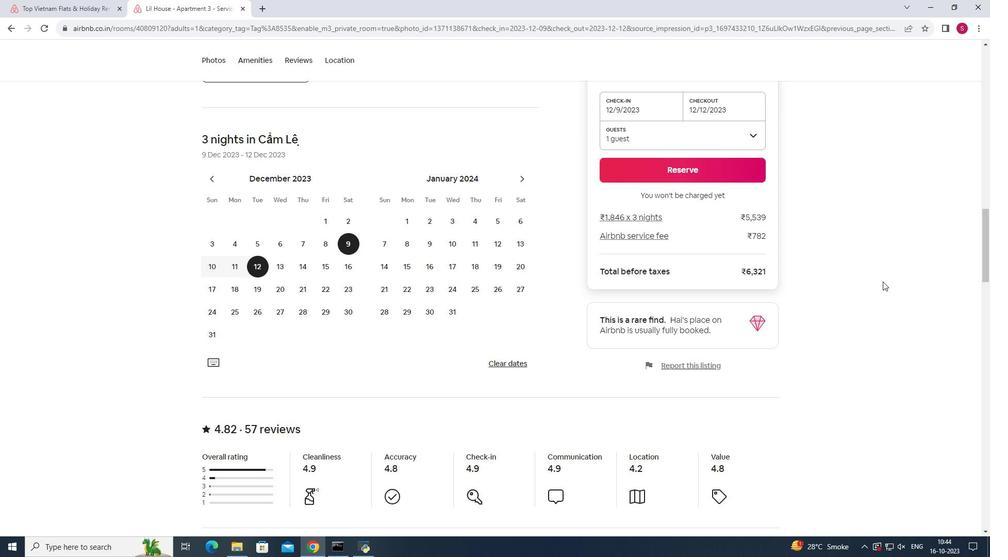 
Action: Mouse moved to (882, 281)
Screenshot: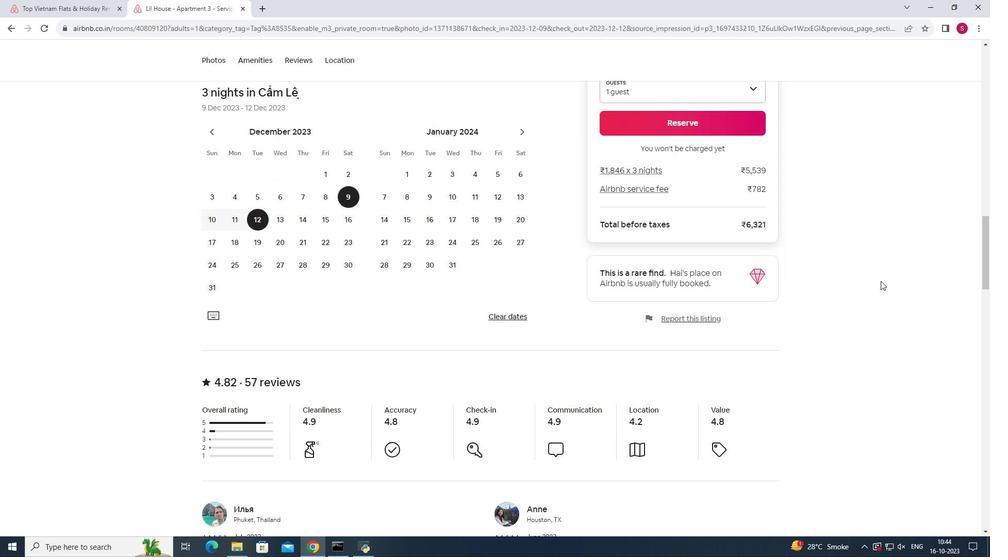 
Action: Mouse scrolled (882, 281) with delta (0, 0)
Screenshot: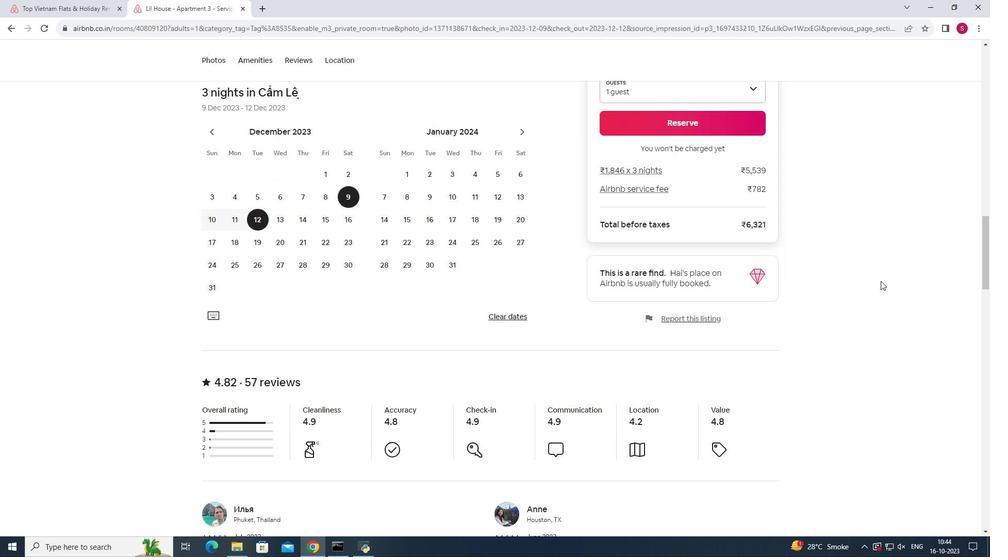 
Action: Mouse moved to (857, 285)
Screenshot: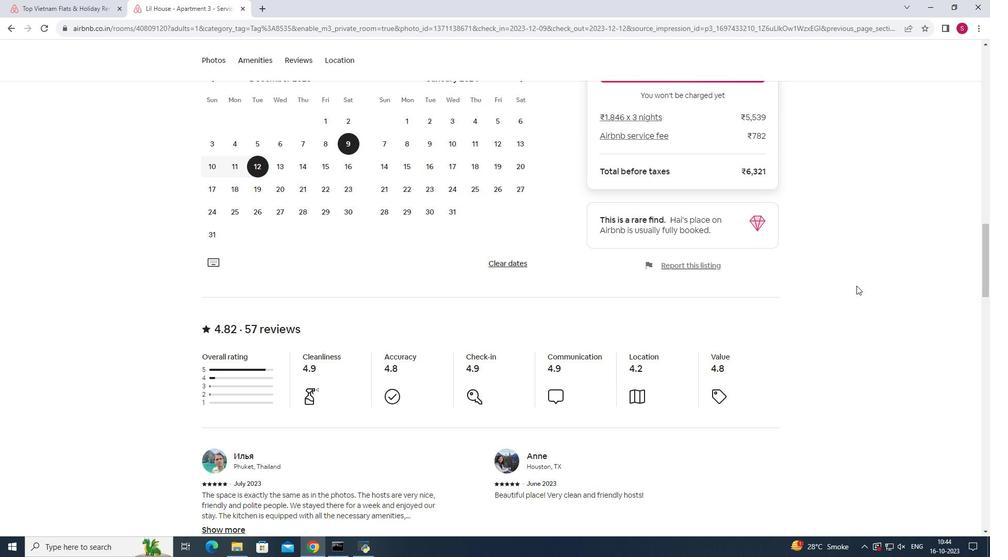 
Action: Mouse scrolled (857, 285) with delta (0, 0)
Screenshot: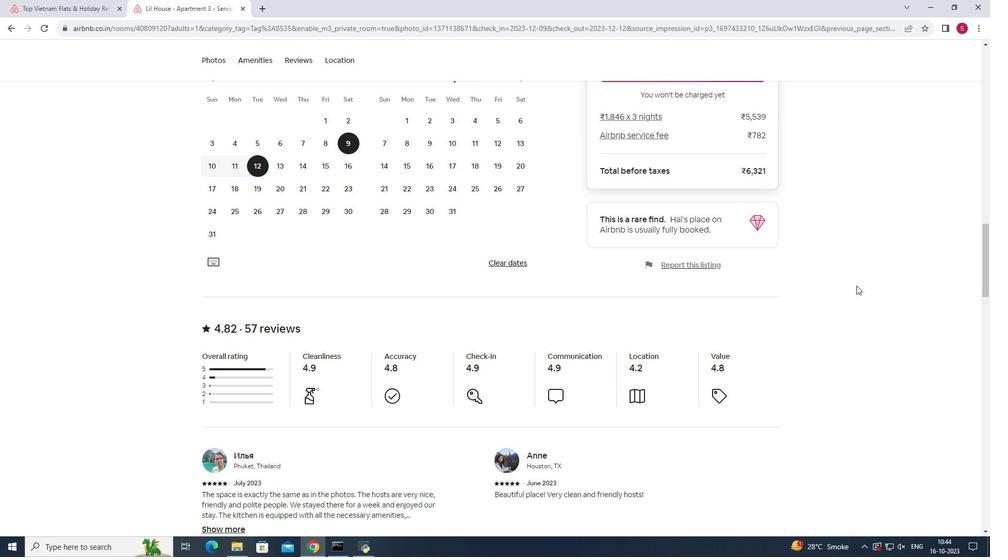 
Action: Mouse scrolled (857, 285) with delta (0, 0)
Screenshot: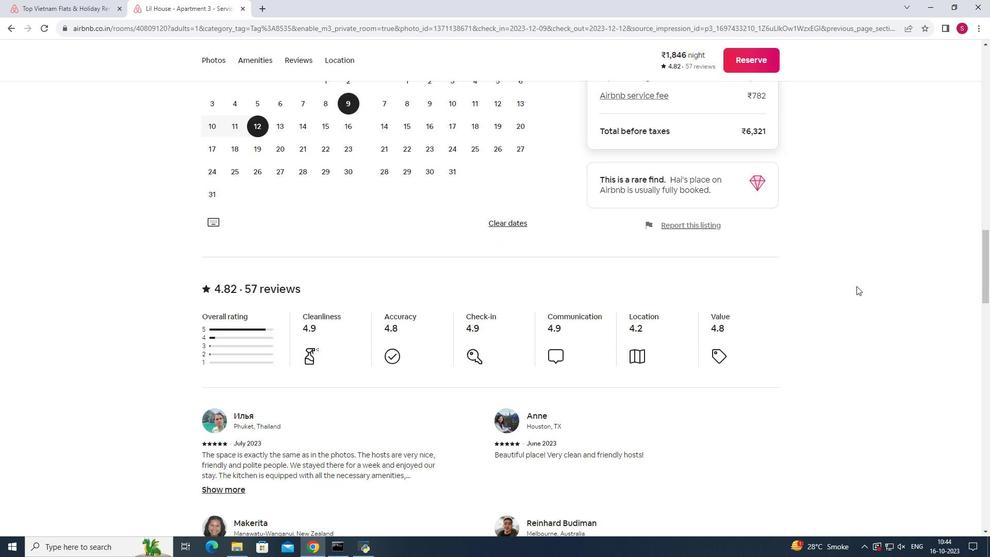 
Action: Mouse moved to (857, 286)
Screenshot: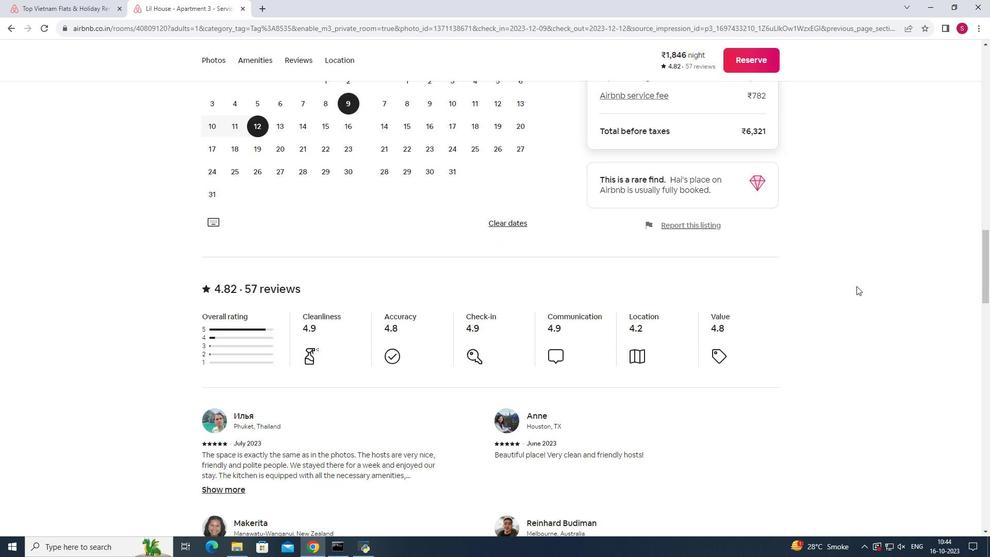 
Action: Mouse scrolled (857, 285) with delta (0, 0)
Screenshot: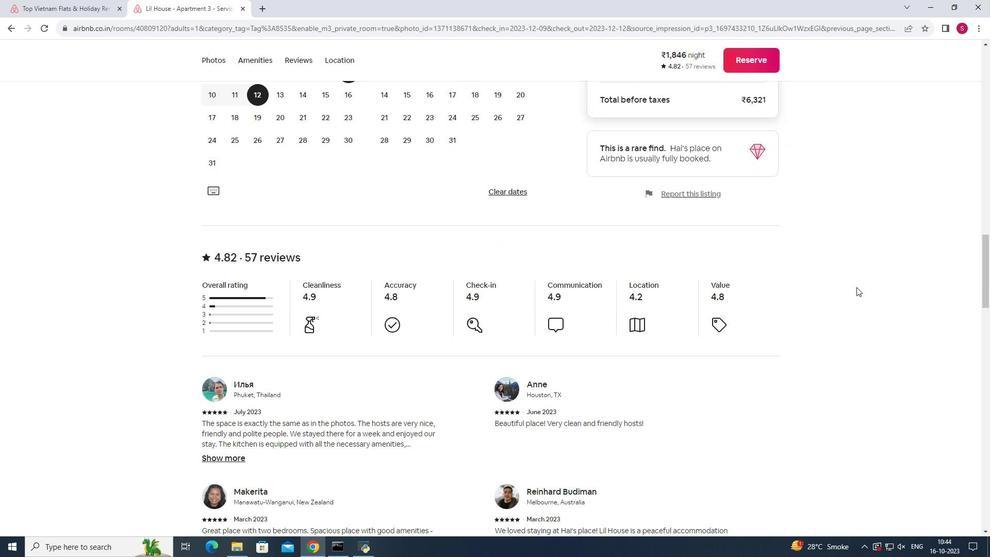 
Action: Mouse moved to (857, 288)
Screenshot: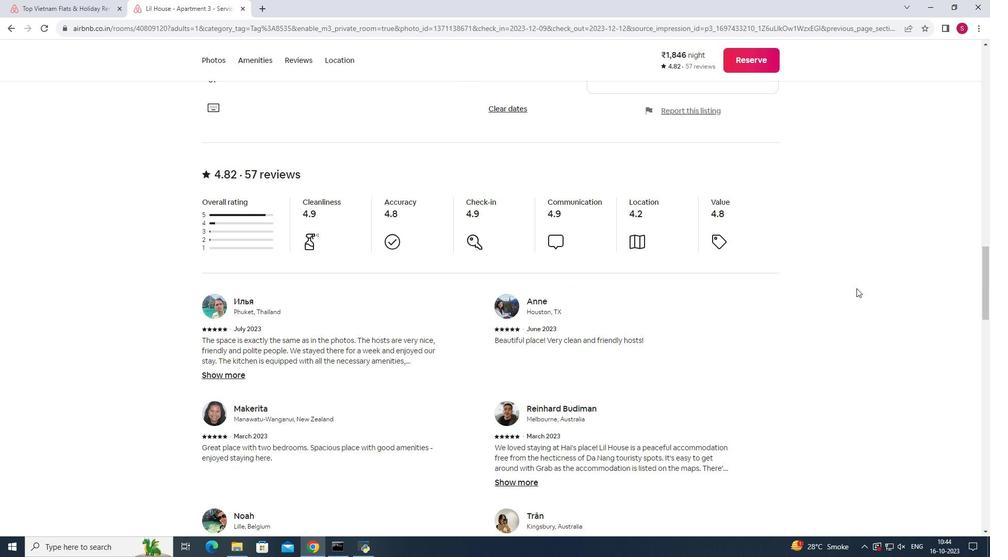 
Action: Mouse scrolled (857, 287) with delta (0, 0)
Screenshot: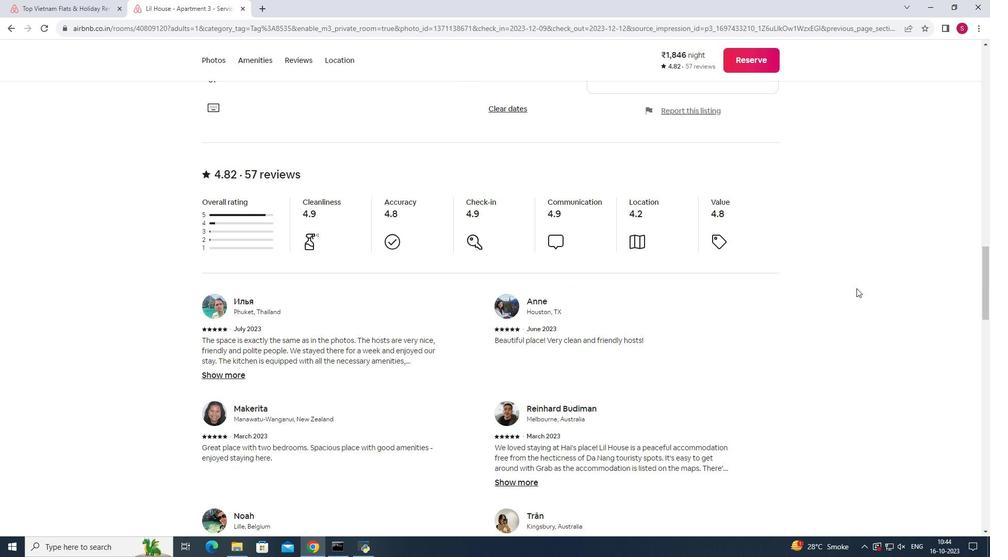 
Action: Mouse scrolled (857, 287) with delta (0, 0)
Screenshot: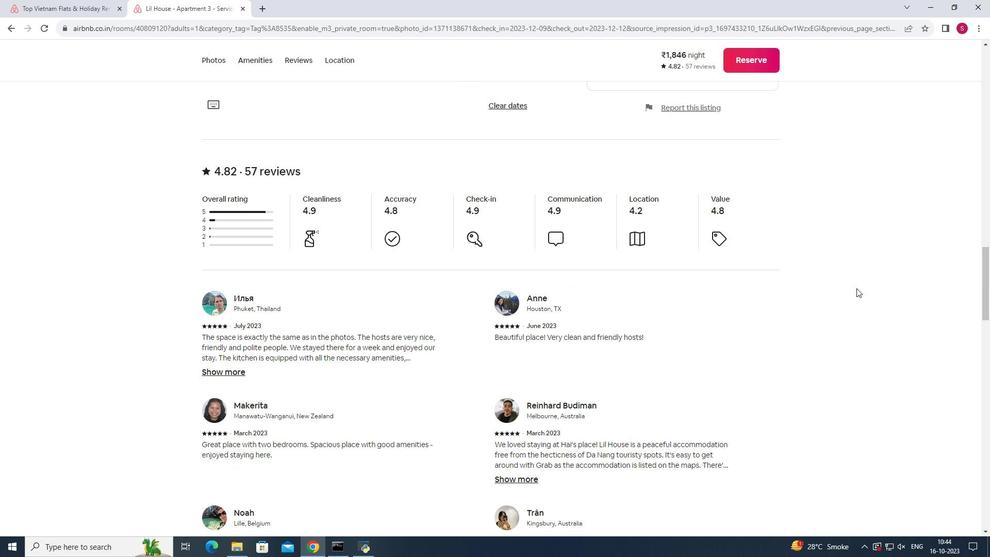 
Action: Mouse scrolled (857, 287) with delta (0, 0)
Screenshot: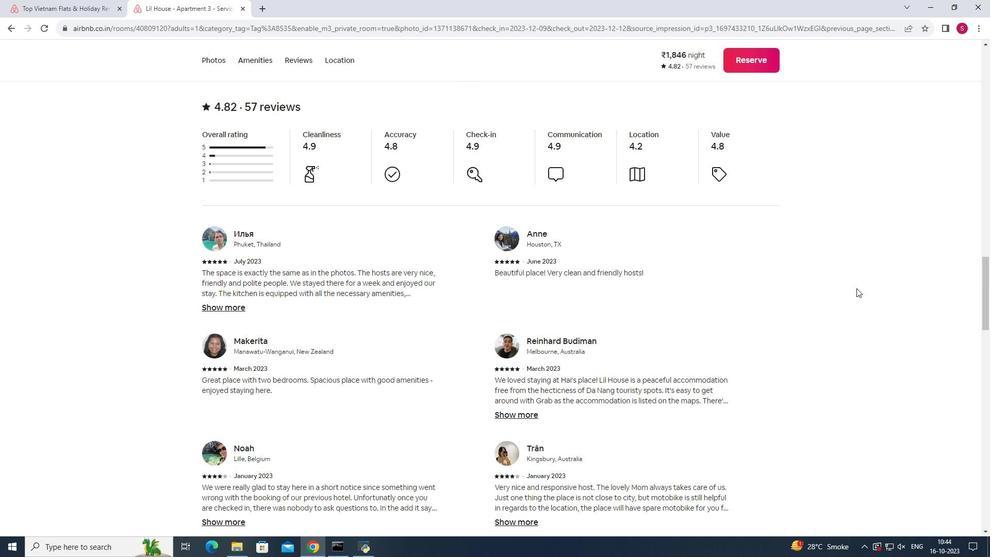 
Action: Mouse scrolled (857, 287) with delta (0, 0)
Screenshot: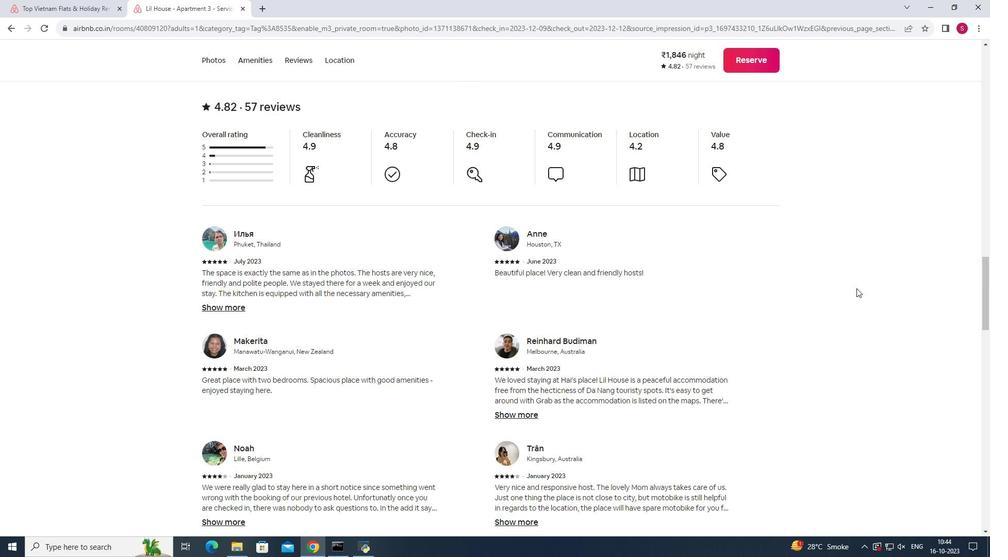 
Action: Mouse scrolled (857, 287) with delta (0, 0)
